 Task: Update the Trello board with today's tasks and appointments, including meetings and review sessions.
Action: Mouse moved to (758, 54)
Screenshot: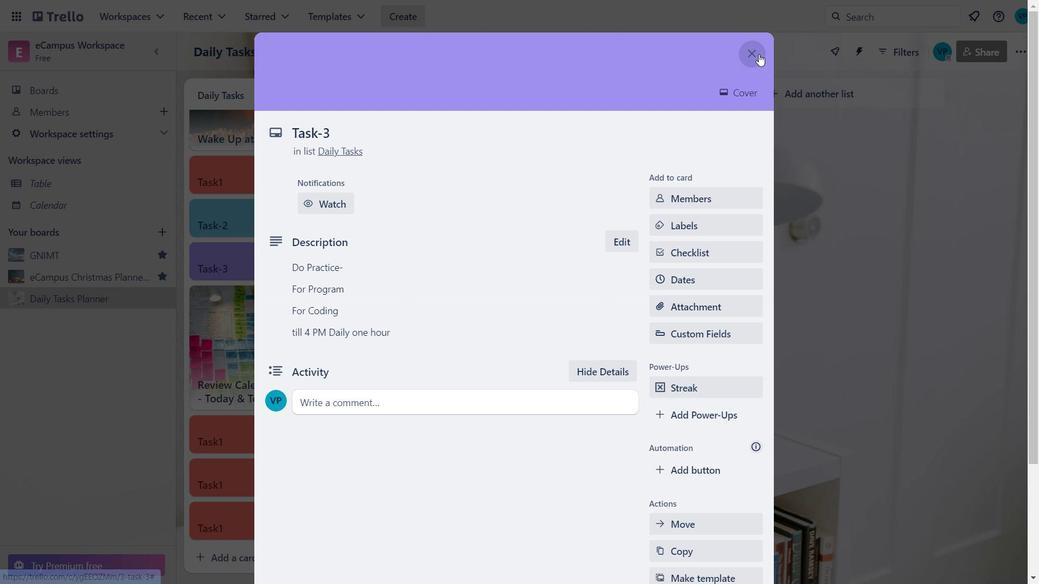 
Action: Mouse pressed left at (758, 54)
Screenshot: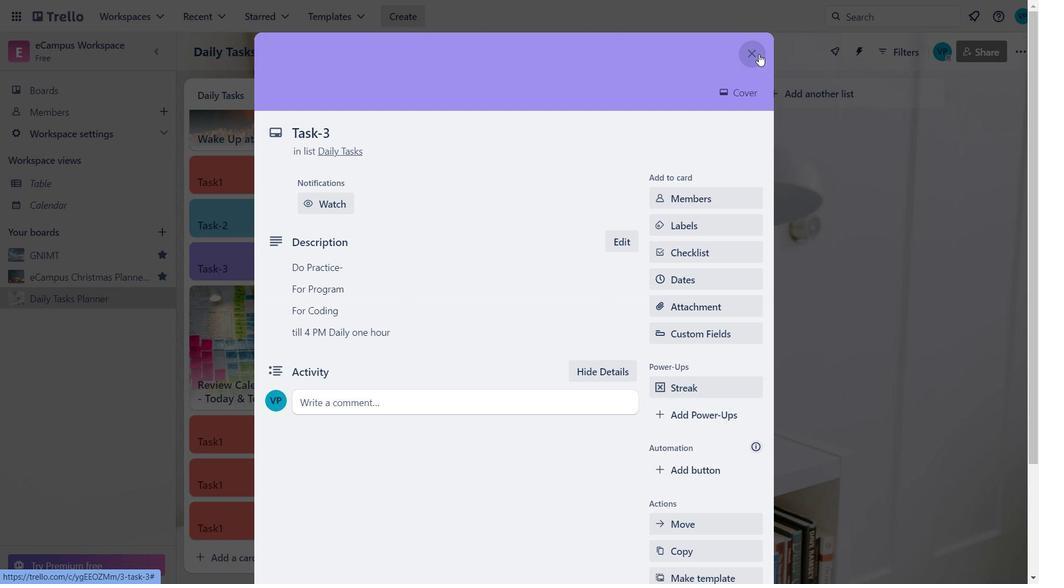 
Action: Mouse moved to (316, 349)
Screenshot: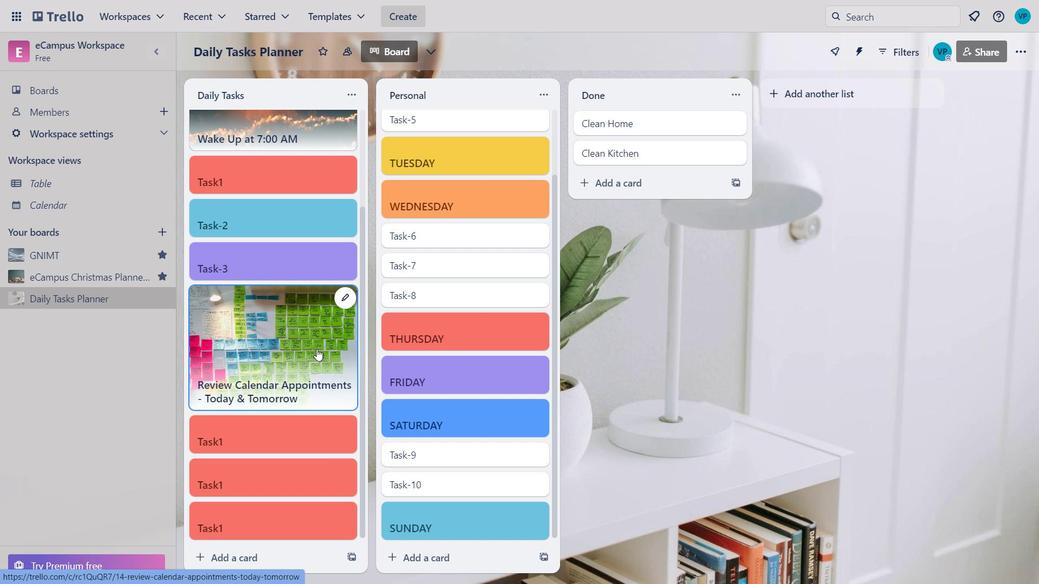 
Action: Mouse scrolled (316, 349) with delta (0, 0)
Screenshot: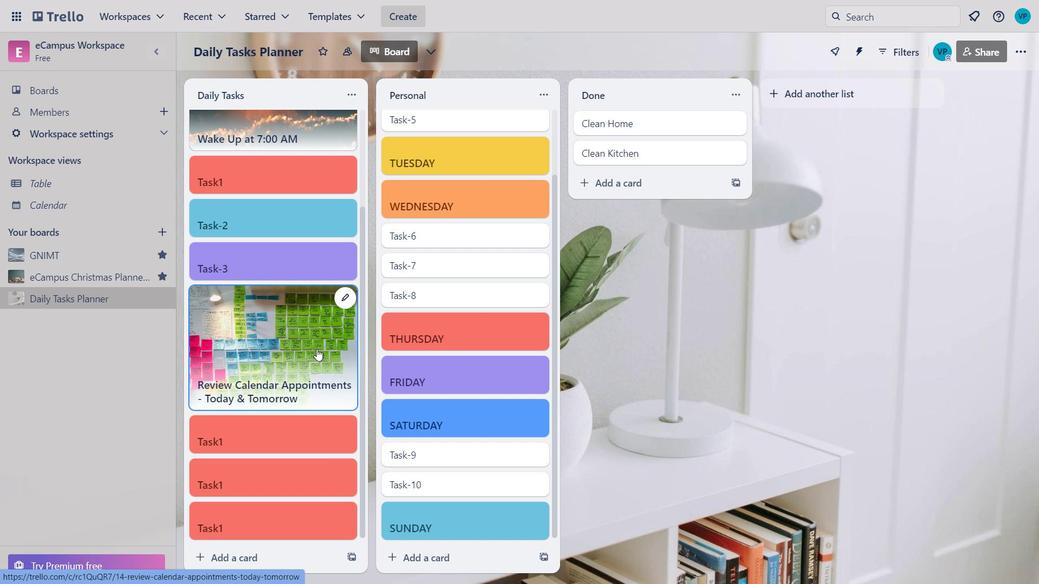 
Action: Mouse moved to (276, 334)
Screenshot: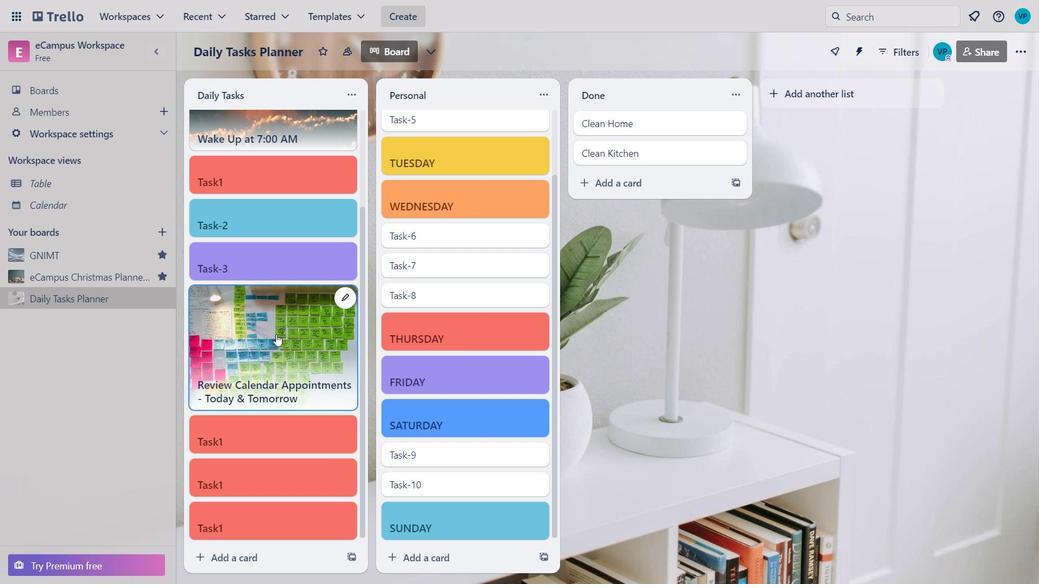 
Action: Mouse pressed left at (276, 334)
Screenshot: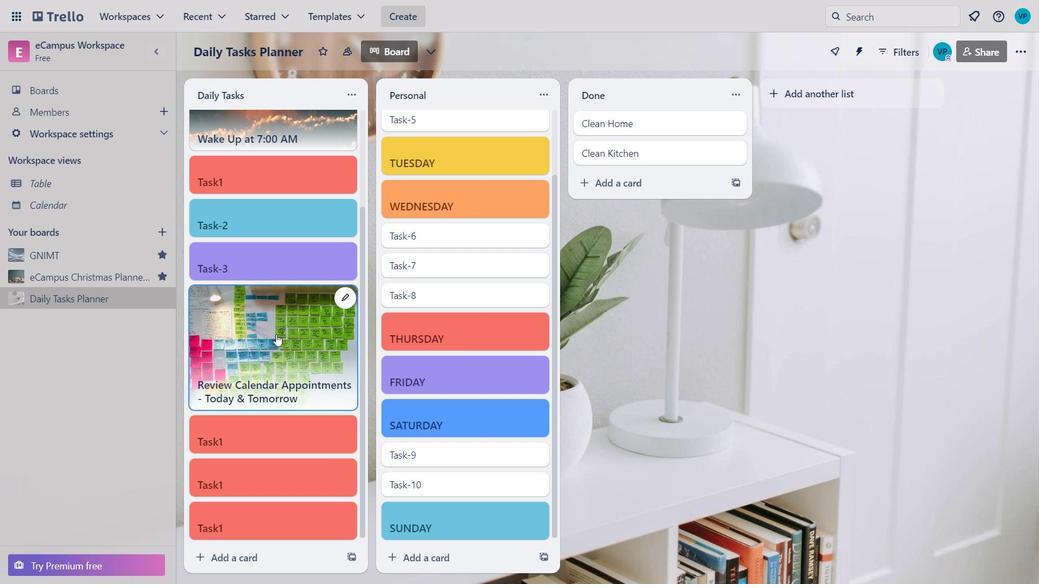 
Action: Mouse moved to (414, 303)
Screenshot: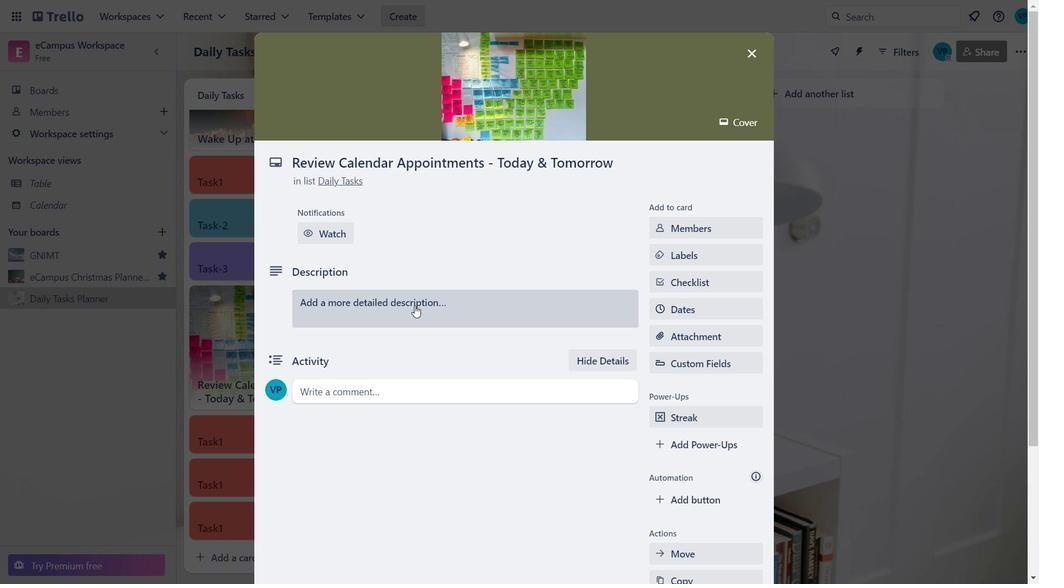 
Action: Mouse pressed left at (414, 303)
Screenshot: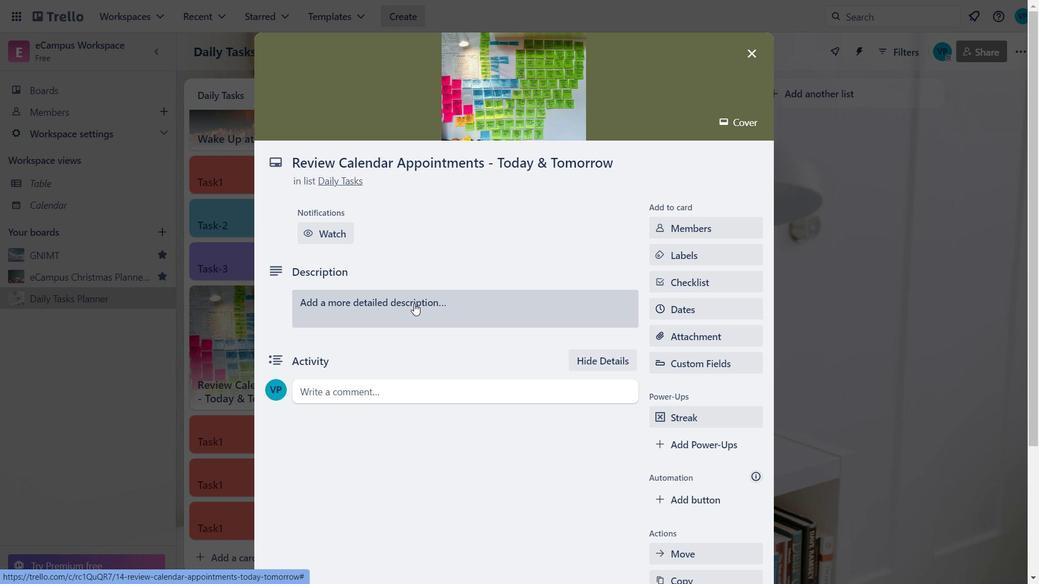
Action: Mouse moved to (346, 353)
Screenshot: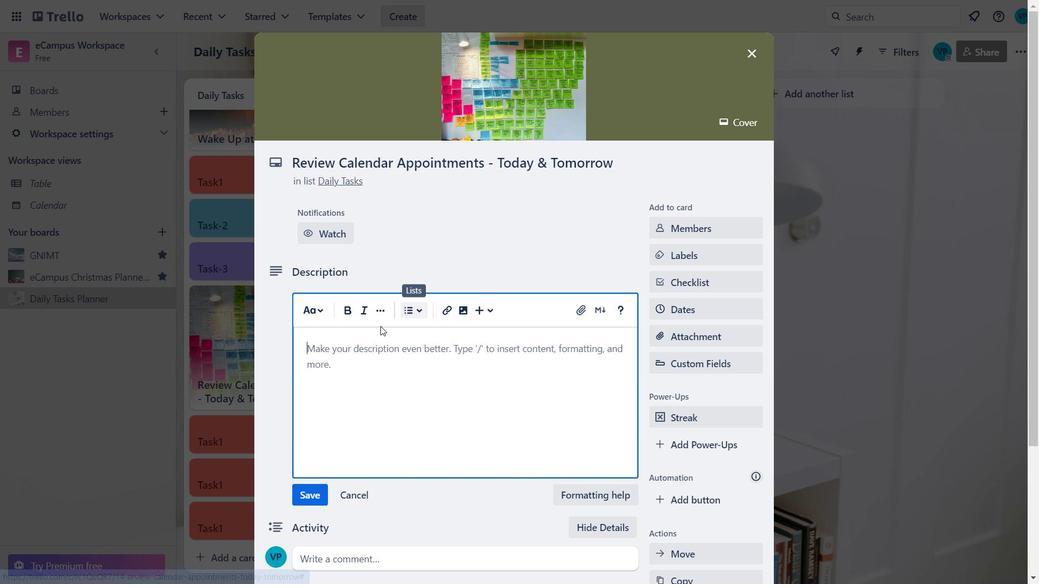 
Action: Mouse pressed left at (346, 353)
Screenshot: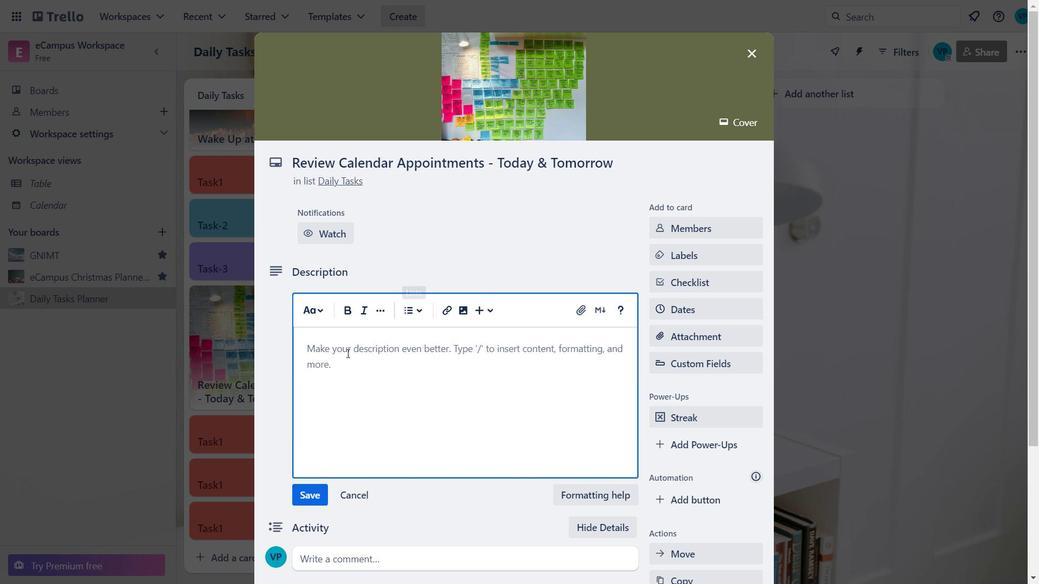 
Action: Mouse moved to (344, 353)
Screenshot: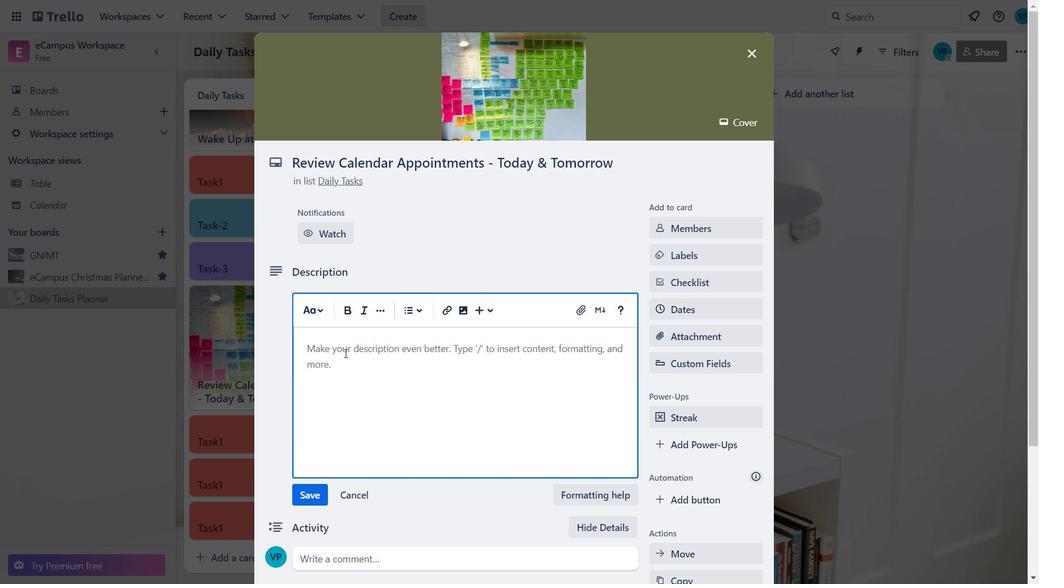 
Action: Key pressed <Key.caps_lock>R<Key.caps_lock>eview<Key.space>appointments<Key.space>of<Key.space>your<Key.space>daily<Key.space>basis
Screenshot: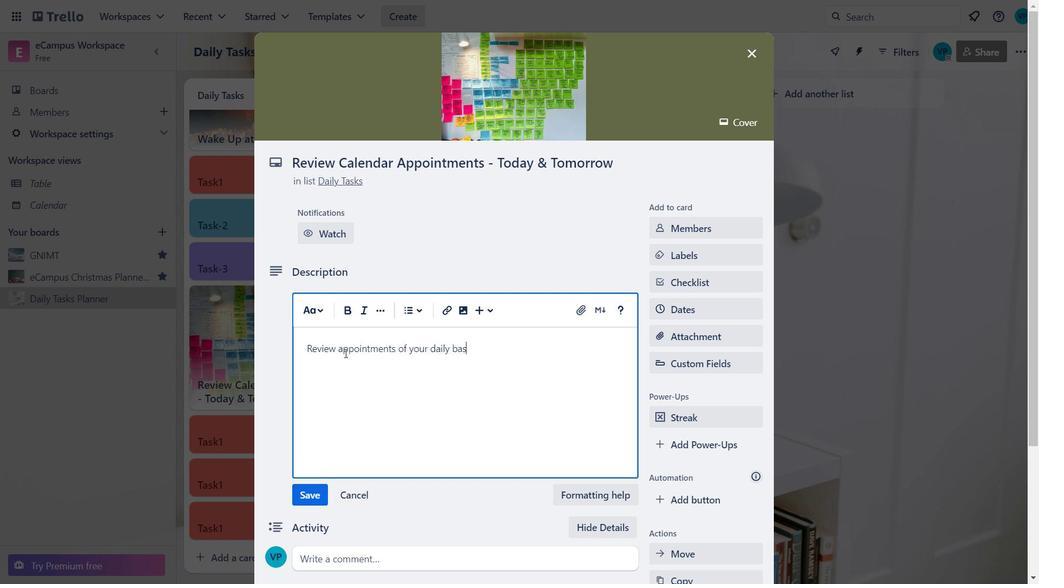 
Action: Mouse moved to (405, 392)
Screenshot: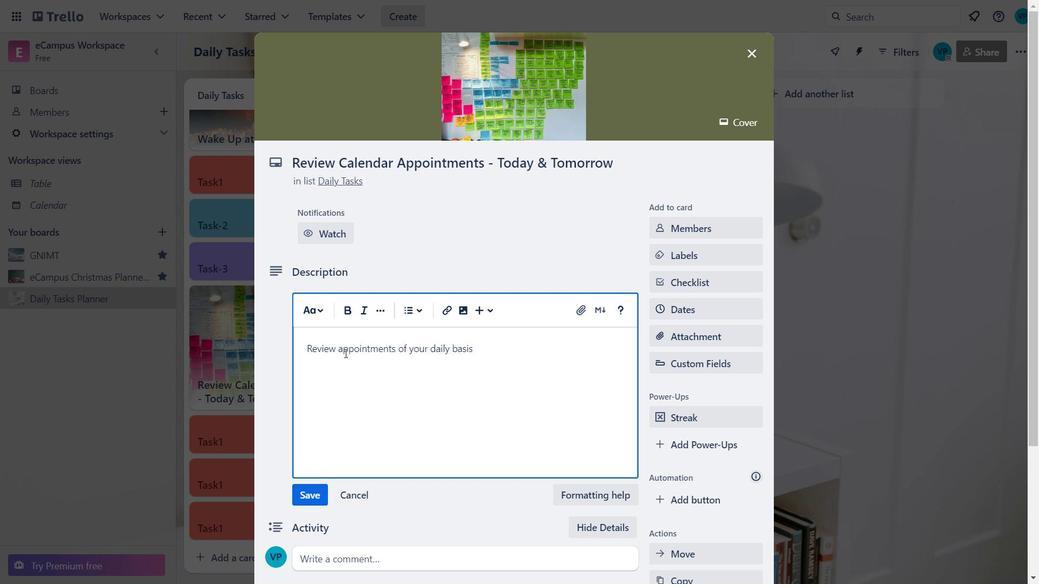 
Action: Key pressed -<Key.space><Key.enter><Key.caps_lock>M<Key.caps_lock>orning<Key.space>
Screenshot: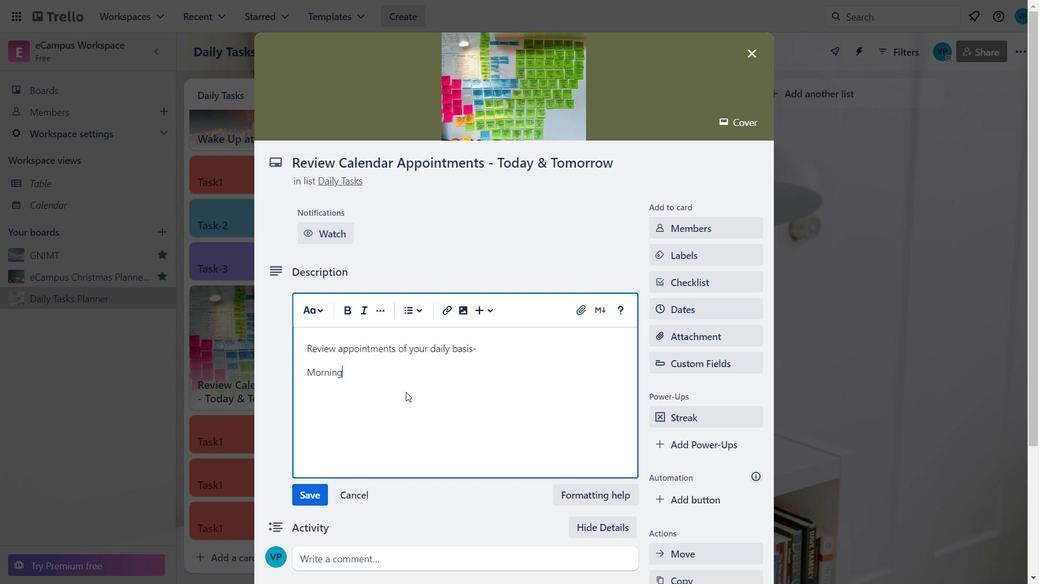 
Action: Mouse moved to (399, 392)
Screenshot: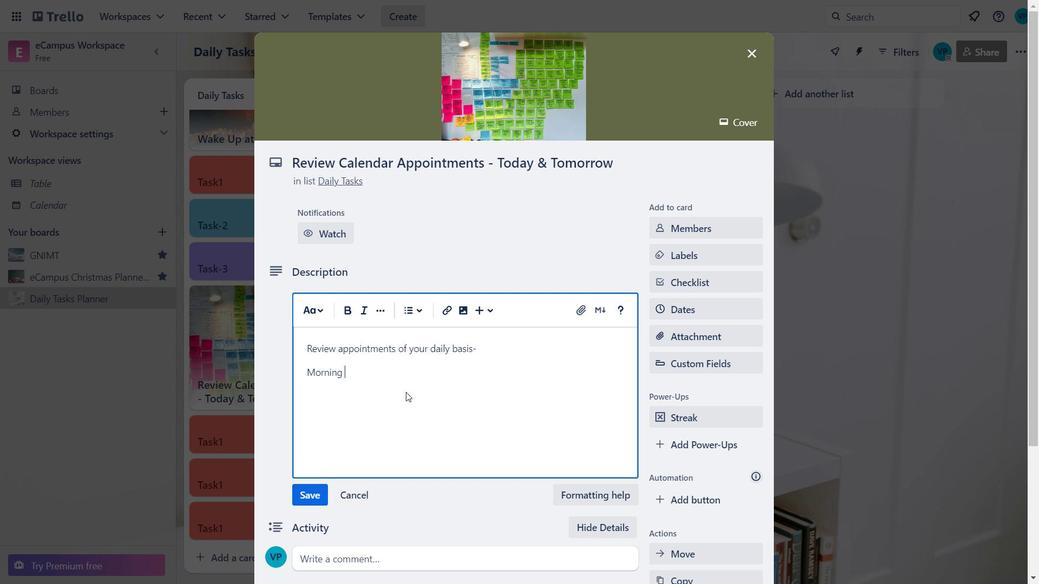 
Action: Key pressed <Key.shift><Key.shift><Key.shift><Key.shift><Key.shift><Key.shift><Key.shift><Key.shift><Key.shift><Key.shift><Key.shift><Key.shift><Key.shift><Key.shift><Key.shift><Key.shift><Key.shift><Key.shift><Key.shift><Key.shift><Key.shift><Key.shift><Key.shift><Key.shift><Key.shift><Key.shift><Key.shift><Key.shift><Key.shift><Key.shift><Key.shift><Key.shift><Key.shift><Key.shift><Key.shift><Key.shift><Key.shift><Key.shift><Key.shift><Key.shift><Key.shift><Key.shift><Key.shift><Key.shift><Key.shift><Key.shift><Key.shift><Key.shift><Key.shift><Key.shift><Key.shift><Key.shift><Key.shift><Key.shift><Key.shift><Key.shift><Key.shift><Key.shift><Key.shift><Key.shift><Key.shift><Key.shift><Key.shift><Key.shift>@<Key.space>9<Key.space><Key.caps_lock>AM<Key.space><Key.caps_lock>c<Key.backspace><Key.backspace><Key.backspace><Key.backspace><Key.backspace><Key.backspace>10<Key.space><Key.caps_lock>A<Key.caps_lock>m<Key.space><Key.backspace><Key.backspace><Key.caps_lock>M<Key.space><Key.caps_lock><Key.caps_lock>C<Key.caps_lock>heck<Key.space>
Screenshot: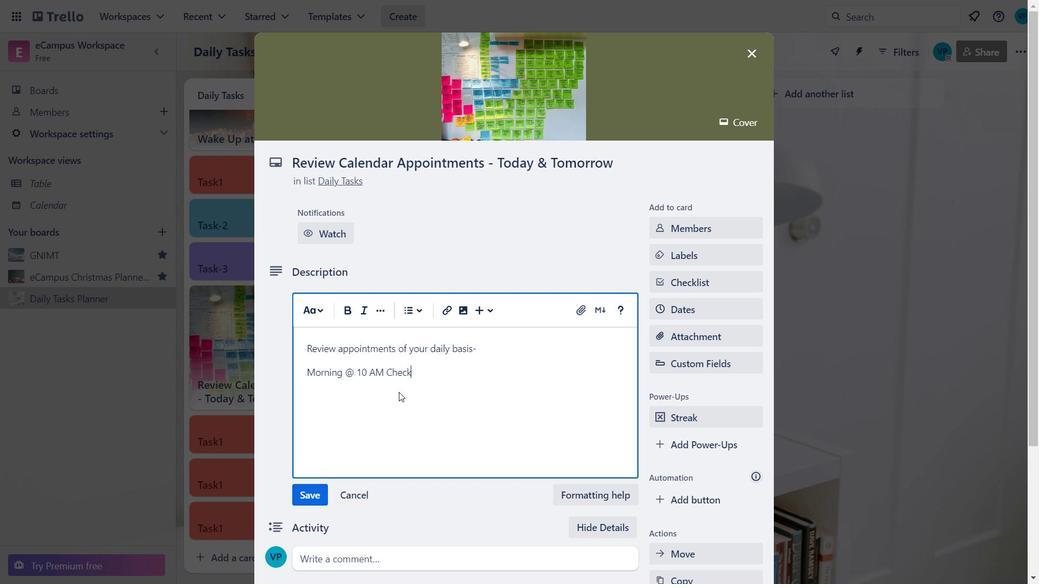 
Action: Mouse moved to (449, 371)
Screenshot: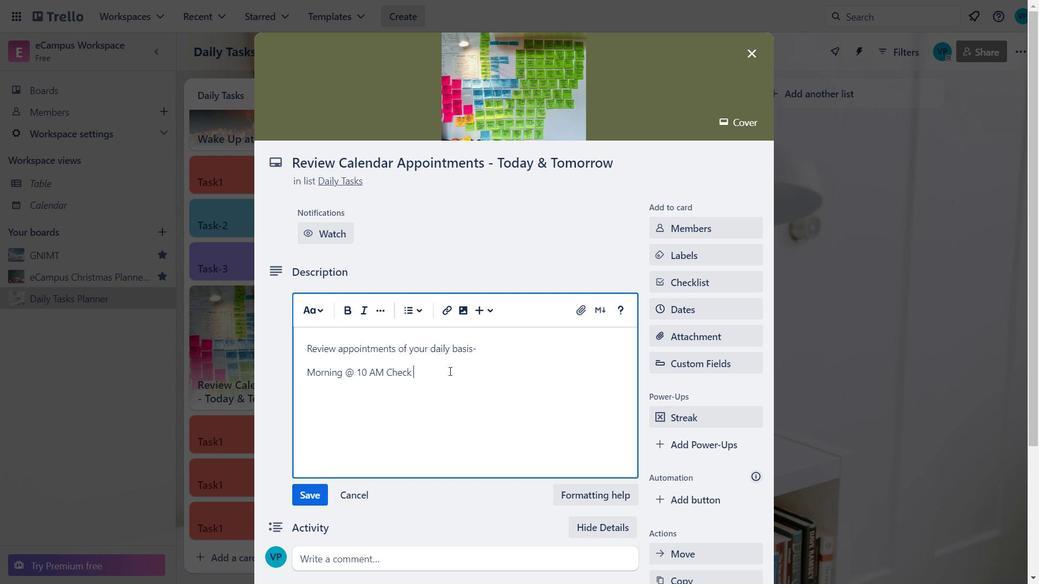 
Action: Mouse pressed left at (449, 371)
Screenshot: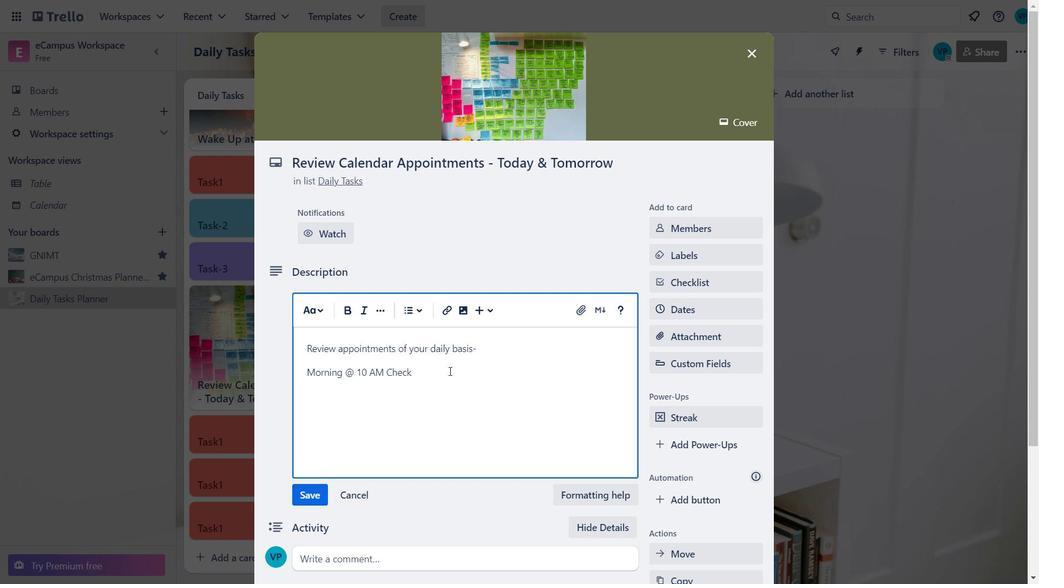 
Action: Key pressed j<Key.backspace>my<Key.space><Key.backspace><Key.backspace><Key.backspace><Key.caps_lock>T<Key.caps_lock>odays<Key.space>task<Key.enter><Key.caps_lock>I<Key.caps_lock>n<Key.space><Key.caps_lock>E<Key.caps_lock>venig<Key.space><Key.shift>@<Key.space>5<Key.caps_lock>PM
Screenshot: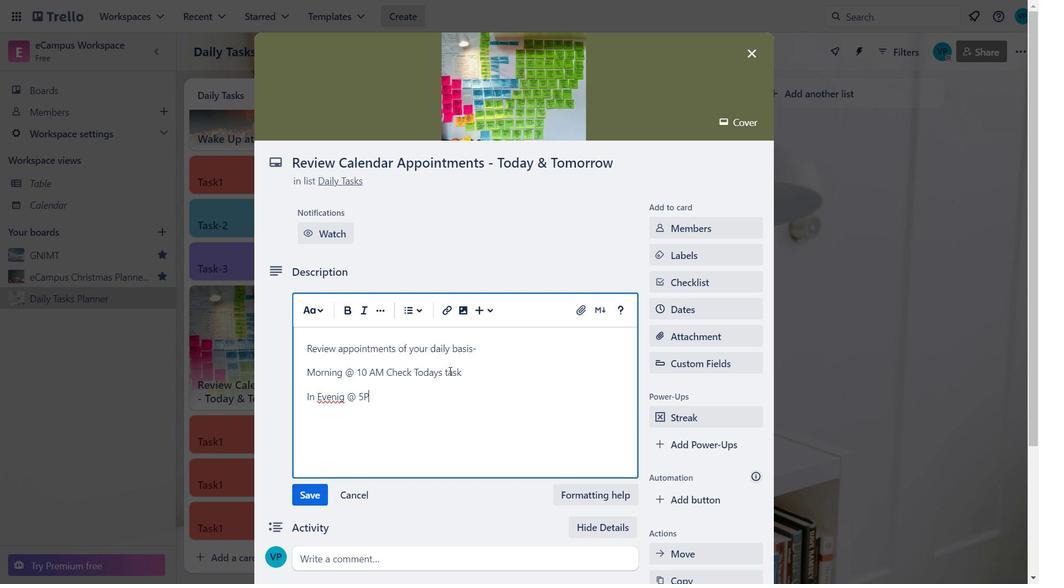 
Action: Mouse moved to (340, 394)
Screenshot: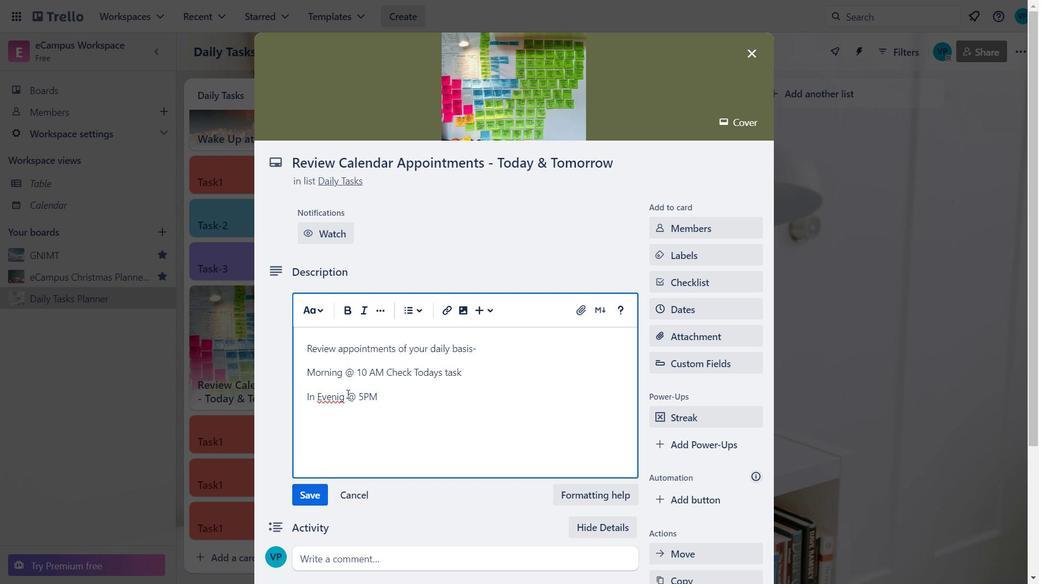 
Action: Mouse pressed left at (340, 394)
Screenshot: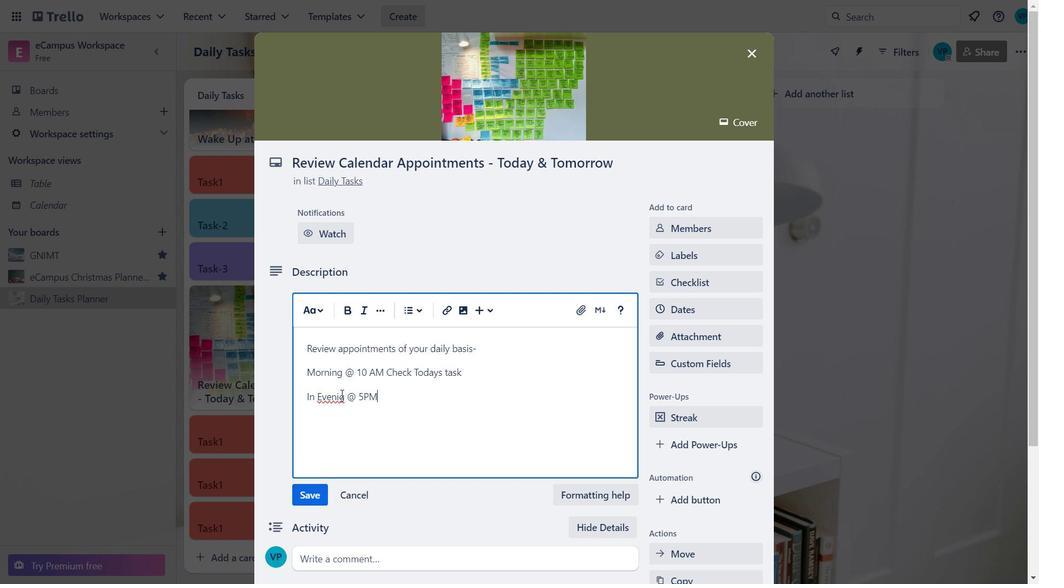 
Action: Key pressed N
Screenshot: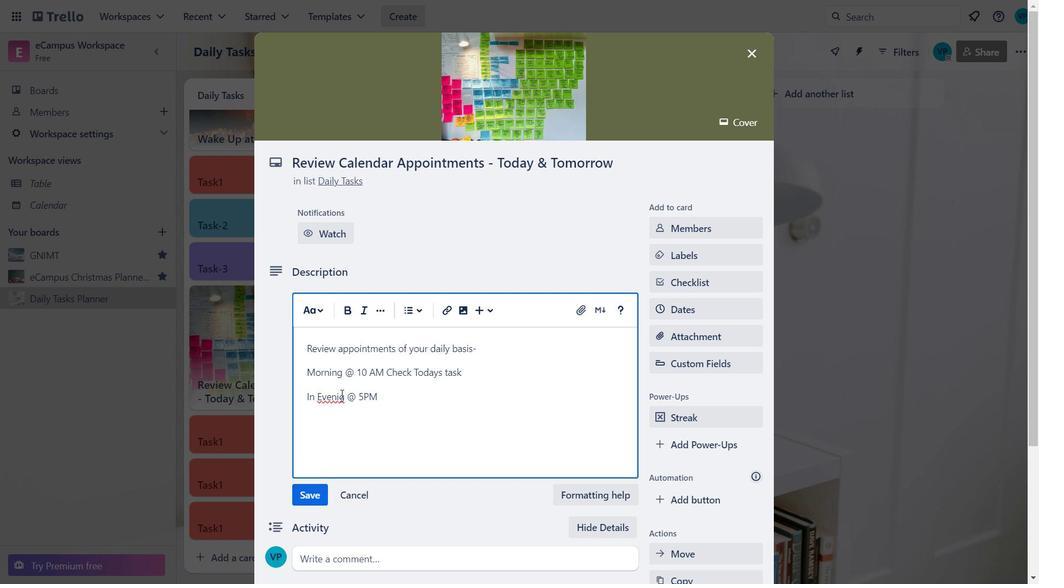 
Action: Mouse moved to (414, 395)
Screenshot: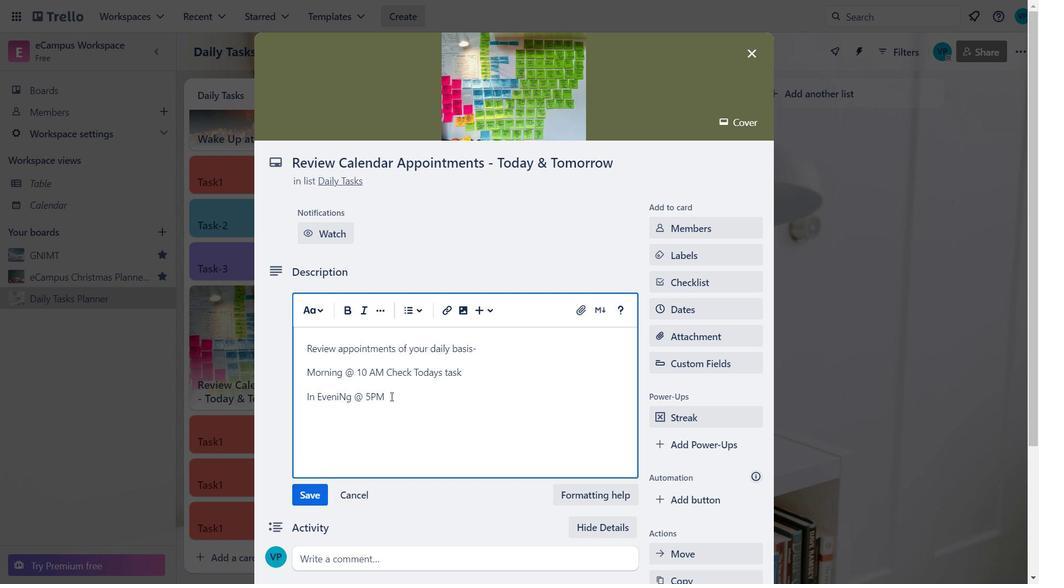 
Action: Mouse pressed left at (414, 395)
Screenshot: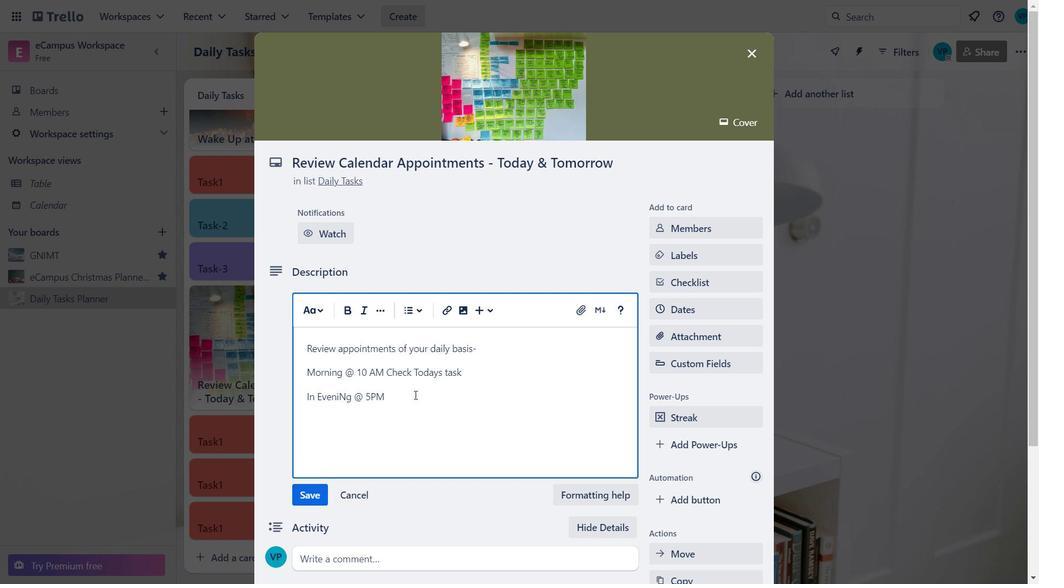 
Action: Key pressed <Key.left><Key.left><Key.left><Key.left><Key.left><Key.left><Key.left><Key.backspace><Key.caps_lock>n
Screenshot: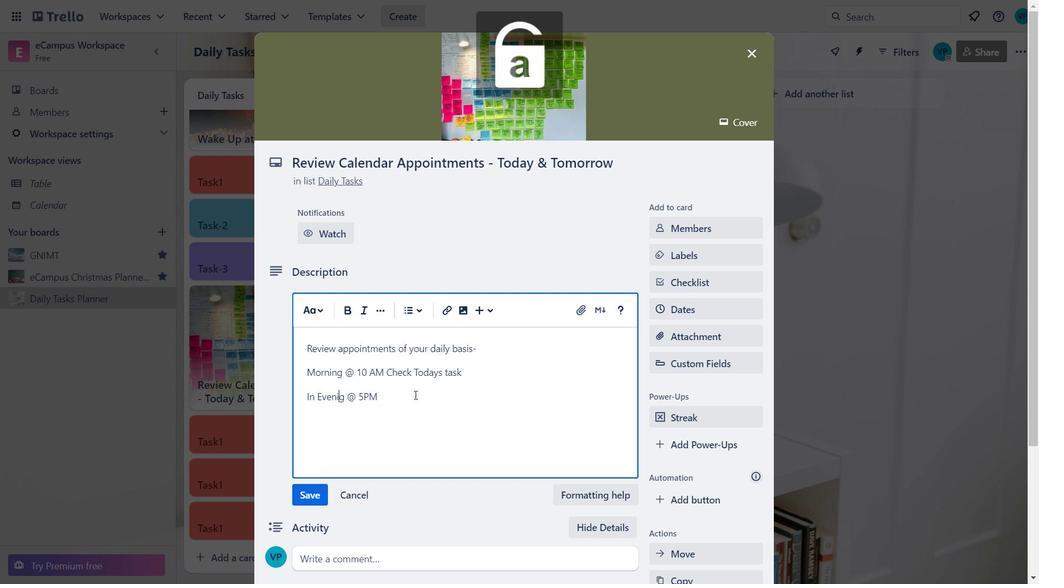 
Action: Mouse pressed left at (414, 395)
Screenshot: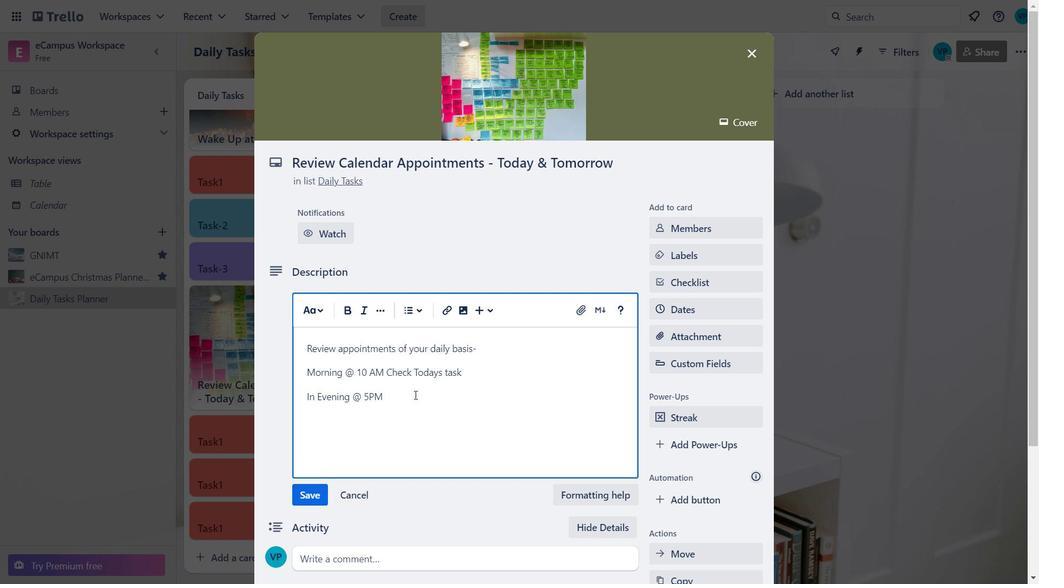 
Action: Key pressed <Key.space><Key.caps_lock>T<Key.caps_lock>ick<Key.space>complete<Key.space>task<Key.enter><Key.caps_lock>I<Key.caps_lock>n<Key.space><Key.caps_lock>E<Key.caps_lock>vening<Key.space><Key.shift>@<Key.space>6<Key.caps_lock>PM<Key.space><Key.caps_lock><Key.caps_lock>C<Key.caps_lock>omplete<Key.space>
Screenshot: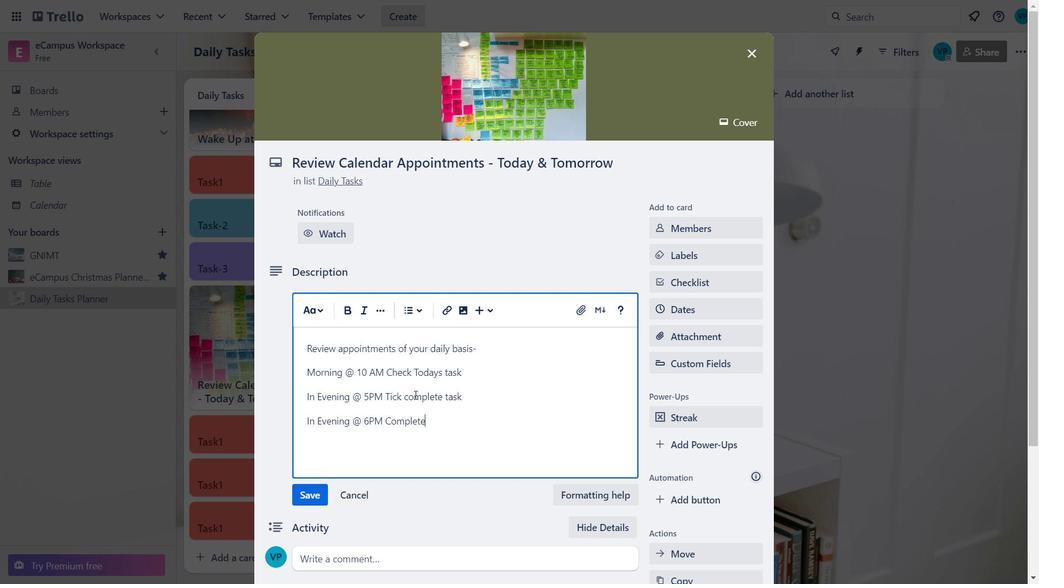
Action: Mouse moved to (421, 418)
Screenshot: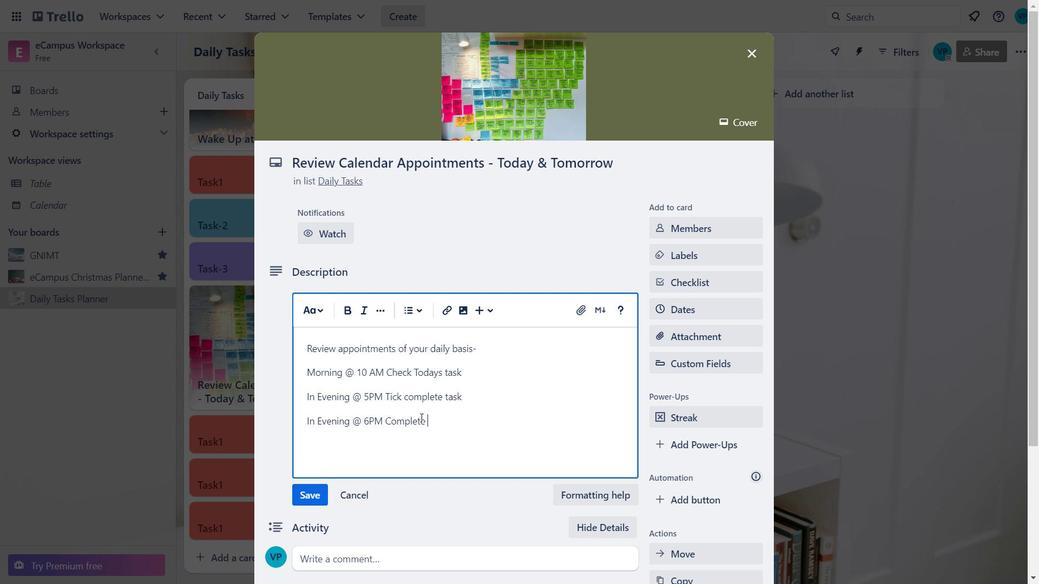 
Action: Key pressed <Key.backspace><Key.backspace><Key.backspace><Key.backspace><Key.backspace><Key.backspace><Key.backspace><Key.backspace><Key.backspace><Key.caps_lock>A<Key.caps_lock>dd<Key.space>tomorrows
Screenshot: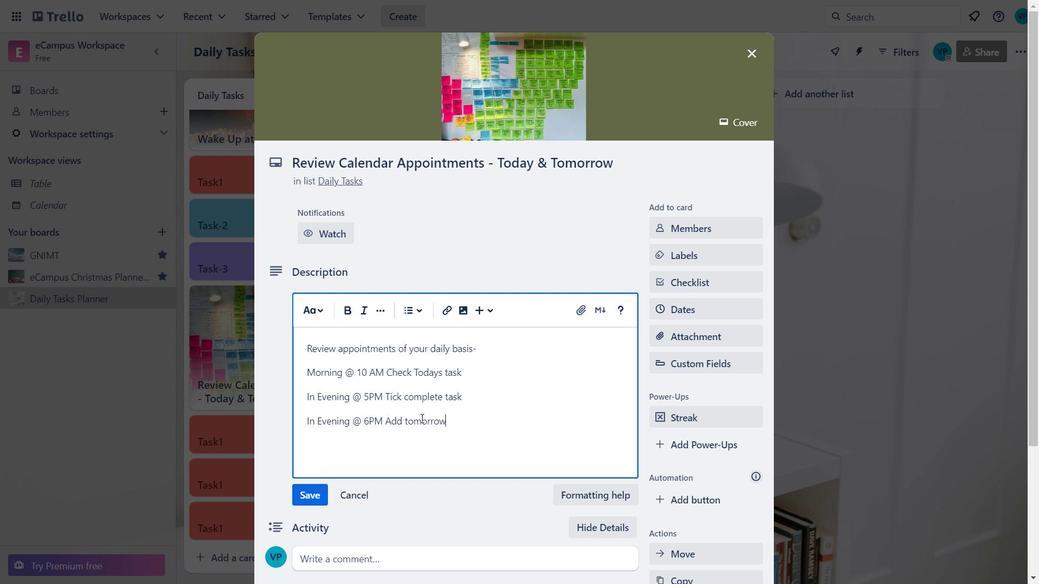 
Action: Mouse moved to (407, 419)
Screenshot: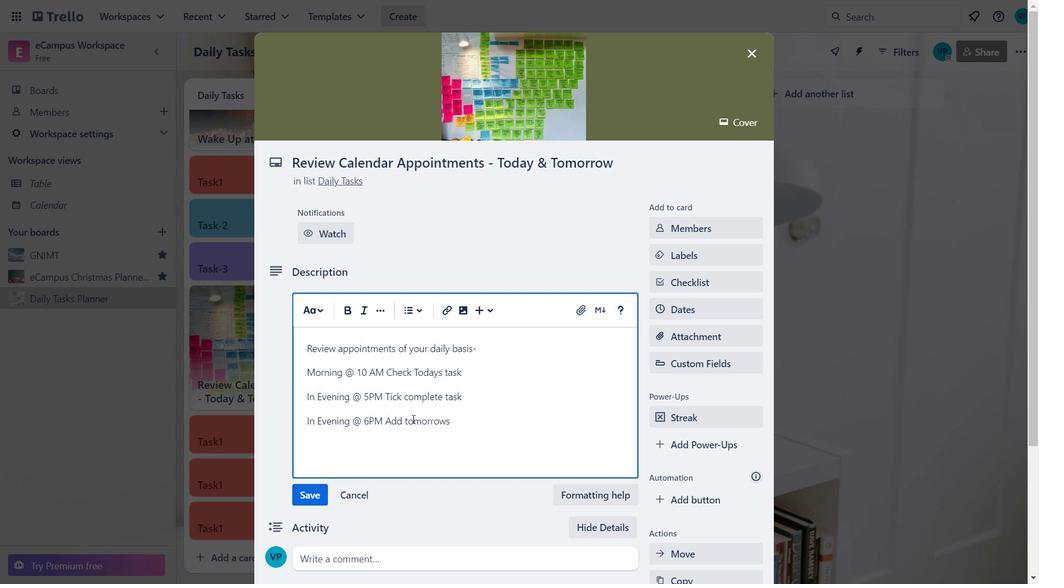 
Action: Mouse pressed left at (407, 419)
Screenshot: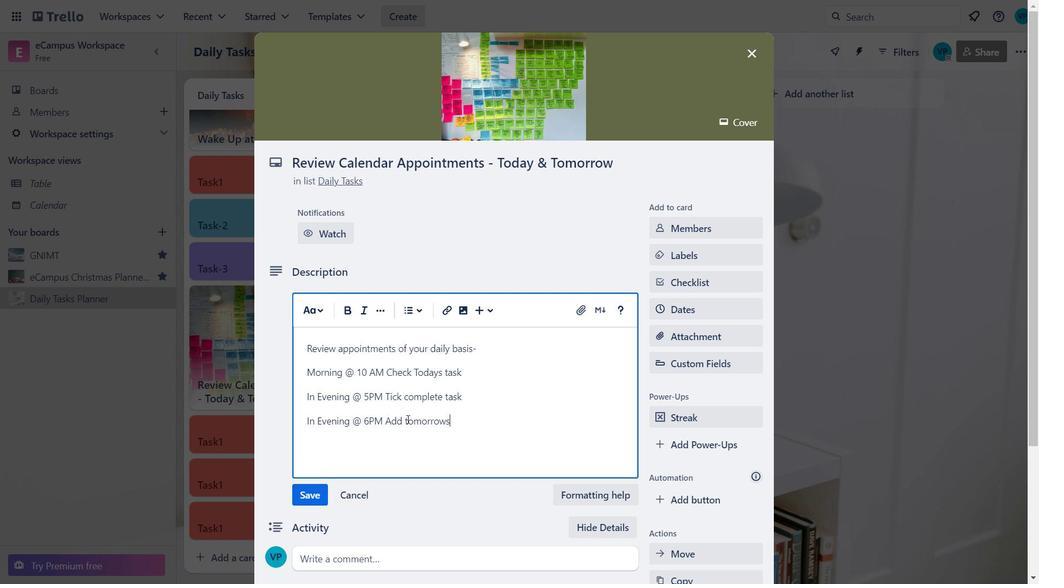 
Action: Key pressed <Key.backspace><Key.caps_lock>T
Screenshot: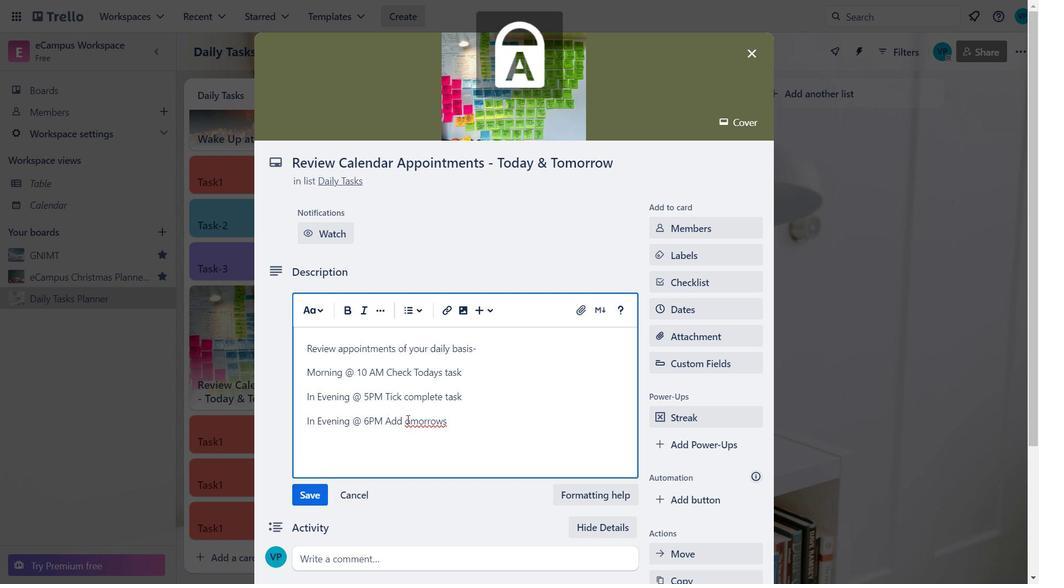 
Action: Mouse moved to (463, 422)
Screenshot: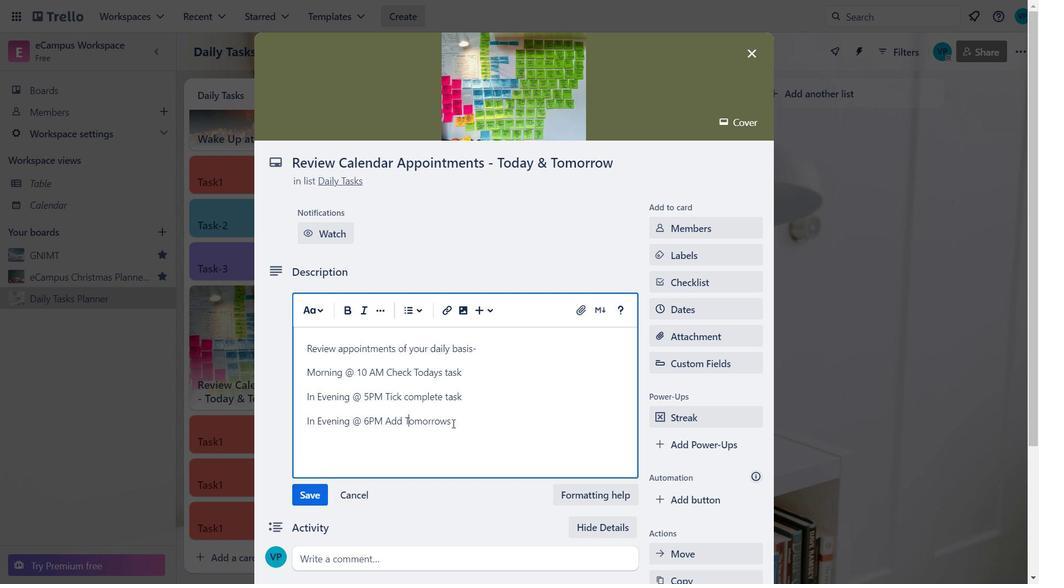 
Action: Mouse pressed left at (463, 422)
Screenshot: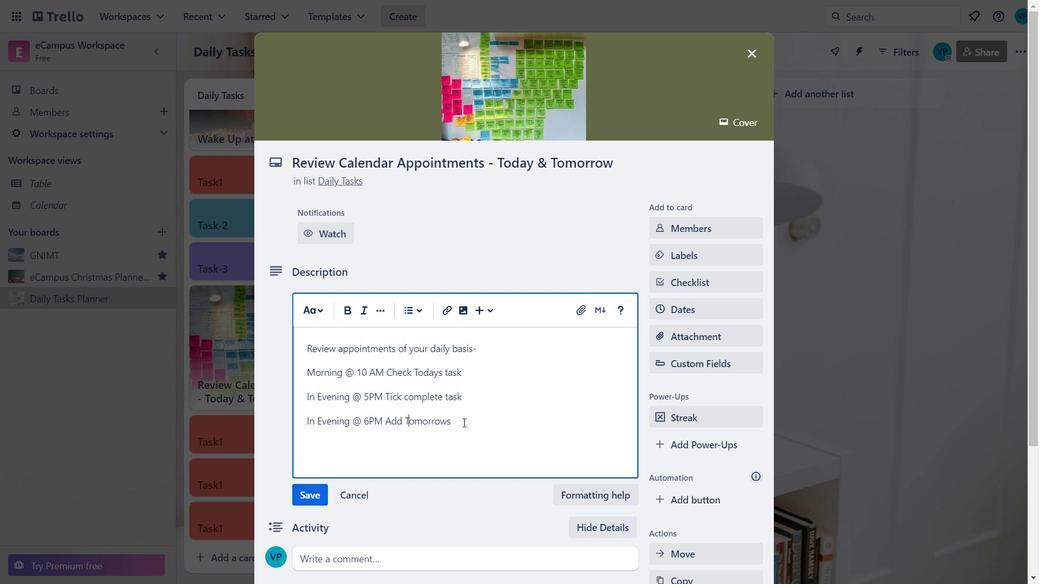 
Action: Key pressed <Key.space><Key.caps_lock><Key.caps_lock>T<Key.caps_lock>ask<Key.space><Key.shift><Key.shift><Key.shift><Key.shift><Key.shift><Key.shift><Key.shift><Key.shift><Key.shift><Key.shift><Key.shift><Key.shift><Key.shift><Key.shift><Key.shift><Key.shift><Key.shift><Key.shift><Key.shift><Key.shift><Key.shift><Key.shift><Key.shift><Key.shift><Key.shift><Key.shift><Key.shift><Key.shift><Key.shift><Key.shift>&<Key.space>
Screenshot: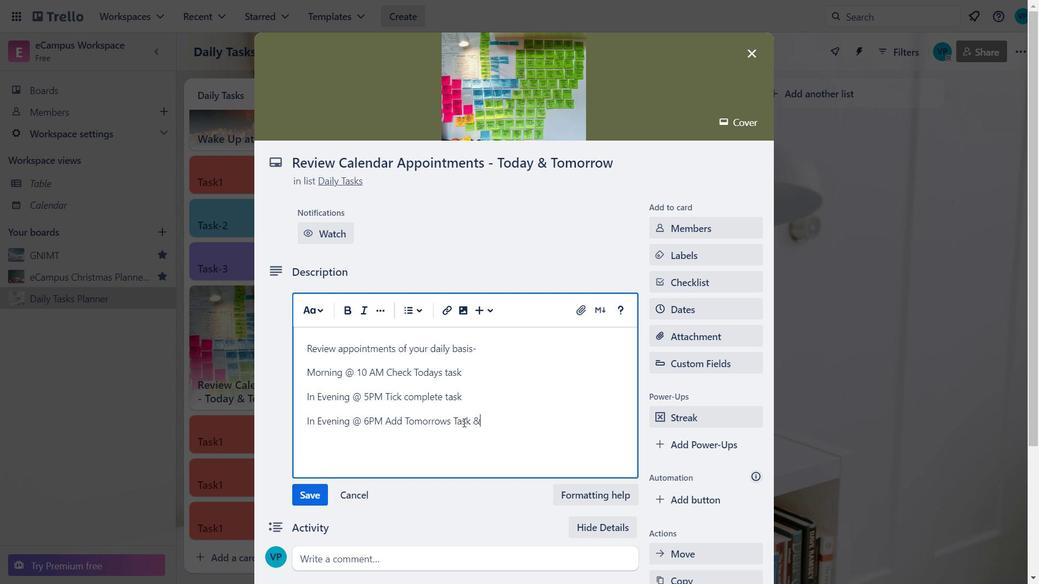 
Action: Mouse moved to (484, 427)
Screenshot: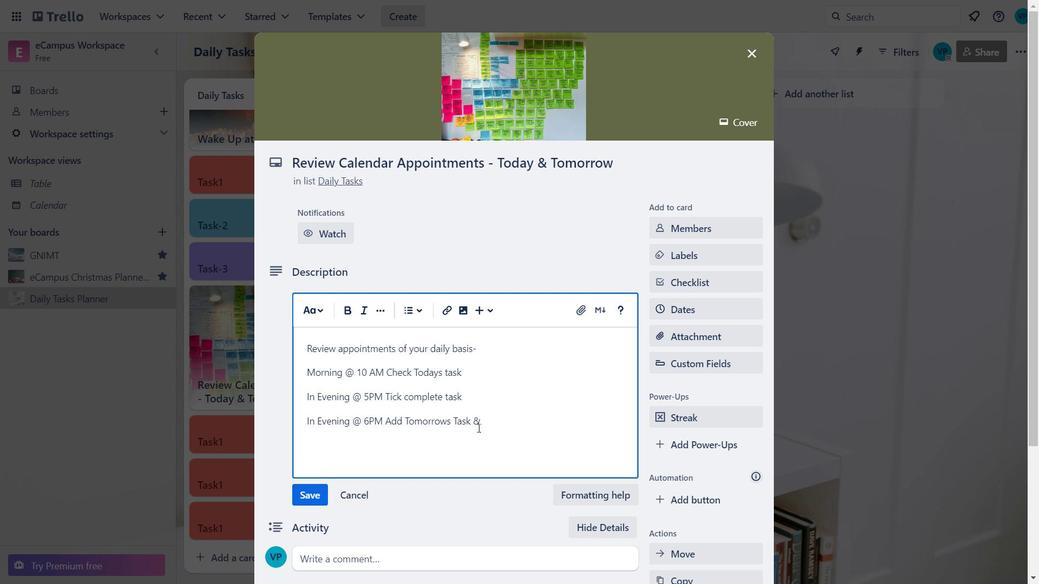 
Action: Key pressed <Key.caps_lock>A<Key.caps_lock>ppointments
Screenshot: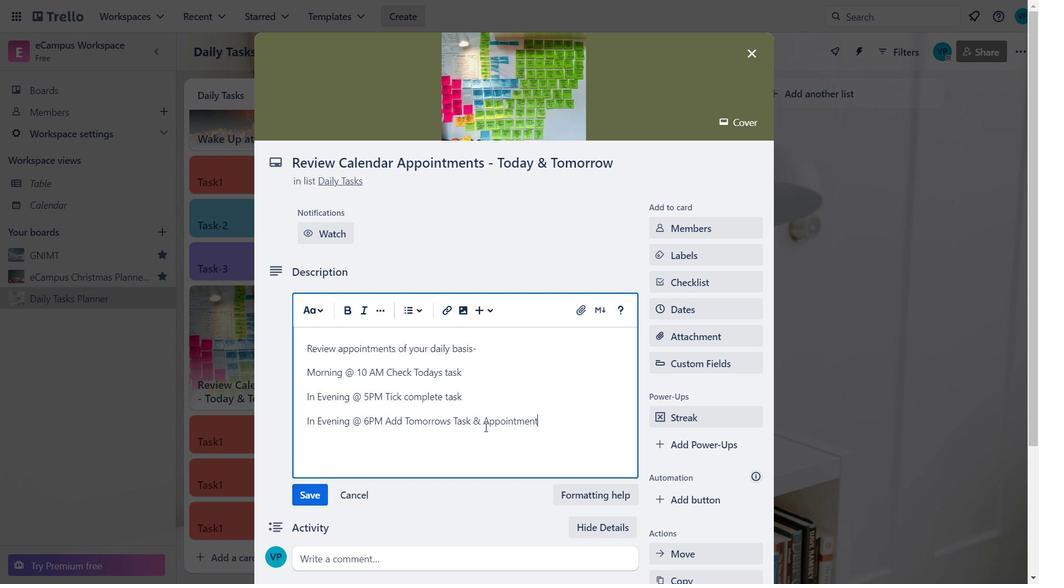 
Action: Mouse moved to (629, 419)
Screenshot: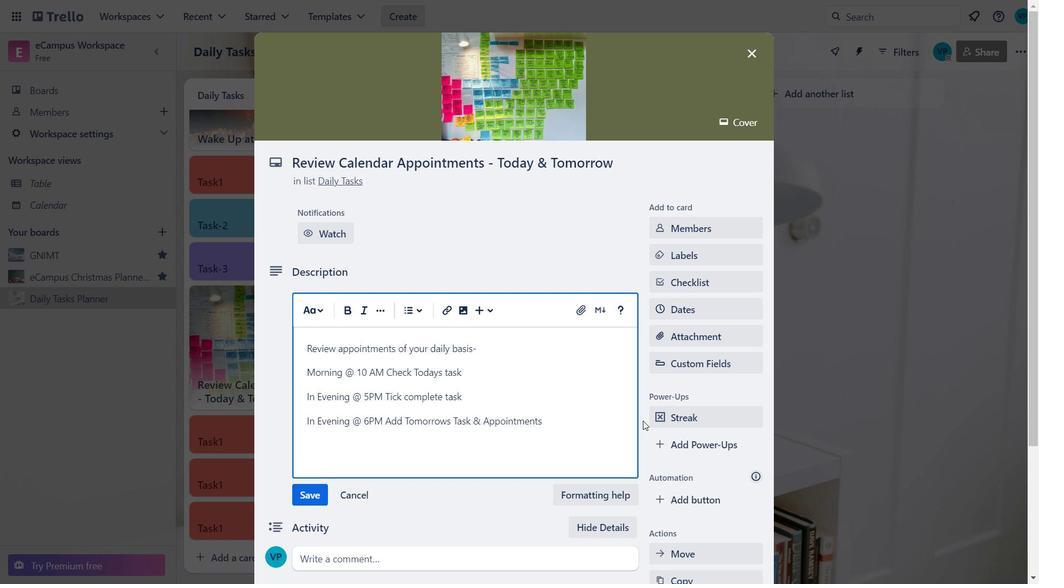 
Action: Key pressed <Key.space>
Screenshot: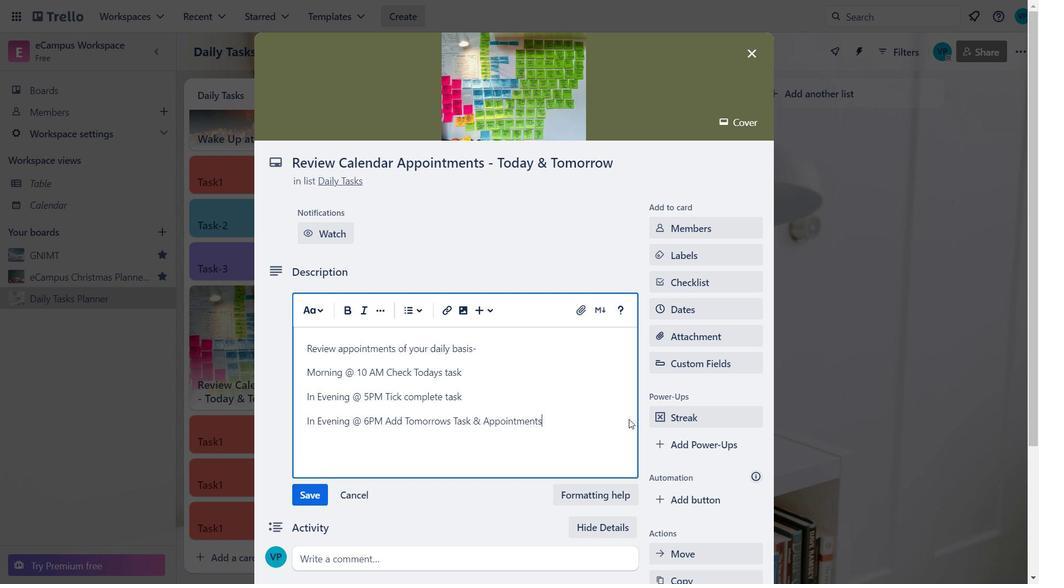 
Action: Mouse moved to (625, 419)
Screenshot: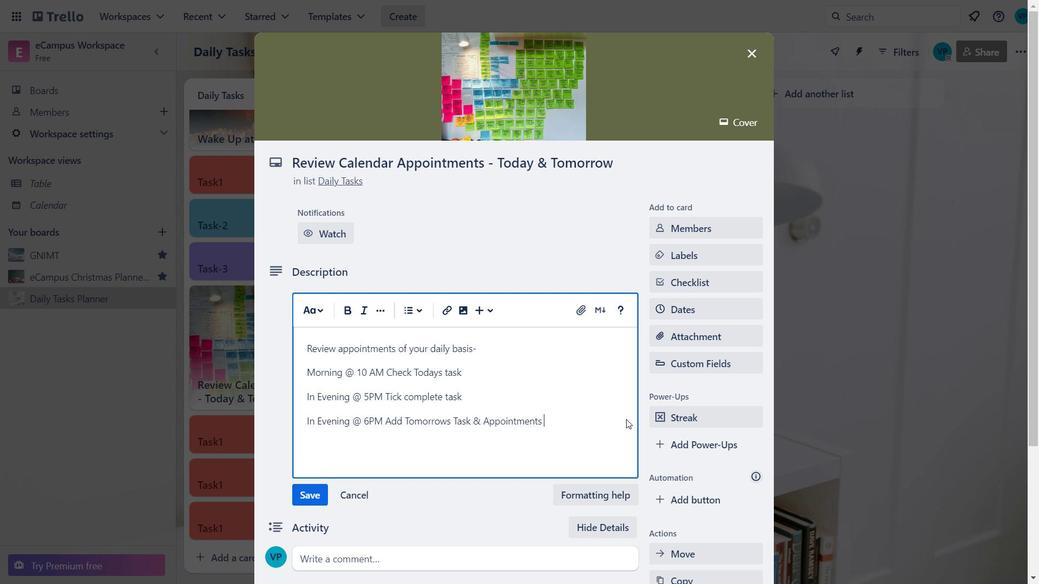 
Action: Key pressed in<Key.space>calendar
Screenshot: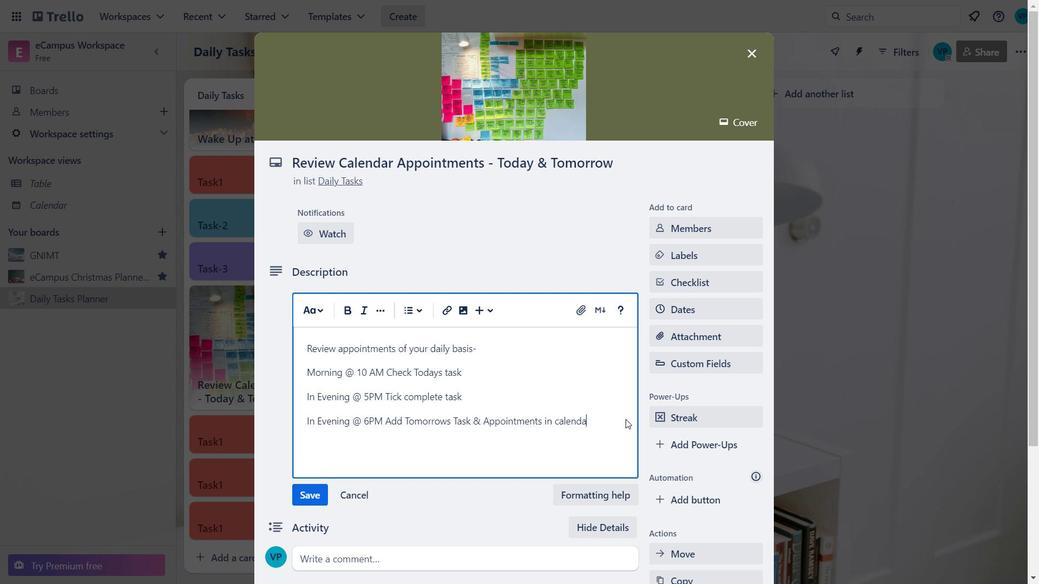 
Action: Mouse moved to (310, 493)
Screenshot: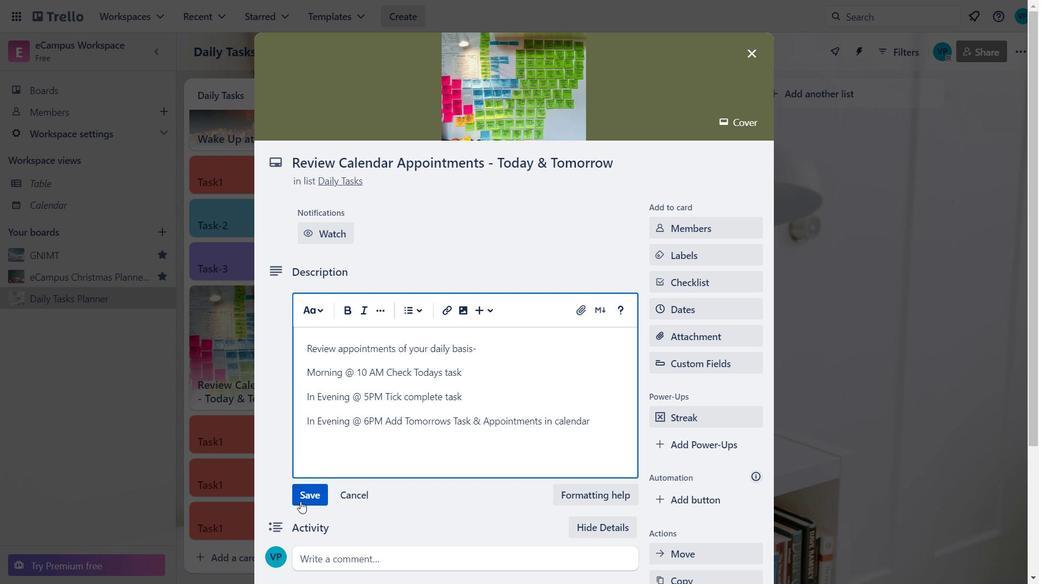 
Action: Mouse pressed left at (310, 493)
Screenshot: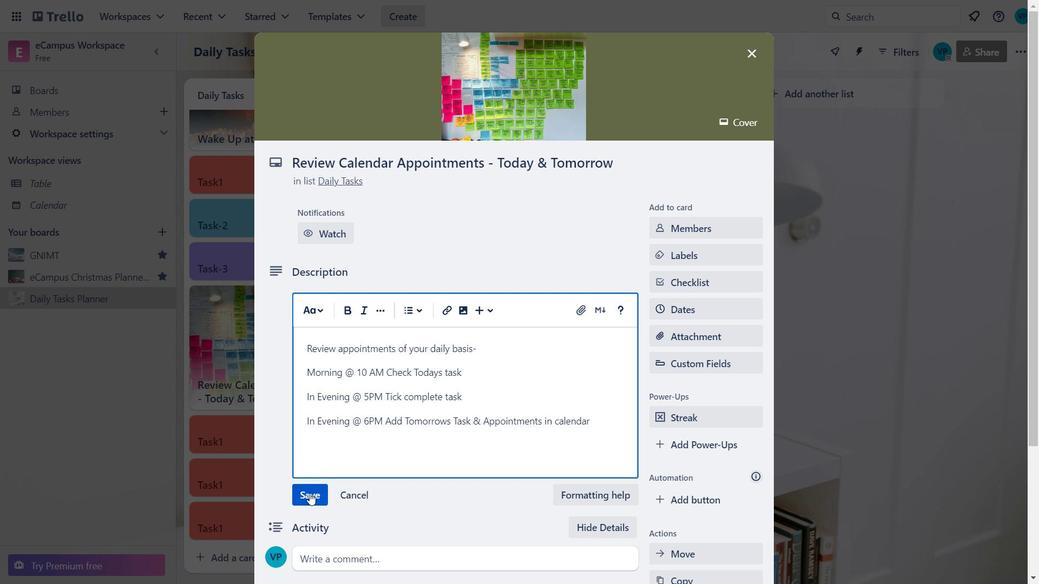 
Action: Mouse moved to (702, 301)
Screenshot: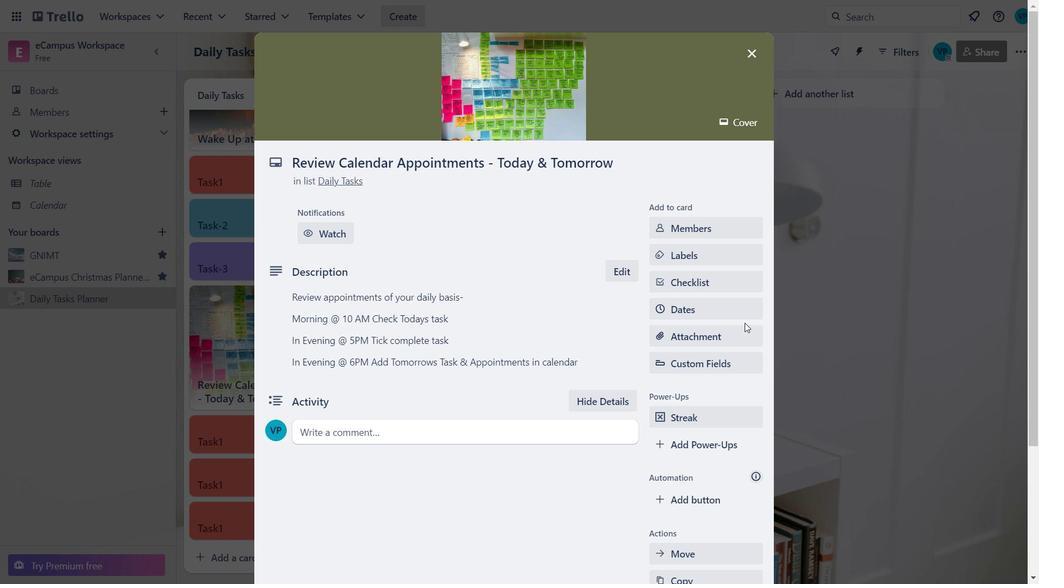 
Action: Mouse scrolled (702, 300) with delta (0, 0)
Screenshot: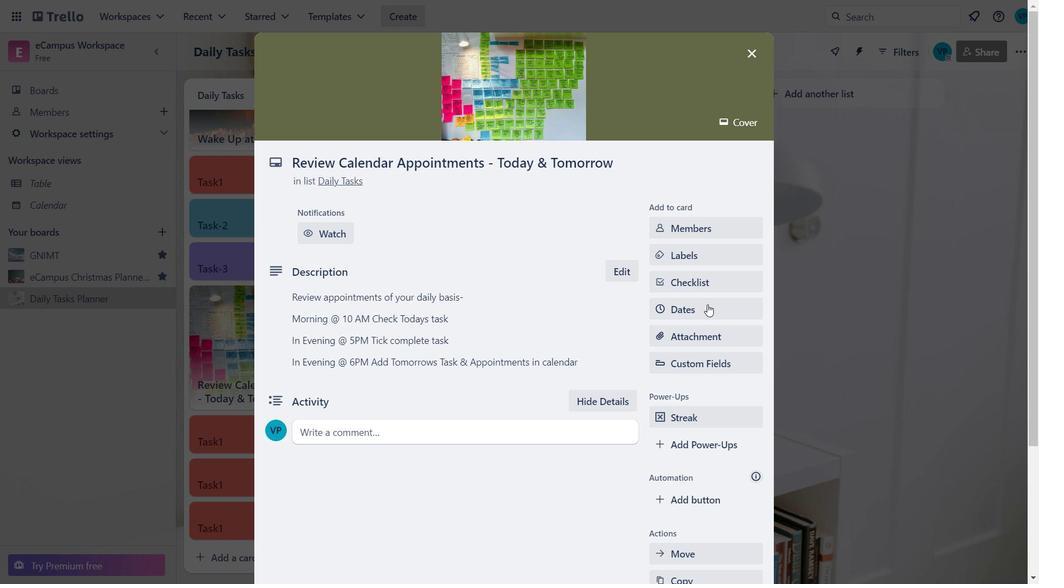 
Action: Mouse moved to (702, 294)
Screenshot: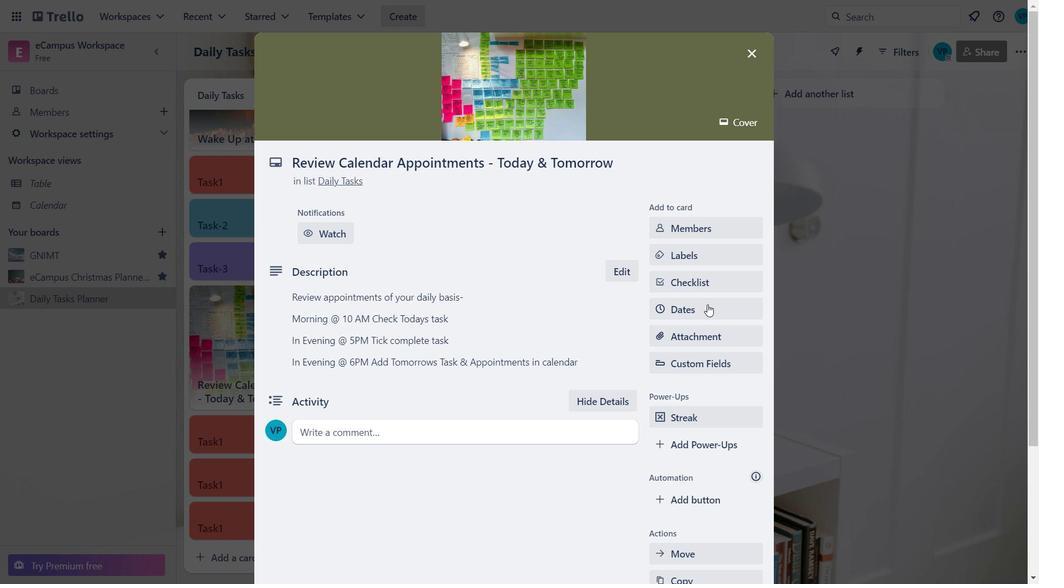 
Action: Mouse scrolled (702, 293) with delta (0, 0)
Screenshot: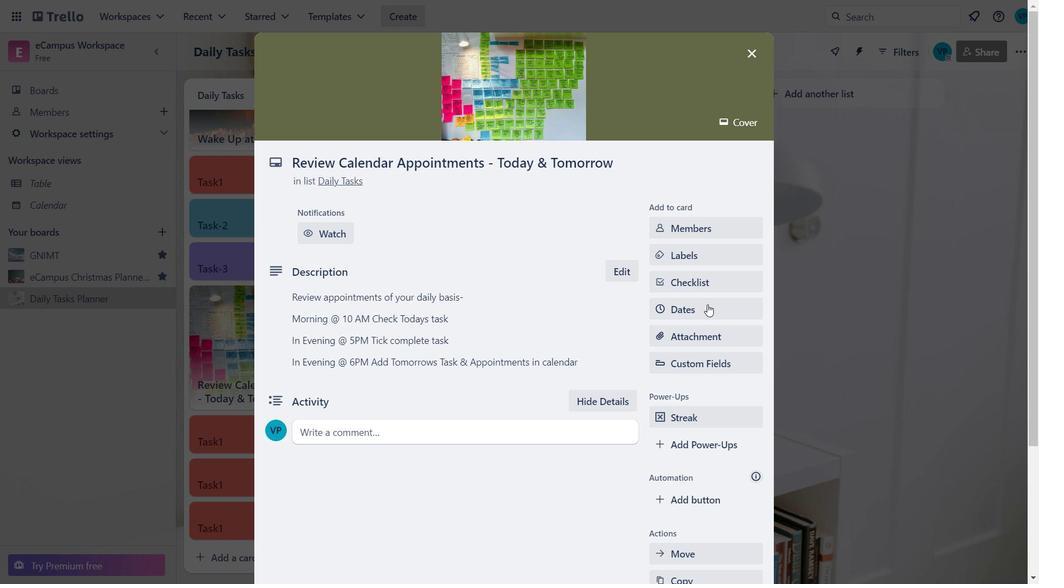 
Action: Mouse moved to (750, 154)
Screenshot: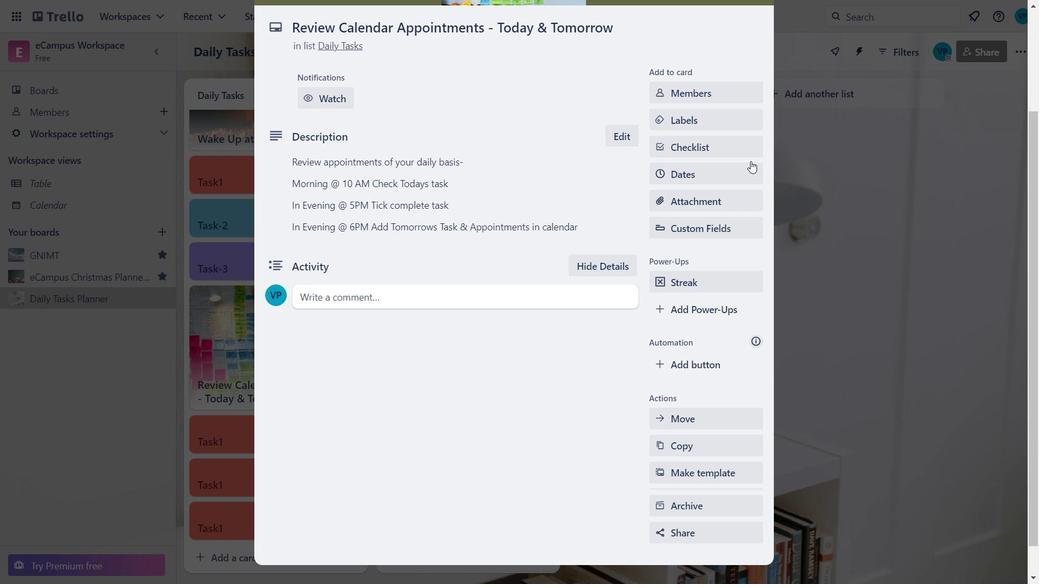 
Action: Mouse scrolled (750, 154) with delta (0, 0)
Screenshot: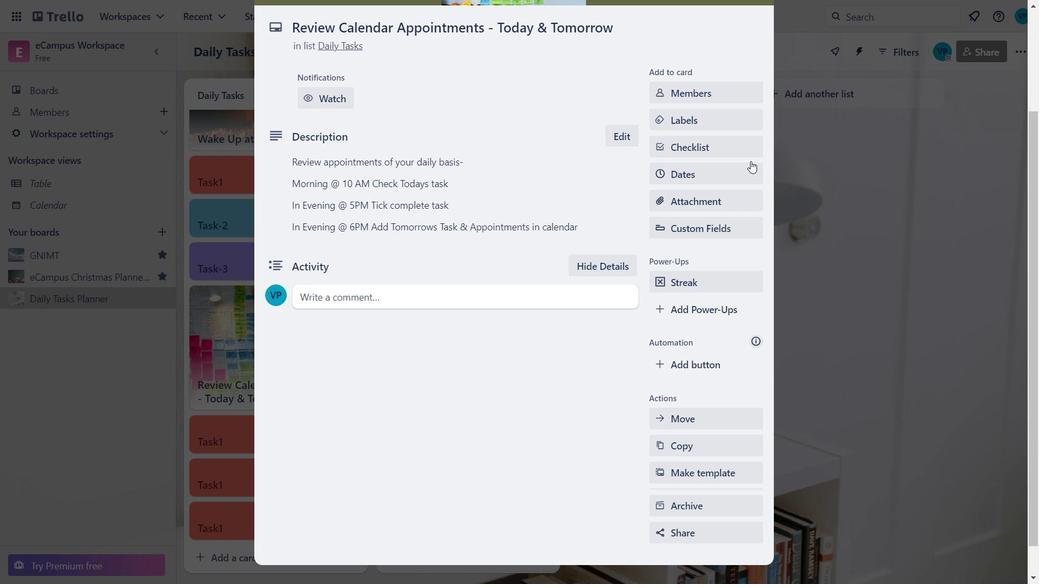 
Action: Mouse moved to (750, 151)
Screenshot: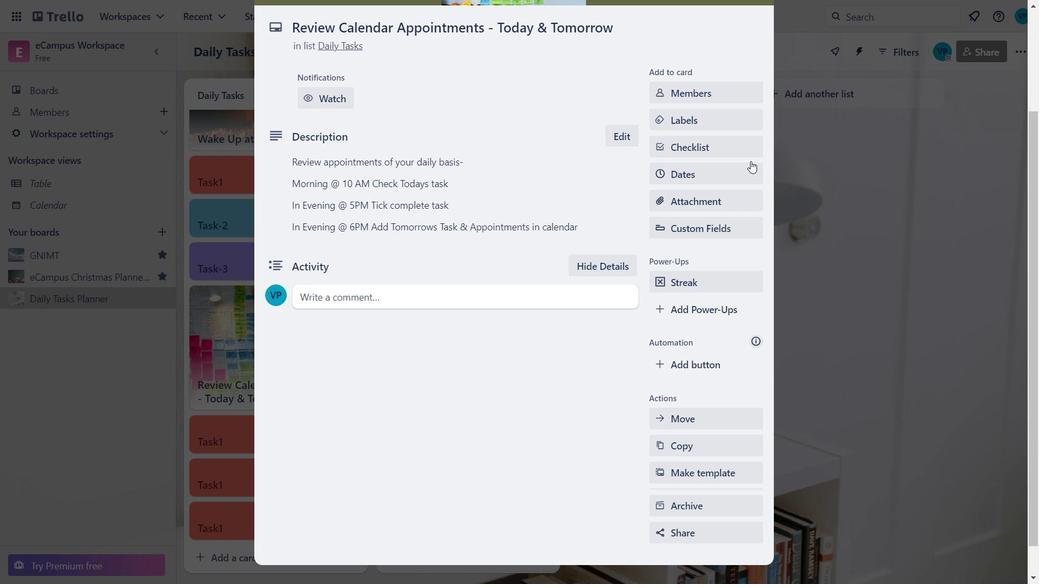 
Action: Mouse scrolled (750, 152) with delta (0, 0)
Screenshot: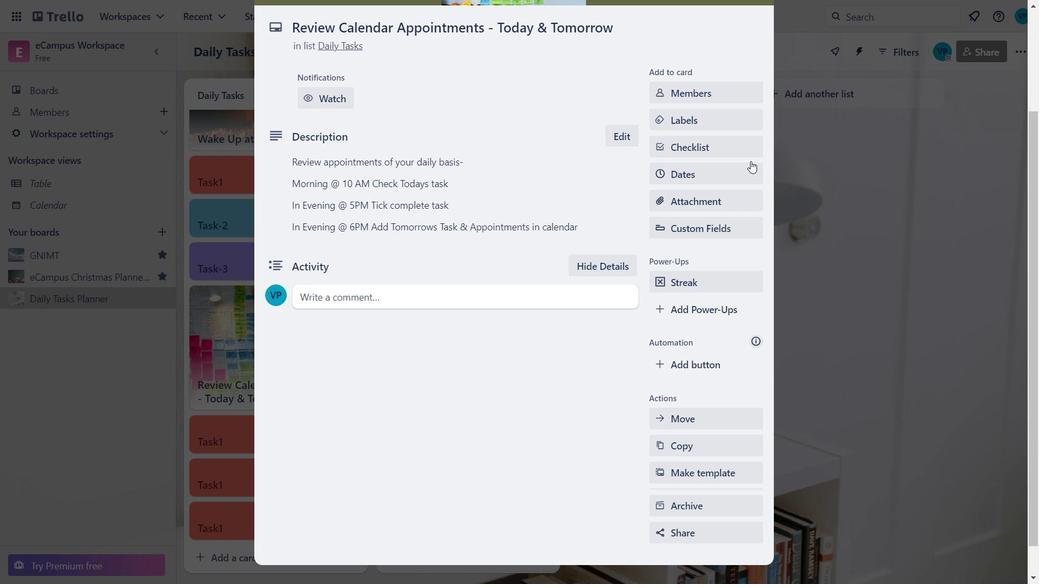 
Action: Mouse moved to (769, 132)
Screenshot: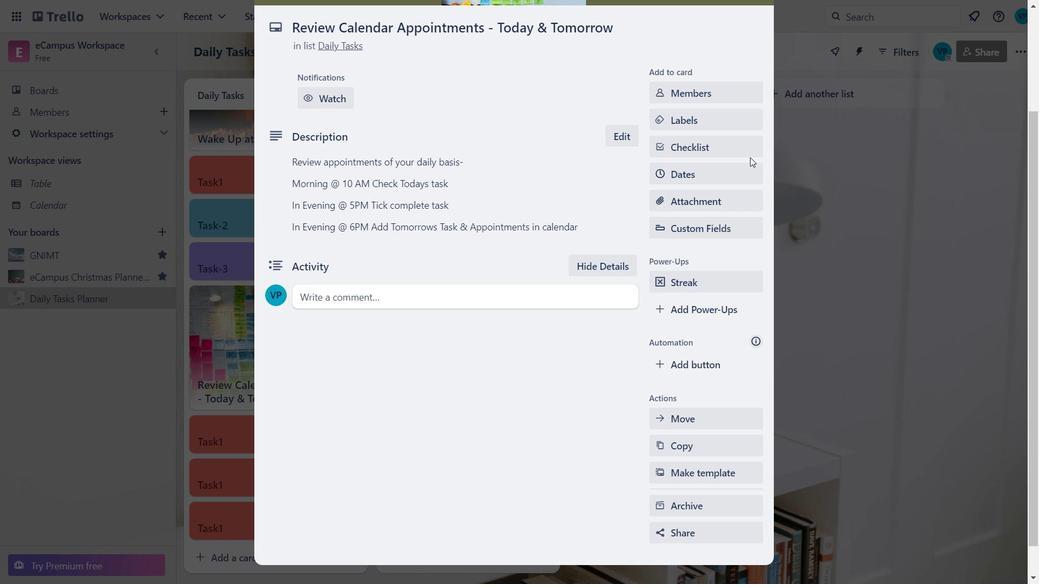 
Action: Mouse scrolled (769, 133) with delta (0, 0)
Screenshot: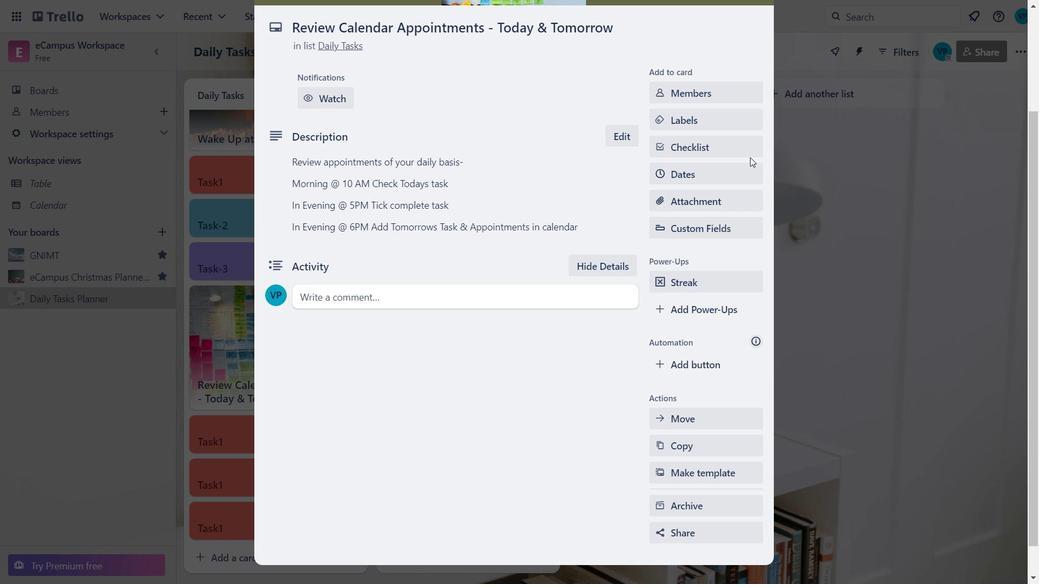 
Action: Mouse moved to (862, 115)
Screenshot: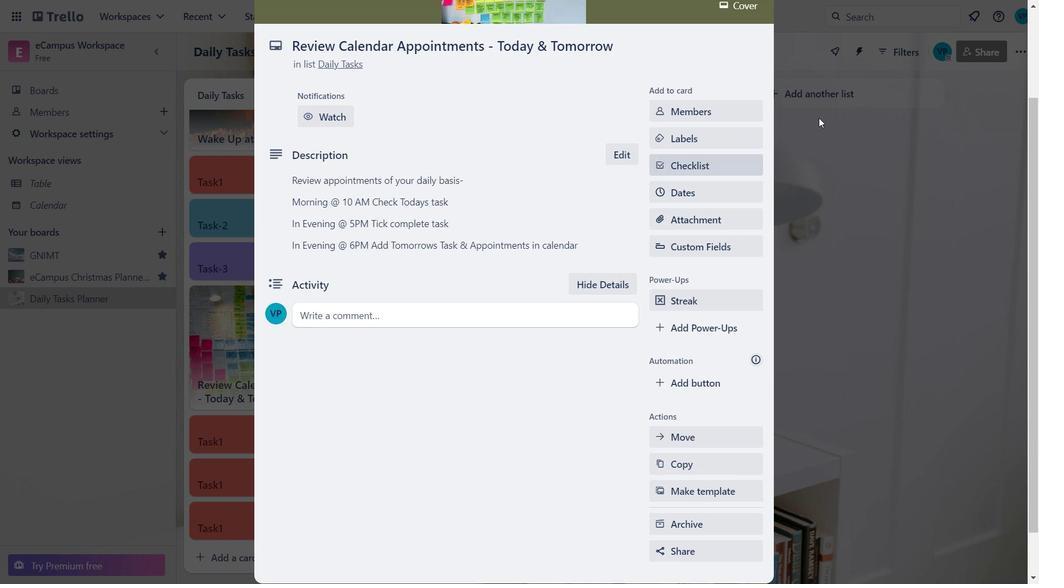 
Action: Mouse pressed left at (862, 115)
Screenshot: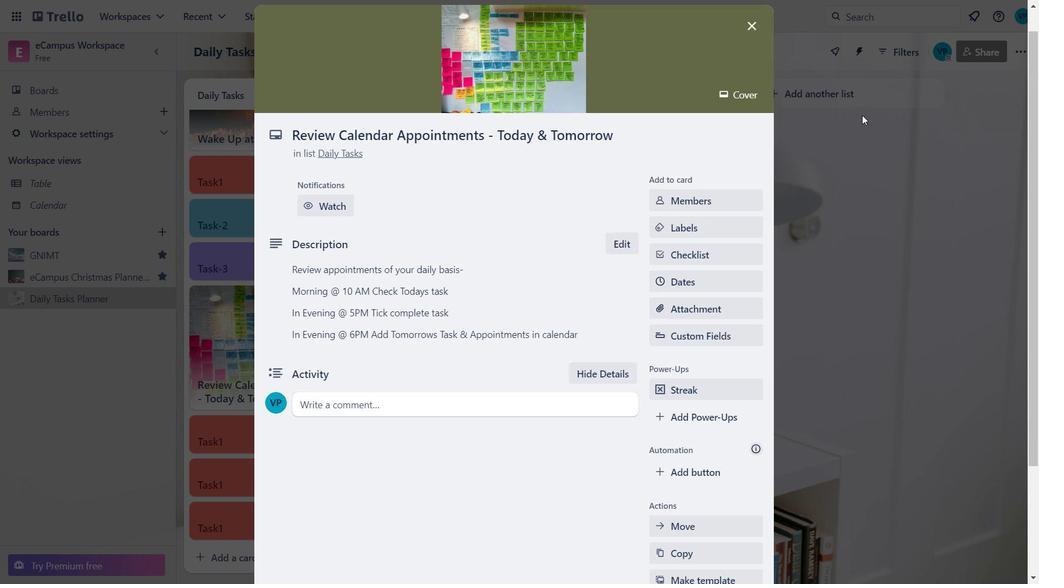
Action: Mouse moved to (267, 369)
Screenshot: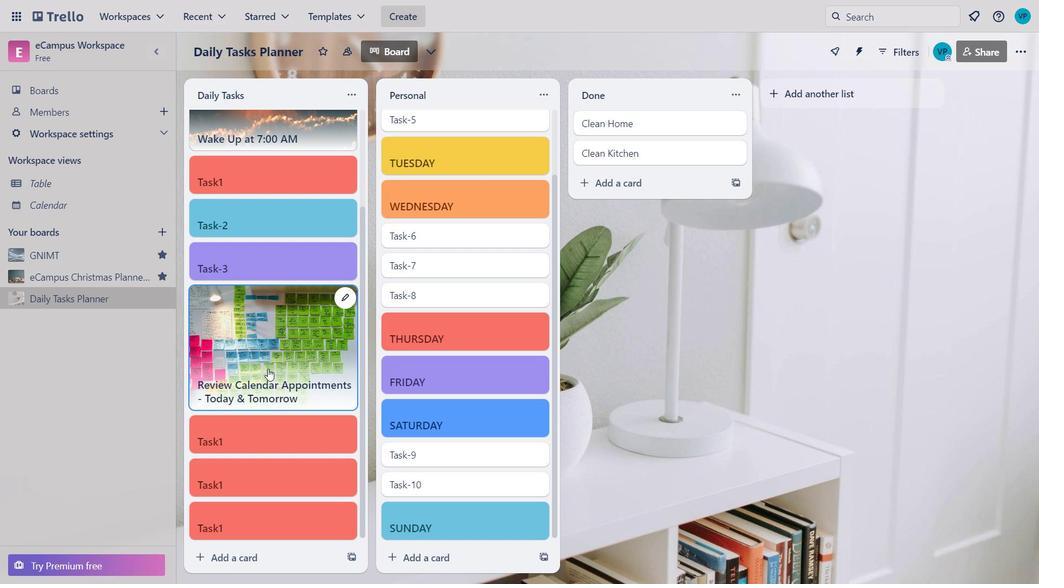 
Action: Mouse scrolled (267, 369) with delta (0, 0)
Screenshot: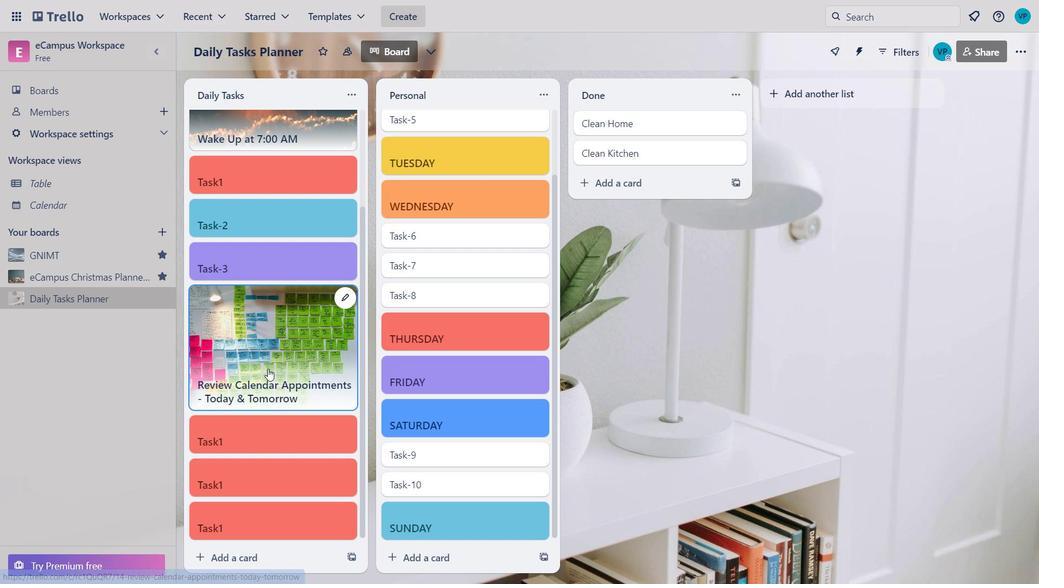 
Action: Mouse moved to (267, 370)
Screenshot: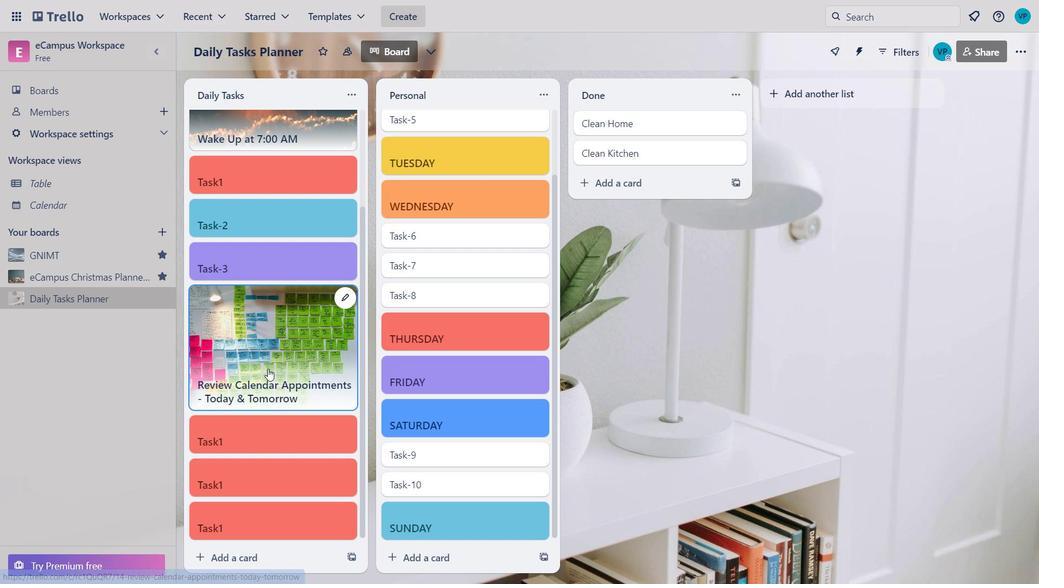 
Action: Mouse scrolled (267, 369) with delta (0, 0)
Screenshot: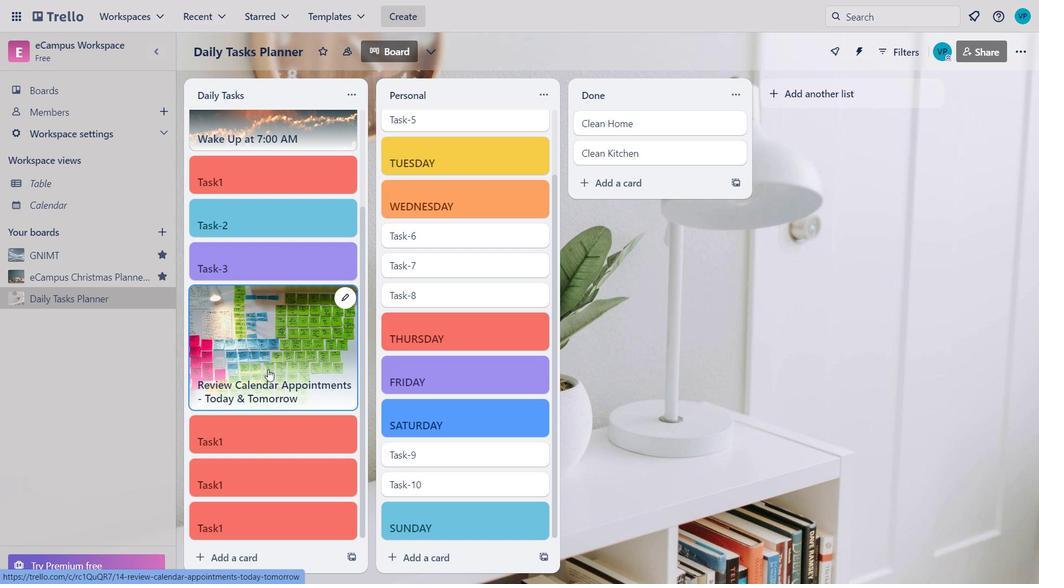 
Action: Mouse moved to (267, 371)
Screenshot: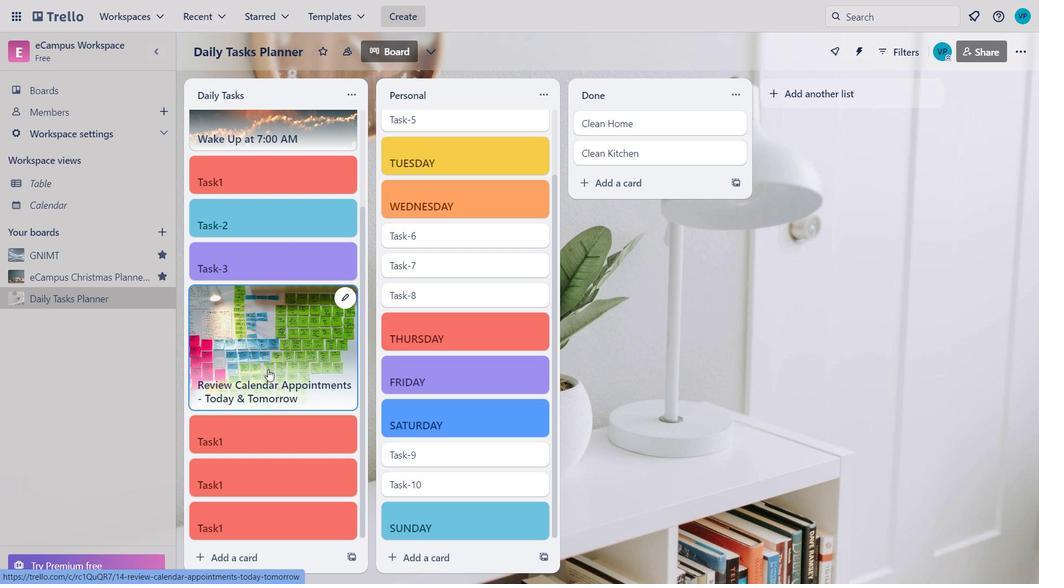 
Action: Mouse scrolled (267, 370) with delta (0, 0)
Screenshot: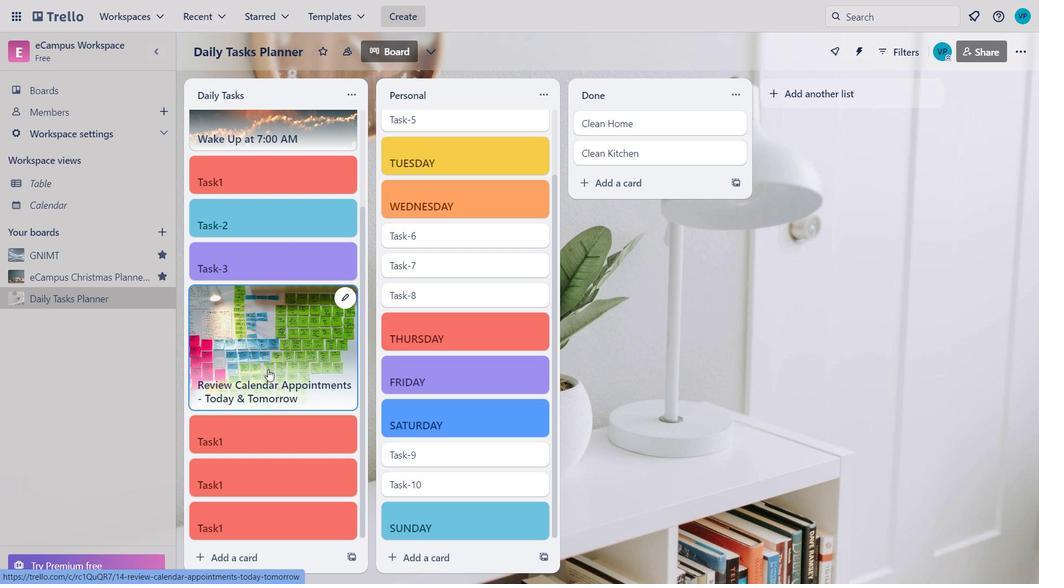 
Action: Mouse moved to (327, 365)
Screenshot: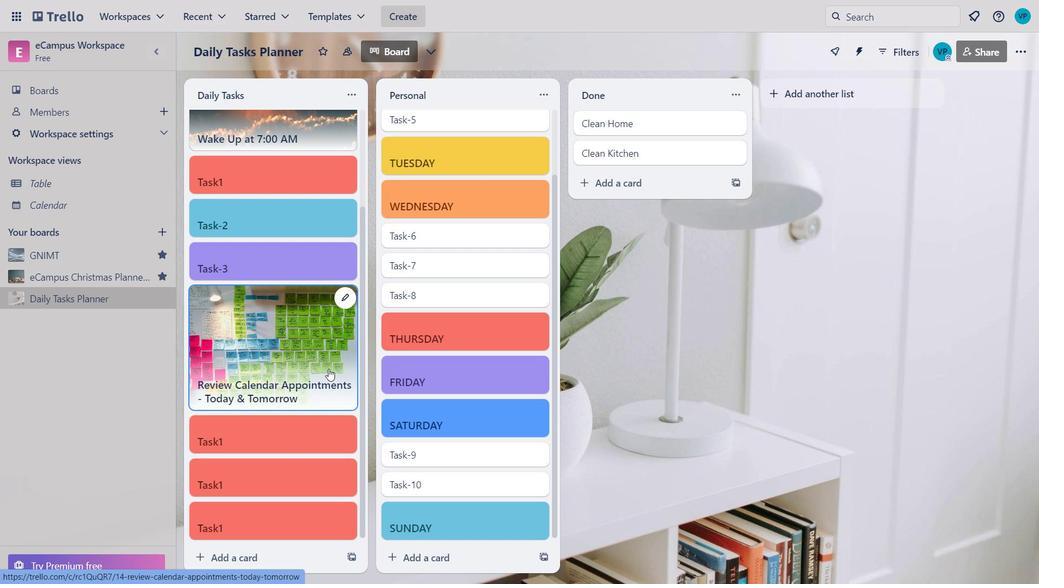 
Action: Mouse pressed left at (327, 365)
Screenshot: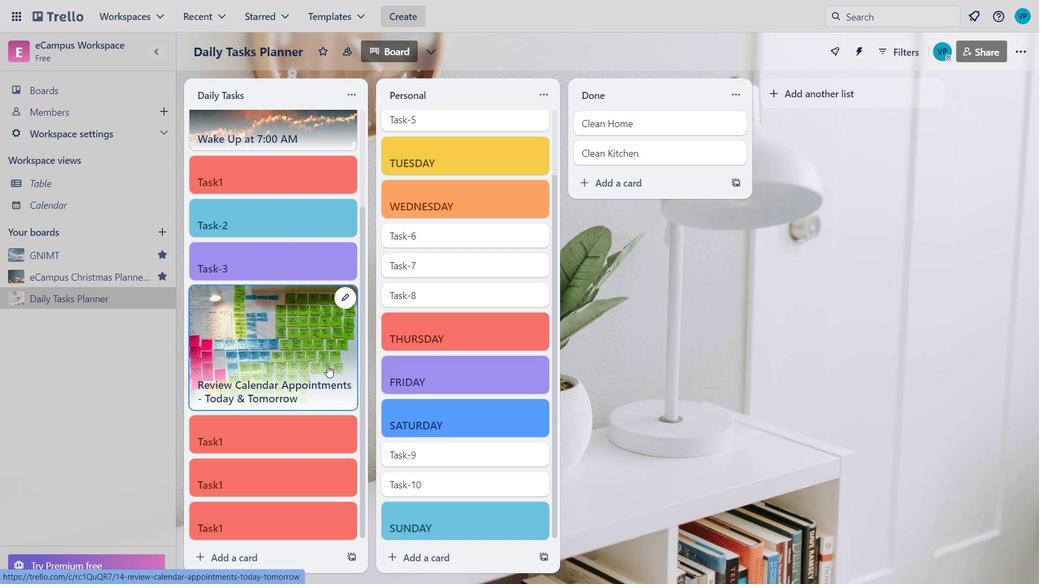 
Action: Mouse moved to (898, 323)
Screenshot: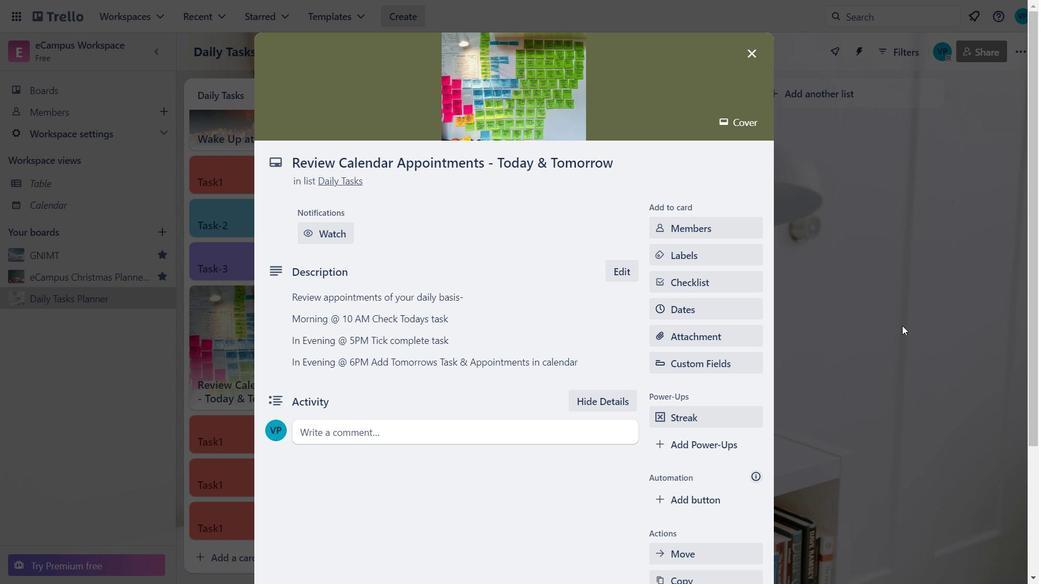 
Action: Mouse pressed left at (898, 323)
Screenshot: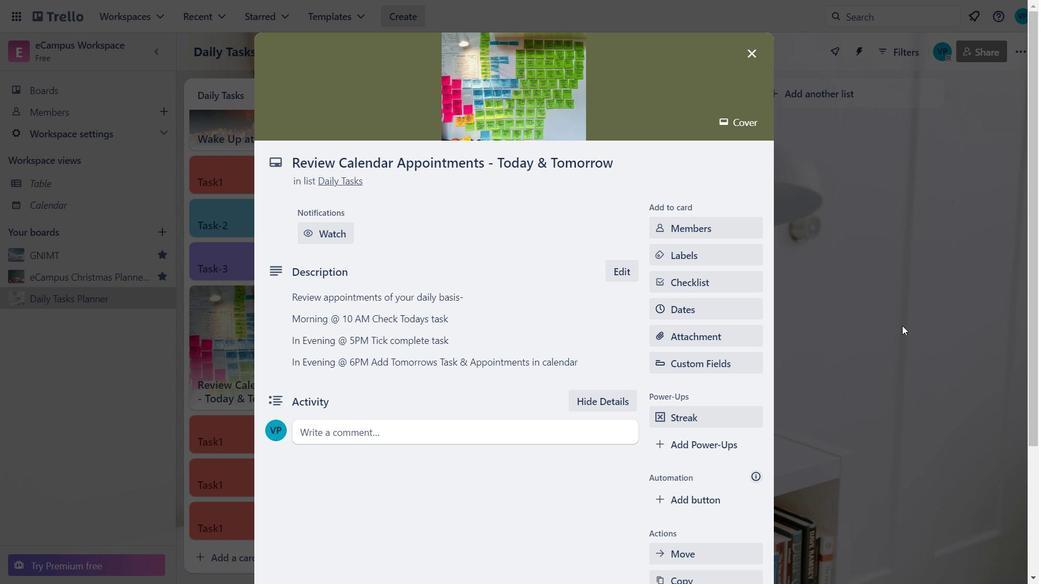
Action: Mouse moved to (268, 435)
Screenshot: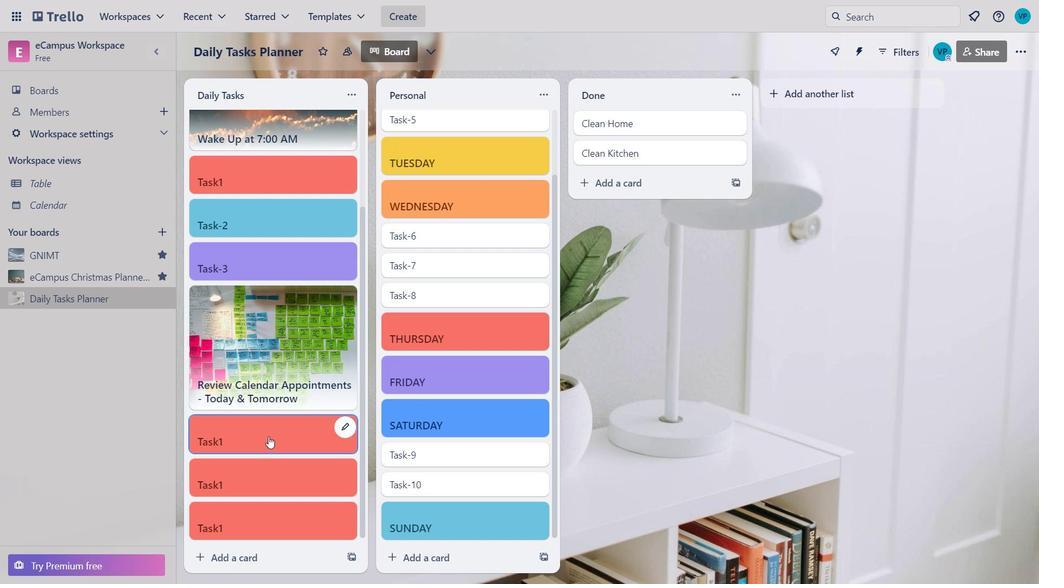 
Action: Mouse pressed left at (268, 435)
Screenshot: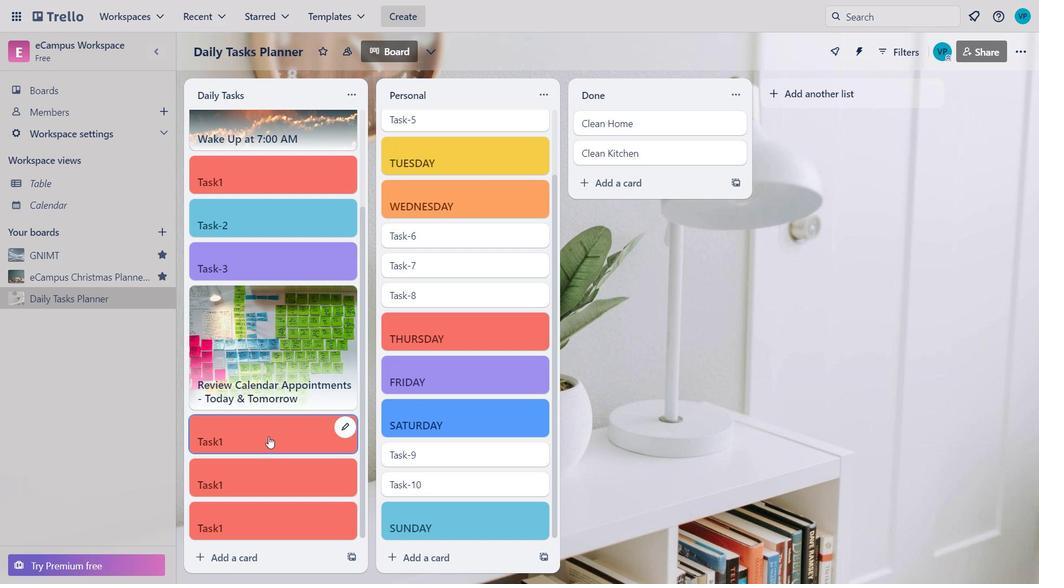 
Action: Mouse moved to (425, 270)
Screenshot: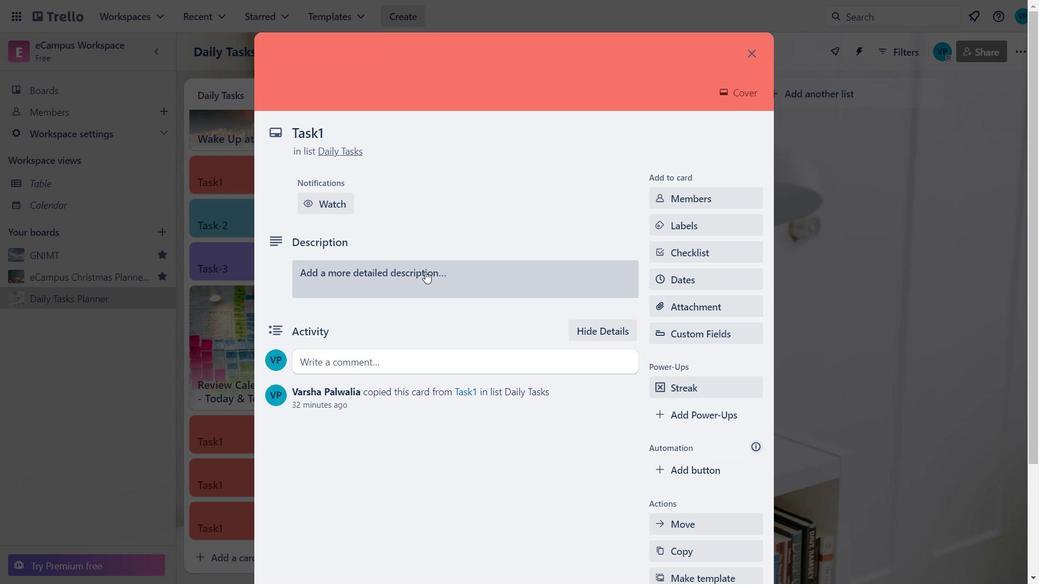 
Action: Mouse pressed left at (425, 270)
Screenshot: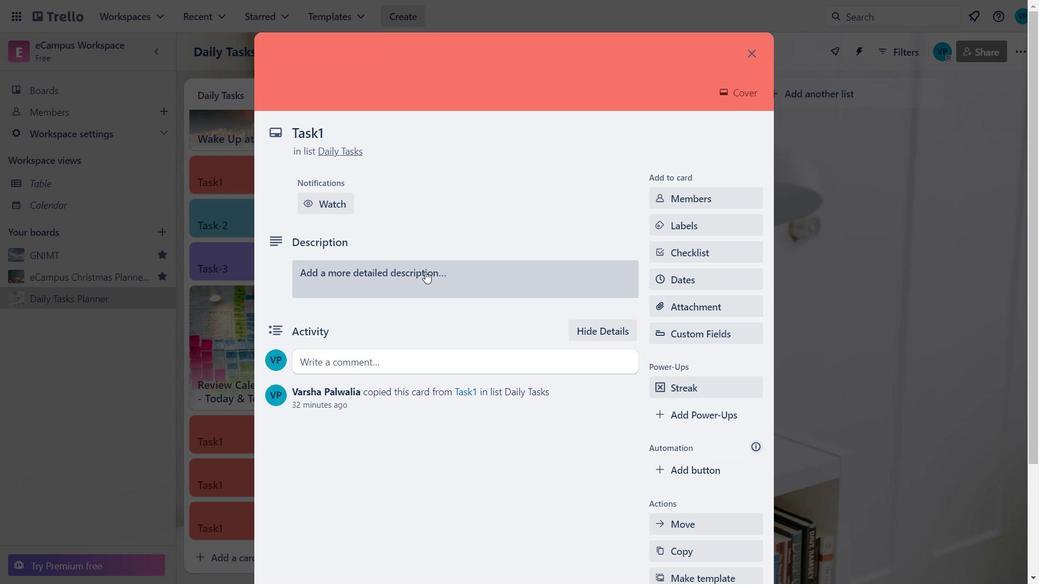 
Action: Mouse moved to (426, 272)
Screenshot: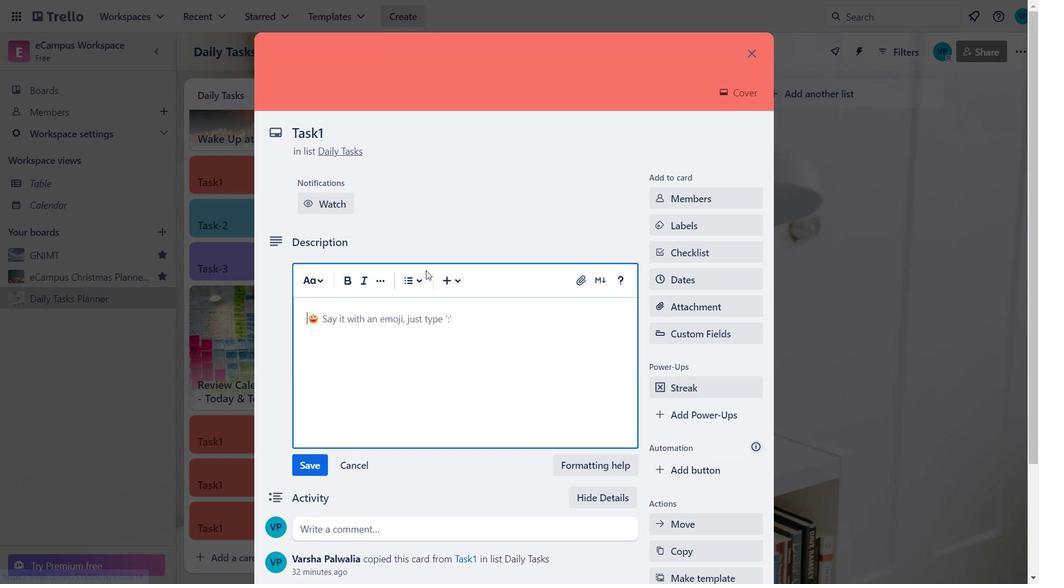 
Action: Key pressed <Key.caps_lock><Key.shift>@<Key.space>11<Key.space><Key.caps_lock>am<Key.space><Key.backspace><Key.backspace><Key.backspace><Key.caps_lock>AM<Key.space><Key.caps_lock>-<Key.space><Key.caps_lock>M<Key.caps_lock>eeting<Key.space>with<Key.space><Key.caps_lock>M<Key.caps_lock>anagers<Key.space>about<Key.space><Key.caps_lock>P<Key.caps_lock>roject<Key.space>progress
Screenshot: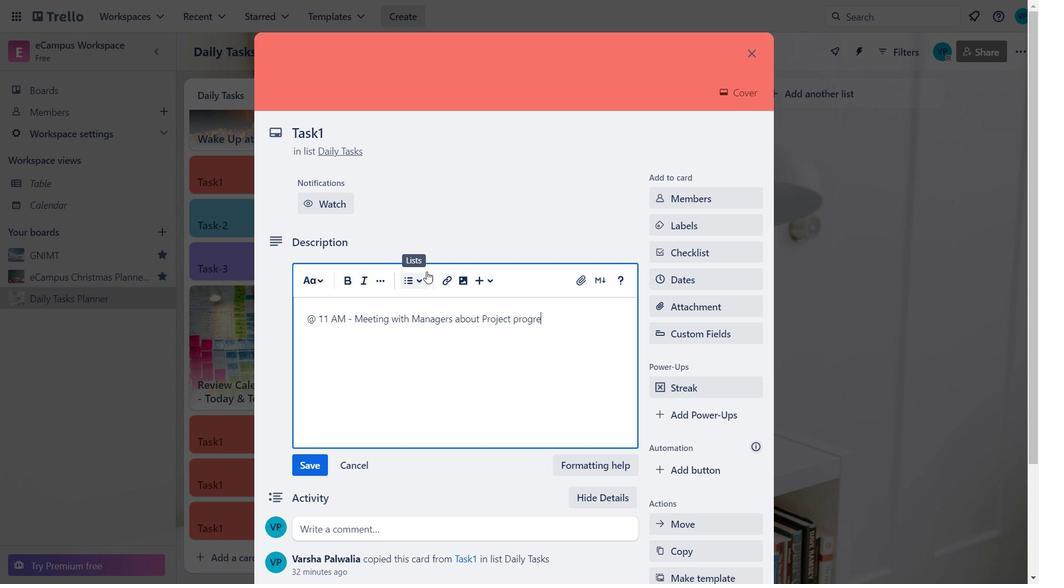 
Action: Mouse moved to (559, 324)
Screenshot: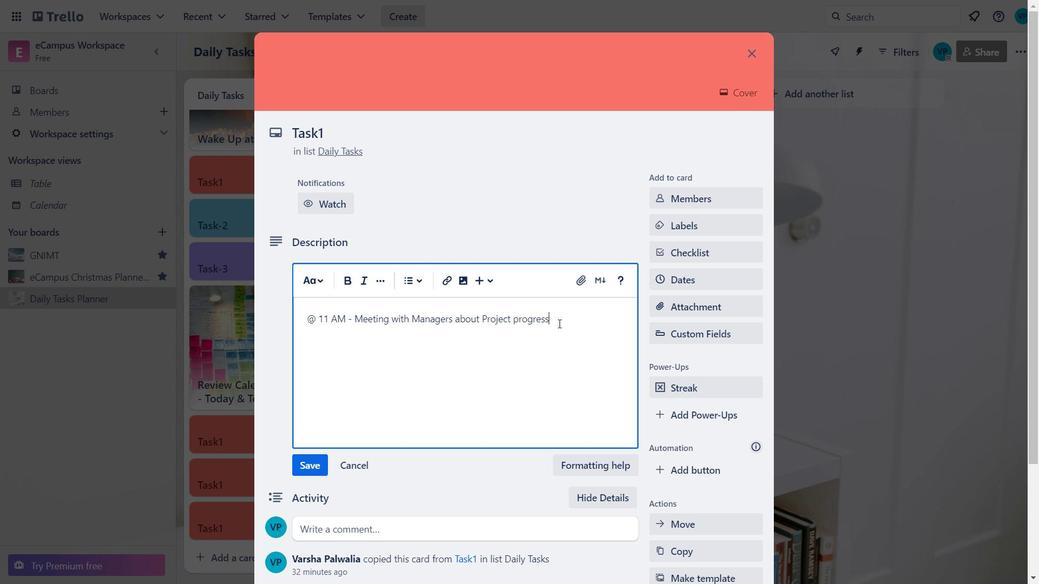 
Action: Key pressed <Key.enter><Key.caps_lock><Key.caps_lock><Key.caps_lock>I<Key.caps_lock>n<Key.space>1<Key.space>hour<Key.space>discuss<Key.space>about<Key.space><Key.caps_lock>G<Key.caps_lock>roth<Key.space><Key.backspace><Key.backspace><Key.backspace>wth<Key.space>,<Key.space><Key.caps_lock>S<Key.caps_lock>tability<Key.space>,<Key.space><Key.caps_lock>L<Key.caps_lock>oss
Screenshot: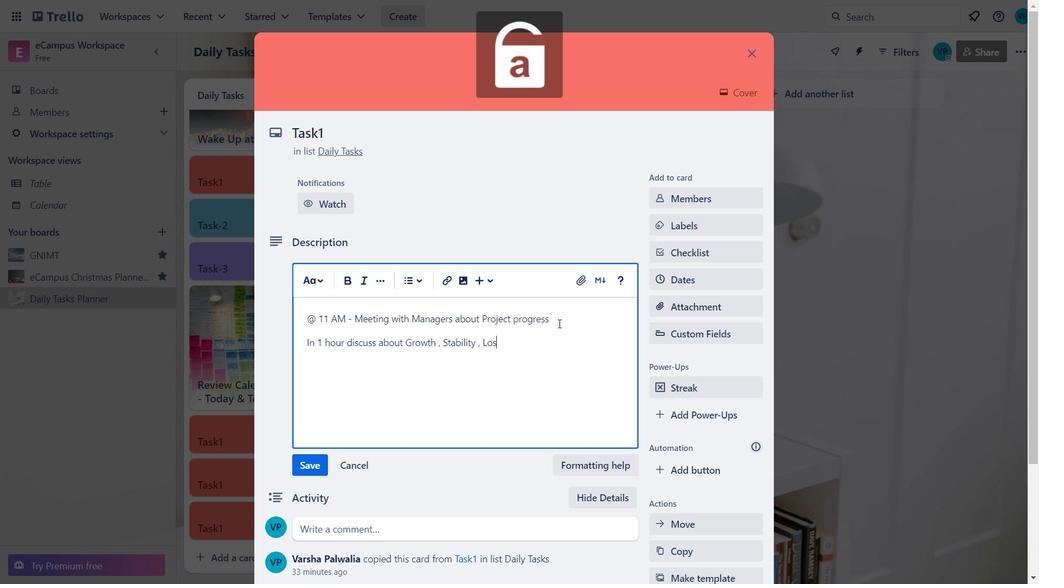 
Action: Mouse moved to (307, 461)
Screenshot: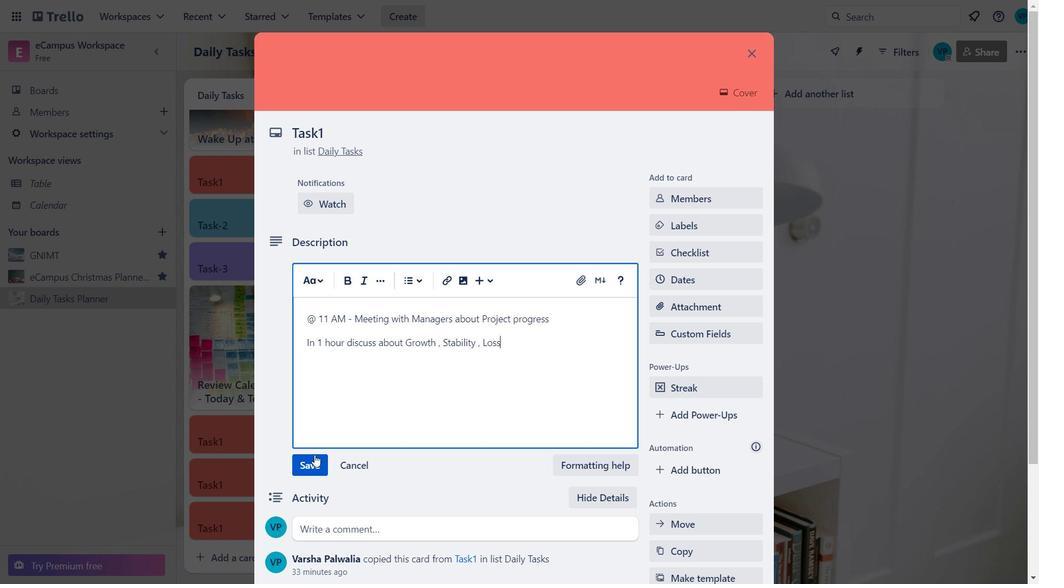
Action: Mouse pressed left at (307, 461)
Screenshot: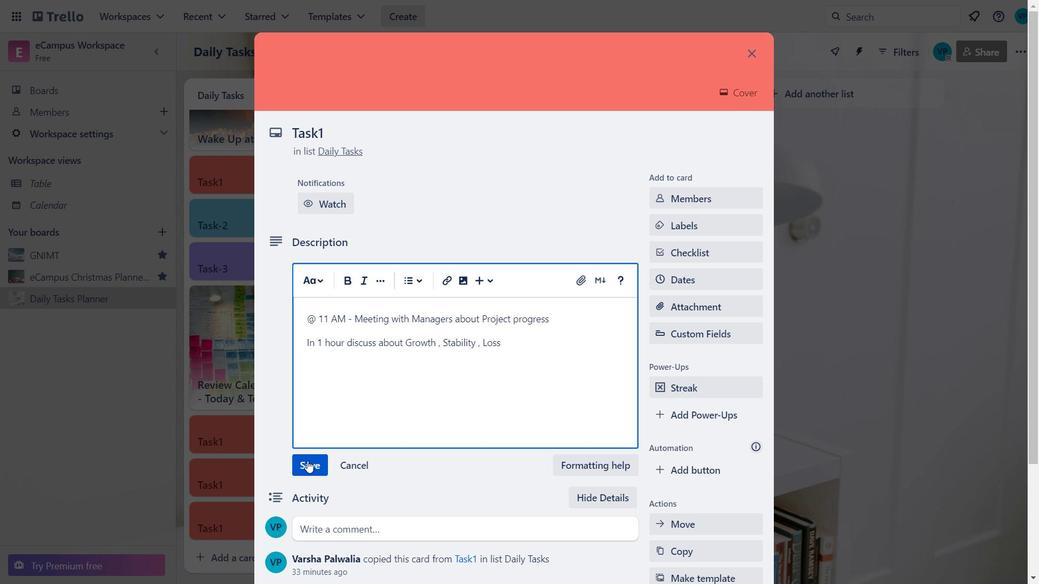 
Action: Mouse moved to (727, 42)
Screenshot: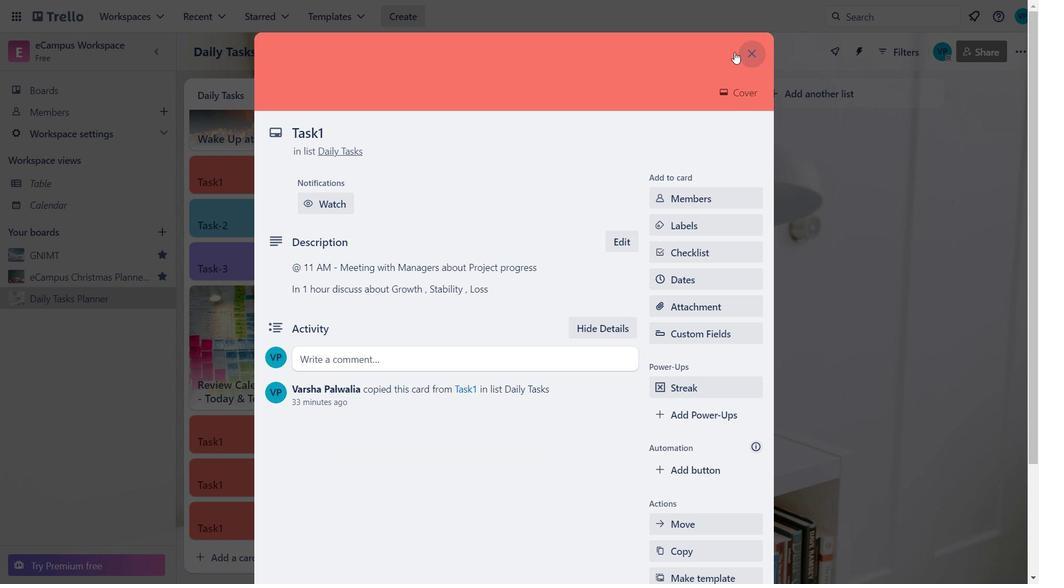 
Action: Mouse pressed left at (727, 42)
Screenshot: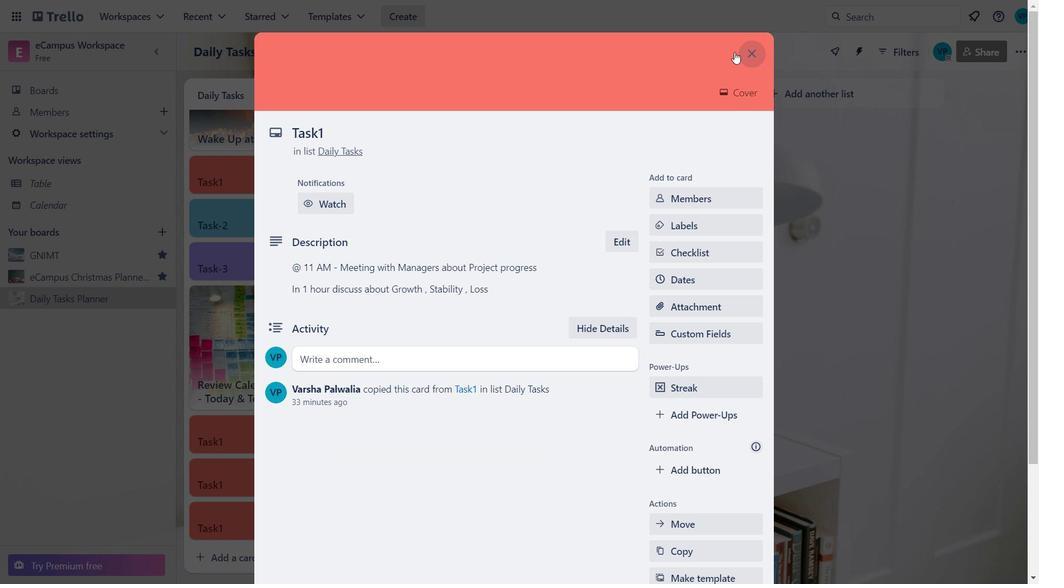 
Action: Mouse moved to (754, 49)
Screenshot: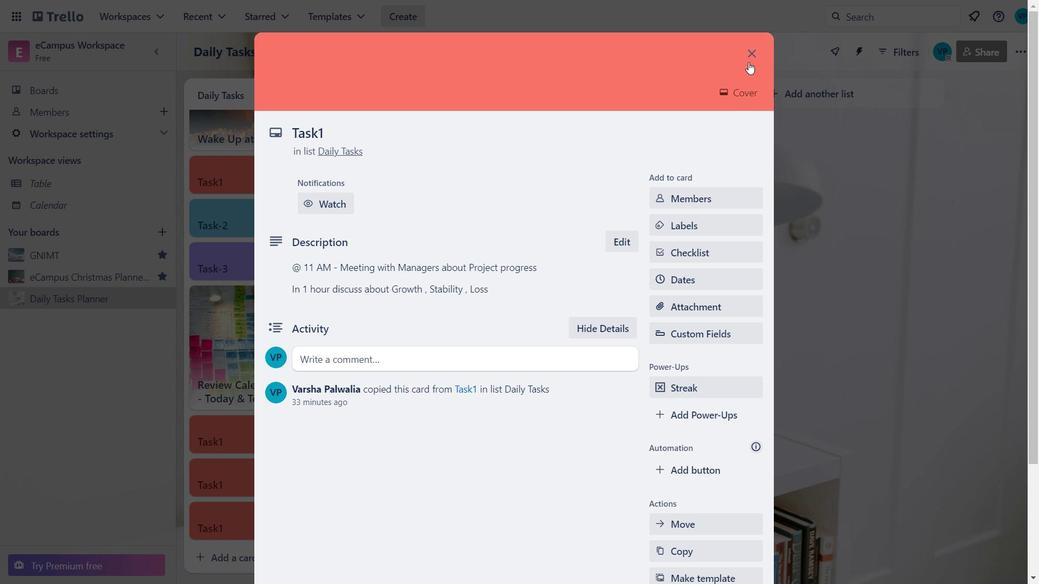 
Action: Mouse pressed left at (754, 49)
Screenshot: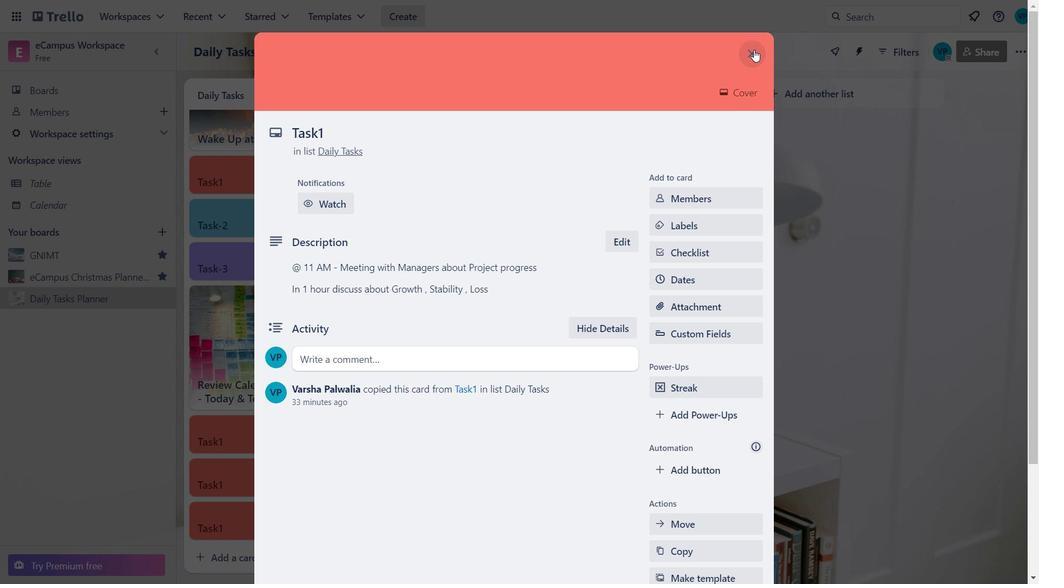 
Action: Mouse moved to (259, 465)
Screenshot: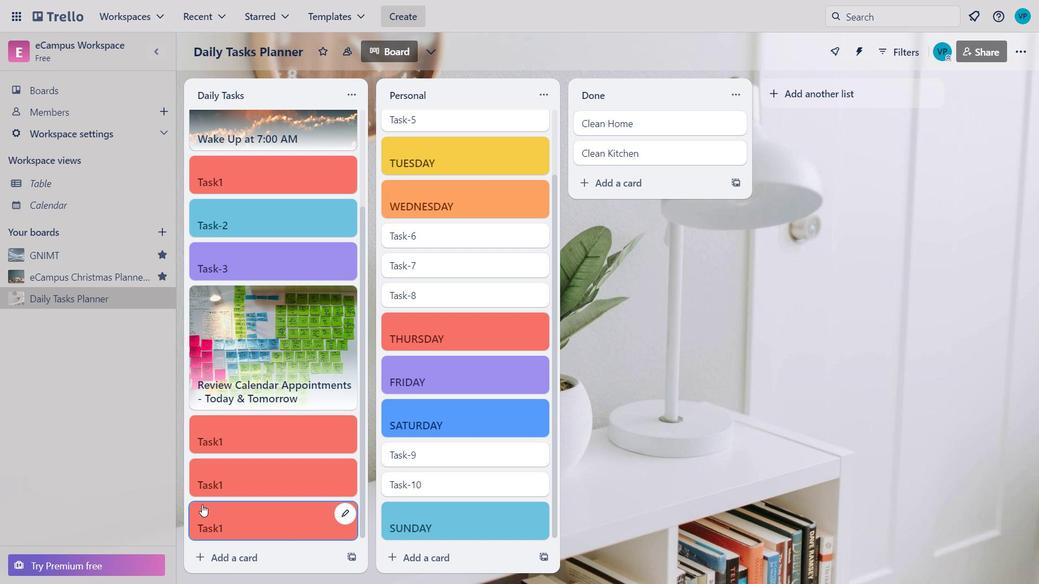 
Action: Mouse scrolled (259, 464) with delta (0, 0)
Screenshot: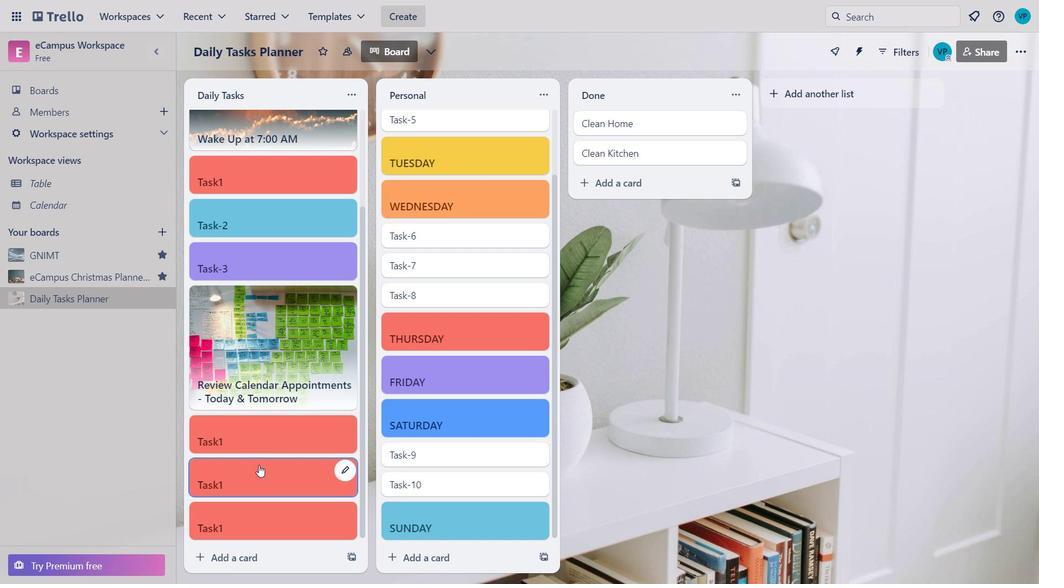 
Action: Mouse scrolled (259, 464) with delta (0, 0)
Screenshot: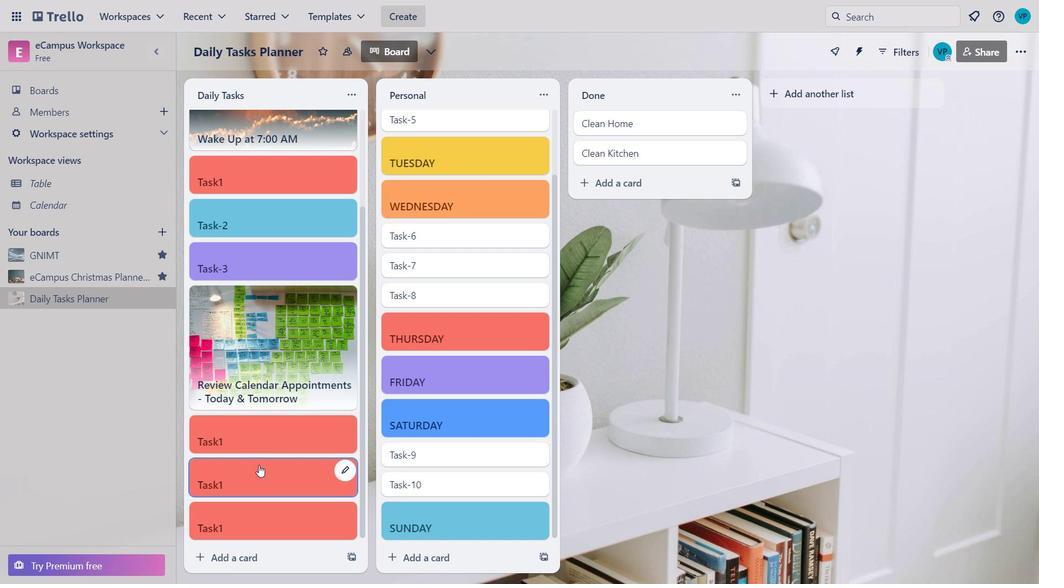 
Action: Mouse moved to (242, 474)
Screenshot: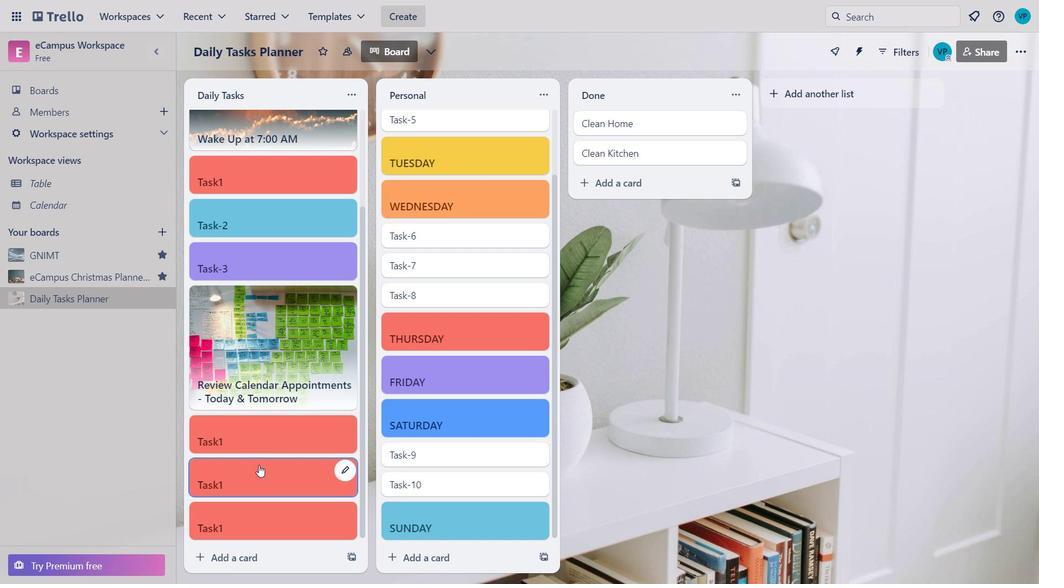 
Action: Mouse scrolled (242, 473) with delta (0, 0)
Screenshot: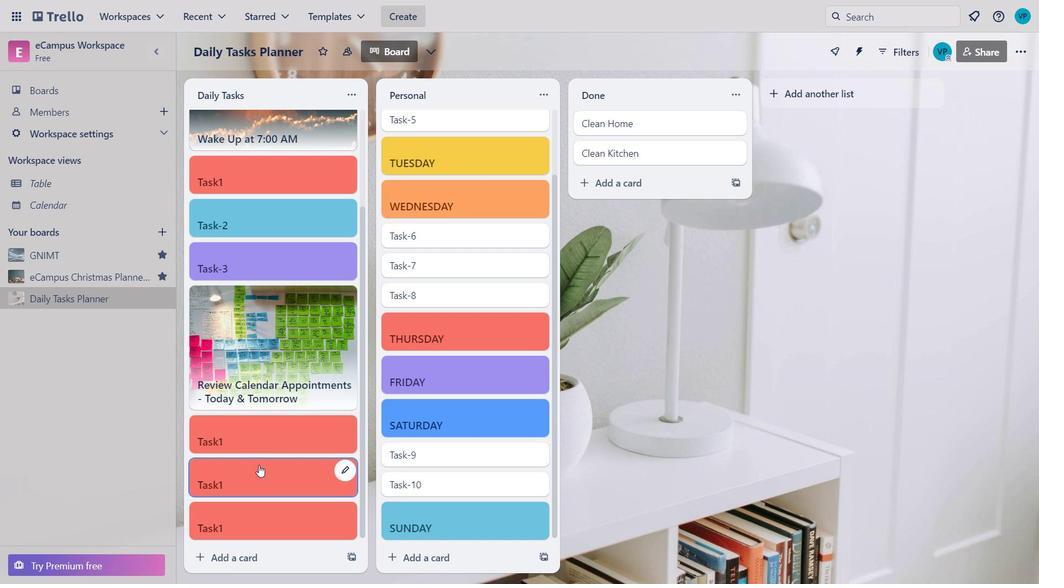 
Action: Mouse moved to (246, 484)
Screenshot: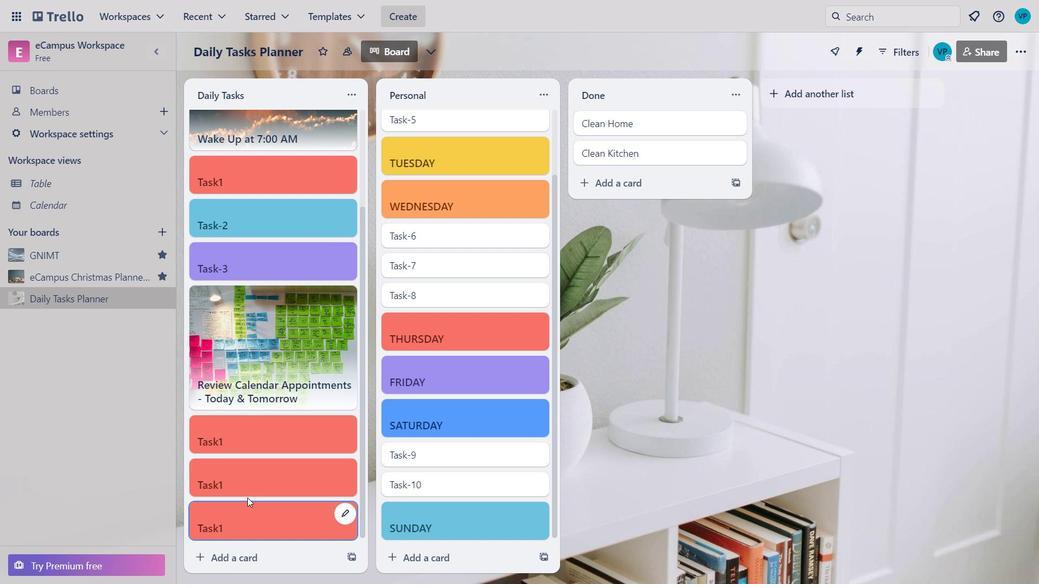 
Action: Mouse pressed left at (246, 484)
Screenshot: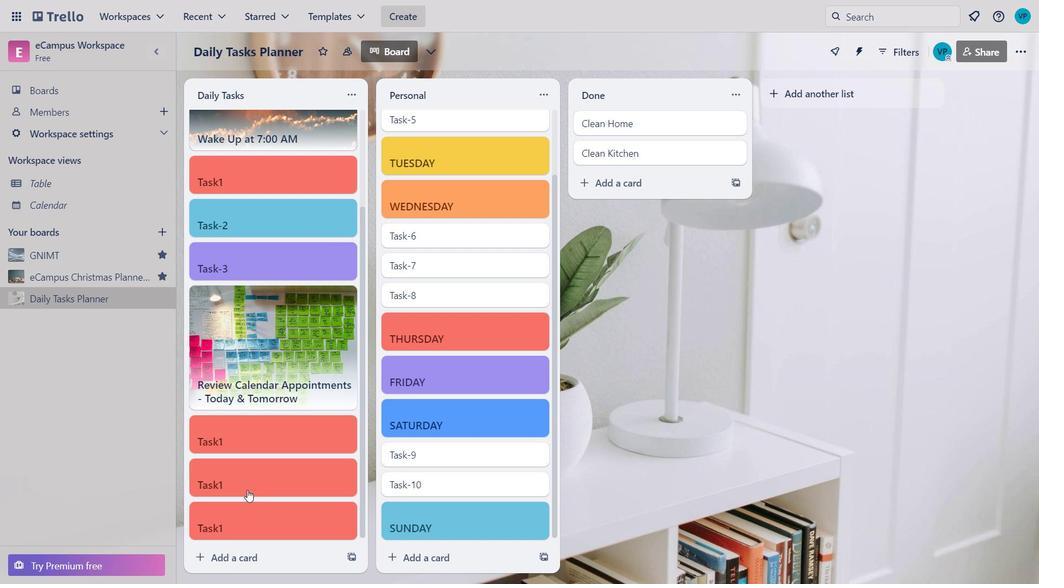 
Action: Mouse moved to (357, 264)
Screenshot: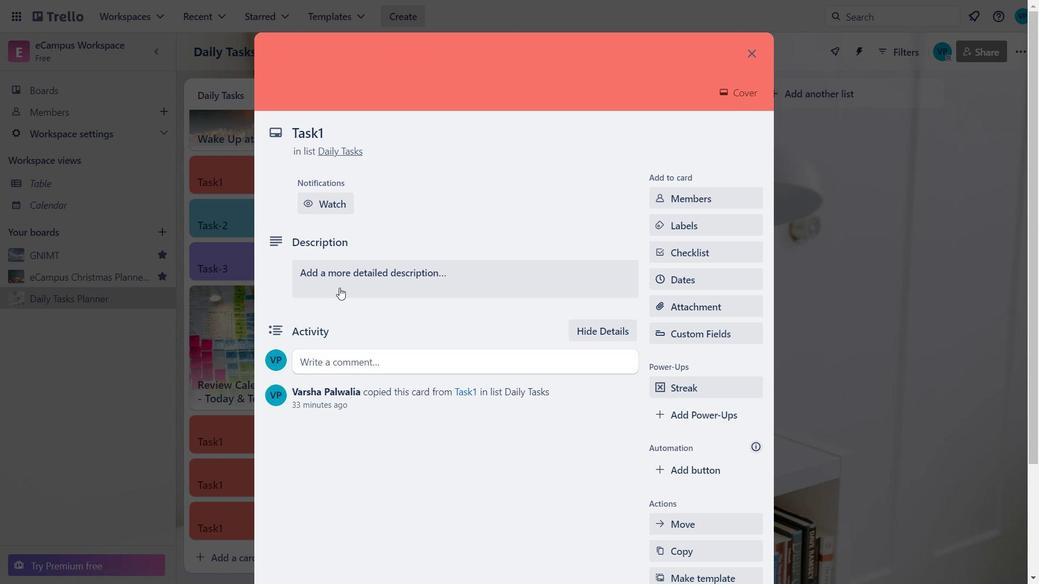 
Action: Mouse pressed left at (357, 264)
Screenshot: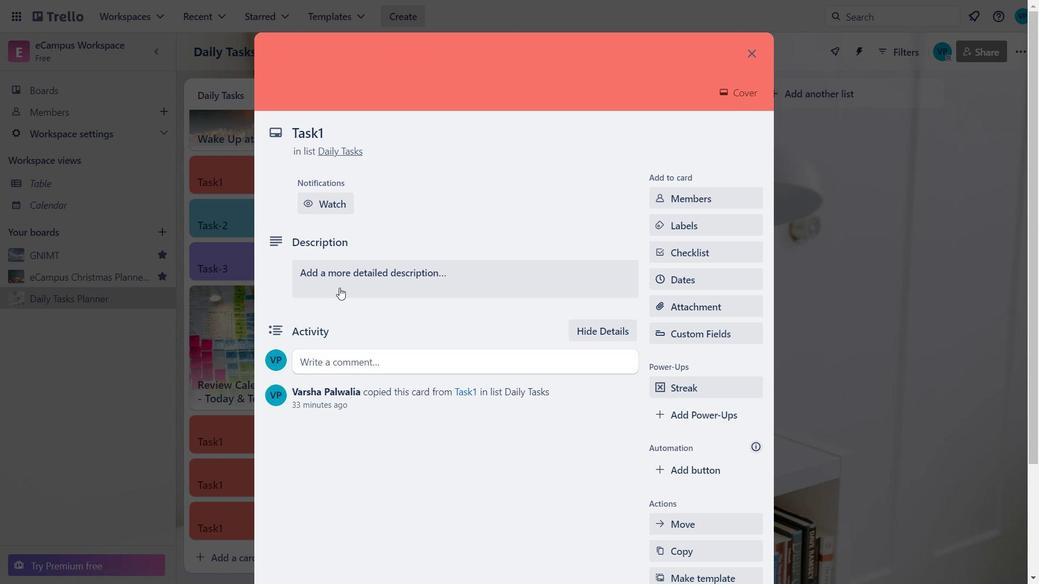 
Action: Mouse moved to (357, 270)
Screenshot: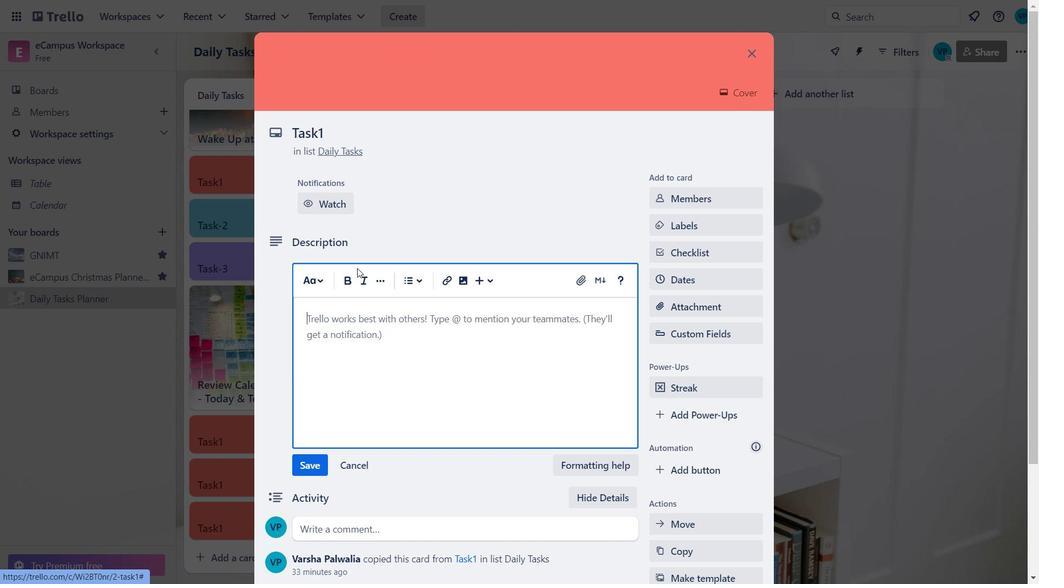 
Action: Key pressed <Key.shift><Key.shift>@<Key.space>2<Key.space><Key.caps_lock>PM<Key.space>-<Key.space><Key.caps_lock><Key.caps_lock>M<Key.caps_lock>eetings<Key.space>with<Key.space>all<Key.space><Key.caps_lock>T<Key.caps_lock>eam<Key.space>l<Key.caps_lock><Key.caps_lock><Key.caps_lock>L<Key.backspace><Key.backspace><Key.backspace><Key.space><Key.caps_lock><Key.caps_lock>L<Key.caps_lock>eaders<Key.space>-<Key.shift>()<Key.left><Key.caps_lock>D<Key.caps_lock>iscuss<Key.space>about<Key.space>the<Key.space>employes<Key.space>progress
Screenshot: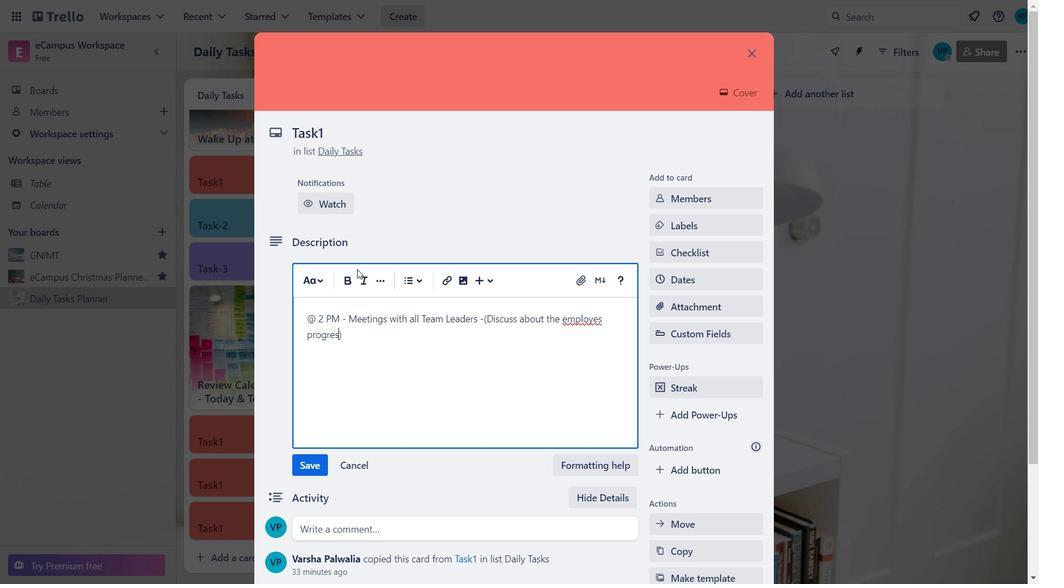 
Action: Mouse moved to (596, 315)
Screenshot: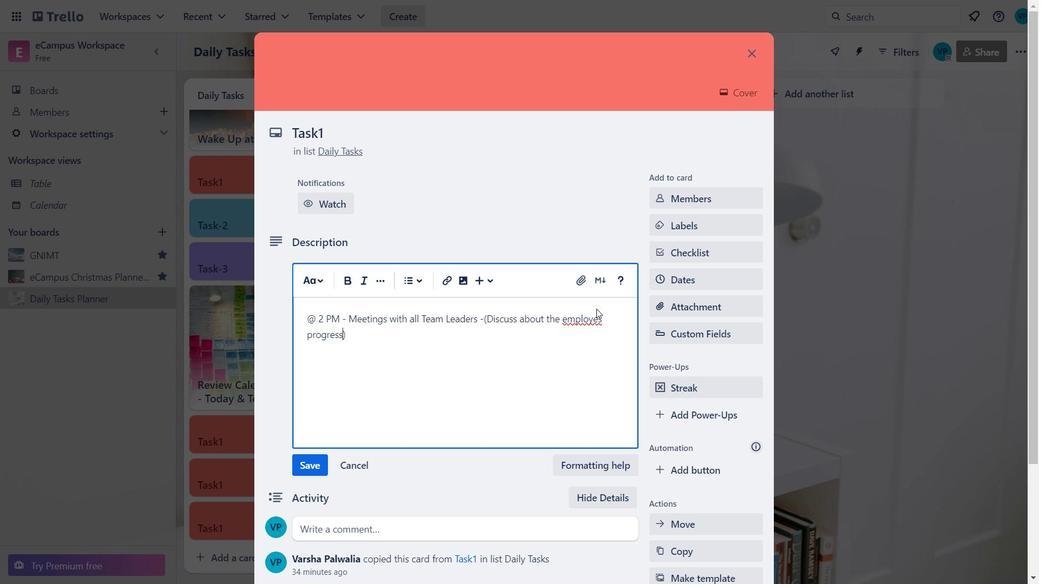
Action: Mouse pressed left at (596, 315)
Screenshot: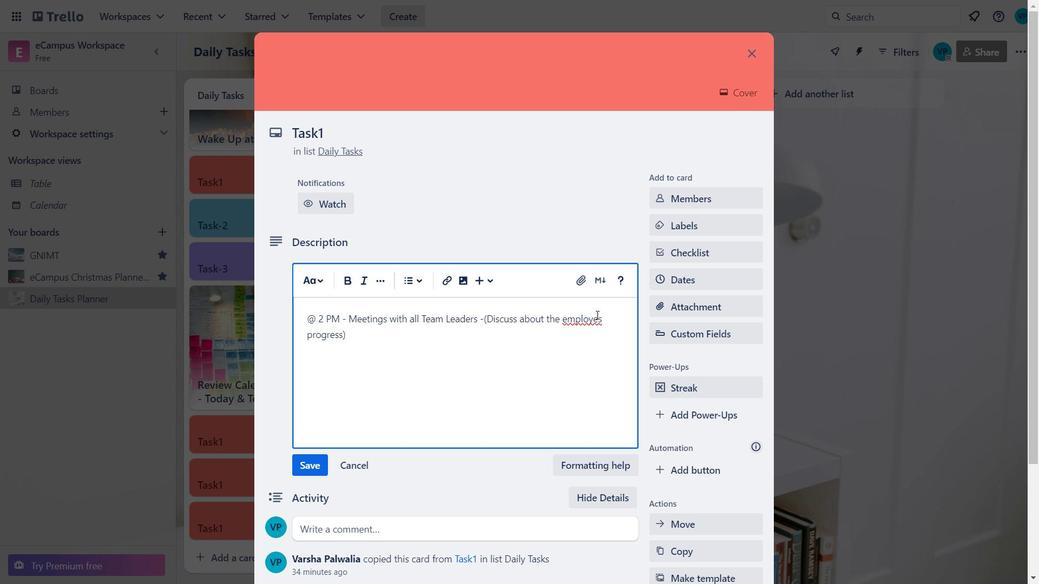 
Action: Key pressed e
Screenshot: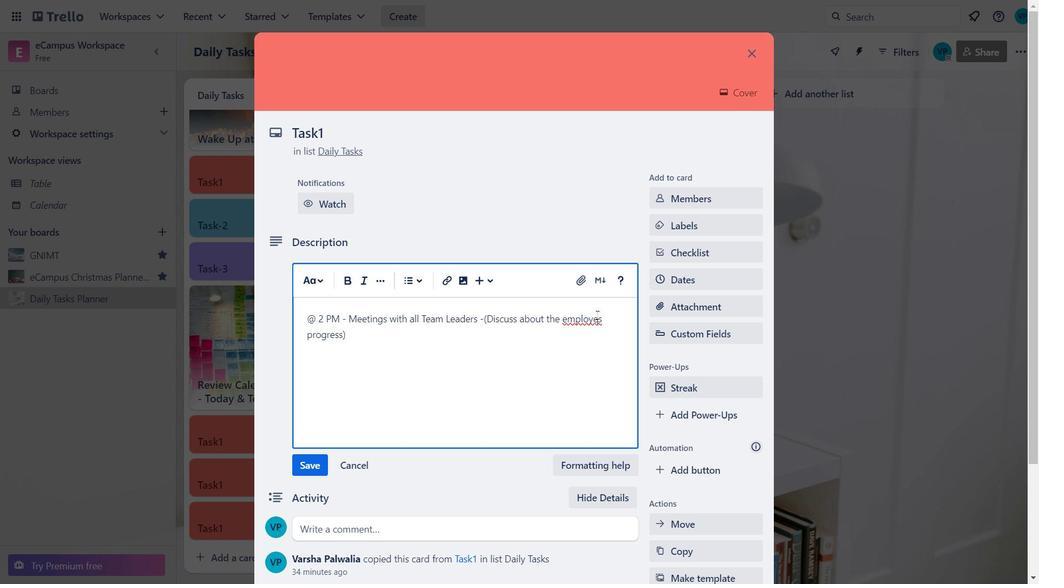 
Action: Mouse moved to (412, 334)
Screenshot: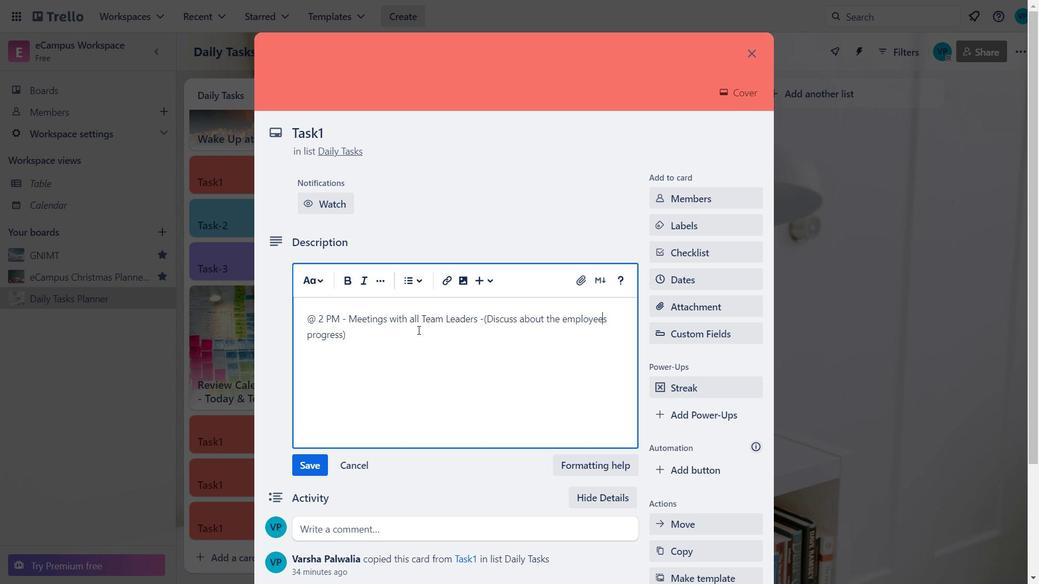
Action: Mouse pressed left at (412, 334)
Screenshot: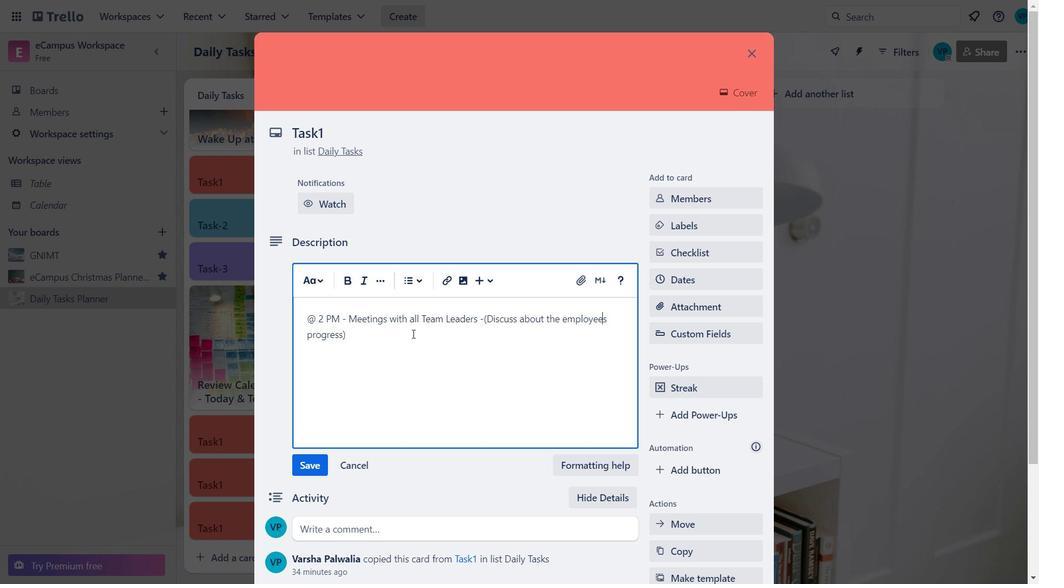 
Action: Key pressed <Key.enter><Key.shift><Key.shift><Key.shift><Key.shift><Key.shift><Key.shift><Key.shift><Key.shift><Key.shift>@<Key.backspace><Key.caps_lock>T<Key.caps_lock>heir<Key.space><Key.caps_lock>G<Key.caps_lock>rowth<Key.space><Key.enter><Key.caps_lock>TH<Key.caps_lock><Key.backspace>heir<Key.space><Key.caps_lock>D<Key.caps_lock>aily<Key.space><Key.caps_lock>T<Key.caps_lock>asks<Key.space><Key.enter><Key.caps_lock>A<Key.backspace>EN<Key.backspace><Key.caps_lock>nd<Key.space><Key.caps_lock>W<Key.caps_lock>eekly<Key.space><Key.caps_lock>P<Key.caps_lock>r<Key.backspace>erformance
Screenshot: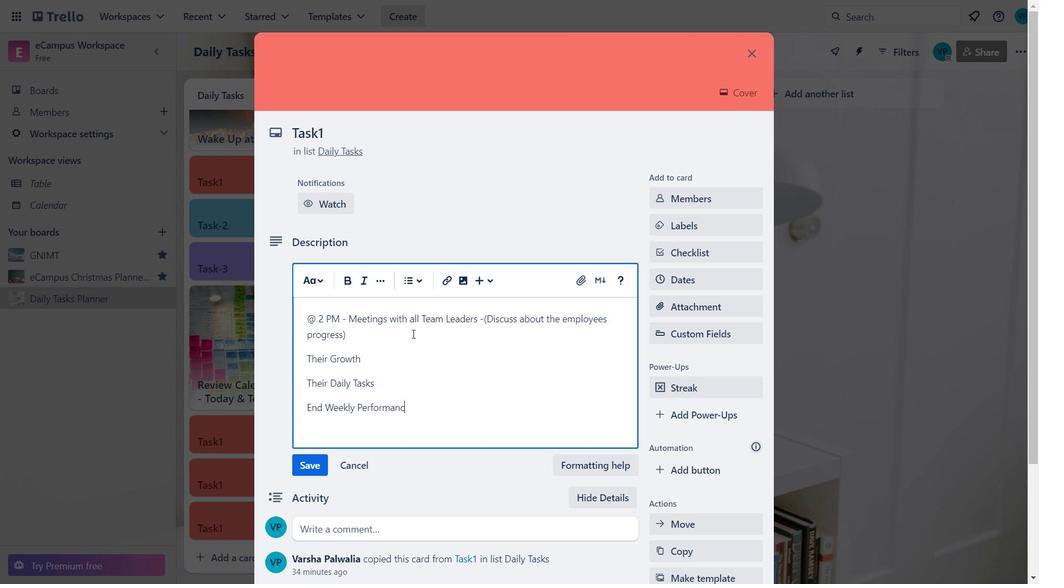 
Action: Mouse moved to (307, 469)
Screenshot: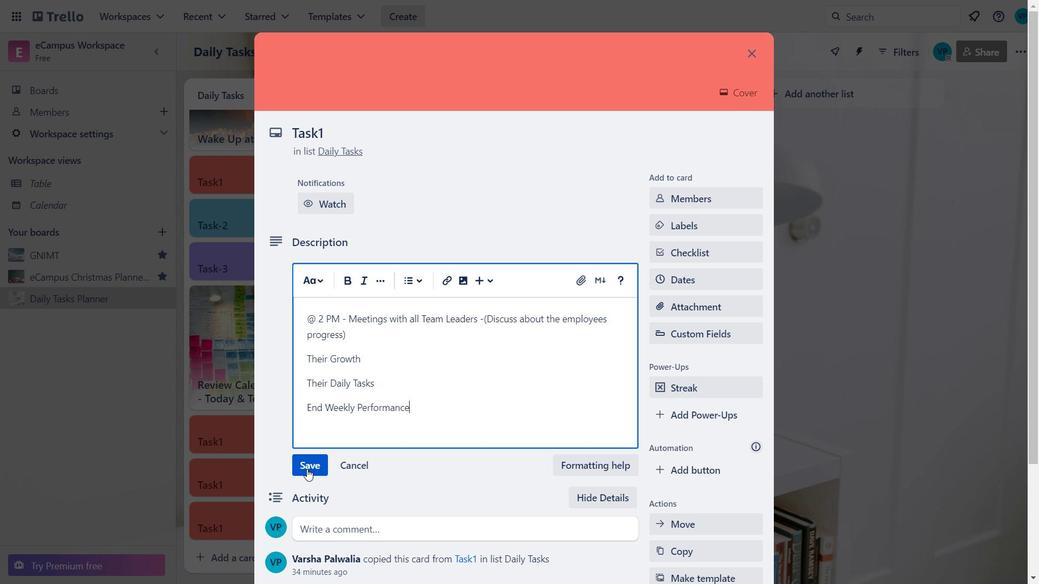 
Action: Mouse pressed left at (307, 469)
Screenshot: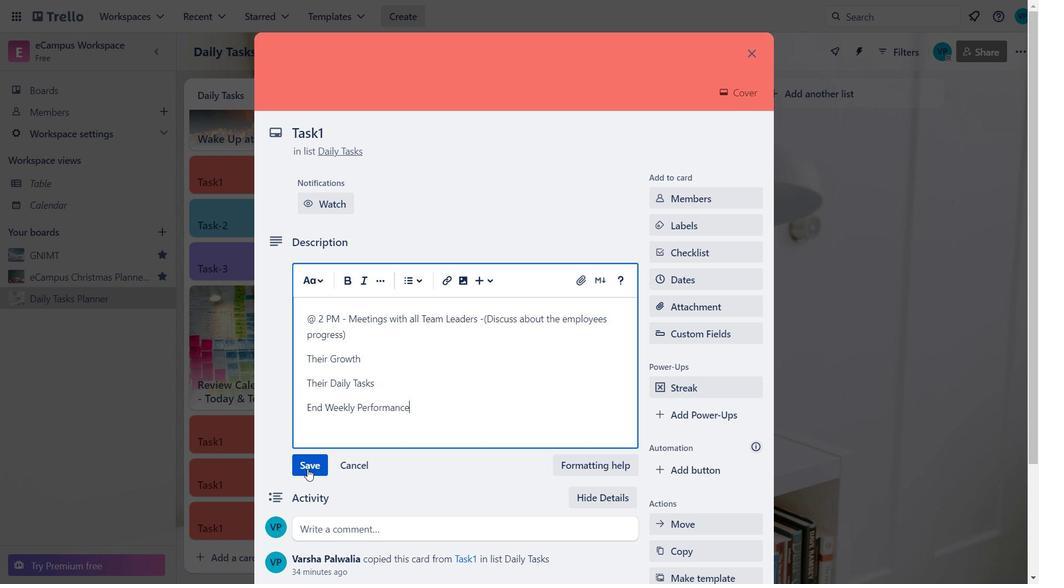 
Action: Mouse moved to (675, 290)
Screenshot: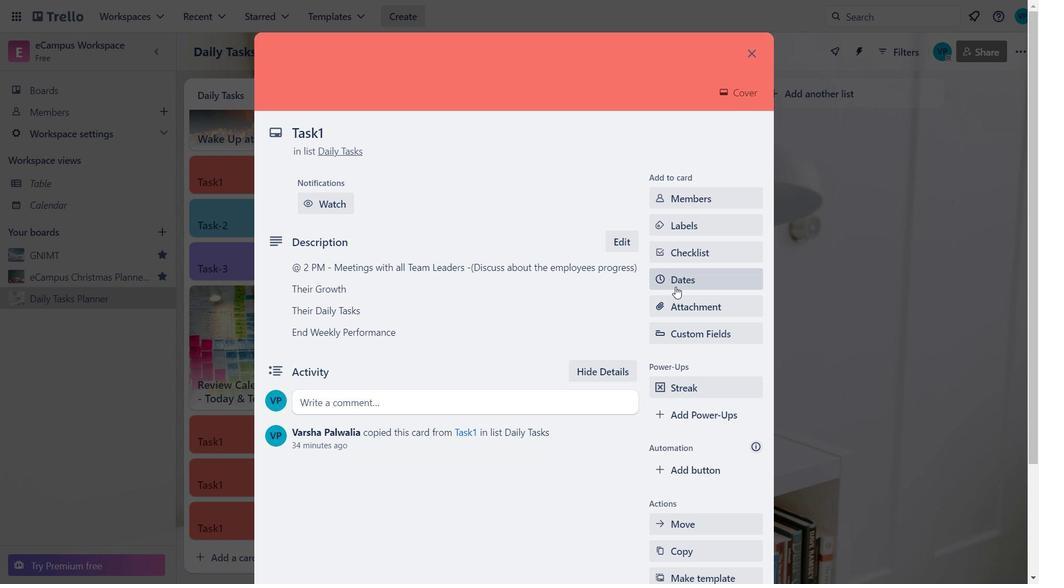 
Action: Mouse scrolled (675, 289) with delta (0, 0)
Screenshot: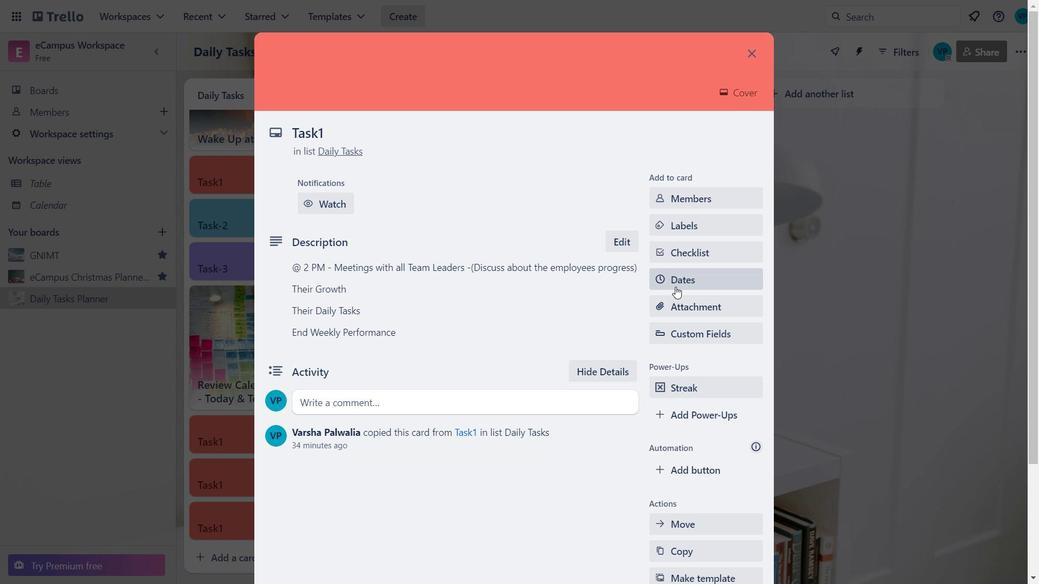
Action: Mouse scrolled (675, 289) with delta (0, 0)
Screenshot: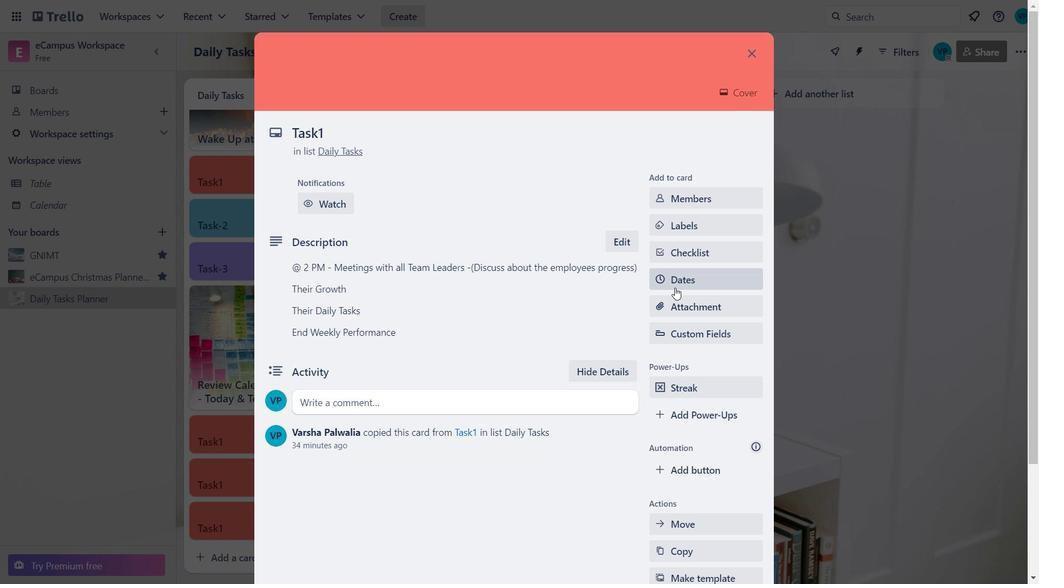 
Action: Mouse moved to (712, 120)
Screenshot: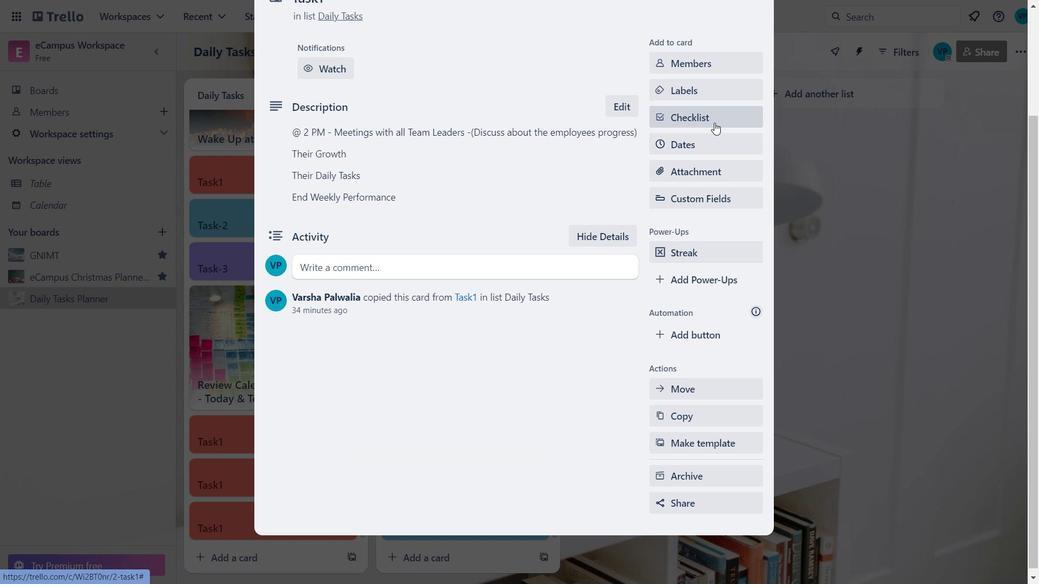 
Action: Mouse pressed left at (712, 120)
Screenshot: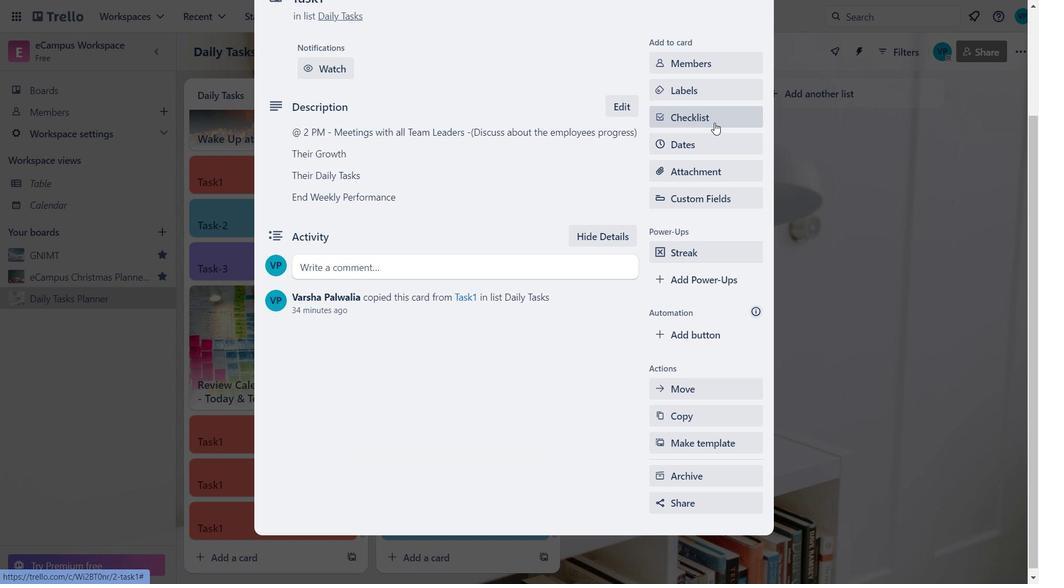 
Action: Mouse moved to (687, 266)
Screenshot: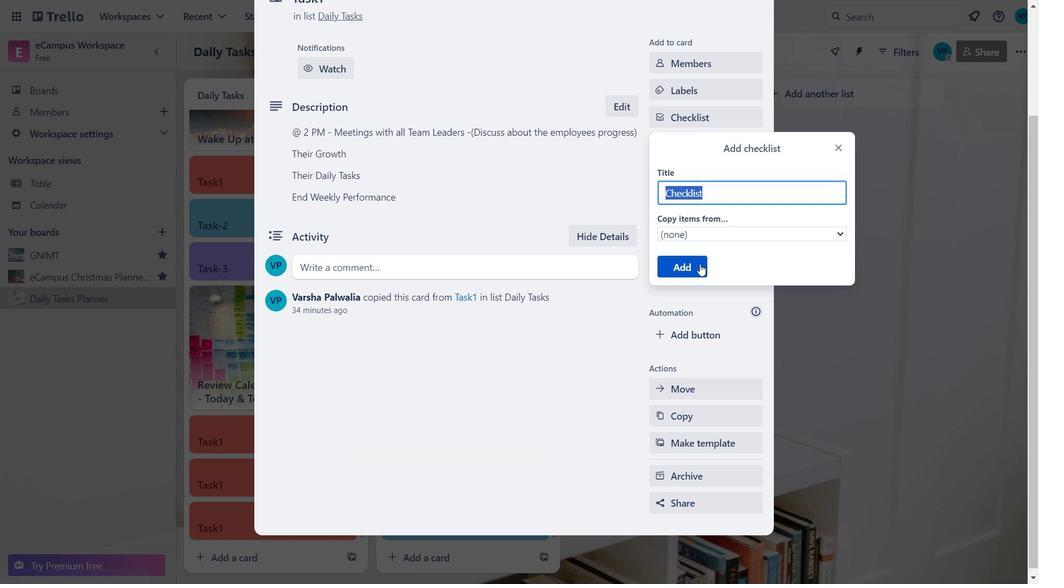 
Action: Mouse pressed left at (687, 266)
Screenshot: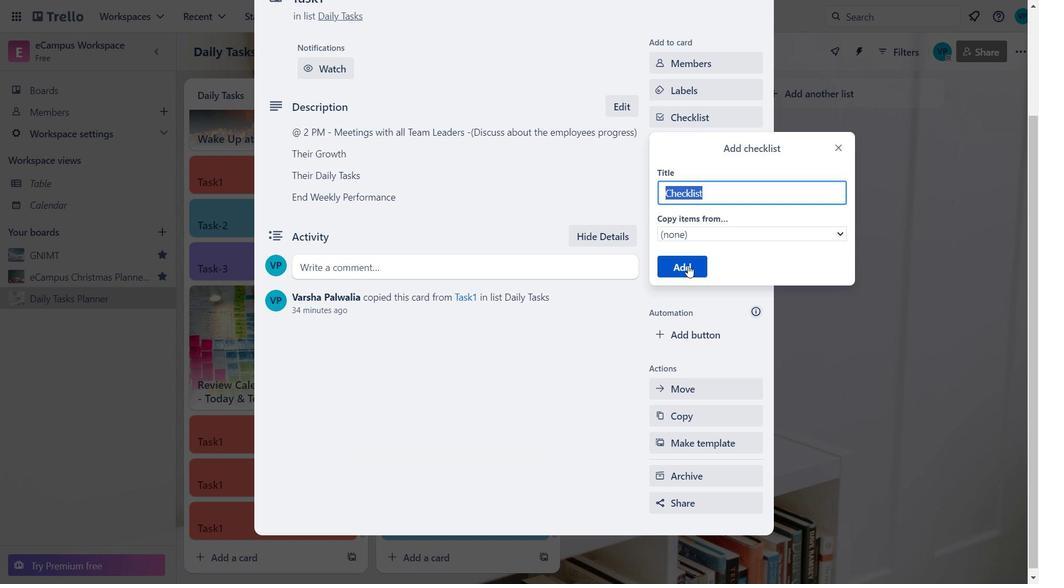 
Action: Mouse moved to (329, 238)
Screenshot: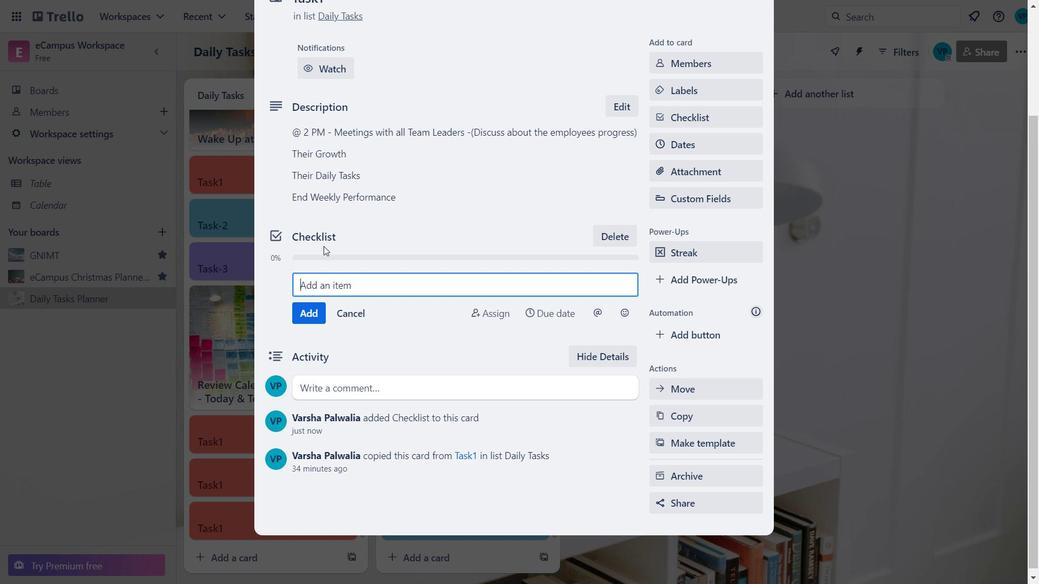 
Action: Mouse pressed left at (329, 238)
Screenshot: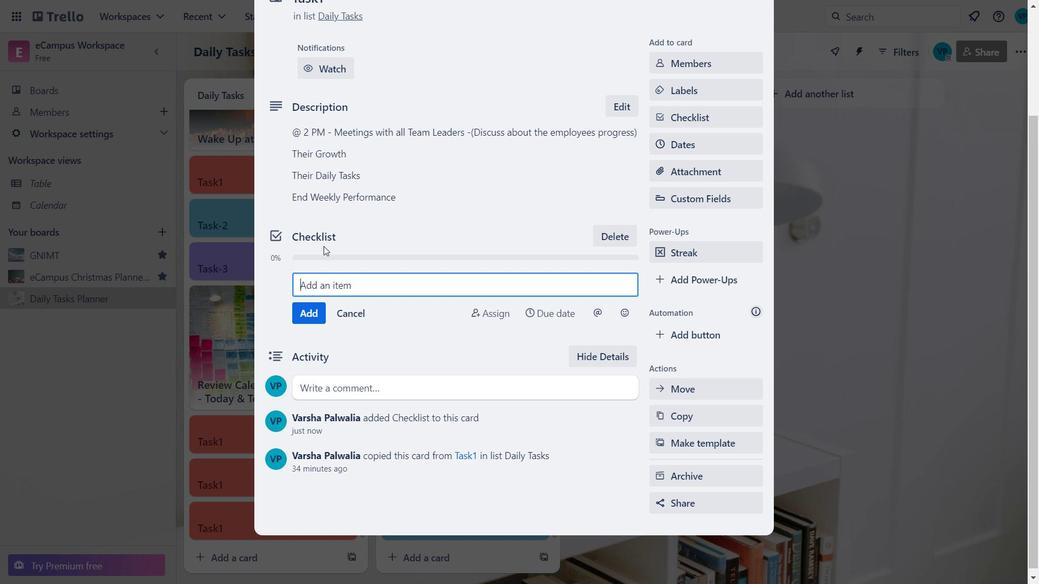 
Action: Mouse pressed left at (329, 238)
Screenshot: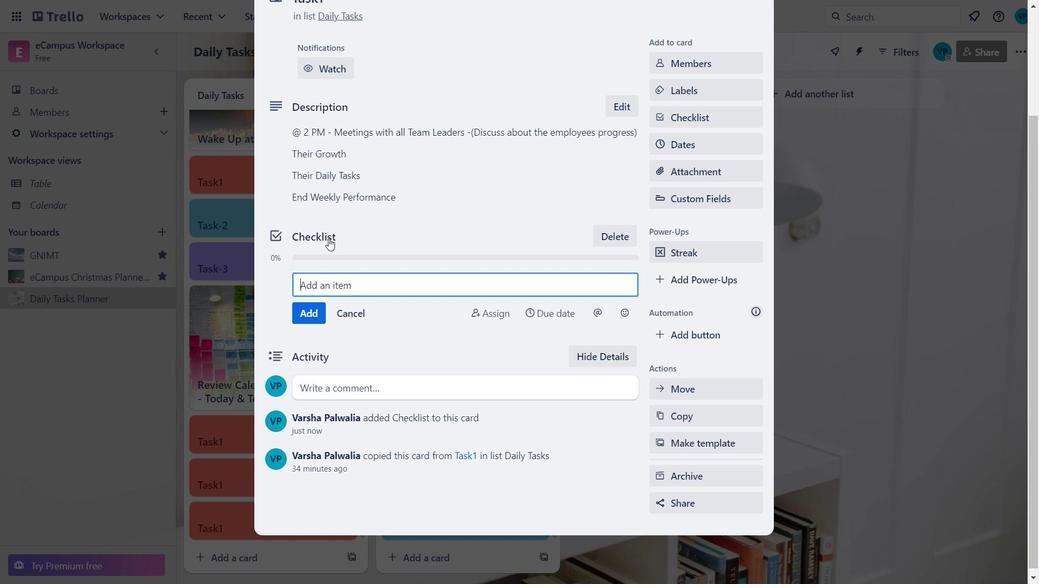 
Action: Mouse moved to (421, 255)
Screenshot: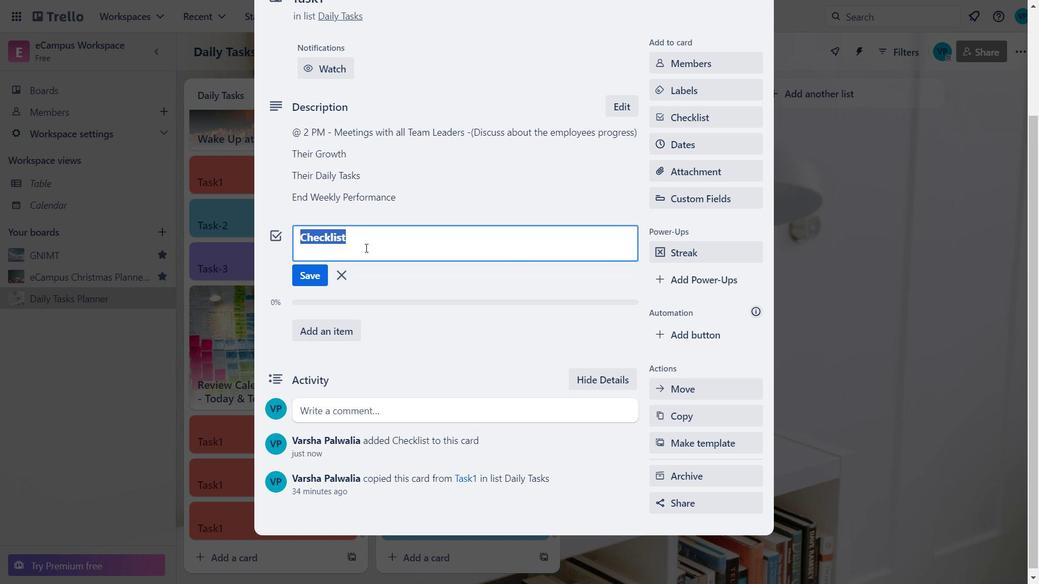 
Action: Key pressed <Key.backspace><Key.caps_lock>E<Key.caps_lock>mployees
Screenshot: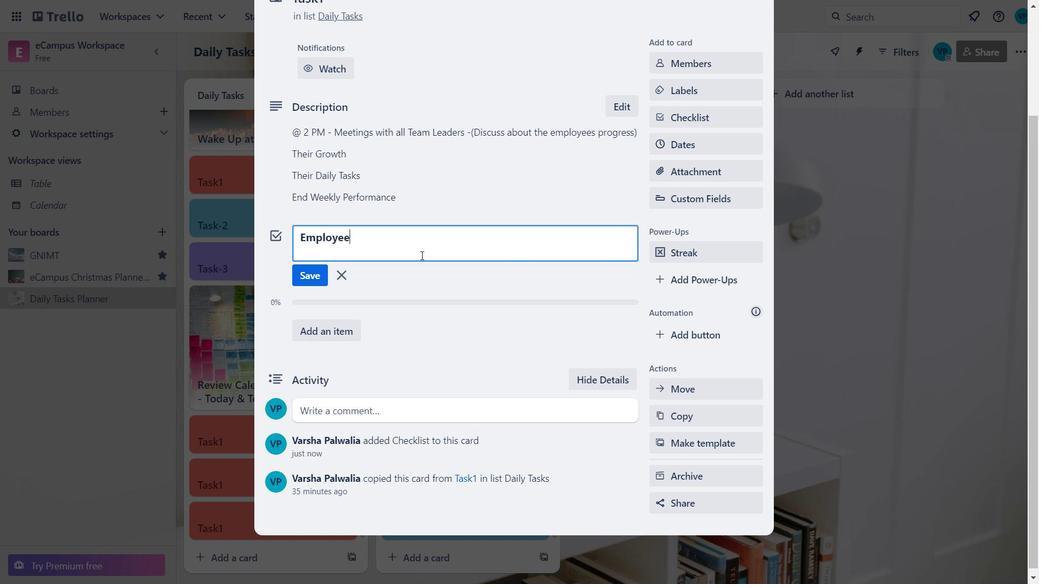
Action: Mouse moved to (319, 267)
Screenshot: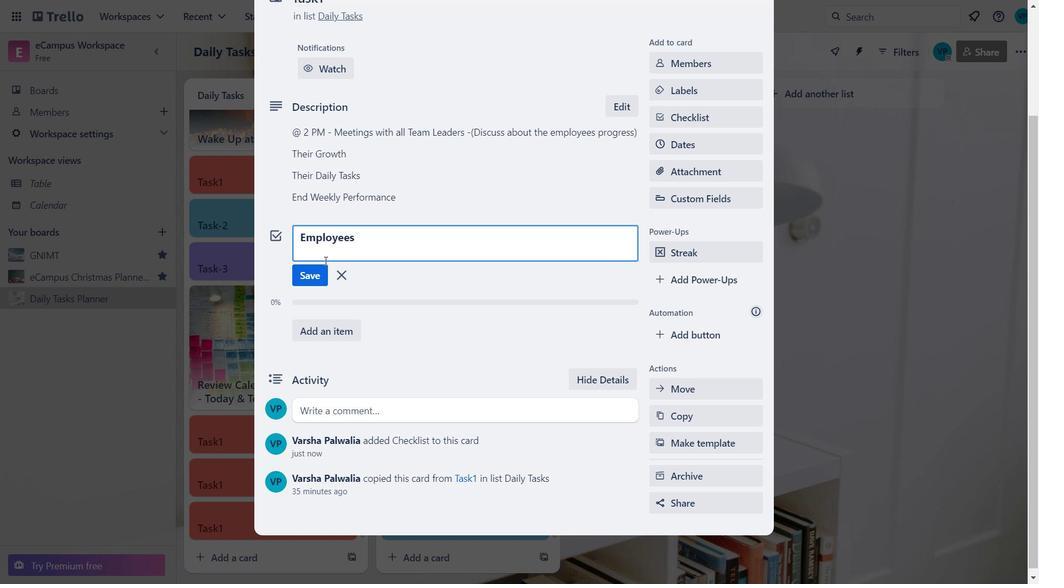 
Action: Mouse pressed left at (319, 267)
Screenshot: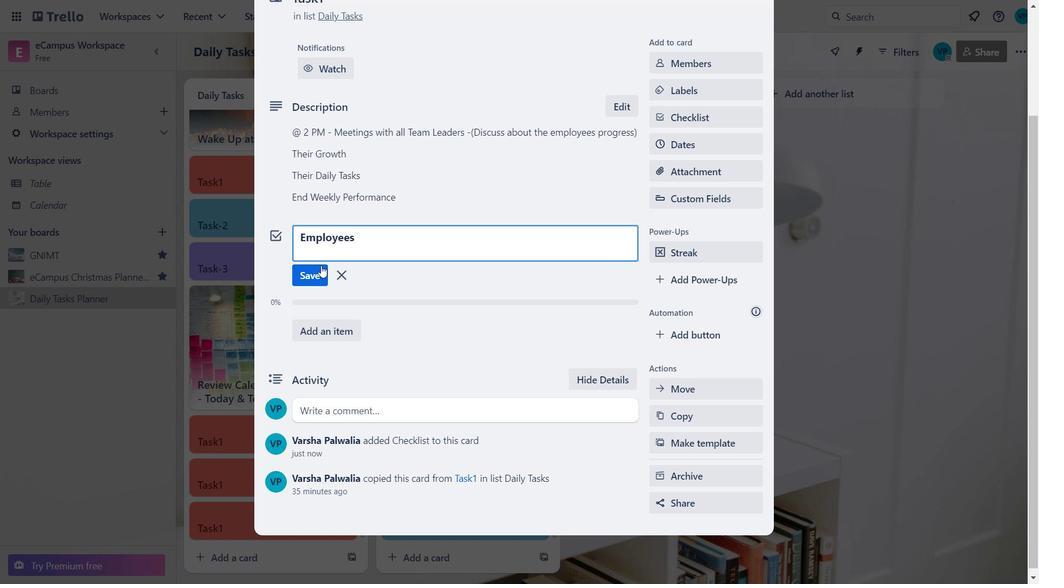 
Action: Mouse moved to (323, 290)
Screenshot: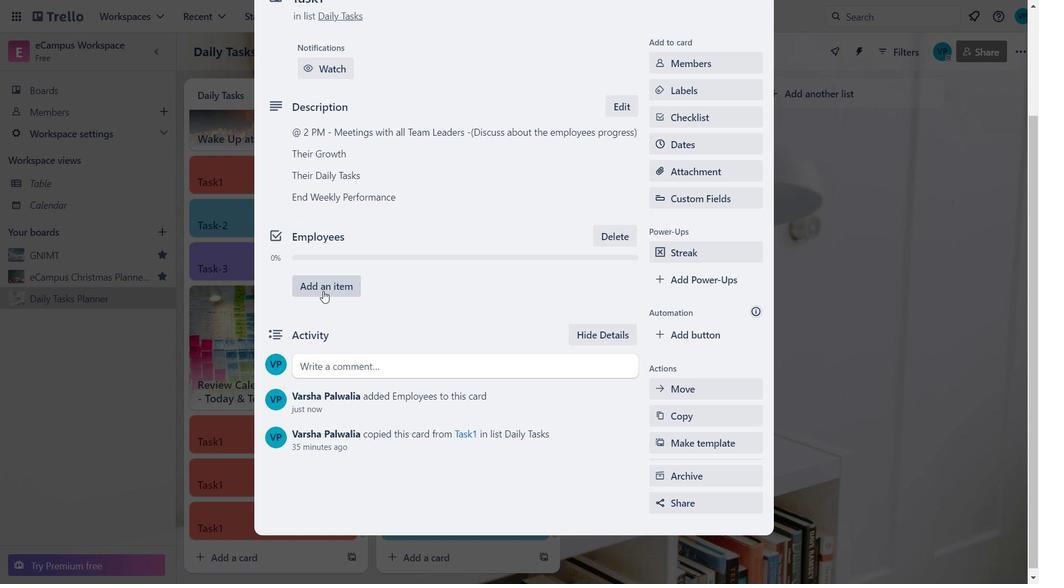 
Action: Mouse pressed left at (323, 290)
Screenshot: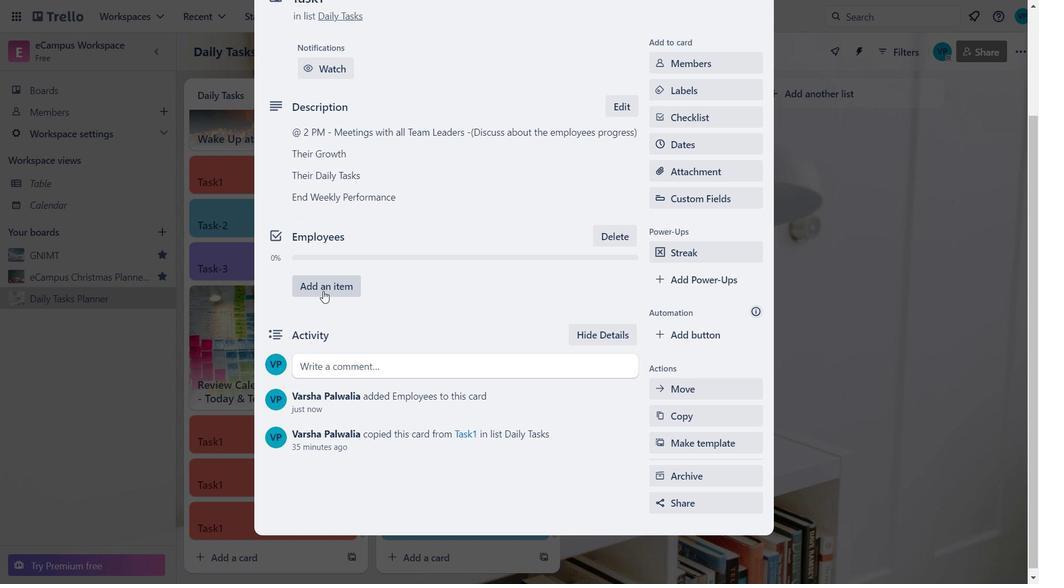 
Action: Mouse moved to (331, 281)
Screenshot: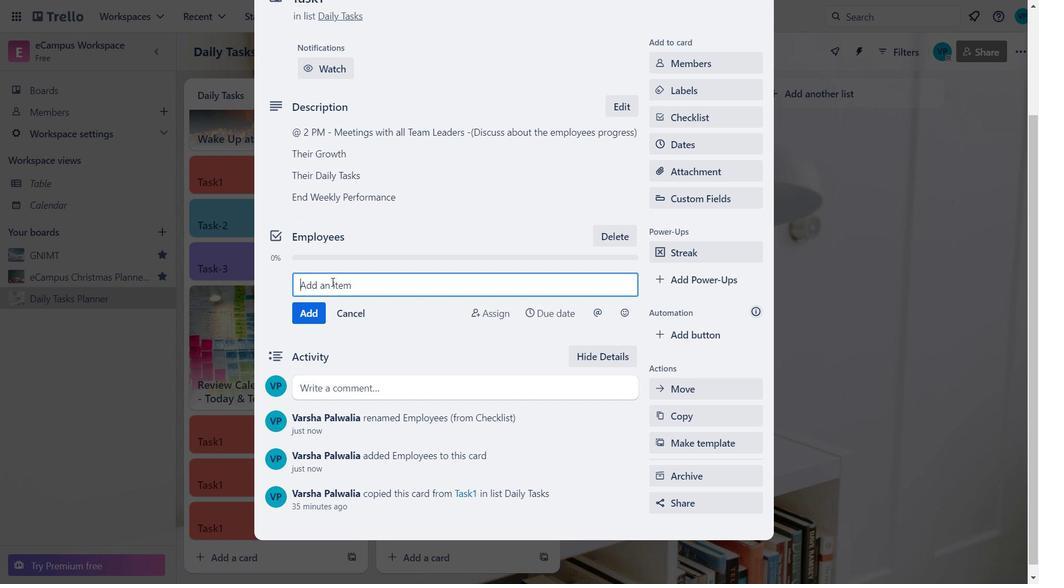 
Action: Key pressed <Key.caps_lock>P<Key.caps_lock>erfor<Key.space>ma<Key.backspace><Key.backspace><Key.backspace>mance
Screenshot: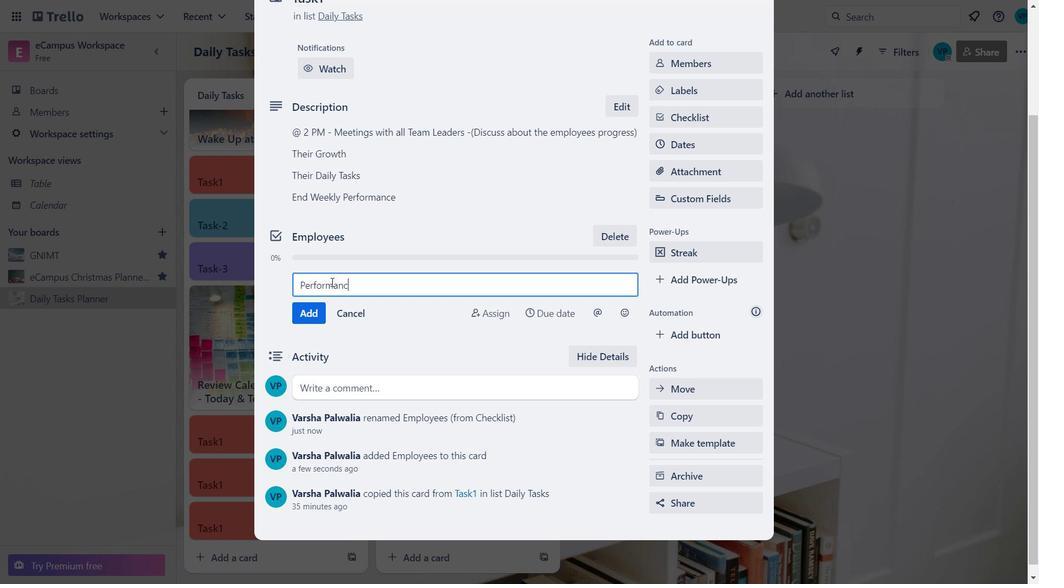 
Action: Mouse moved to (318, 313)
Screenshot: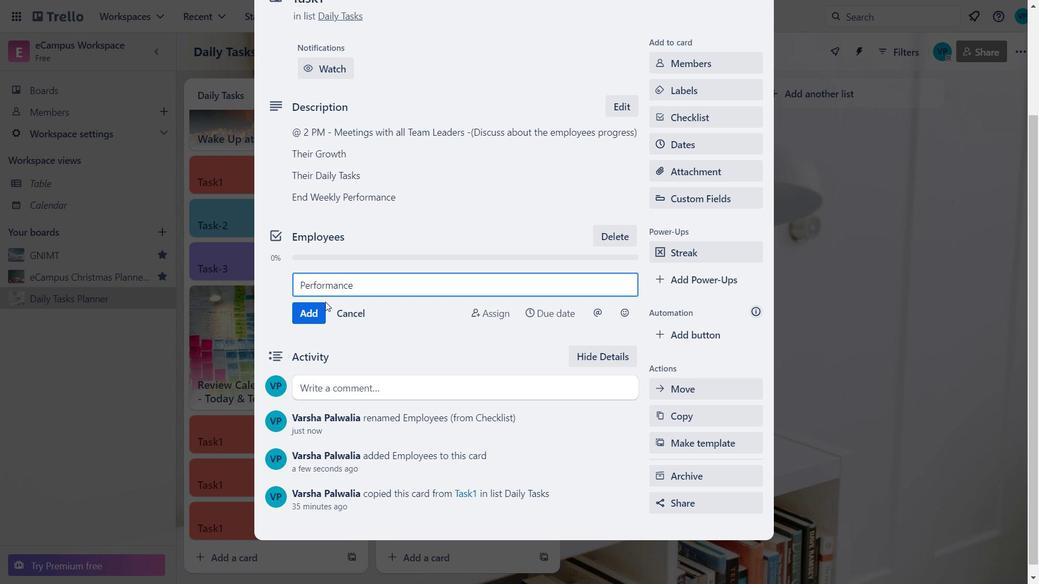 
Action: Mouse pressed left at (318, 313)
Screenshot: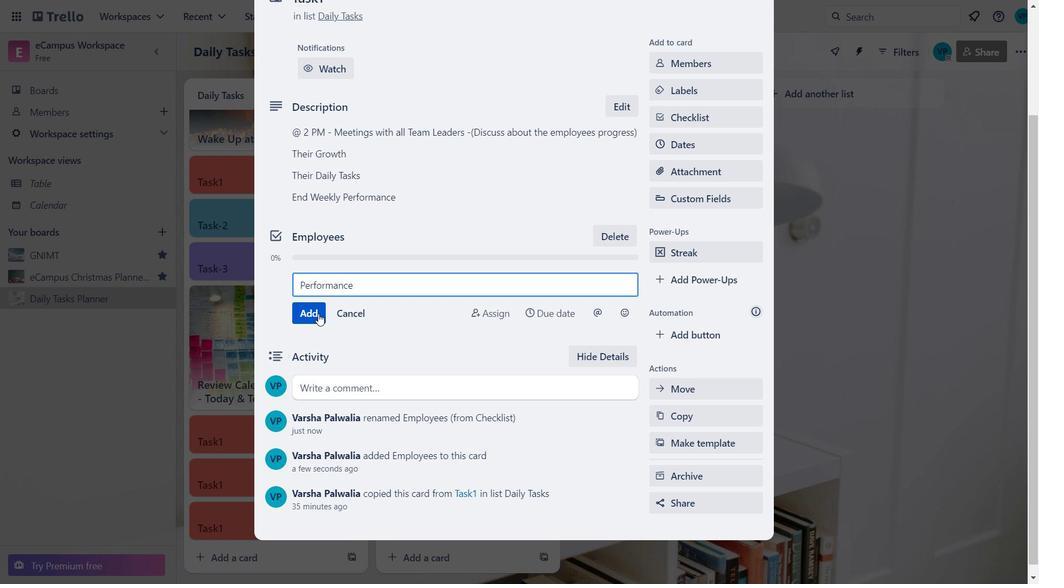 
Action: Mouse moved to (323, 317)
Screenshot: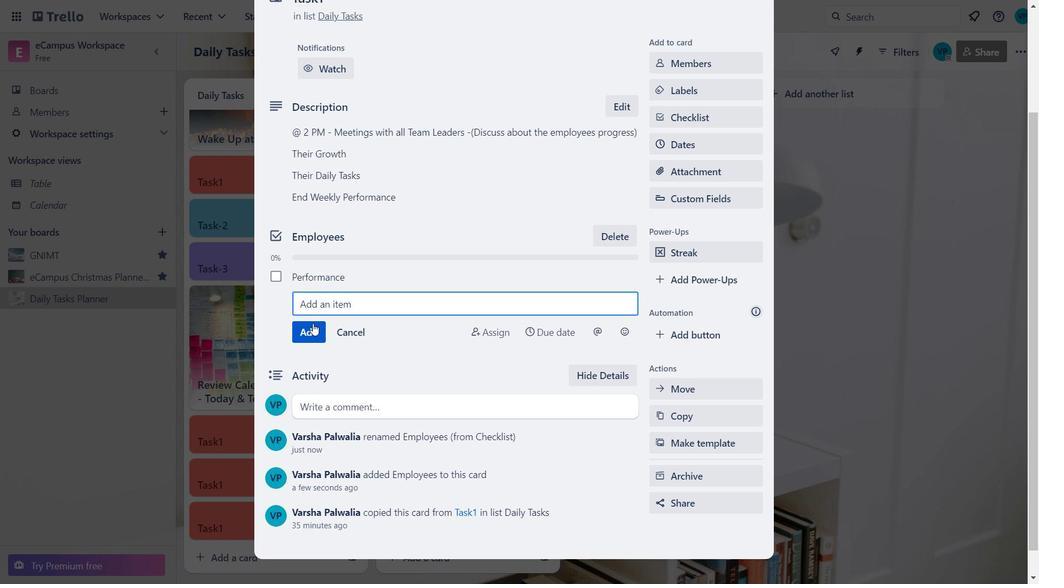 
Action: Key pressed <Key.caps_lock>G<Key.caps_lock>rowth
Screenshot: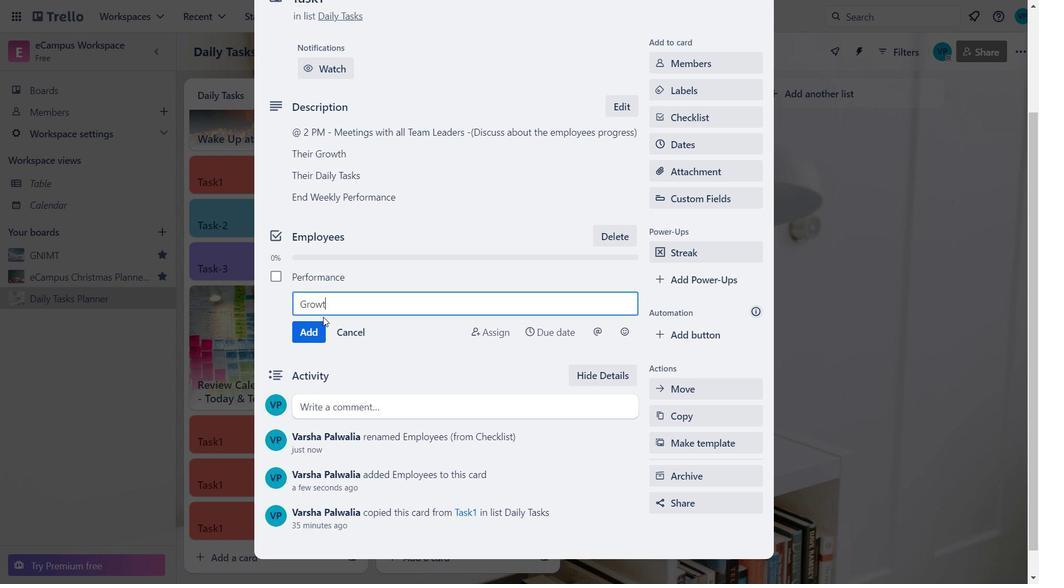 
Action: Mouse moved to (310, 332)
Screenshot: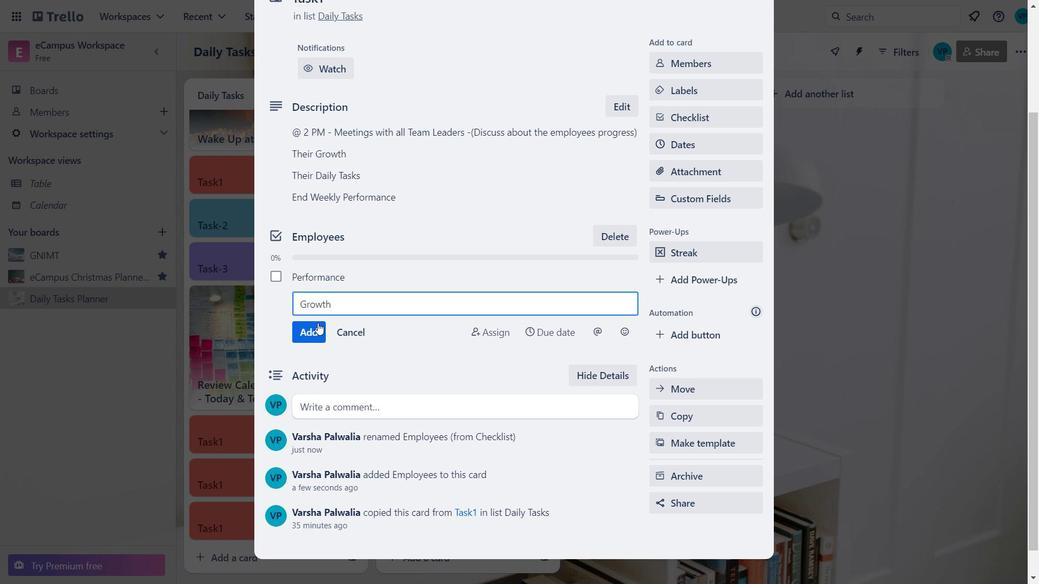 
Action: Mouse pressed left at (310, 332)
Screenshot: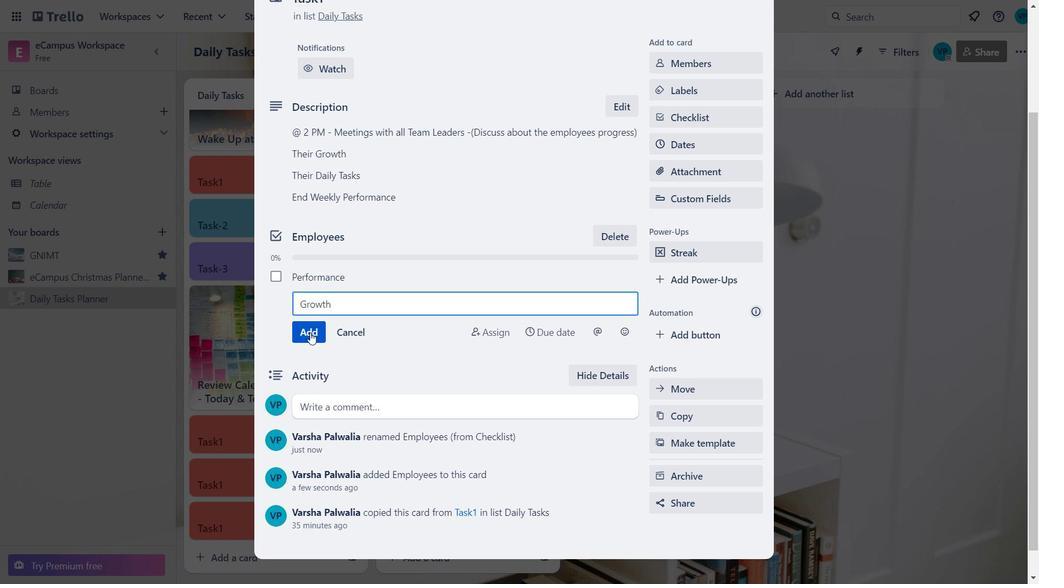 
Action: Mouse pressed left at (310, 332)
Screenshot: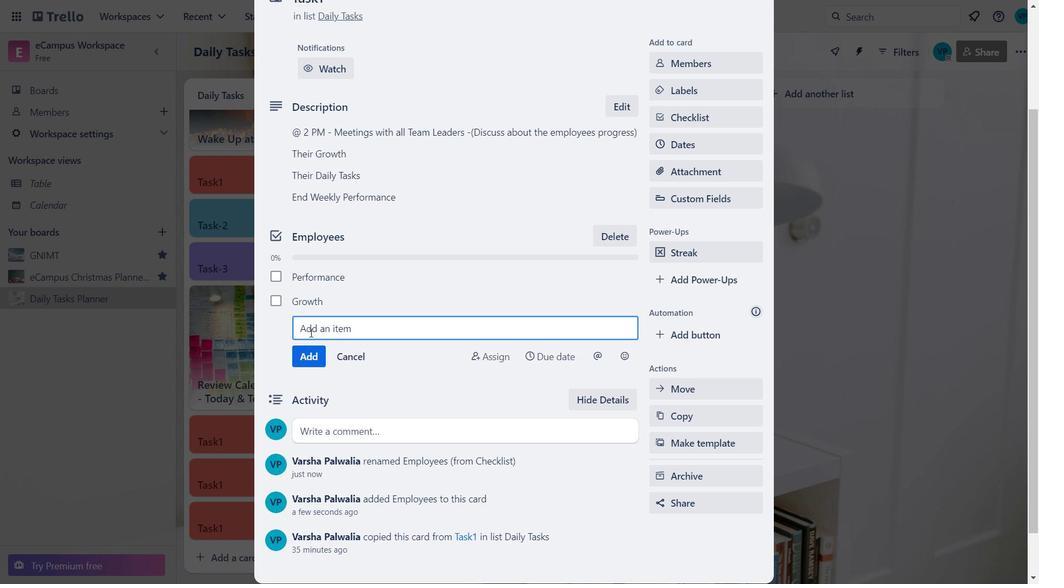 
Action: Key pressed <Key.caps_lock>T<Key.caps_lock>asks
Screenshot: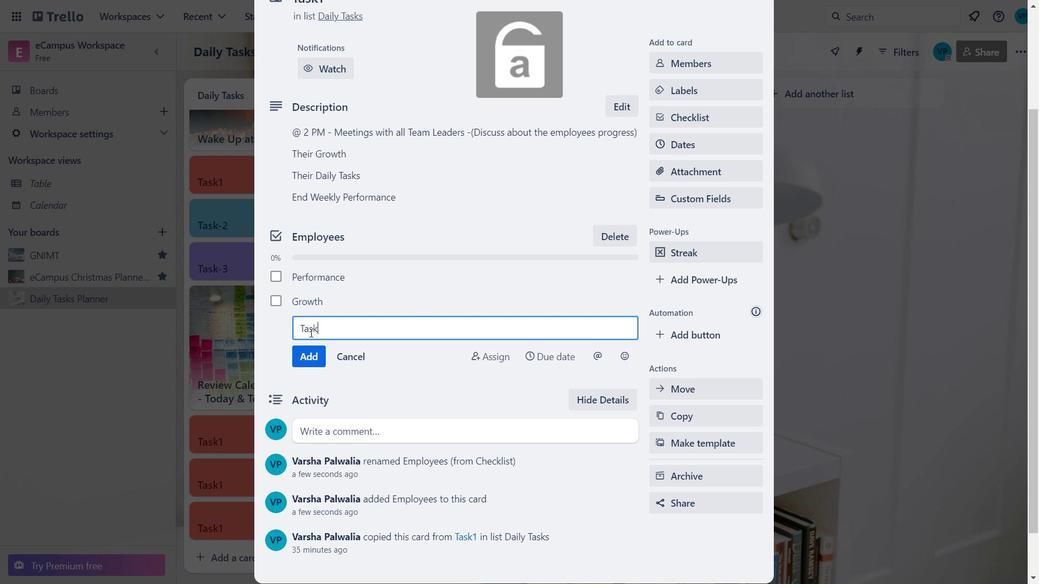 
Action: Mouse moved to (311, 356)
Screenshot: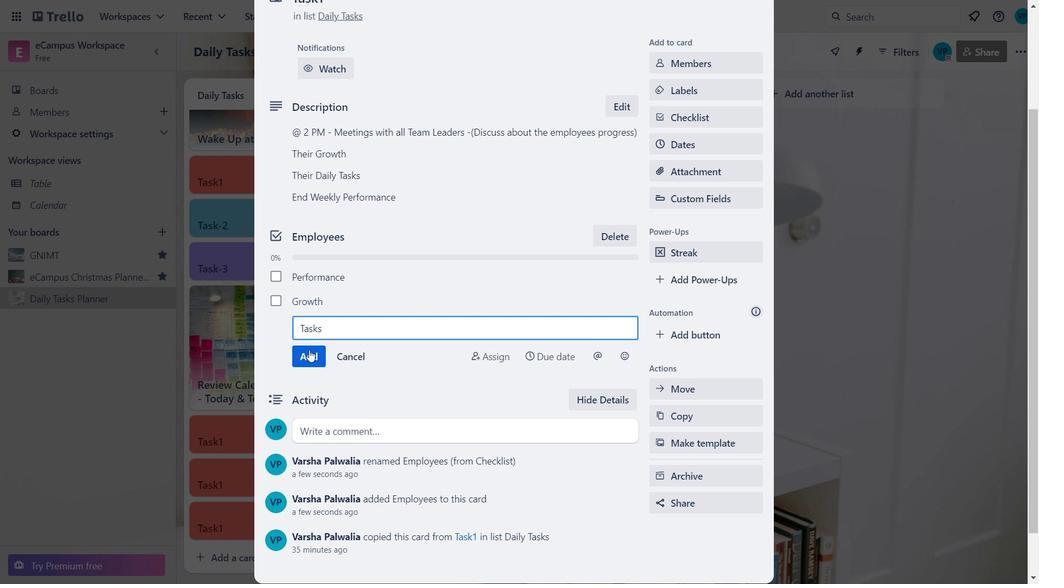 
Action: Mouse pressed left at (311, 356)
Screenshot: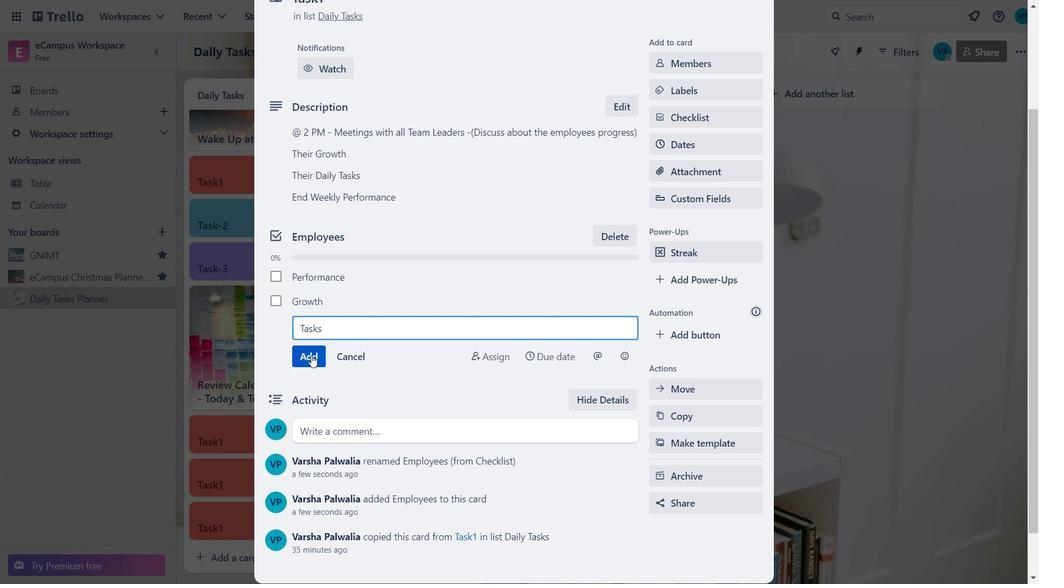 
Action: Mouse moved to (523, 454)
Screenshot: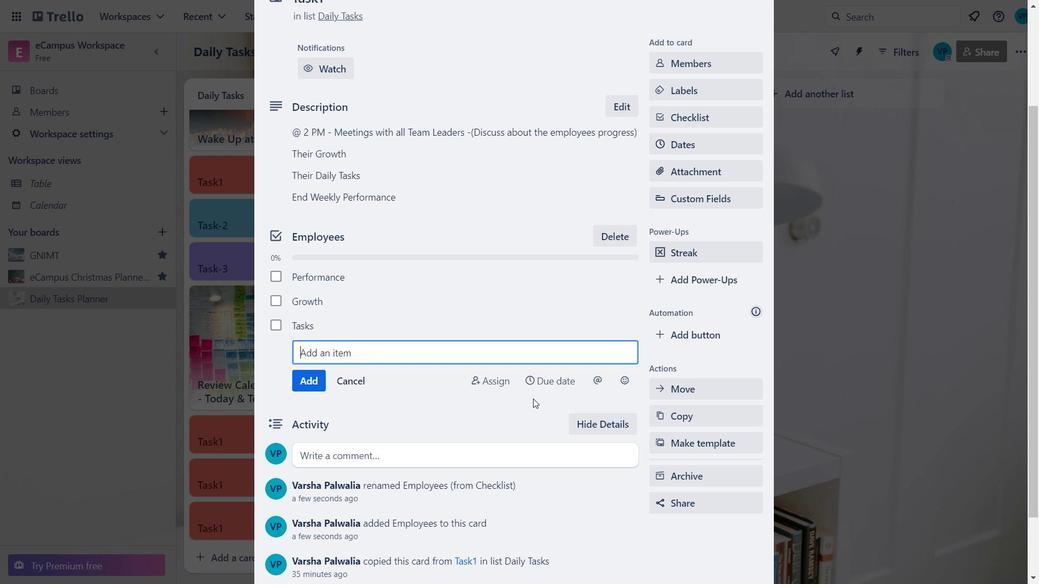 
Action: Mouse scrolled (523, 454) with delta (0, 0)
Screenshot: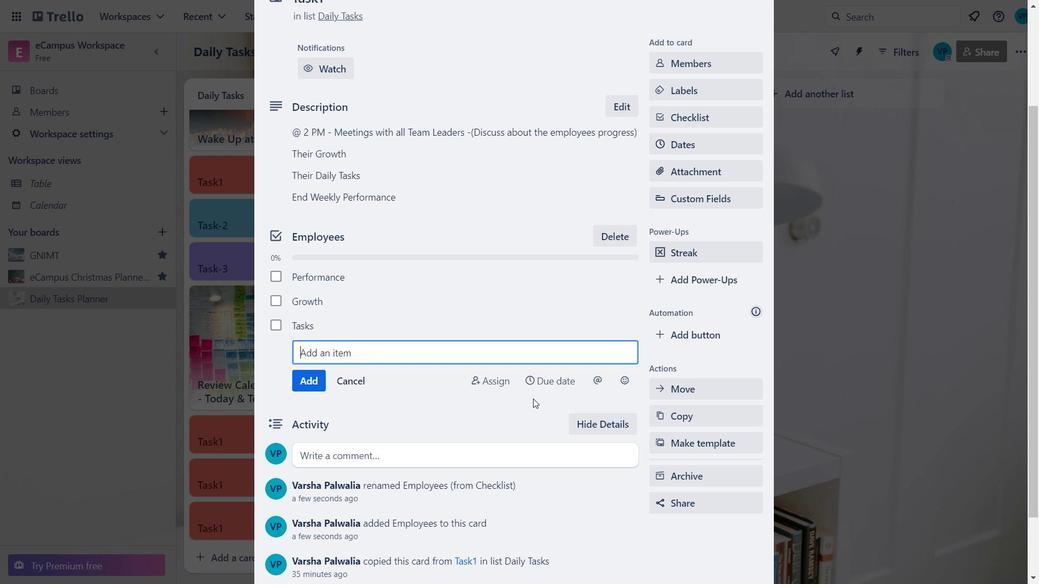 
Action: Mouse moved to (522, 458)
Screenshot: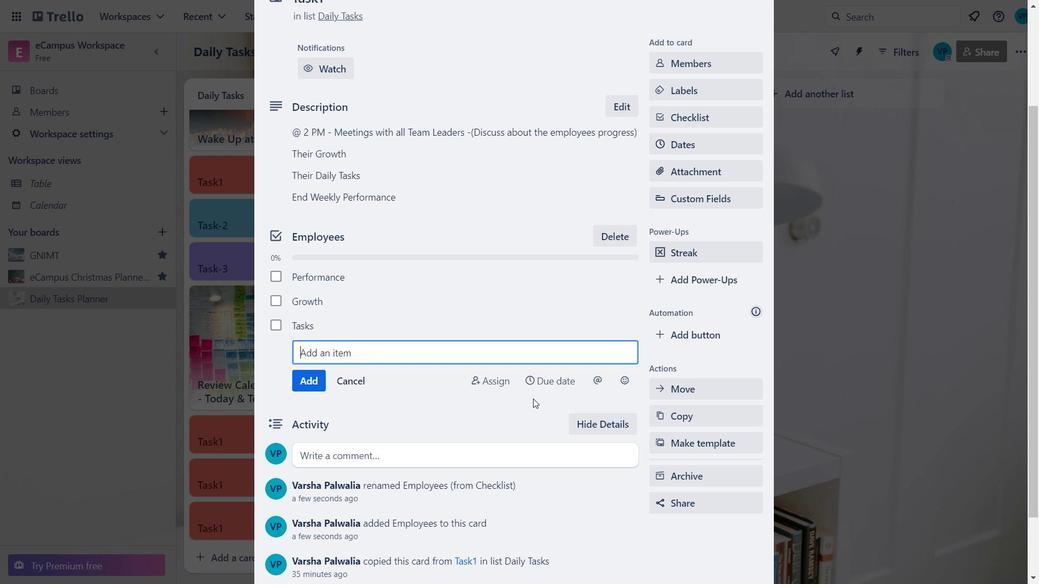 
Action: Mouse scrolled (522, 458) with delta (0, 0)
Screenshot: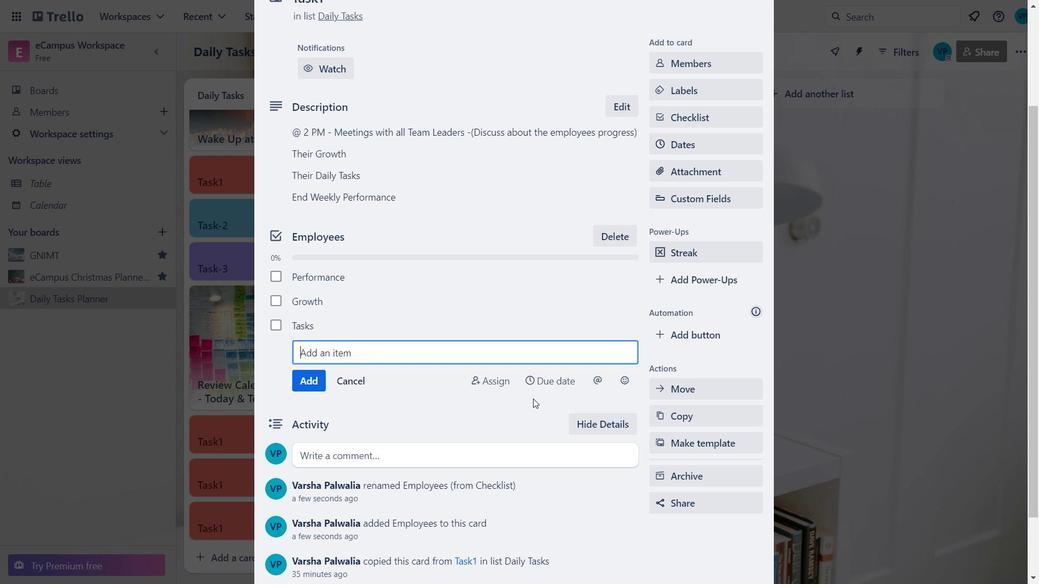 
Action: Mouse moved to (522, 460)
Screenshot: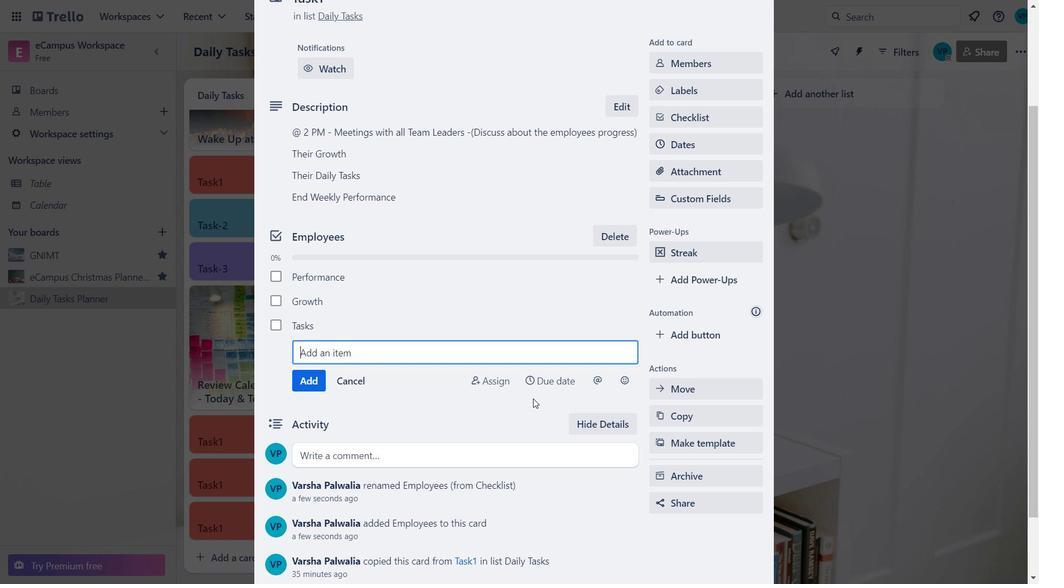 
Action: Mouse scrolled (522, 459) with delta (0, 0)
Screenshot: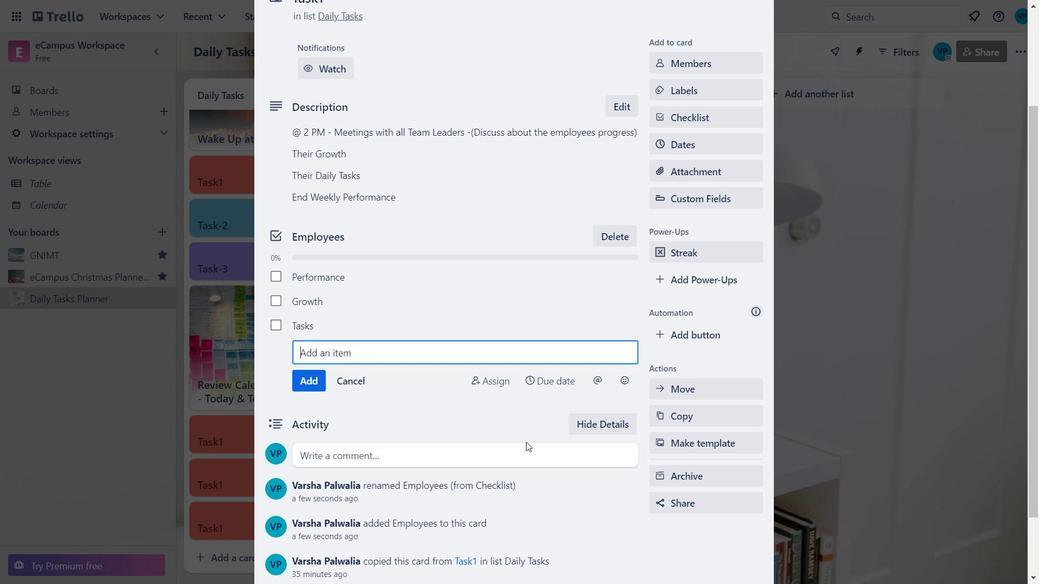 
Action: Mouse scrolled (522, 459) with delta (0, 0)
Screenshot: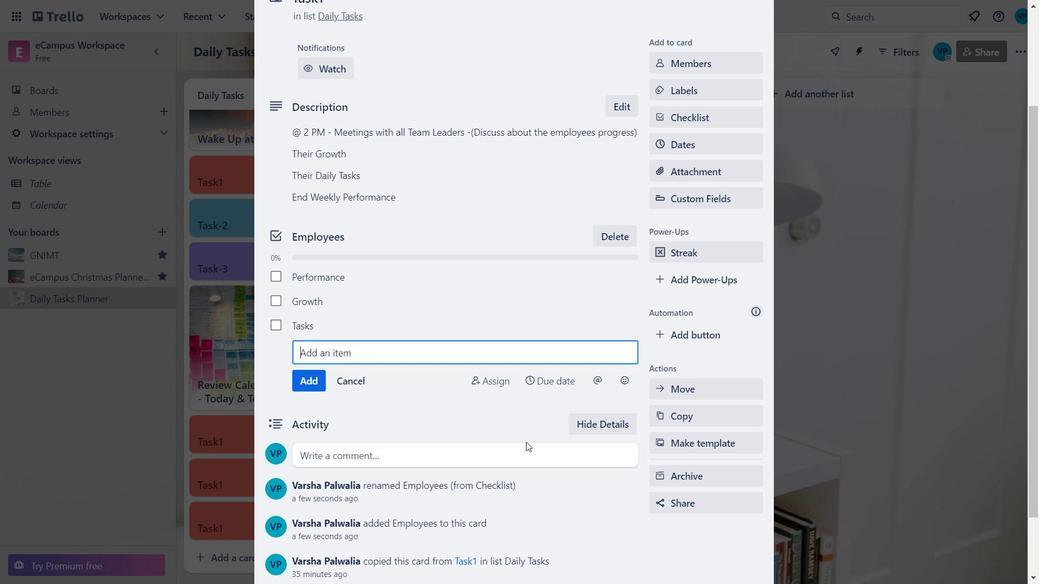 
Action: Mouse moved to (515, 458)
Screenshot: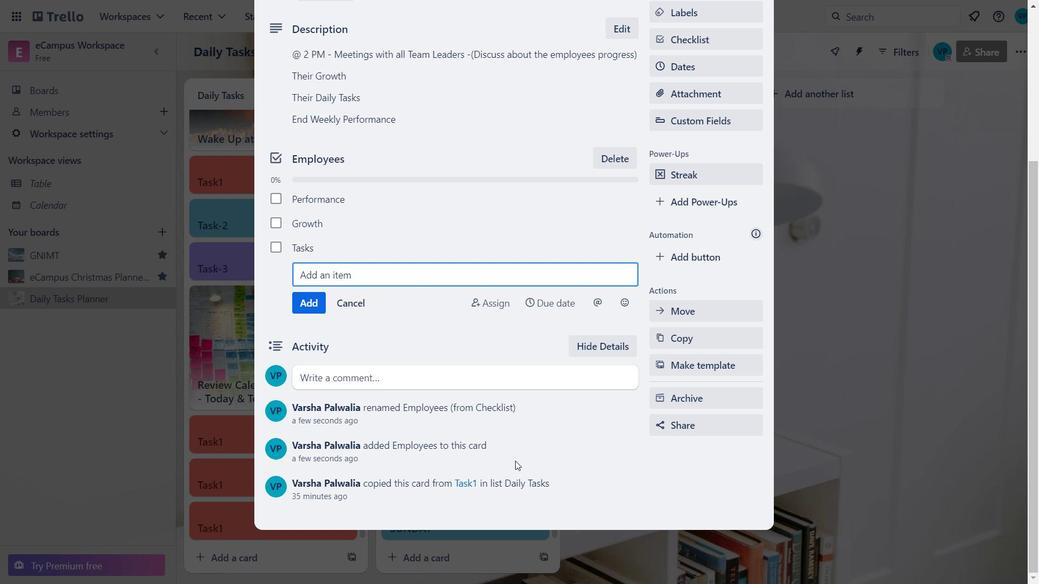 
Action: Mouse scrolled (515, 458) with delta (0, 0)
Screenshot: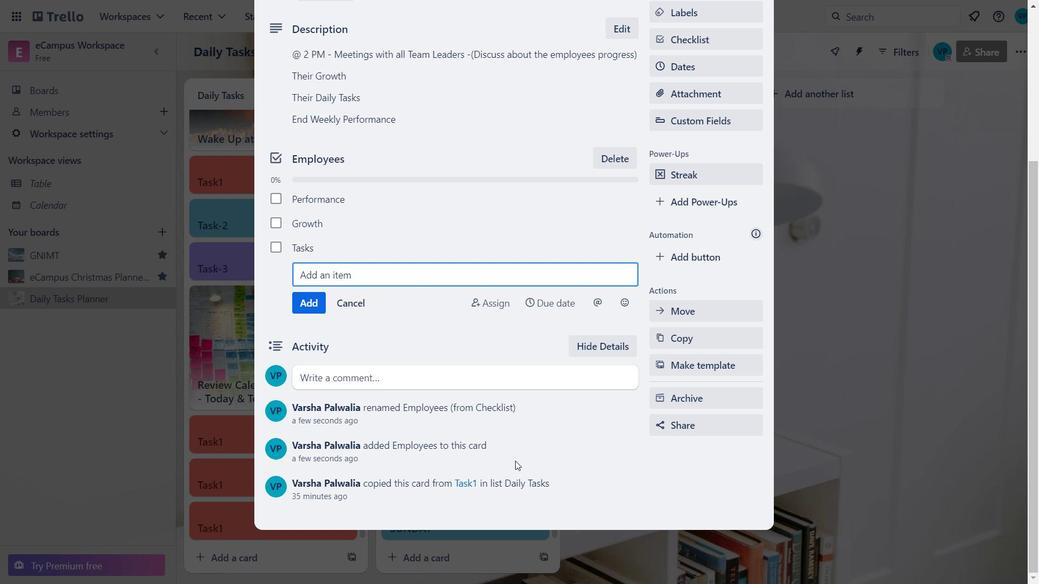 
Action: Mouse moved to (515, 457)
Screenshot: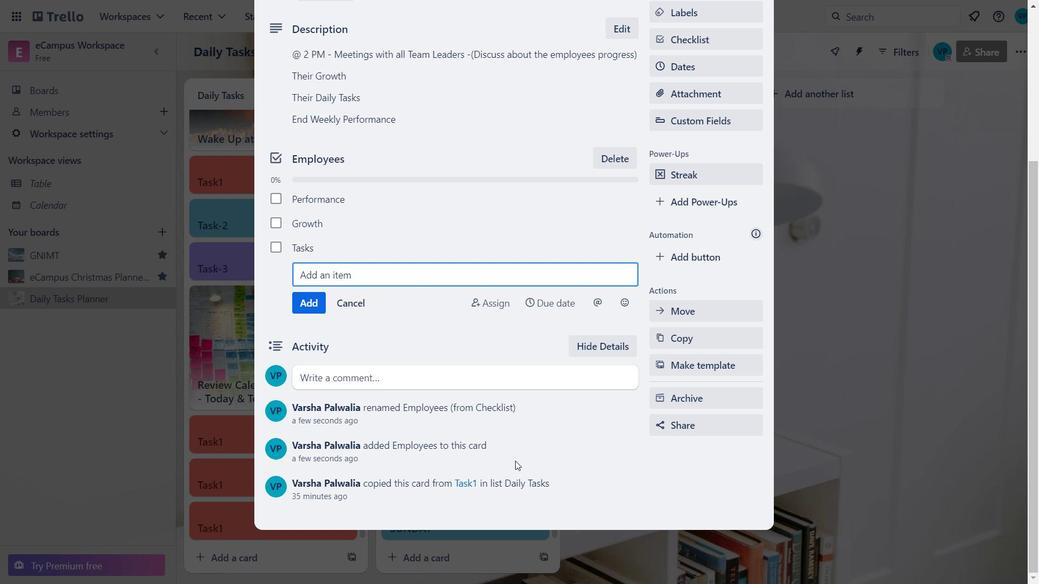 
Action: Mouse scrolled (515, 457) with delta (0, 0)
Screenshot: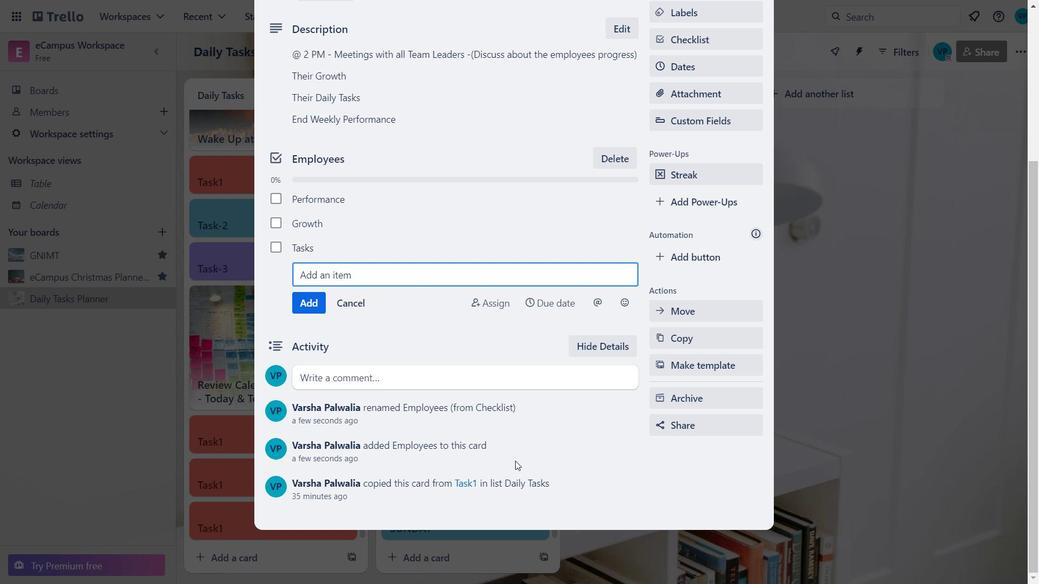 
Action: Mouse moved to (515, 449)
Screenshot: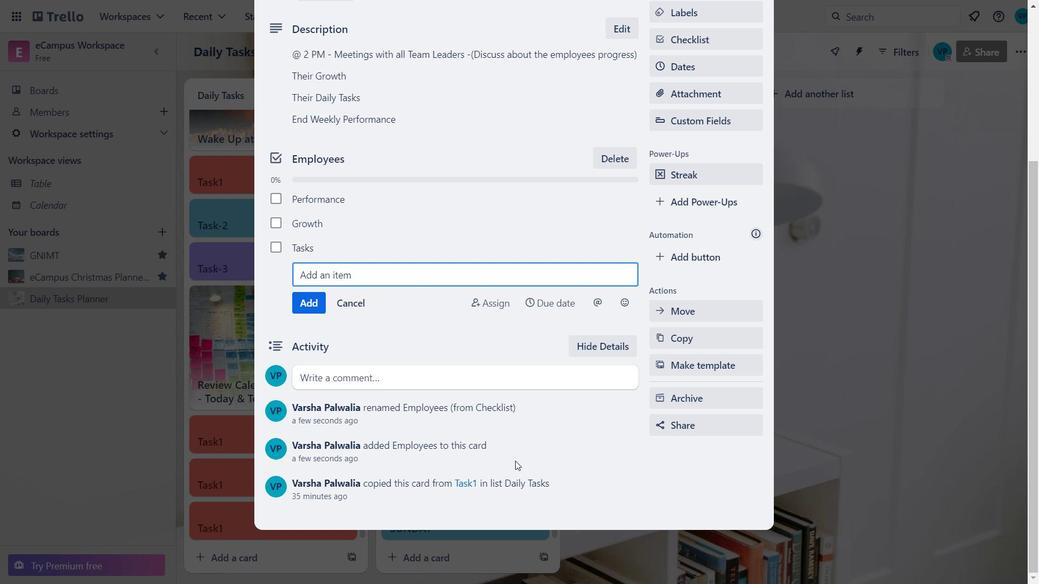 
Action: Mouse scrolled (515, 450) with delta (0, 0)
Screenshot: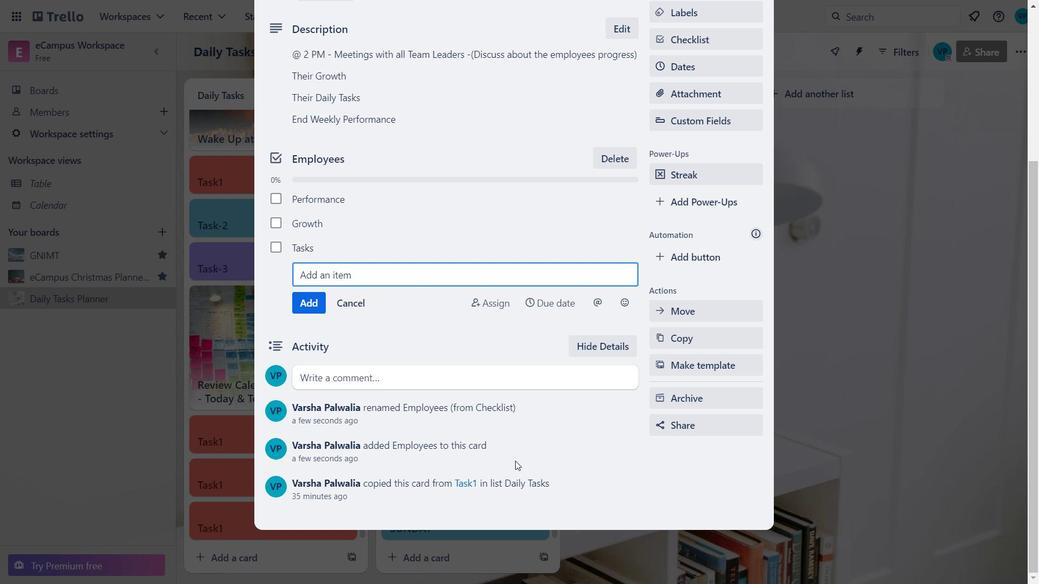 
Action: Mouse moved to (515, 434)
Screenshot: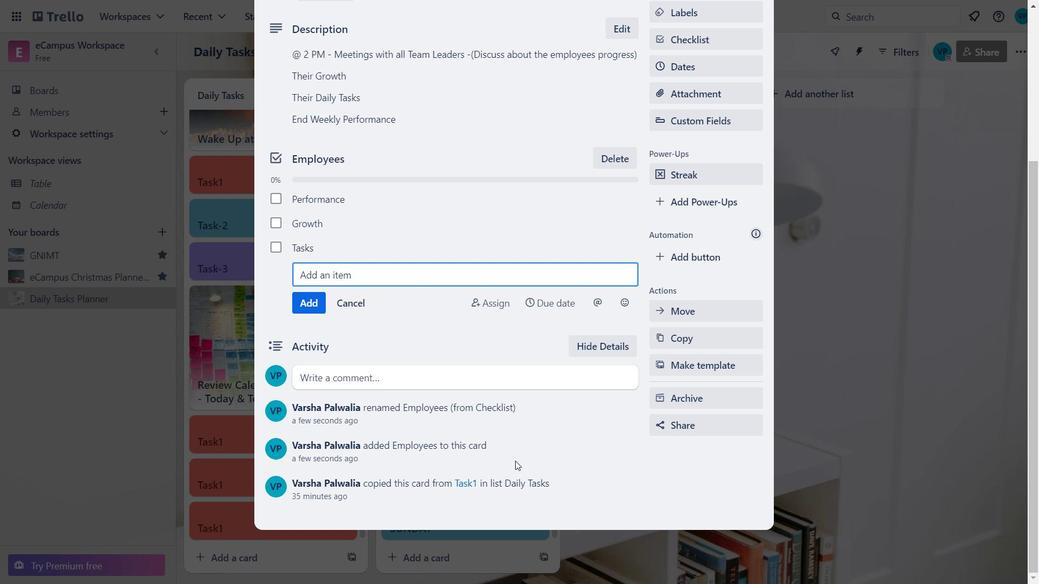 
Action: Mouse scrolled (515, 435) with delta (0, 0)
Screenshot: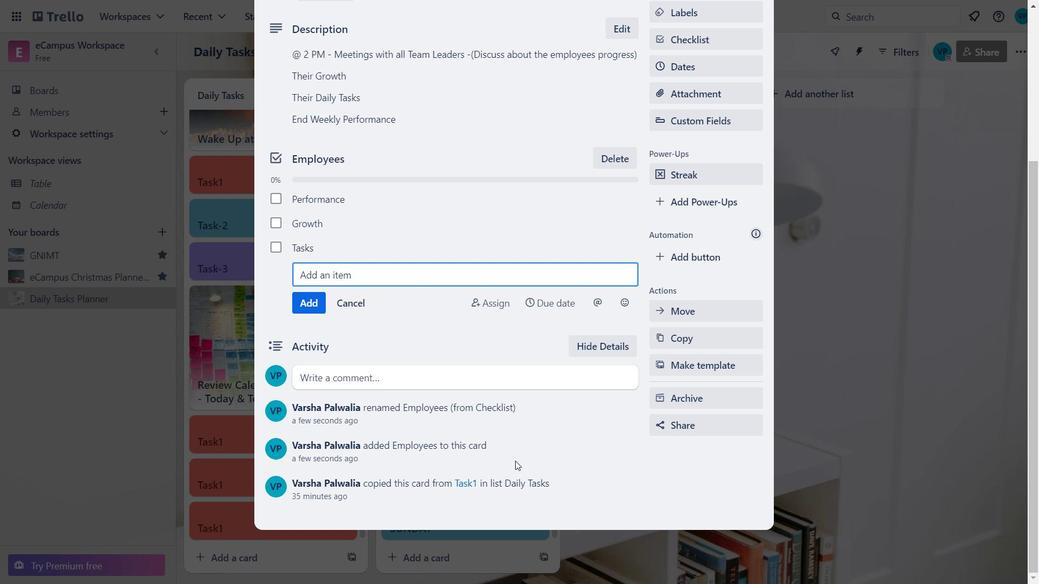 
Action: Mouse moved to (754, 56)
Screenshot: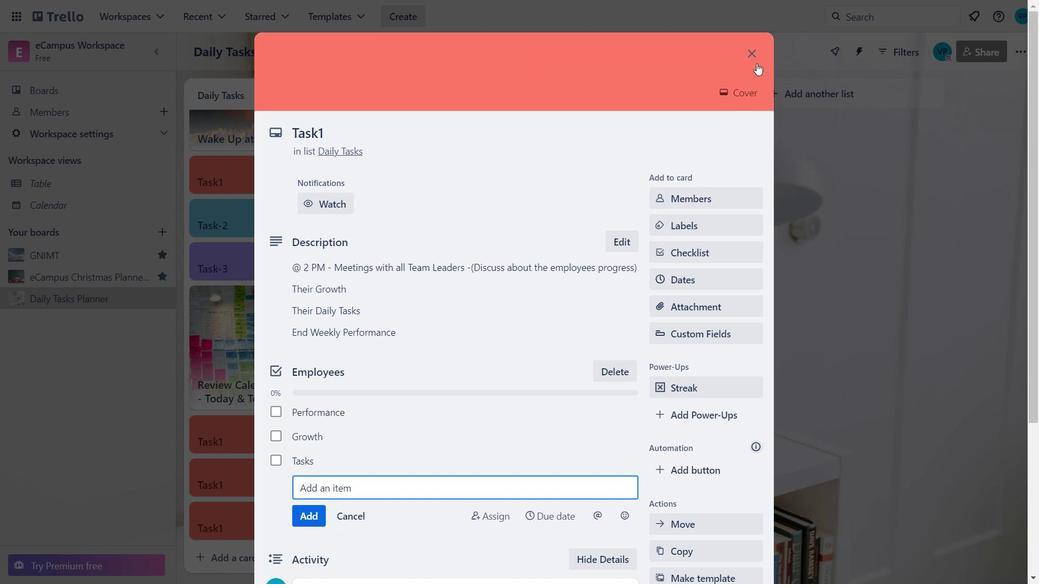 
Action: Mouse pressed left at (754, 56)
Screenshot: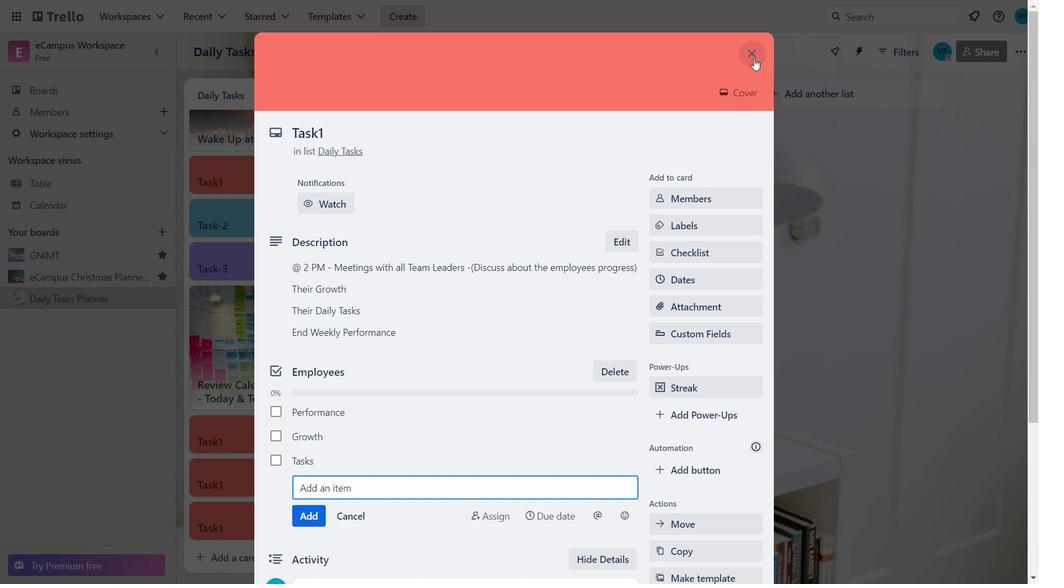 
Action: Mouse moved to (349, 390)
Screenshot: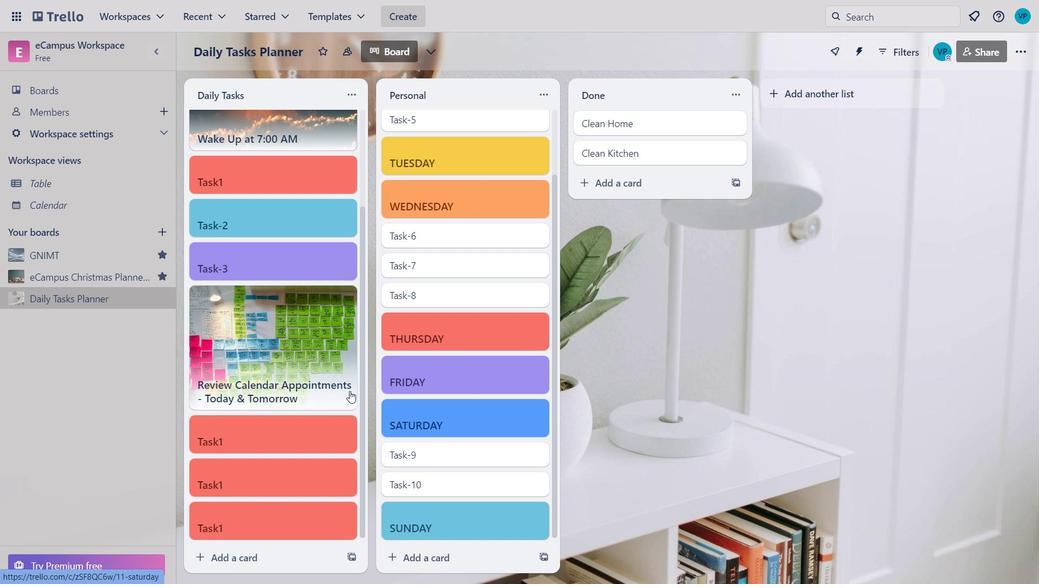 
Action: Mouse scrolled (349, 390) with delta (0, 0)
Screenshot: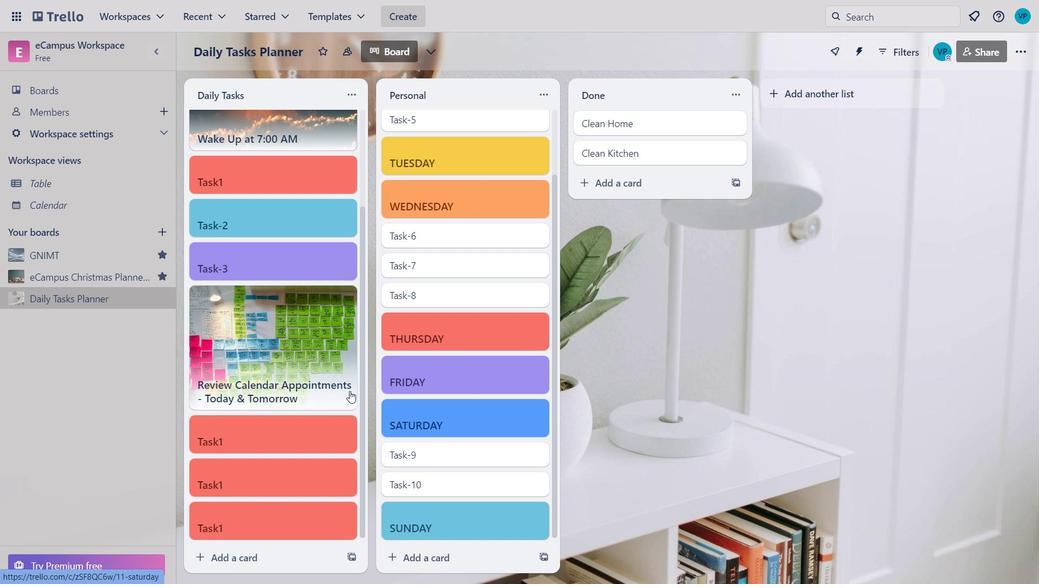 
Action: Mouse moved to (346, 398)
Screenshot: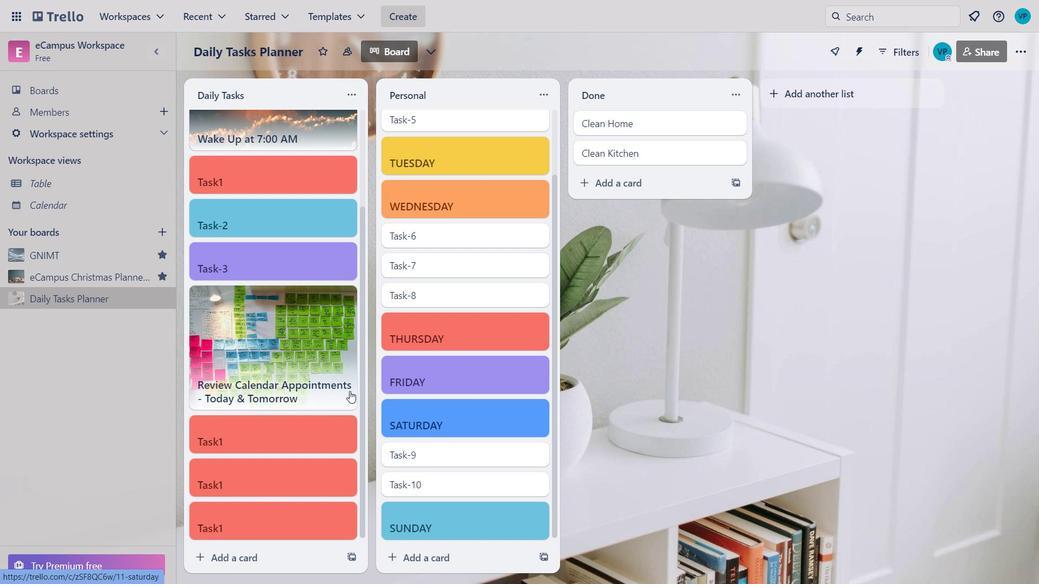 
Action: Mouse scrolled (346, 397) with delta (0, 0)
Screenshot: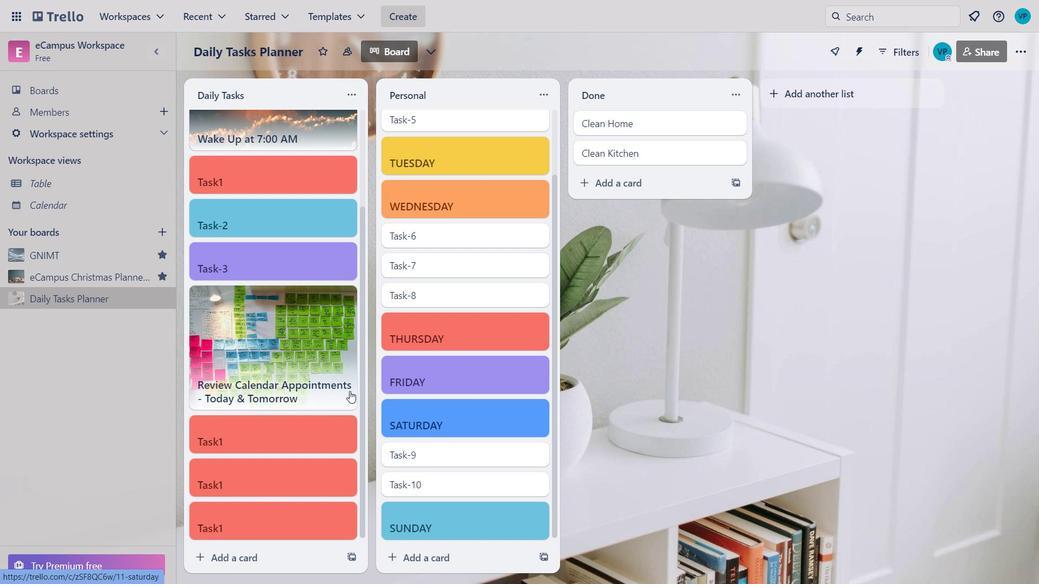 
Action: Mouse moved to (254, 434)
Screenshot: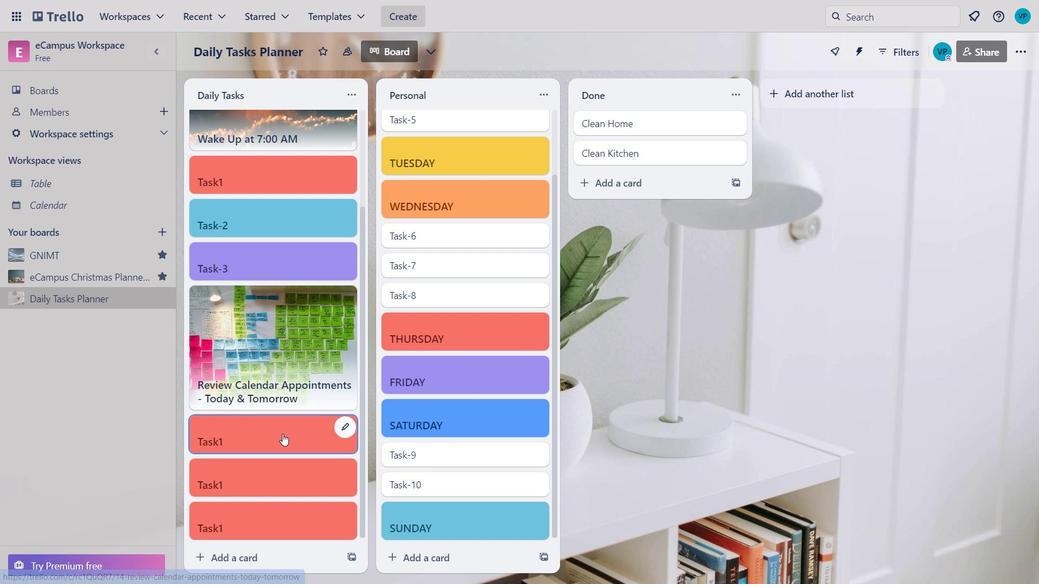 
Action: Mouse pressed left at (254, 434)
Screenshot: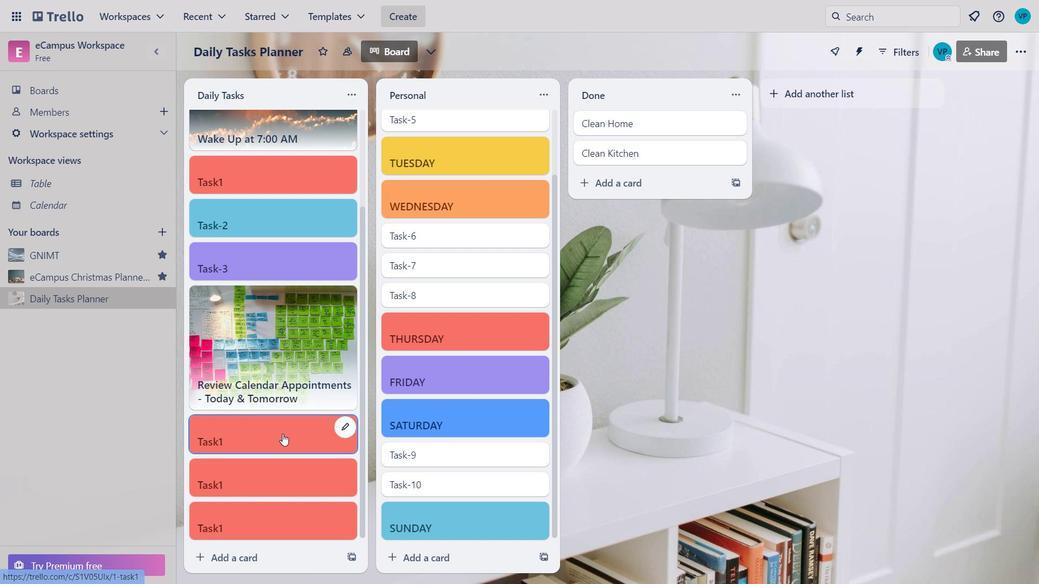 
Action: Mouse moved to (864, 229)
Screenshot: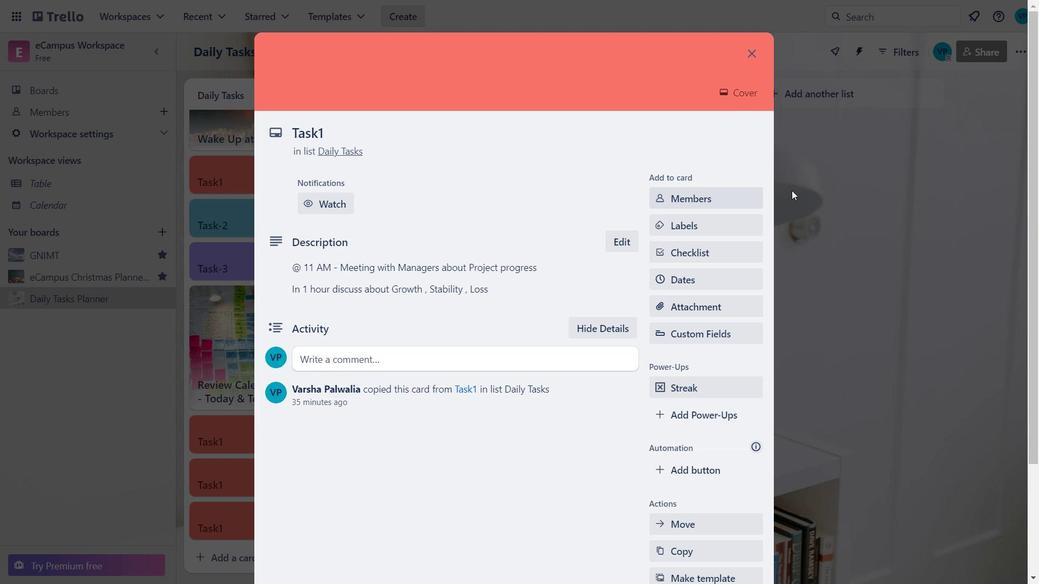 
Action: Mouse pressed left at (864, 229)
Screenshot: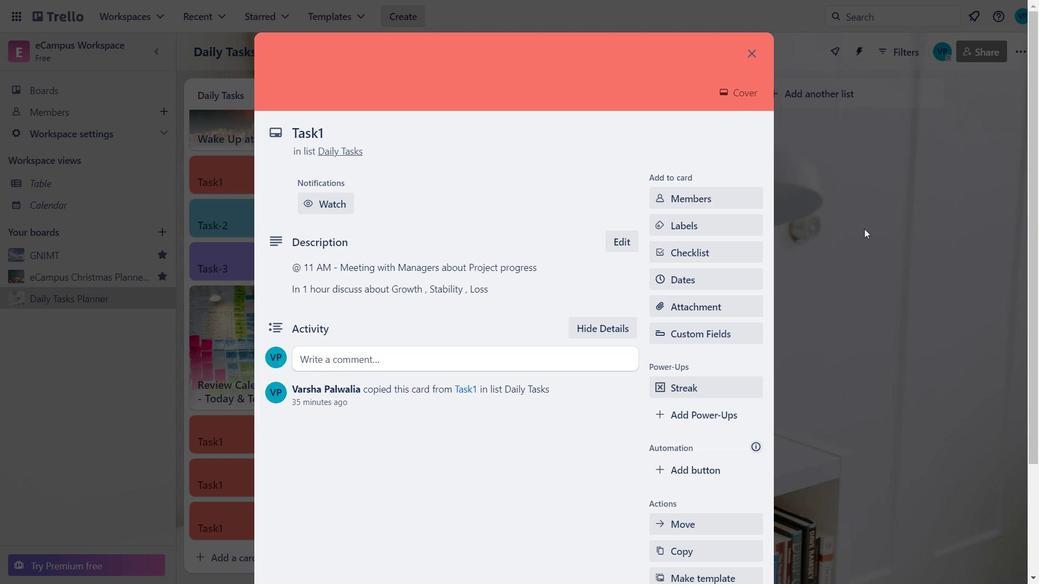 
Action: Mouse moved to (252, 517)
Screenshot: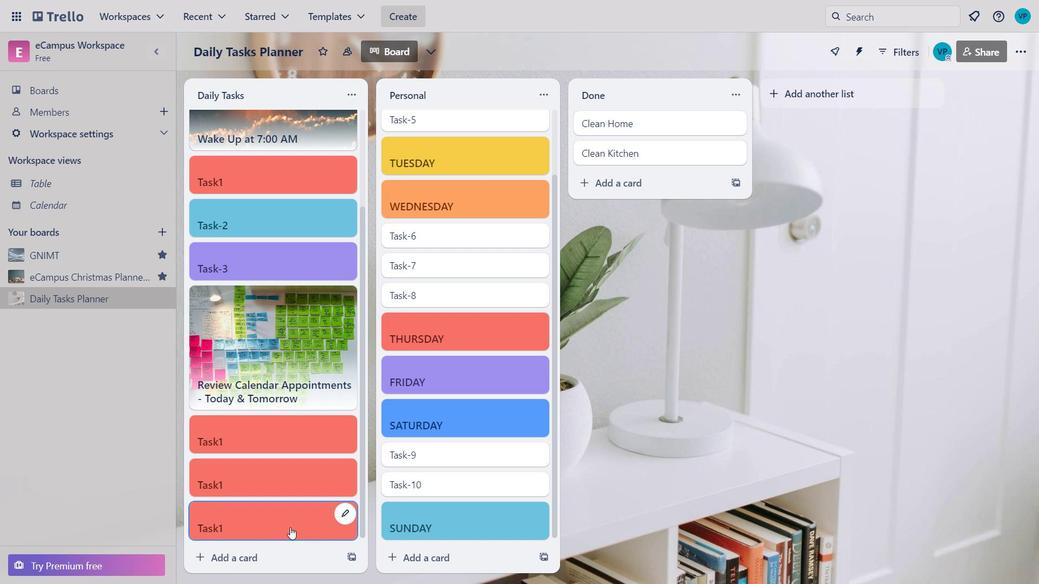 
Action: Mouse pressed left at (252, 517)
Screenshot: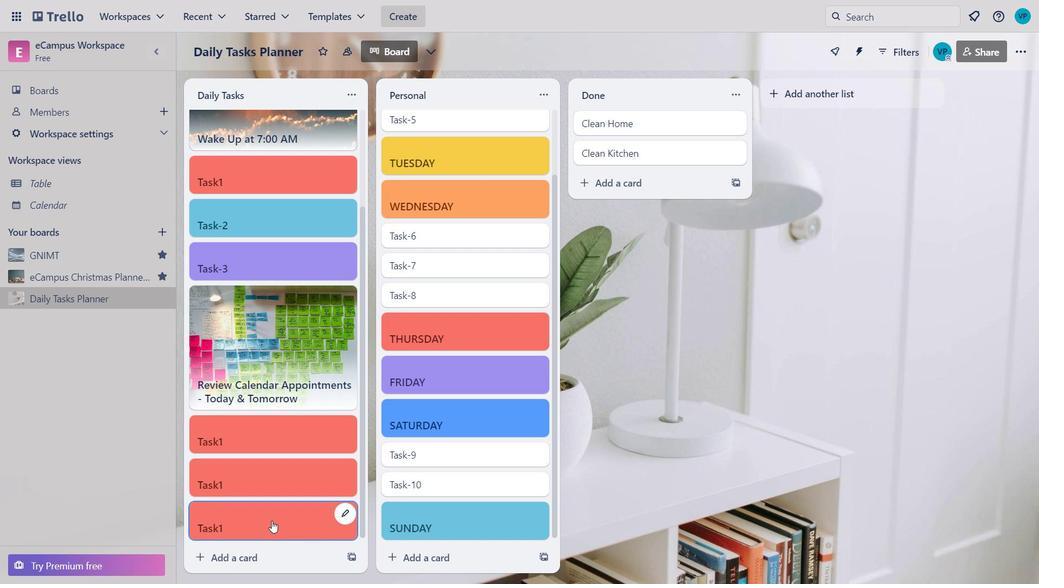 
Action: Mouse moved to (355, 266)
Screenshot: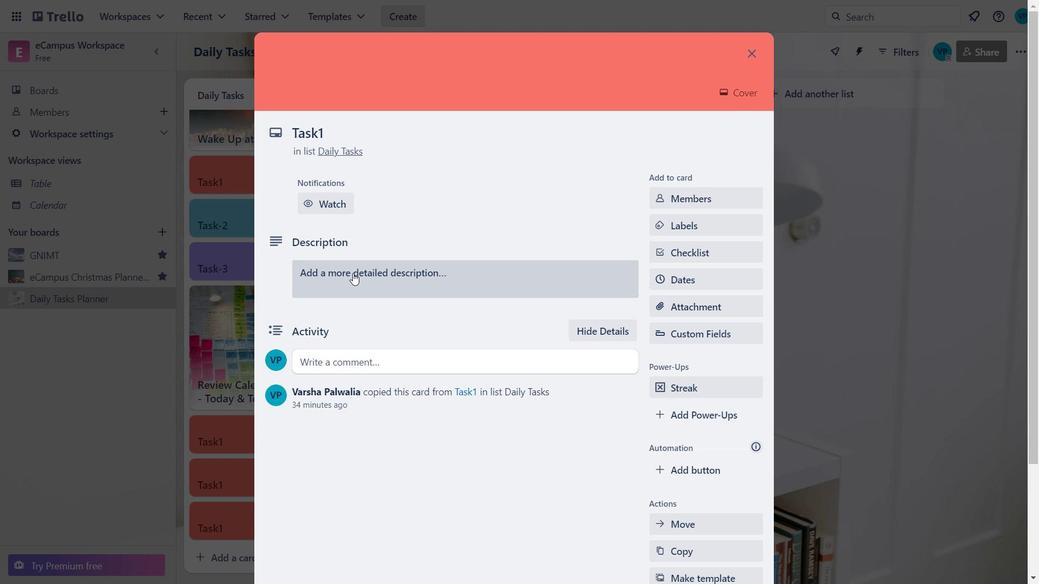 
Action: Mouse pressed left at (355, 266)
Screenshot: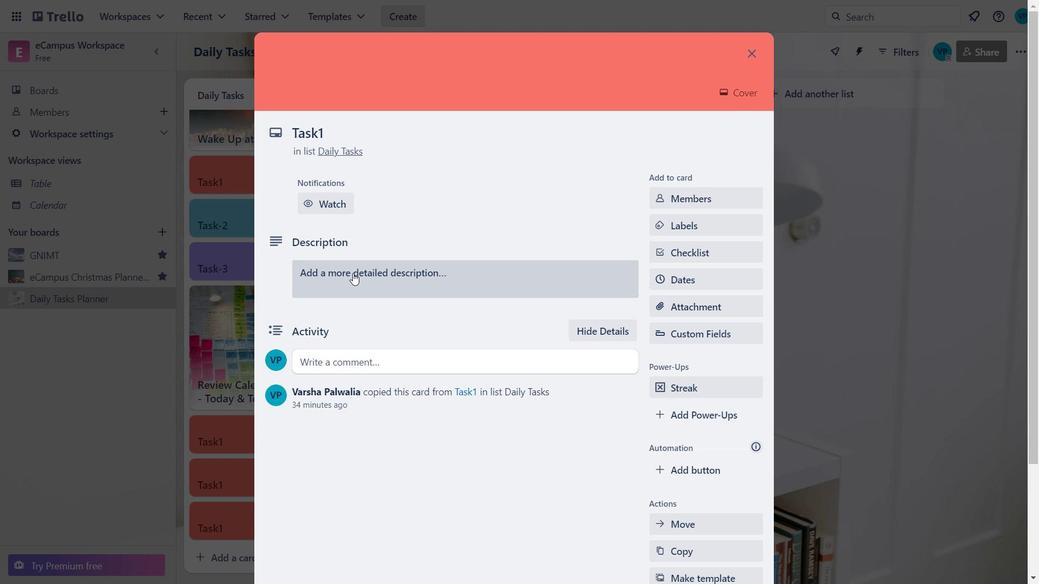 
Action: Mouse moved to (335, 332)
Screenshot: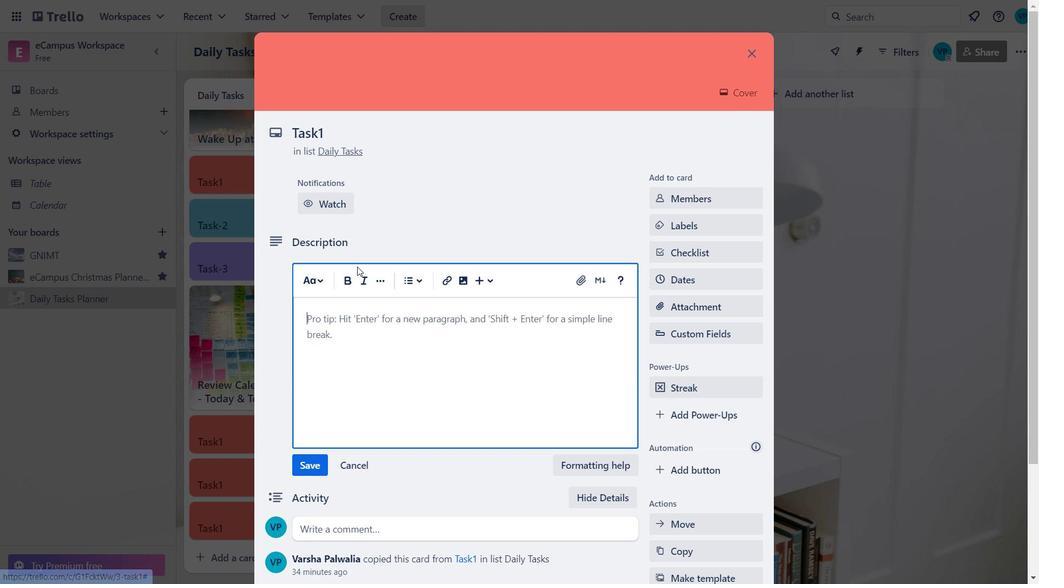 
Action: Key pressed <Key.caps_lock><Key.shift><Key.shift><Key.shift><Key.shift><Key.shift><Key.shift><Key.shift><Key.shift><Key.shift><Key.shift><Key.shift><Key.shift><Key.shift><Key.shift><Key.shift><Key.shift><Key.shift><Key.shift>@<Key.space><Key.backspace>4<Key.space><Key.caps_lock>pm<Key.space>-<Key.space><Key.caps_lock>M<Key.caps_lock>eeting<Key.space>with<Key.space>individual<Key.space>one<Key.space>department<Key.space>
Screenshot: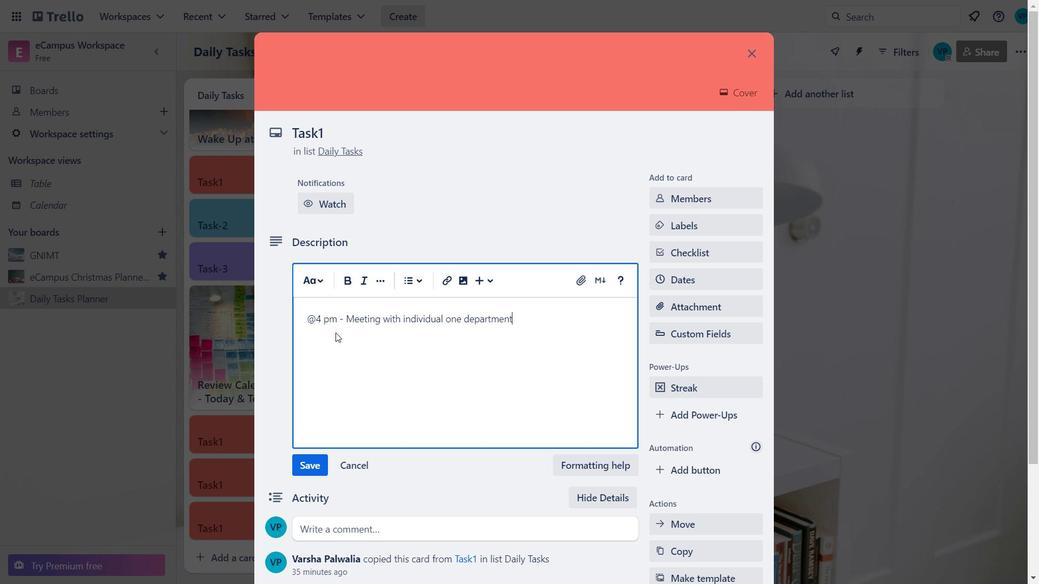 
Action: Mouse moved to (437, 363)
Screenshot: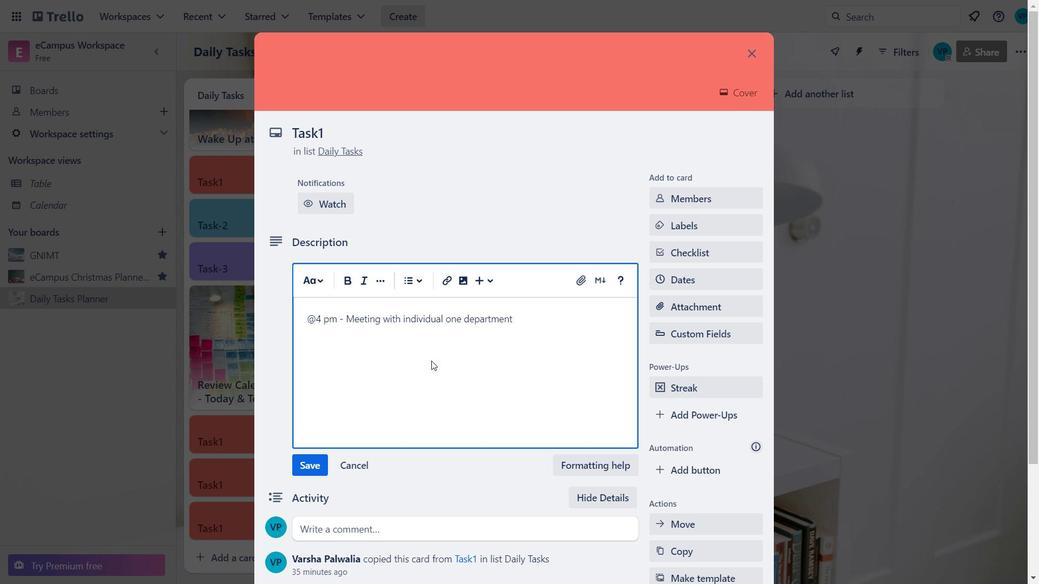 
Action: Key pressed <Key.enter>
Screenshot: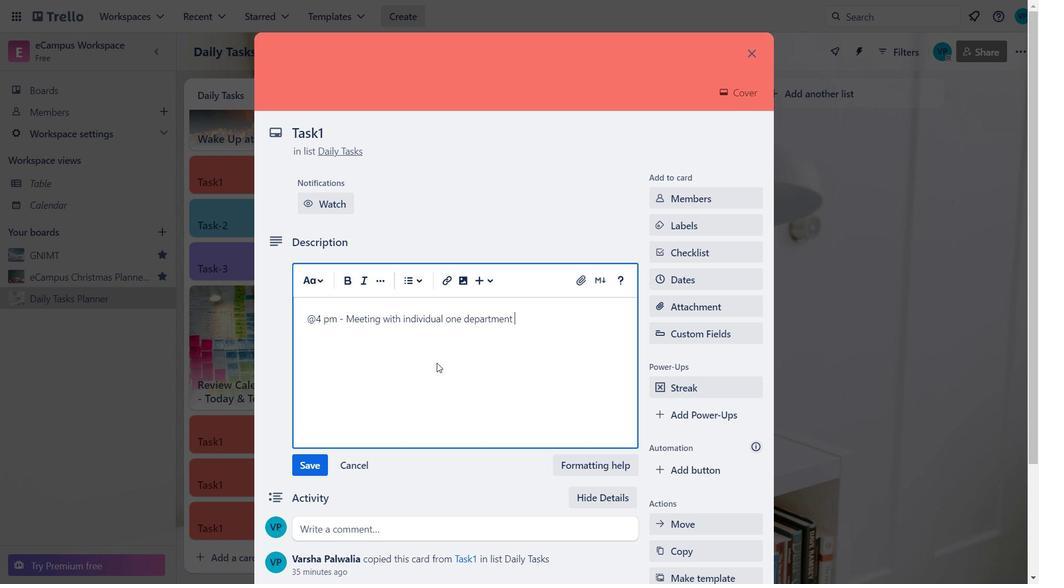 
Action: Mouse moved to (422, 281)
Screenshot: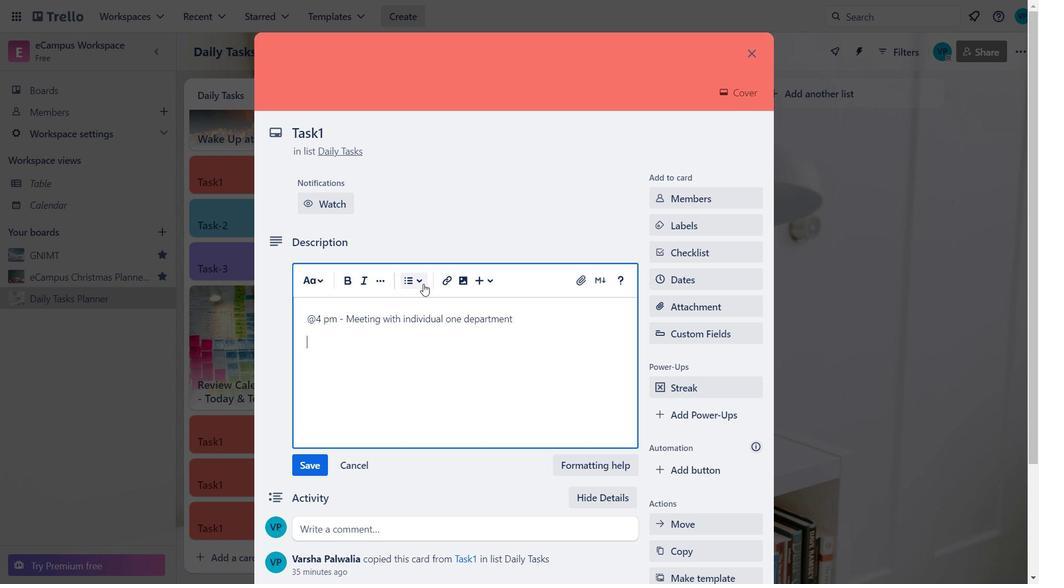 
Action: Mouse pressed left at (422, 281)
Screenshot: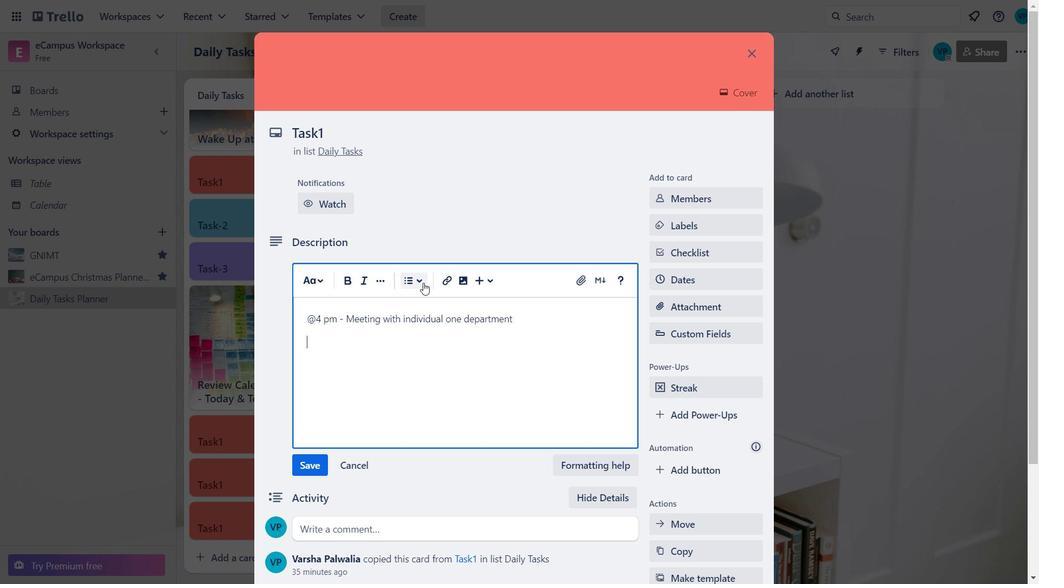 
Action: Mouse moved to (428, 311)
Screenshot: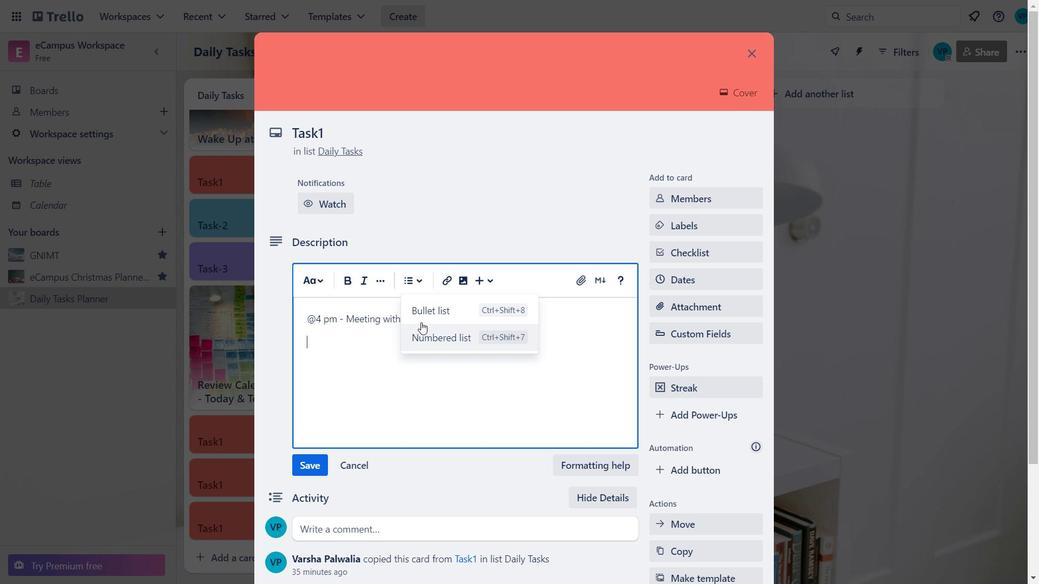 
Action: Mouse pressed left at (428, 311)
Screenshot: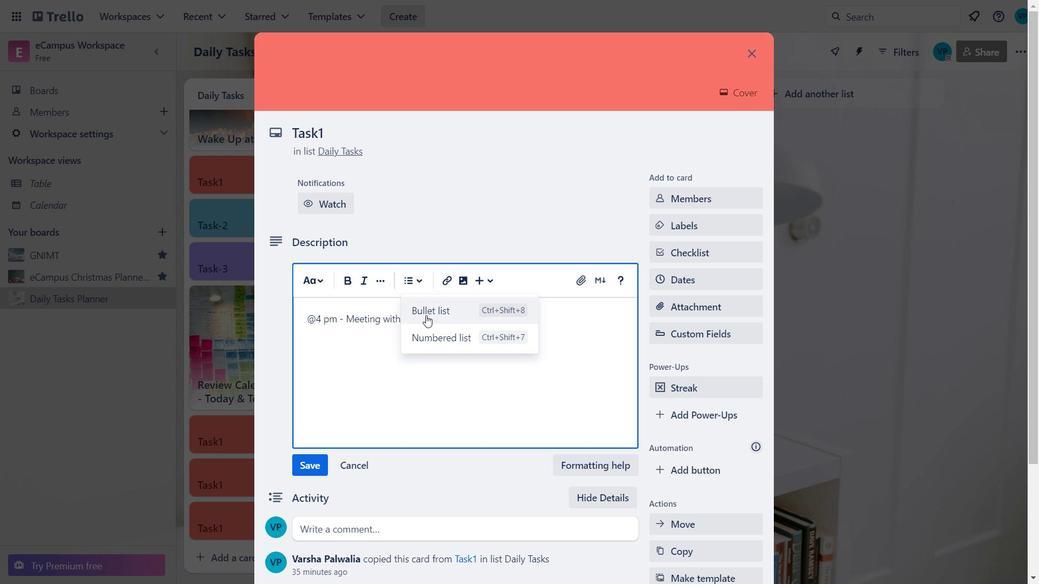 
Action: Mouse moved to (390, 343)
Screenshot: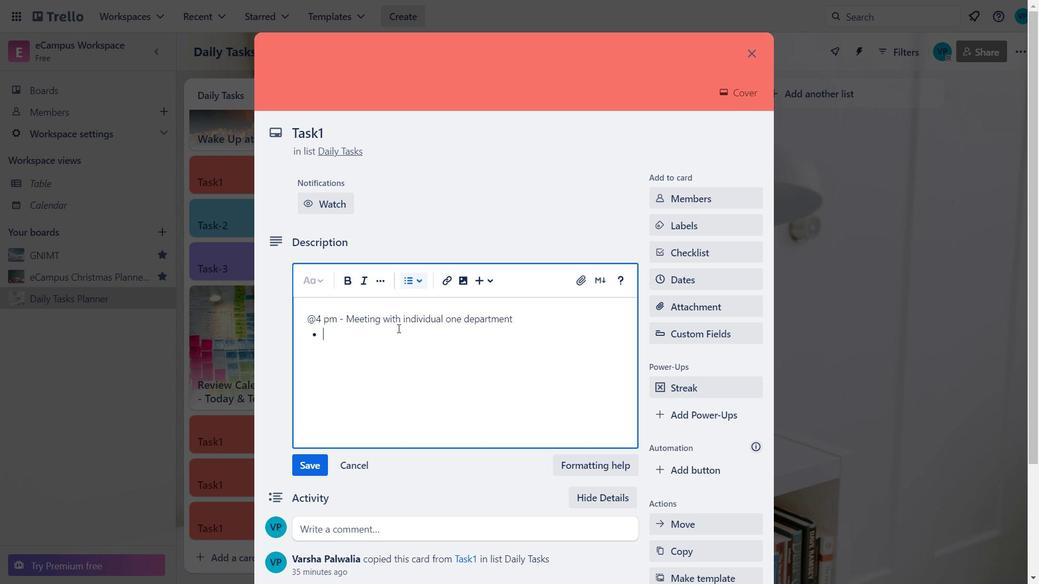 
Action: Key pressed <Key.caps_lock>D<Key.caps_lock>iscuss<Key.space>everything<Key.space>related<Key.space>to<Key.space>worl<Key.enter>
Screenshot: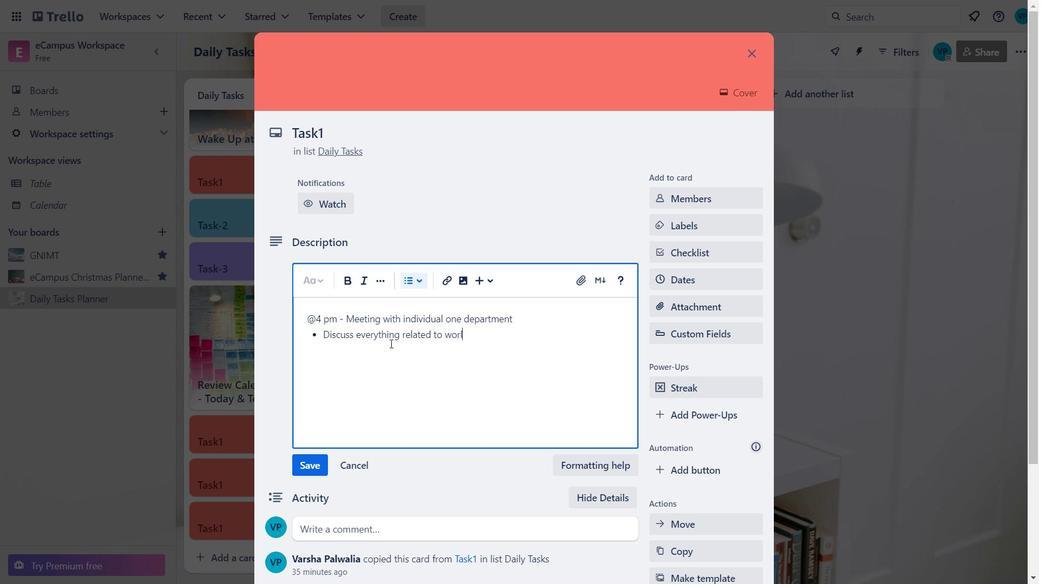 
Action: Mouse moved to (466, 338)
Screenshot: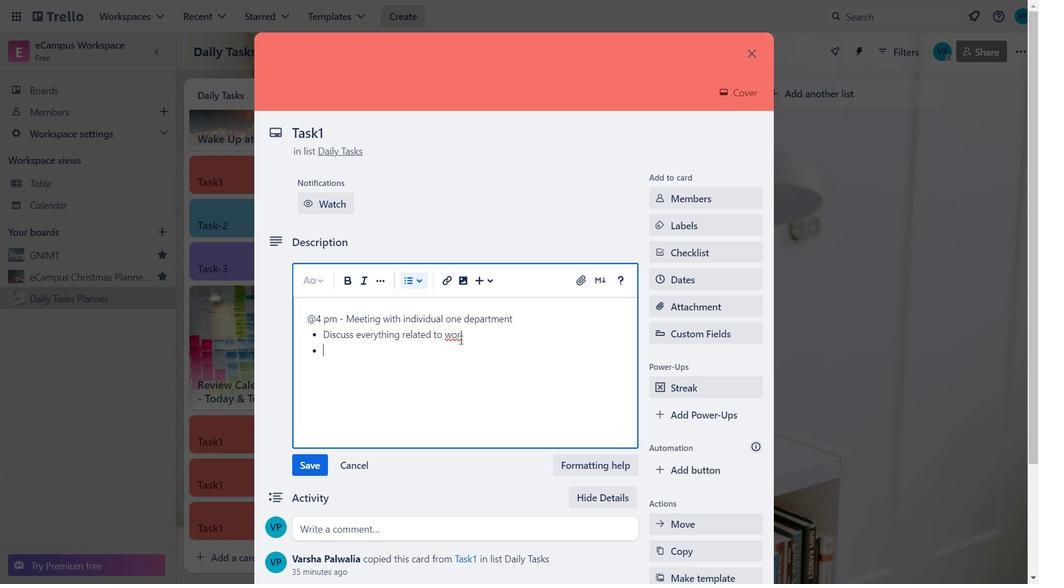 
Action: Mouse pressed left at (466, 338)
Screenshot: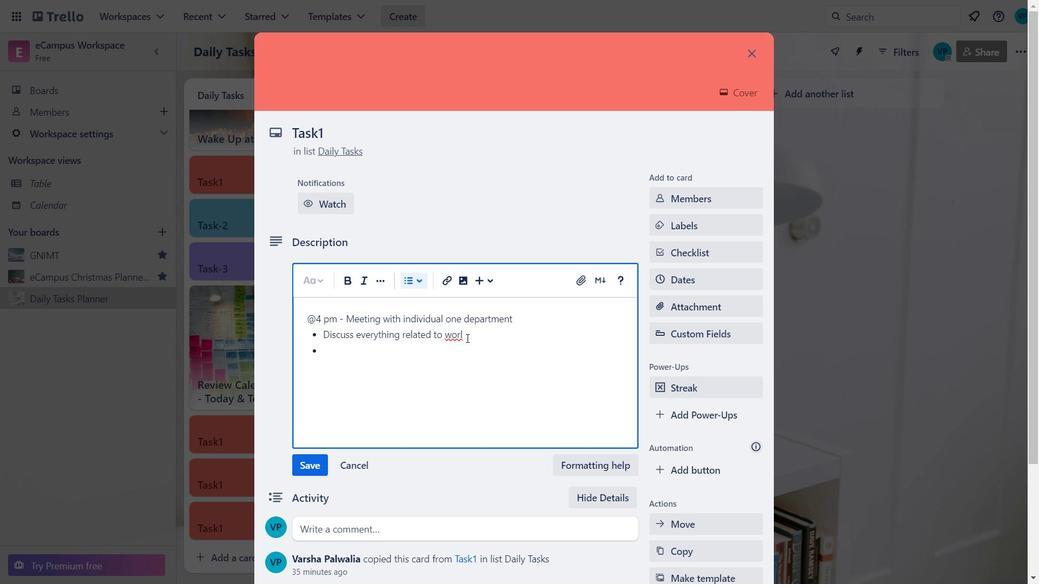 
Action: Key pressed k<Key.enter>
Screenshot: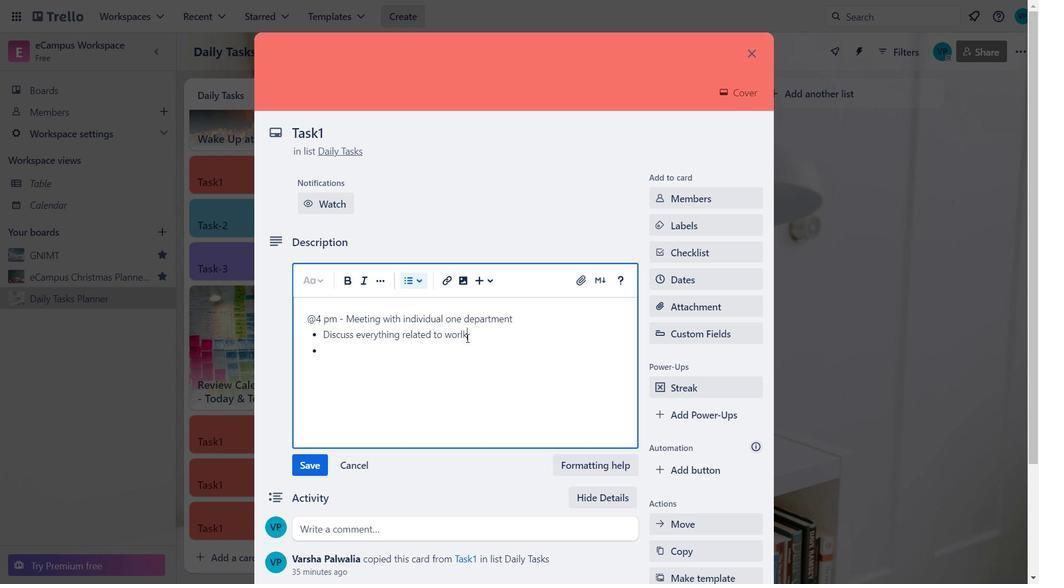 
Action: Mouse moved to (523, 329)
Screenshot: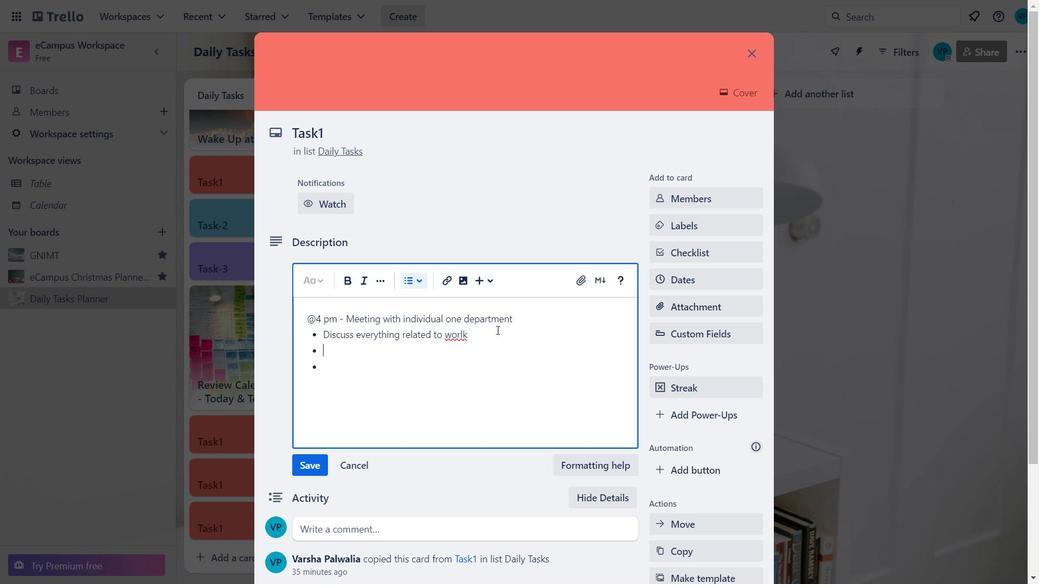 
Action: Mouse pressed left at (523, 329)
Screenshot: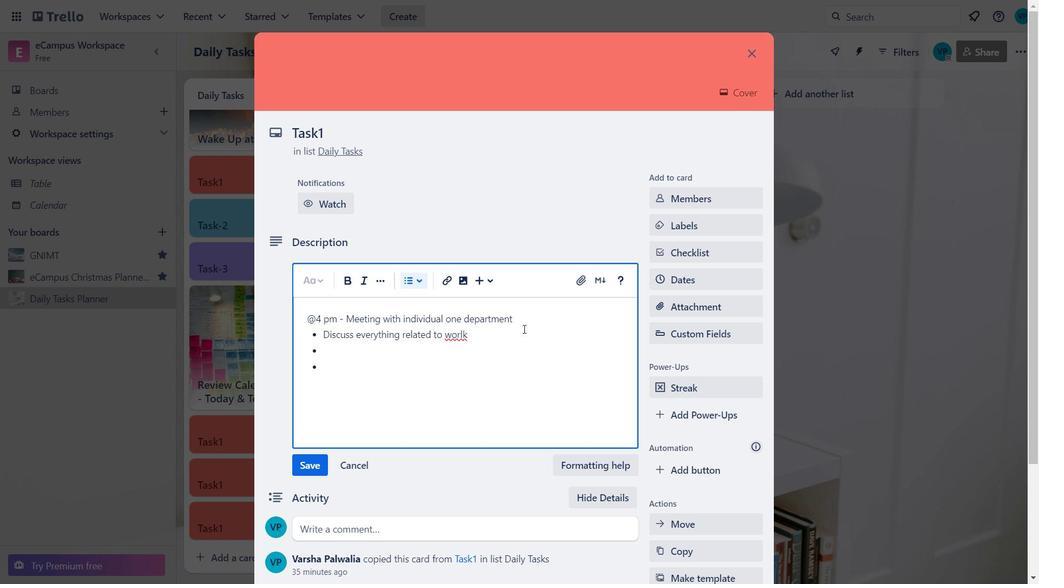 
Action: Key pressed <Key.backspace><Key.backspace>k<Key.space>,<Key.space><Key.caps_lock>P<Key.caps_lock>rojects
Screenshot: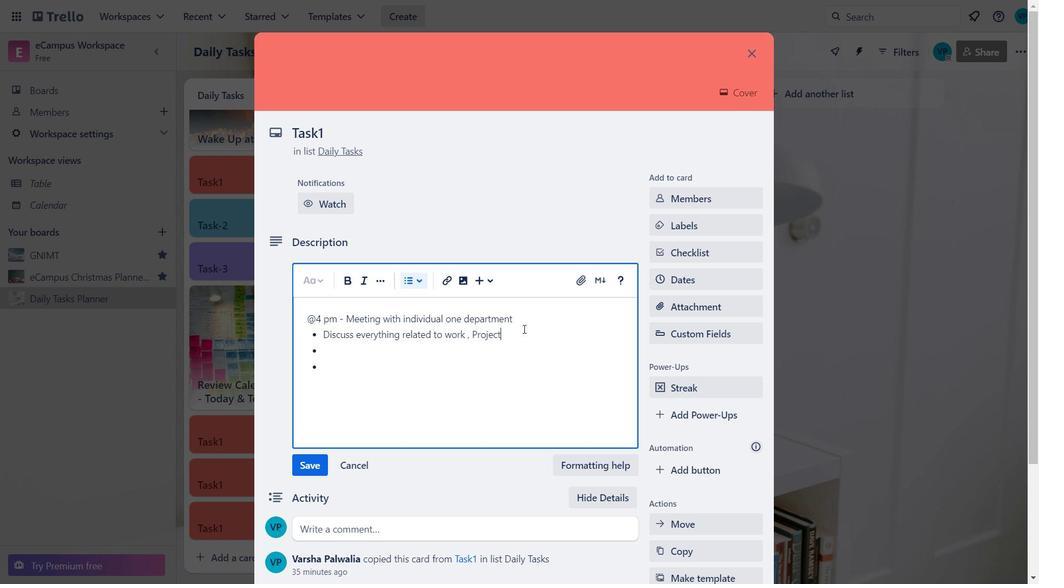 
Action: Mouse moved to (379, 348)
Screenshot: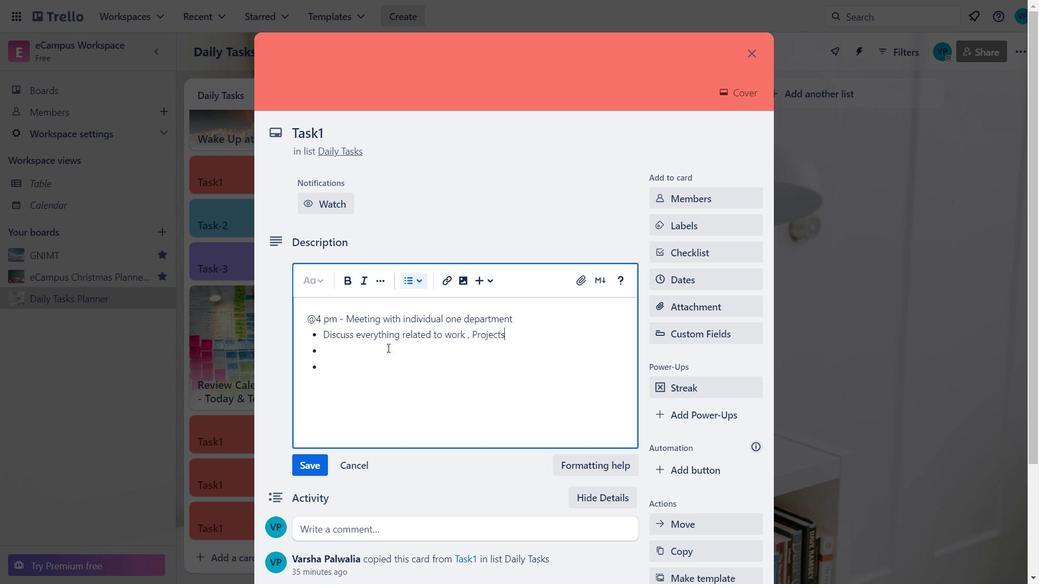 
Action: Mouse pressed left at (379, 348)
Screenshot: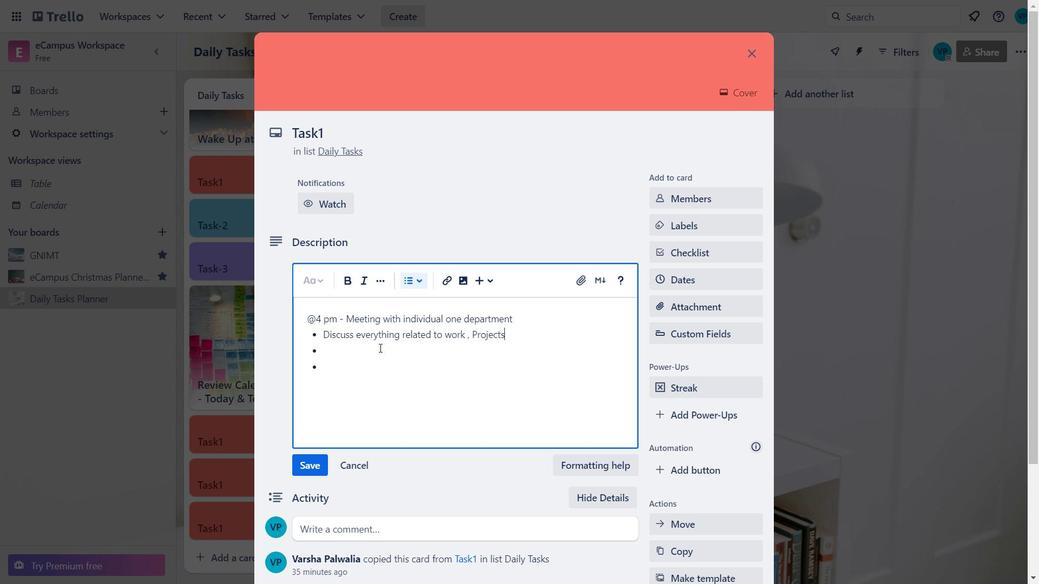 
Action: Key pressed <Key.caps_lock>N<Key.caps_lock>ew<Key.space><Key.caps_lock>I<Key.caps_lock>deas
Screenshot: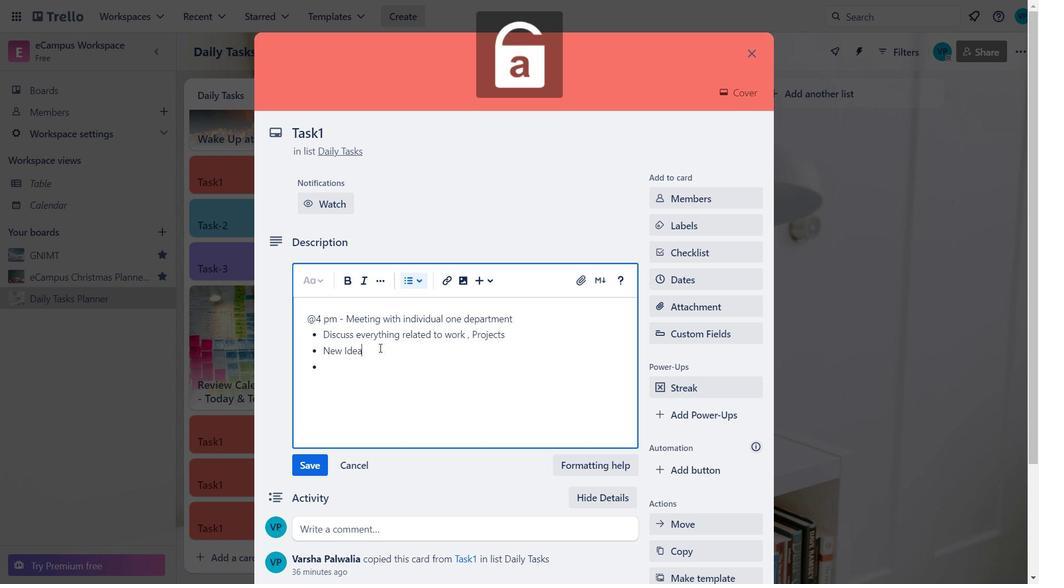 
Action: Mouse moved to (325, 367)
Screenshot: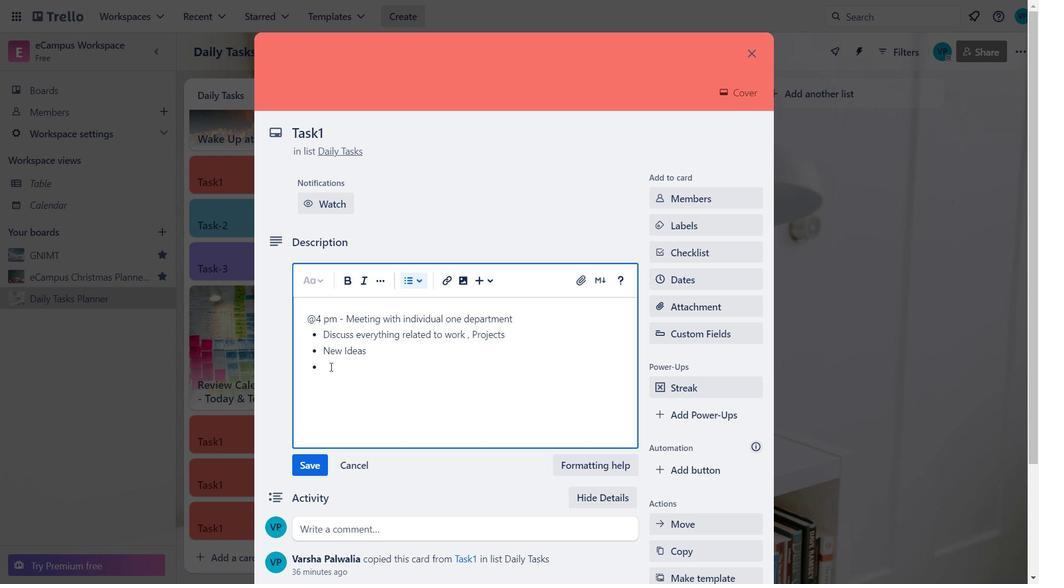 
Action: Mouse pressed left at (325, 367)
Screenshot: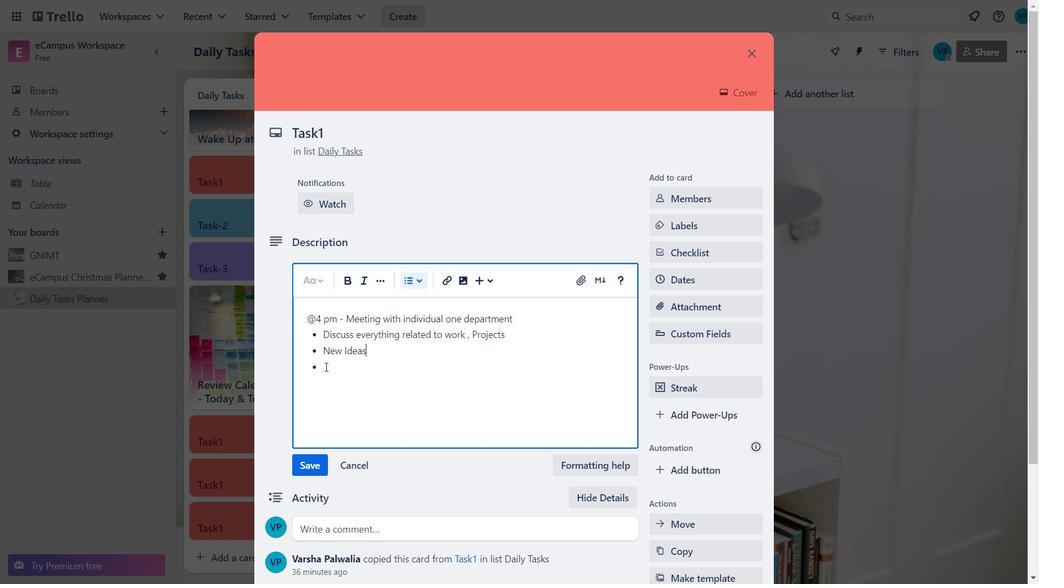 
Action: Key pressed <Key.caps_lock>S<Key.caps_lock>uggestions
Screenshot: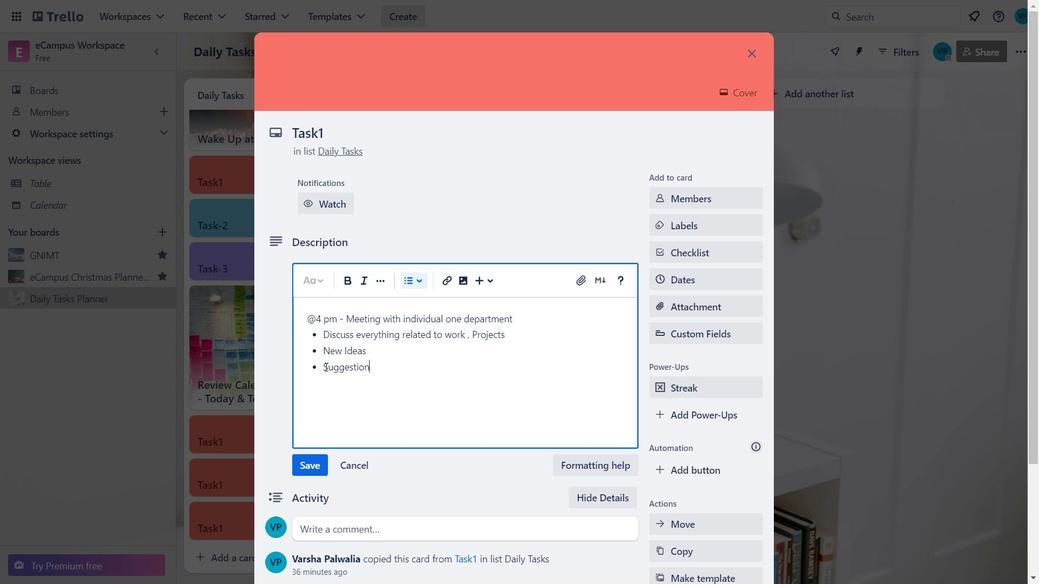 
Action: Mouse moved to (374, 366)
Screenshot: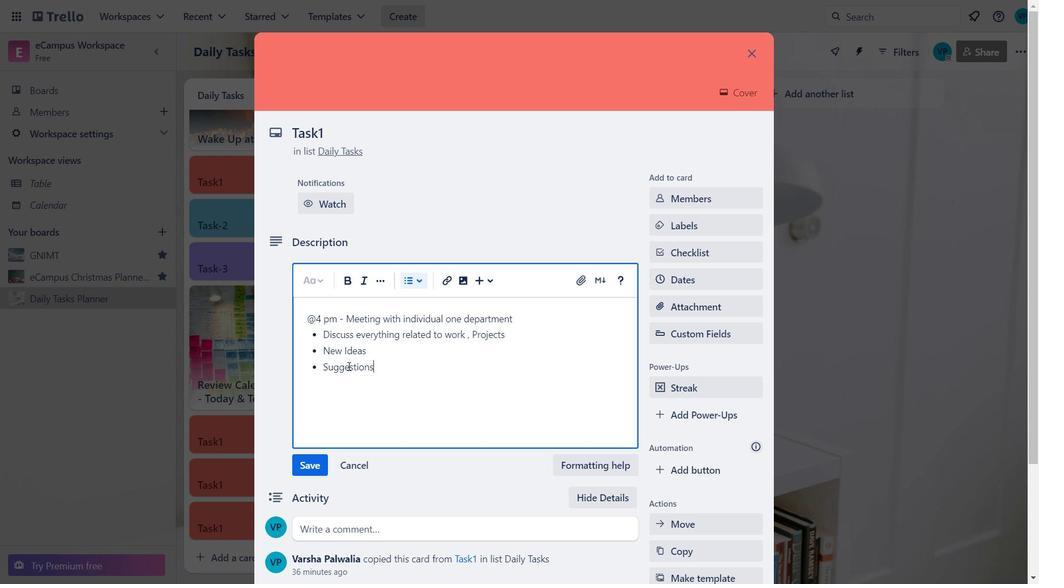 
Action: Key pressed <Key.enter><Key.caps_lock>N<Key.caps_lock>ew<Key.space><Key.caps_lock>I<Key.caps_lock>mprovements
Screenshot: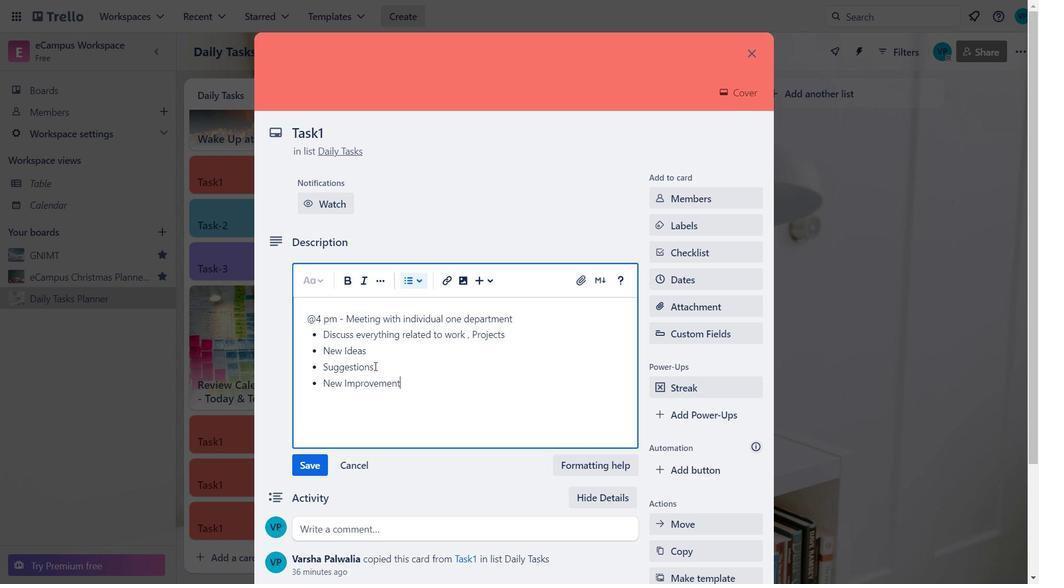 
Action: Mouse moved to (311, 463)
Screenshot: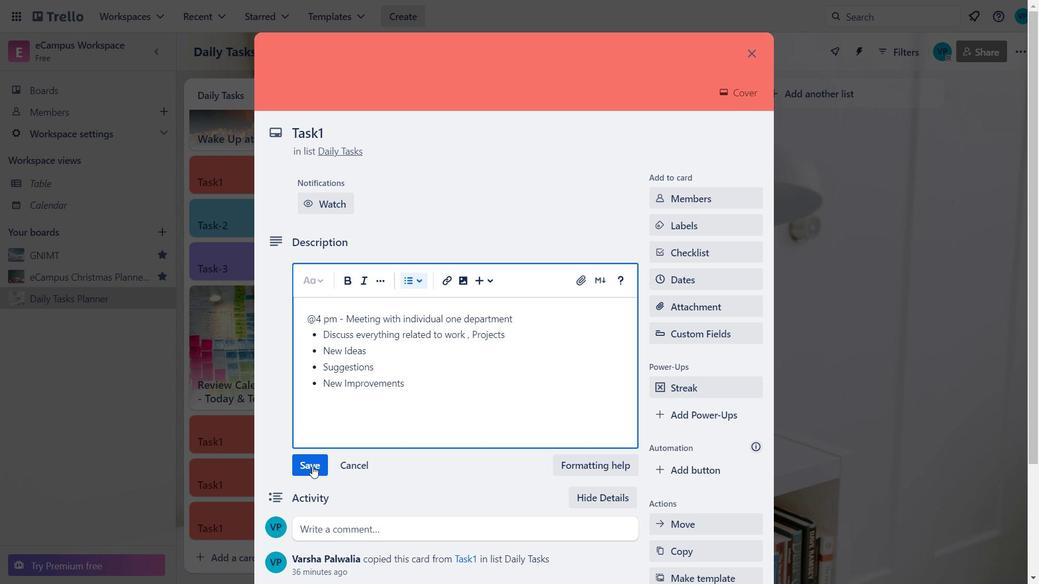 
Action: Mouse pressed left at (311, 463)
Screenshot: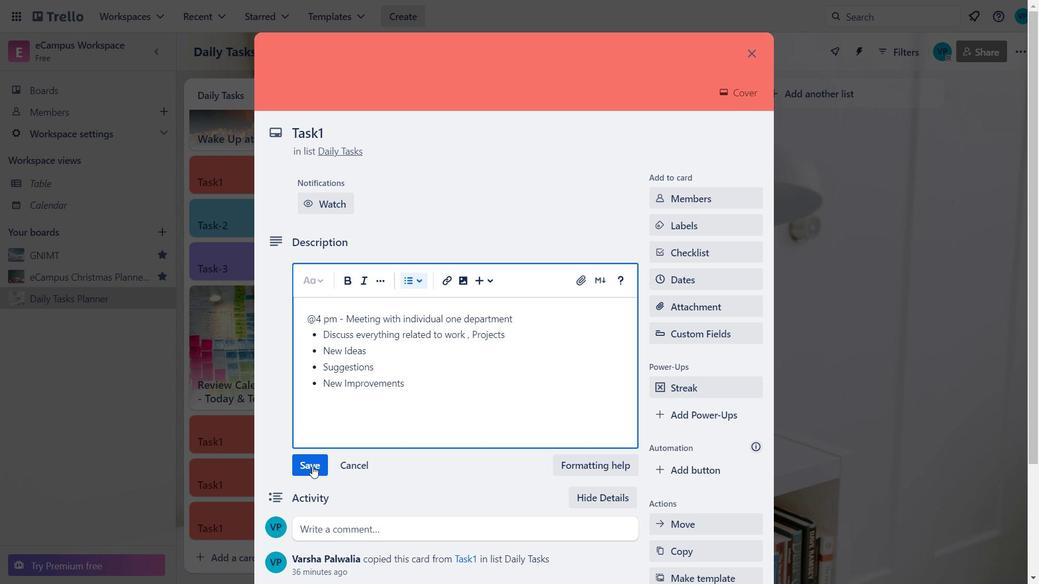 
Action: Mouse moved to (573, 250)
Screenshot: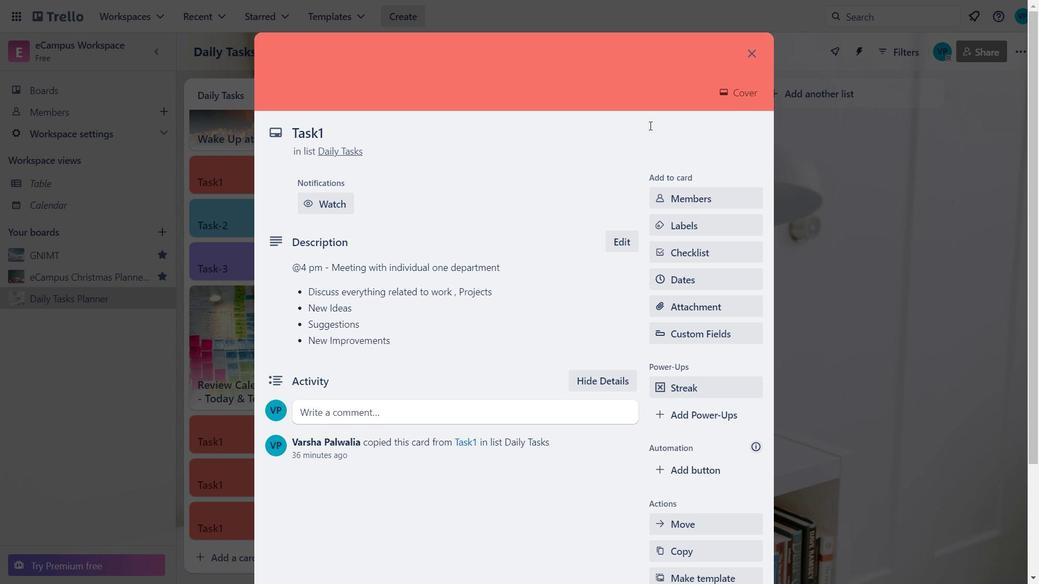 
Action: Mouse scrolled (573, 250) with delta (0, 0)
Screenshot: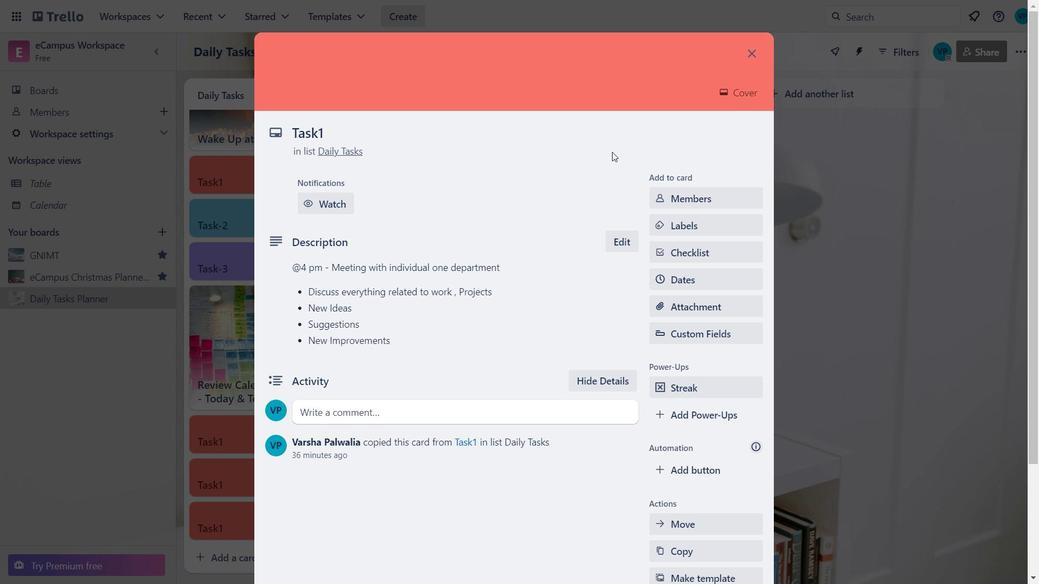 
Action: Mouse moved to (572, 267)
Screenshot: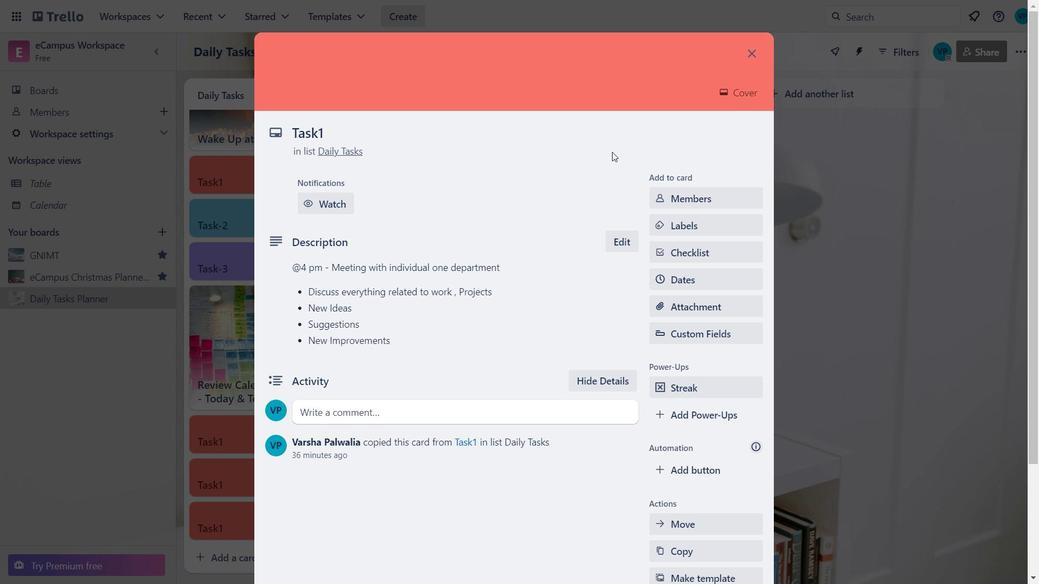 
Action: Mouse scrolled (572, 266) with delta (0, 0)
Screenshot: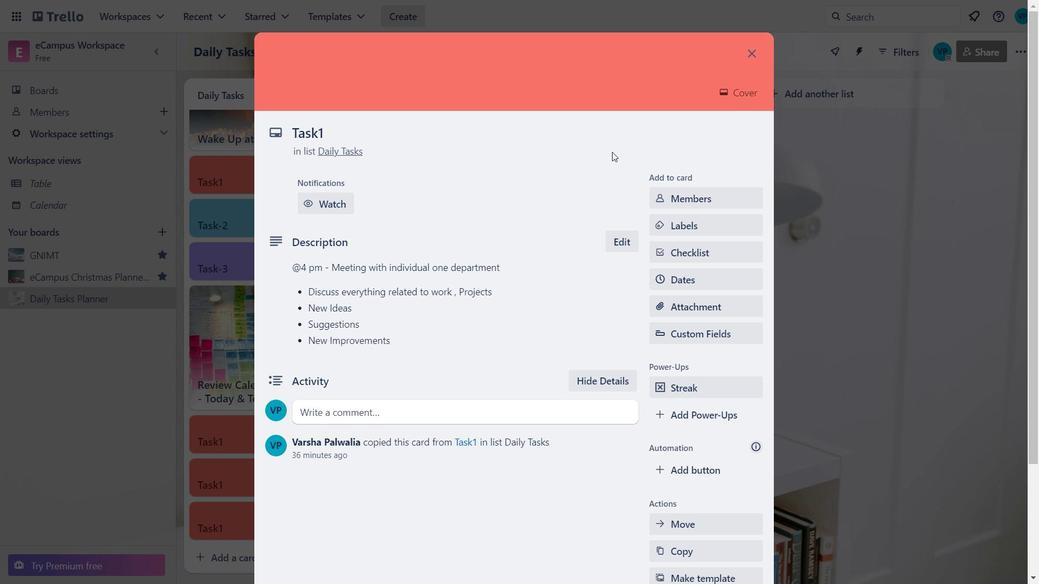 
Action: Mouse moved to (572, 268)
Screenshot: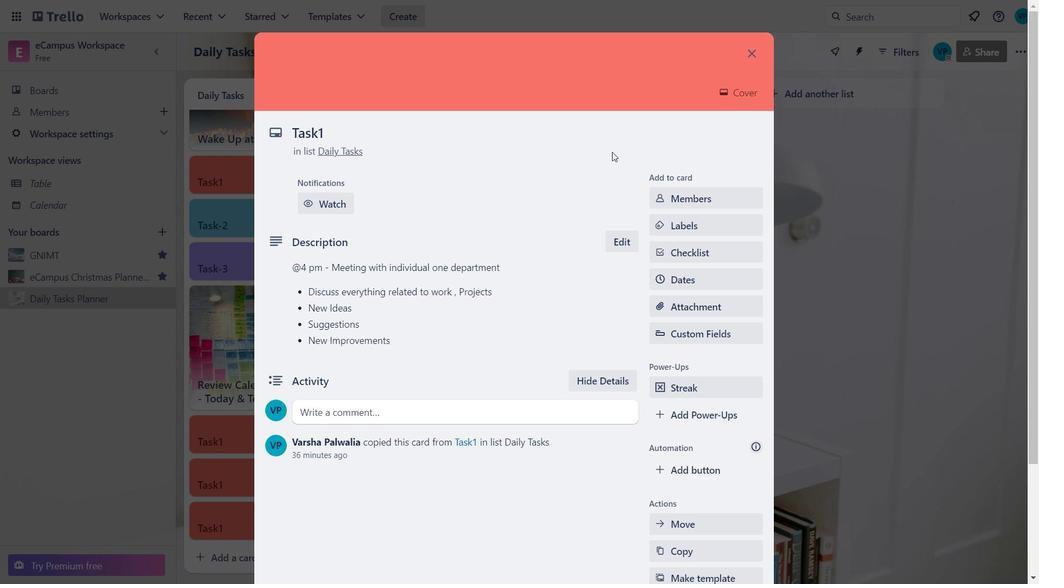 
Action: Mouse scrolled (572, 268) with delta (0, 0)
Screenshot: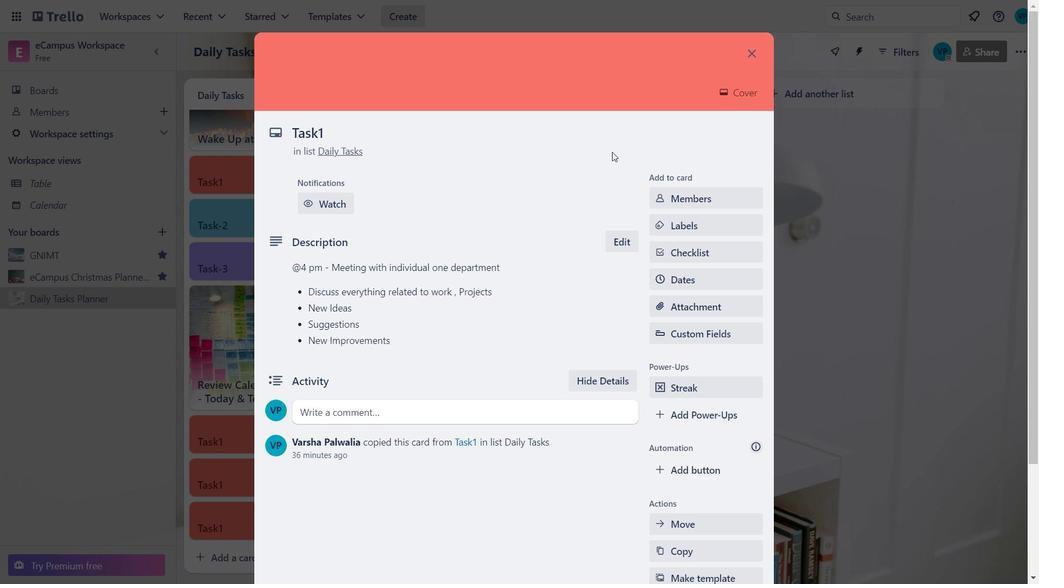 
Action: Mouse moved to (745, 10)
Screenshot: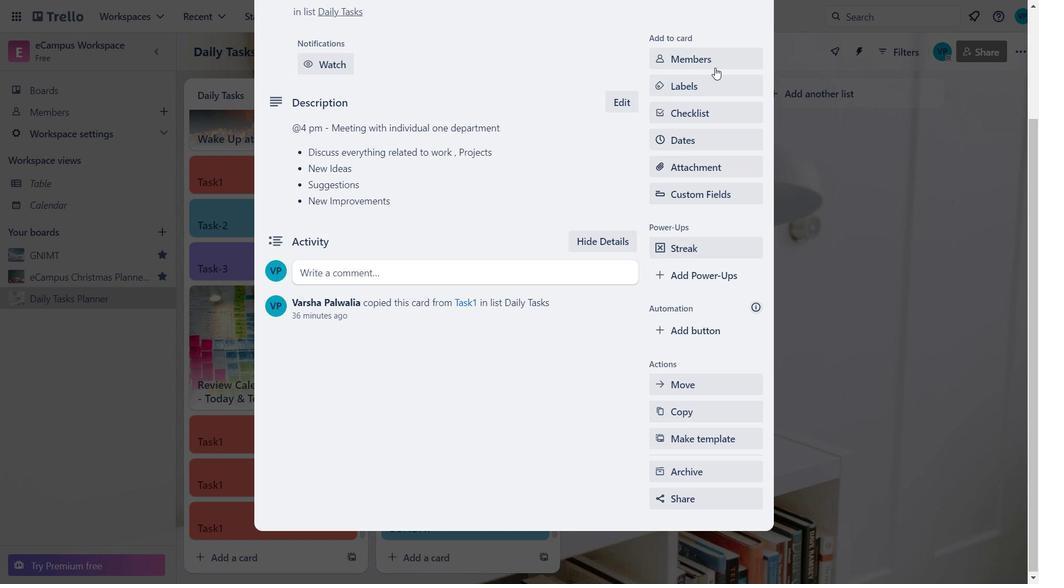 
Action: Mouse scrolled (745, 10) with delta (0, 0)
Screenshot: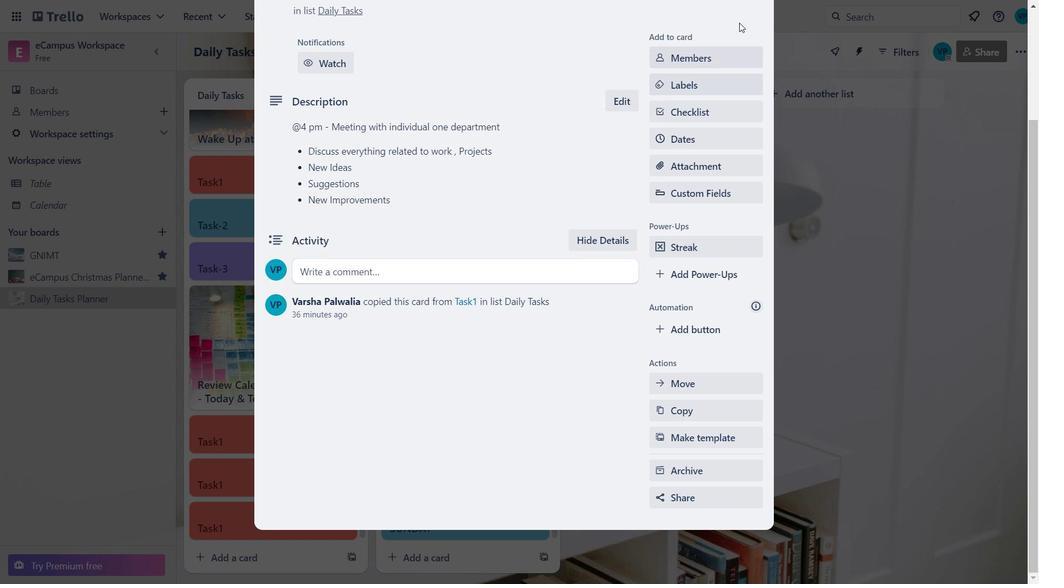 
Action: Mouse scrolled (745, 10) with delta (0, 0)
Screenshot: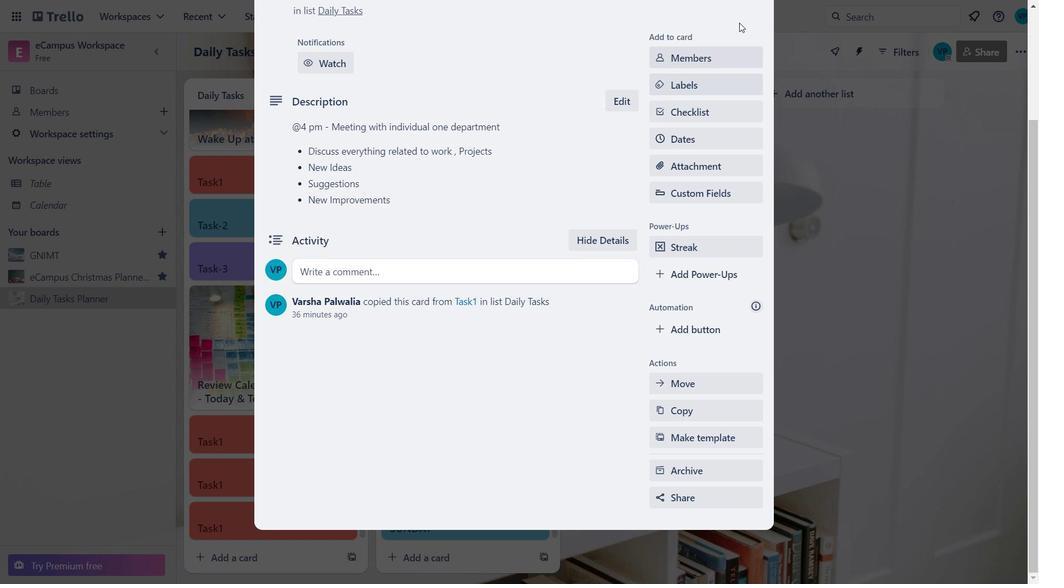 
Action: Mouse scrolled (745, 10) with delta (0, 0)
Screenshot: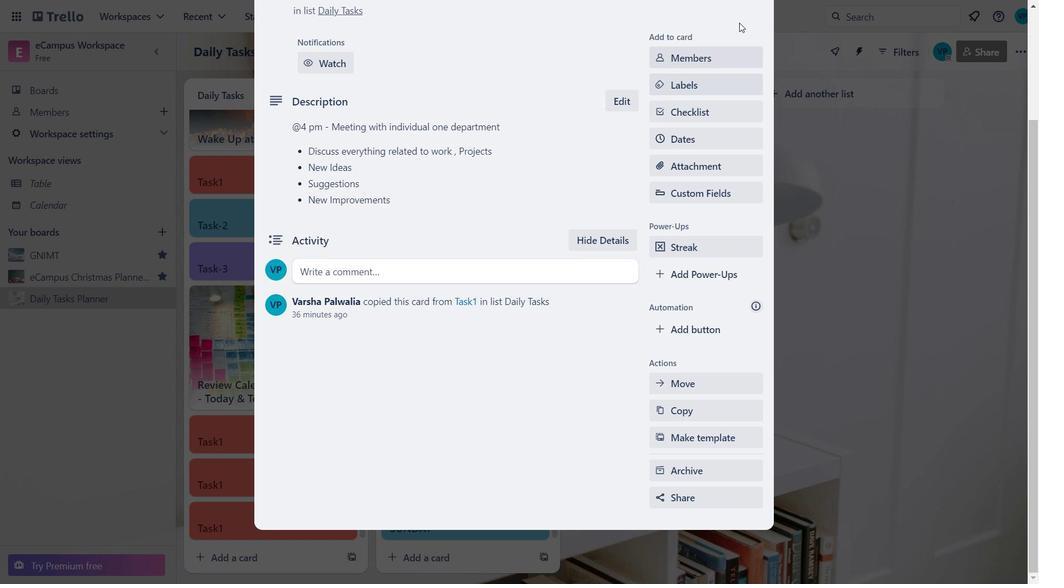 
Action: Mouse moved to (753, 53)
Screenshot: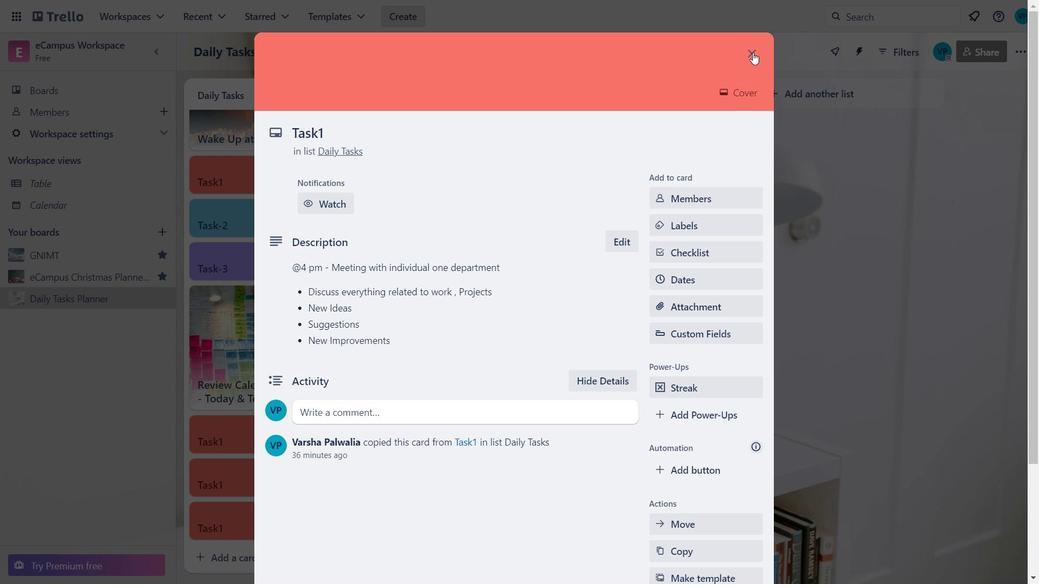 
Action: Mouse pressed left at (753, 53)
Screenshot: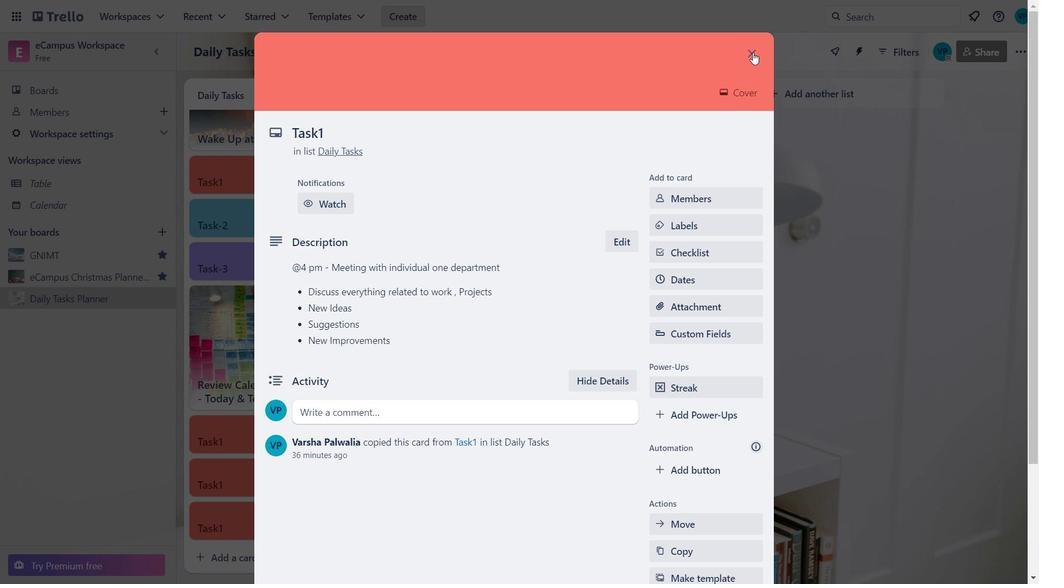 
Action: Mouse moved to (265, 406)
Screenshot: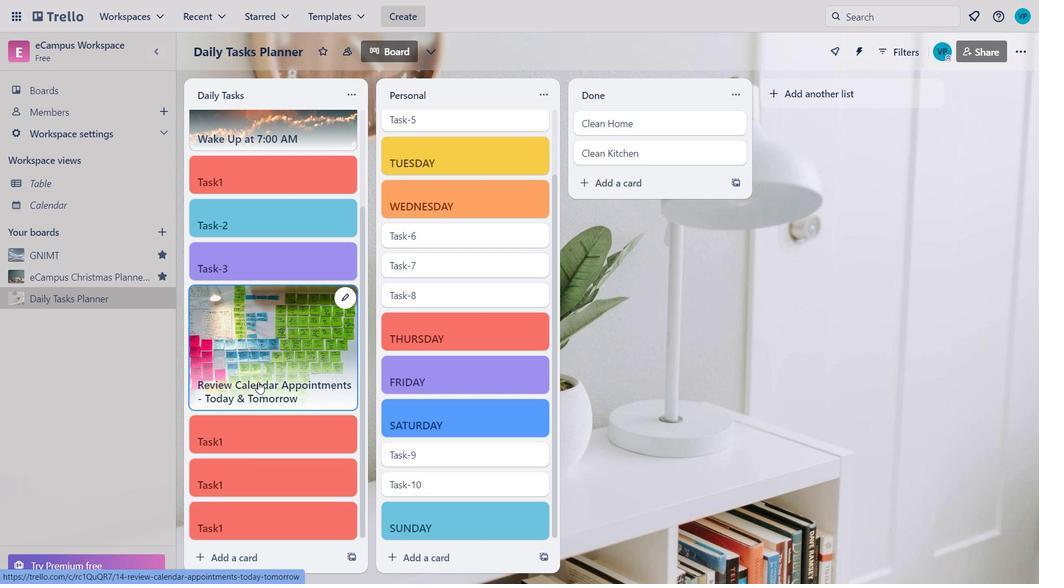 
Action: Mouse scrolled (265, 406) with delta (0, 0)
Screenshot: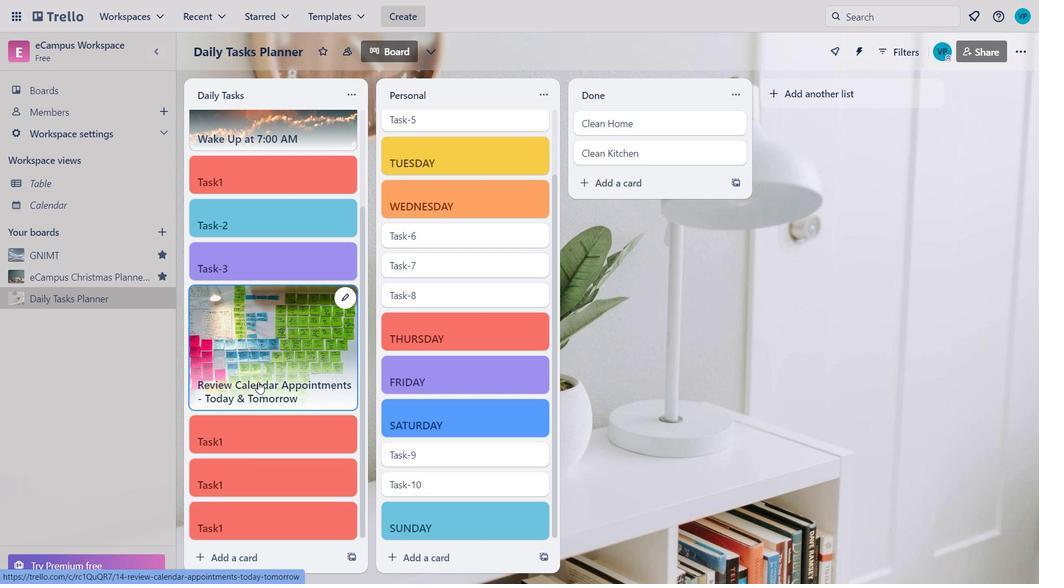 
Action: Mouse moved to (266, 408)
Screenshot: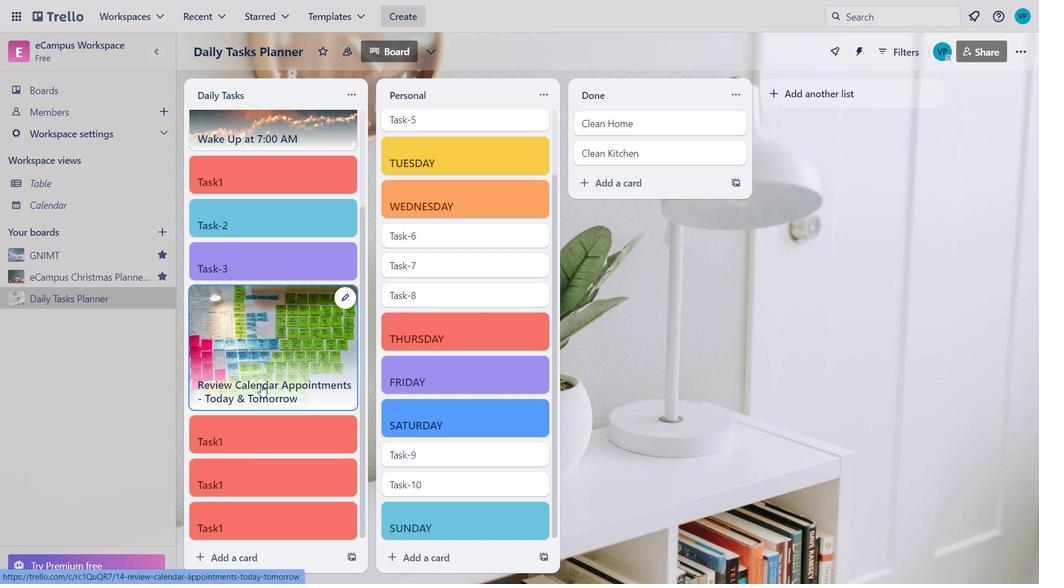 
Action: Mouse scrolled (266, 408) with delta (0, 0)
Screenshot: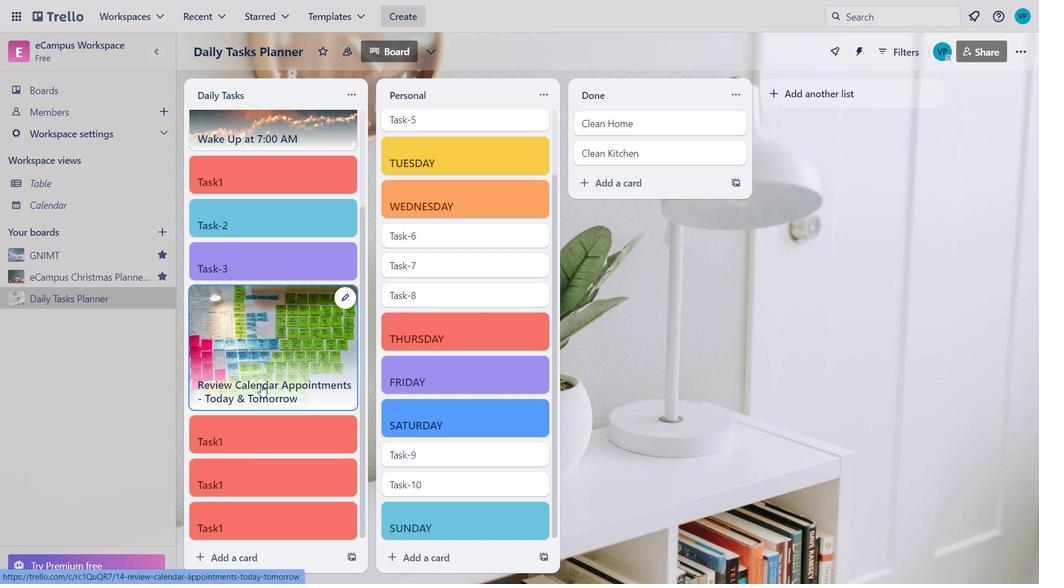 
Action: Mouse moved to (265, 442)
Screenshot: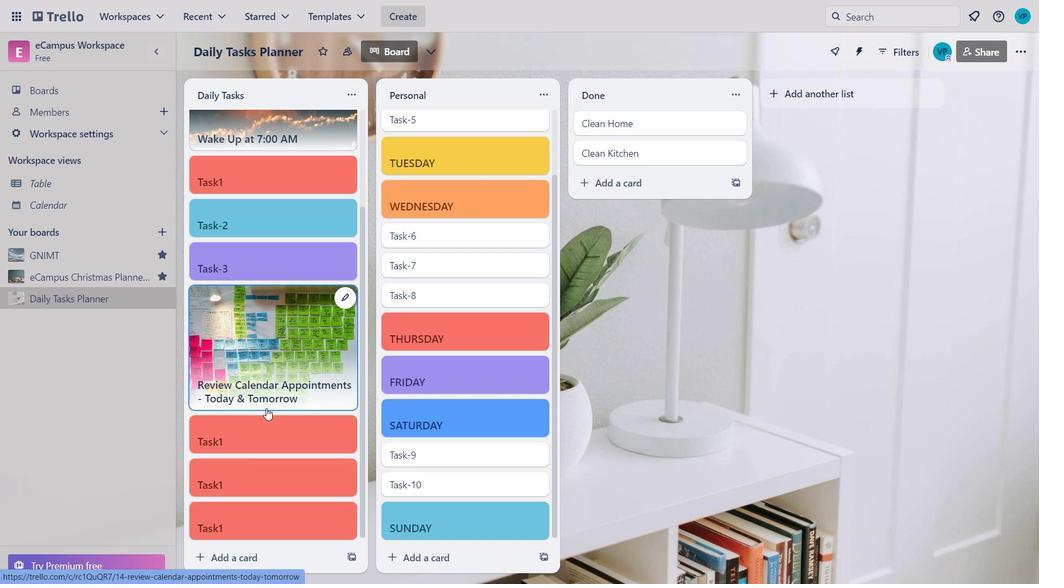 
Action: Mouse scrolled (265, 442) with delta (0, 0)
Screenshot: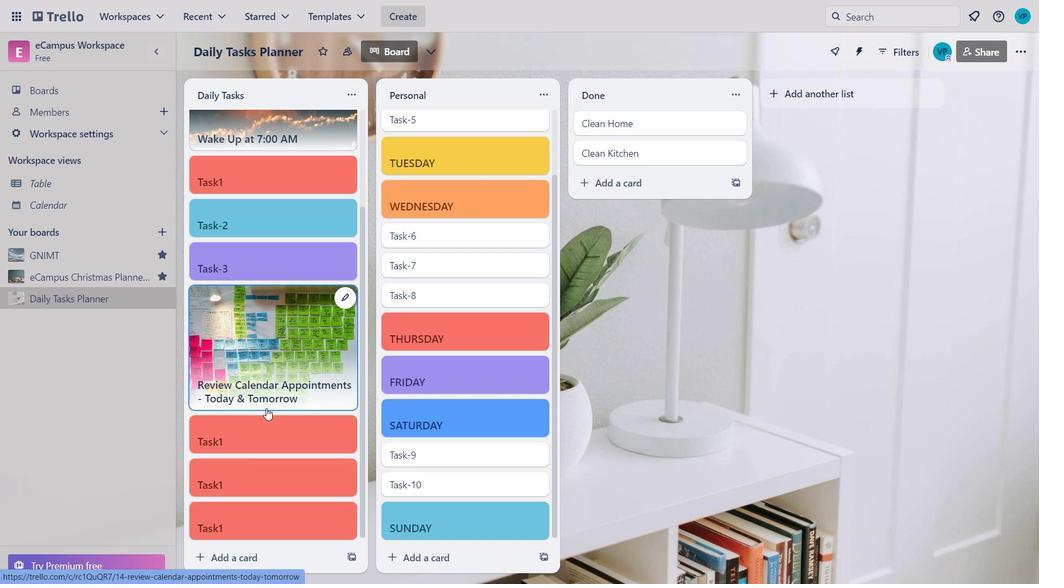 
Action: Mouse moved to (235, 504)
Screenshot: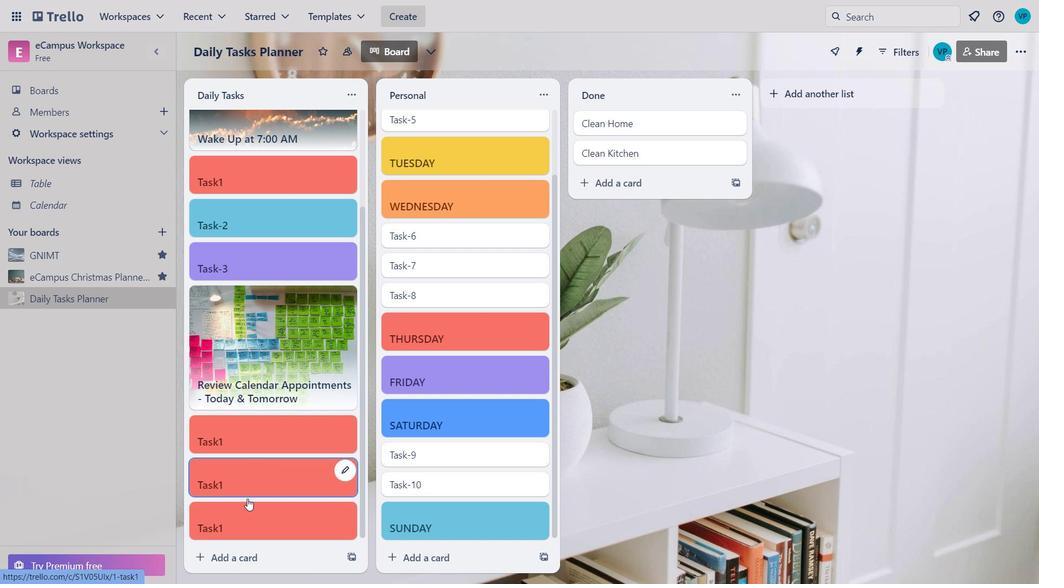 
Action: Mouse scrolled (235, 504) with delta (0, 0)
Screenshot: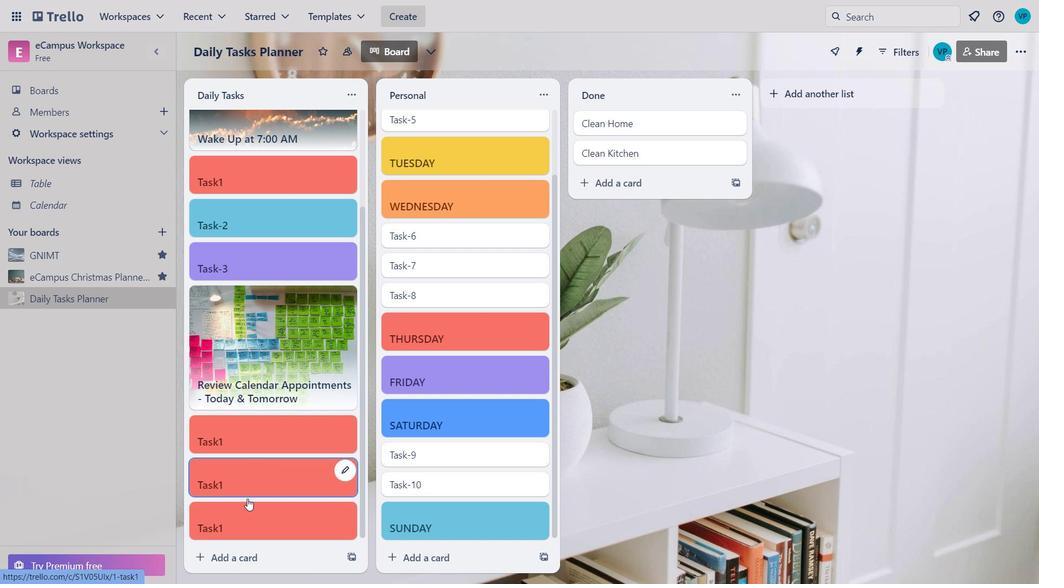 
Action: Mouse moved to (231, 511)
Screenshot: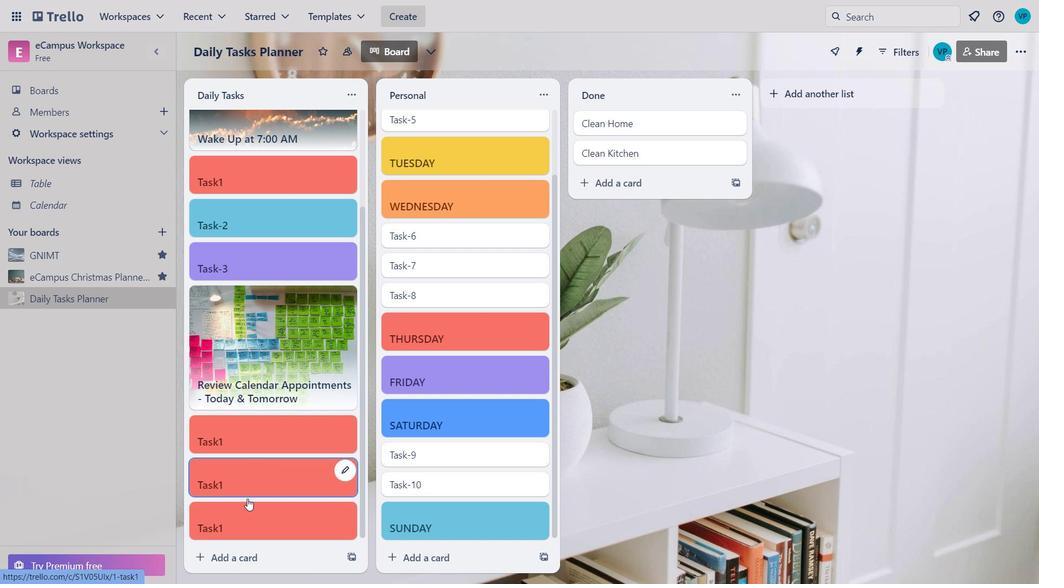
Action: Mouse scrolled (231, 511) with delta (0, 0)
Screenshot: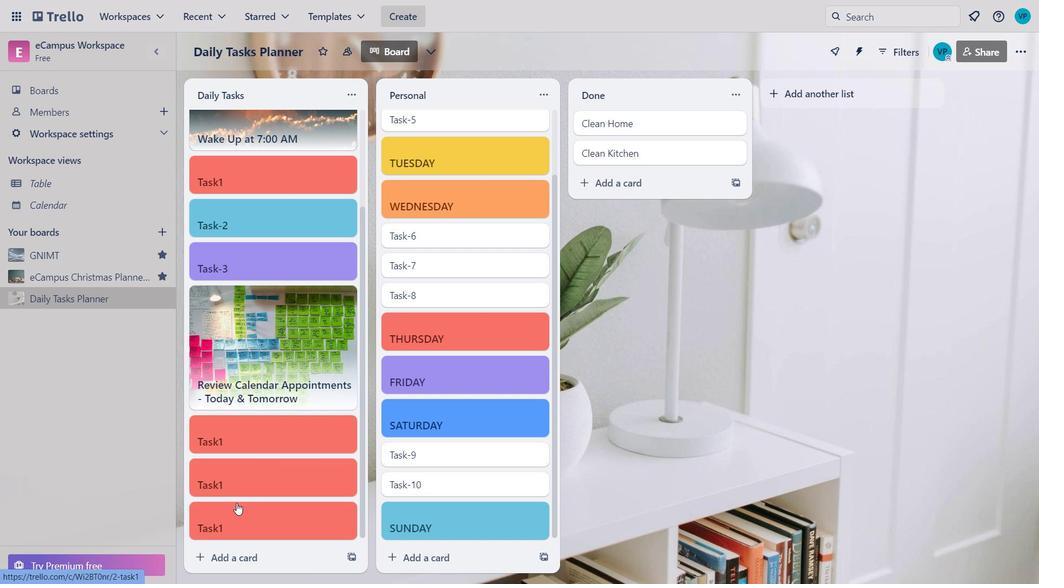 
Action: Mouse scrolled (231, 511) with delta (0, 0)
Screenshot: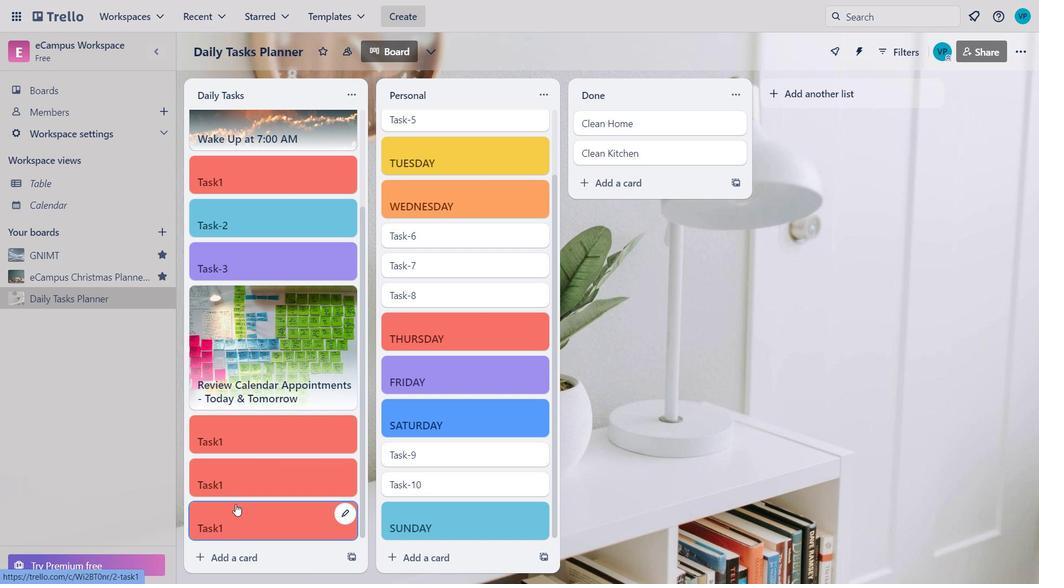 
Action: Mouse moved to (226, 425)
Screenshot: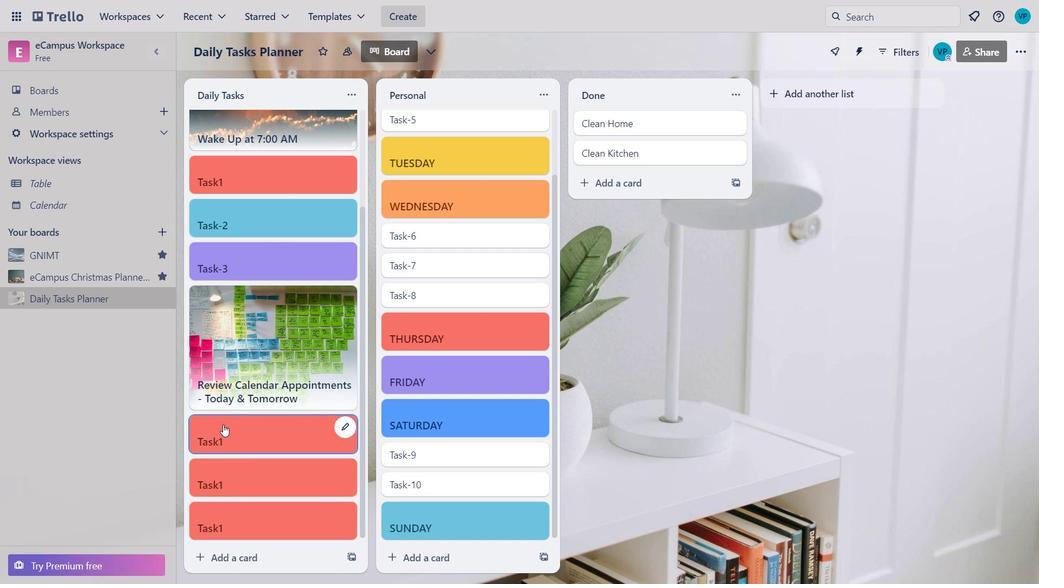 
Action: Mouse pressed left at (226, 425)
Screenshot: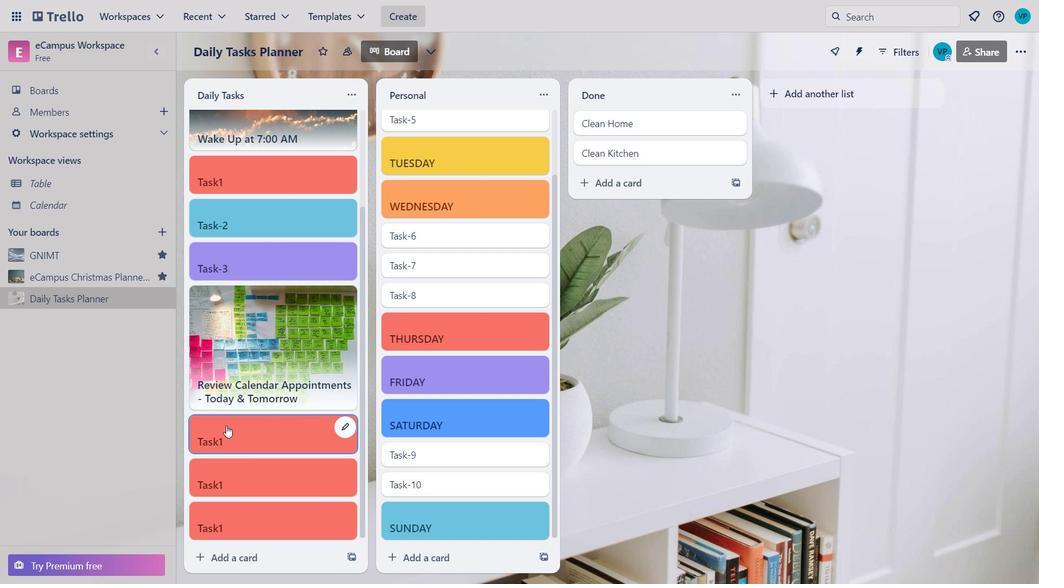 
Action: Mouse moved to (899, 314)
Screenshot: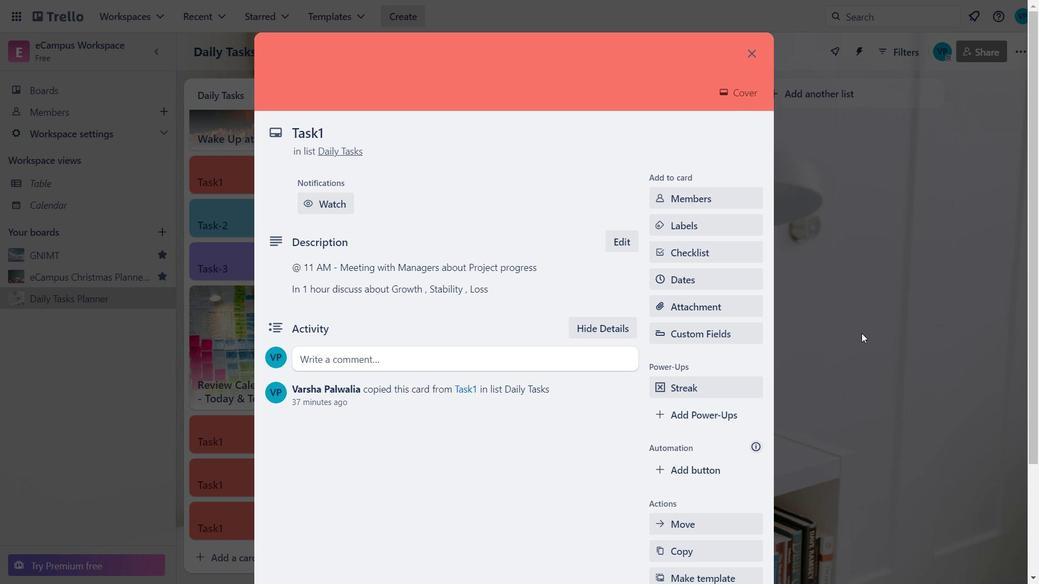 
Action: Mouse pressed left at (899, 314)
Screenshot: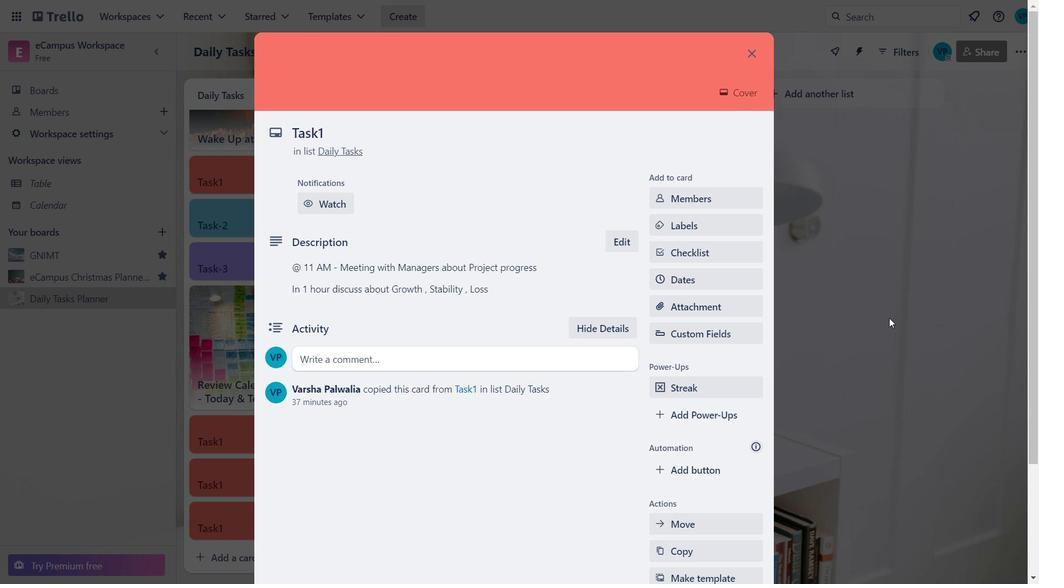 
Action: Mouse moved to (485, 147)
Screenshot: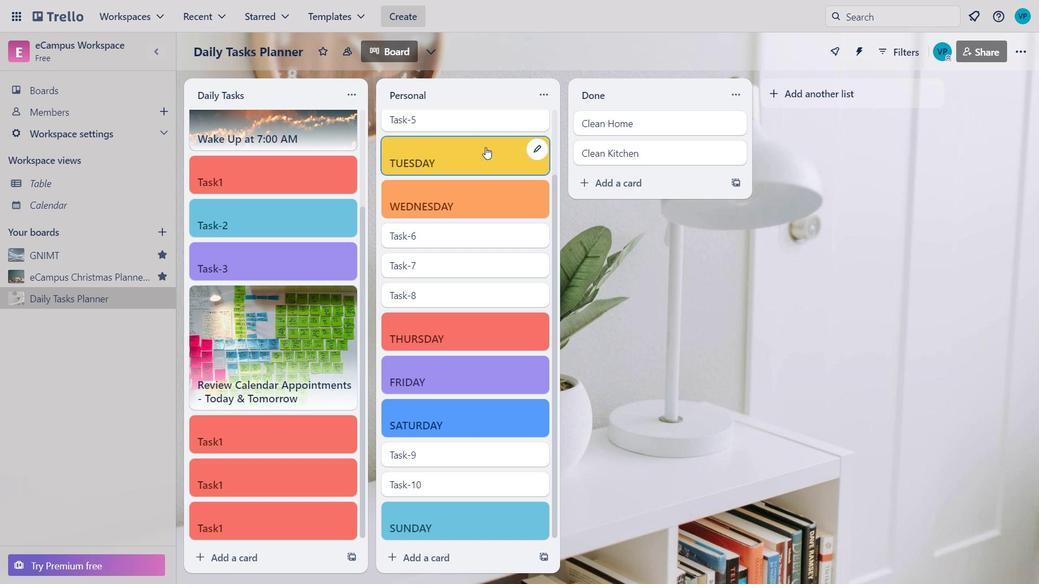 
Action: Mouse scrolled (485, 147) with delta (0, 0)
Screenshot: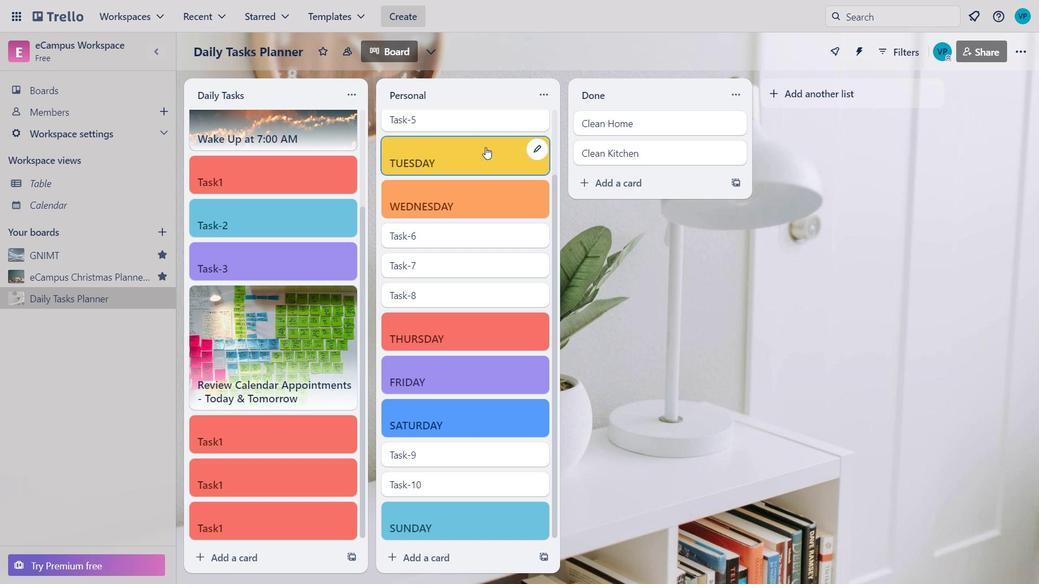 
Action: Mouse scrolled (485, 147) with delta (0, 0)
Screenshot: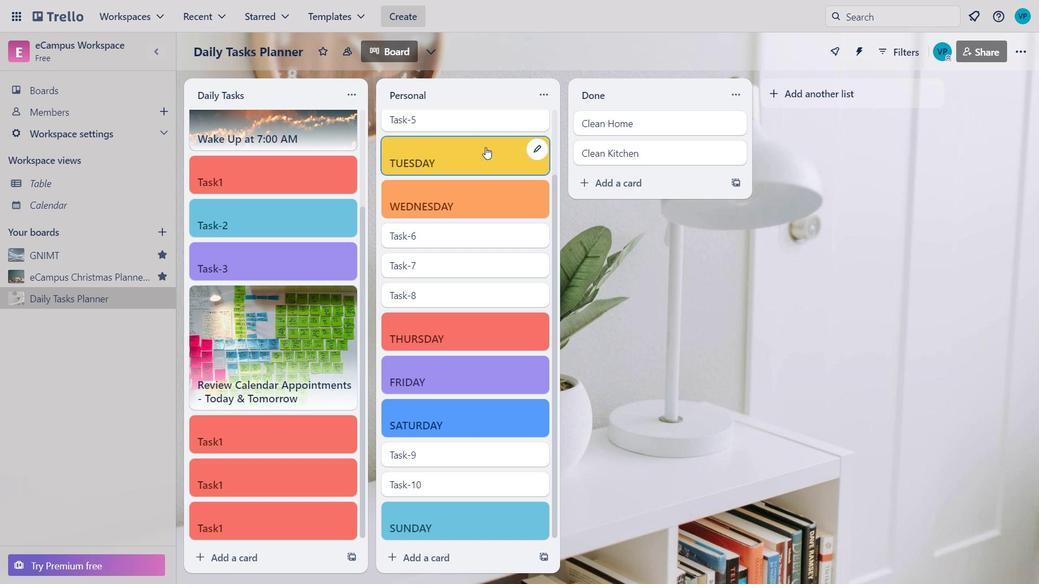 
Action: Mouse moved to (484, 148)
Screenshot: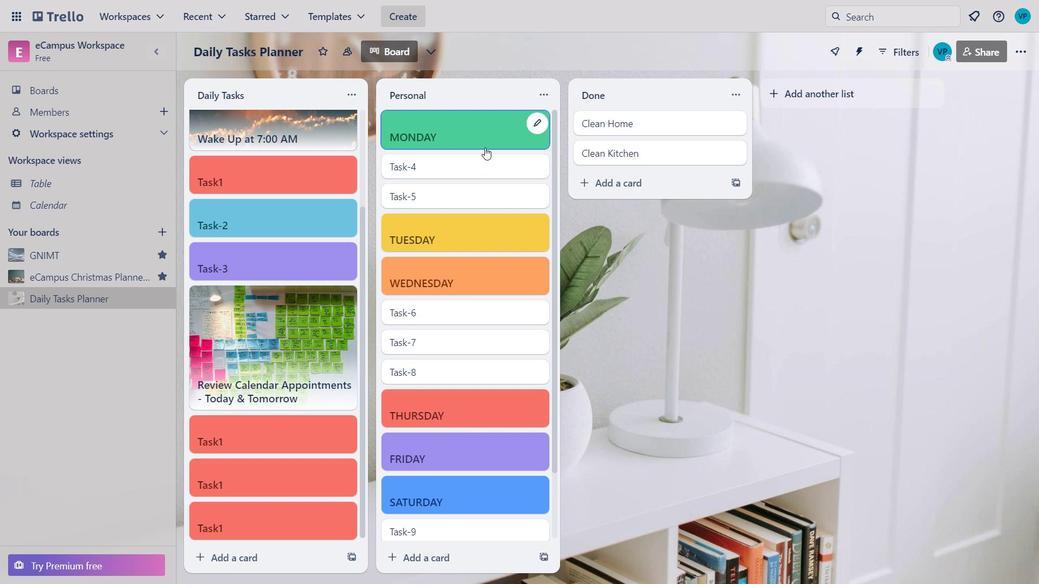 
Action: Mouse scrolled (484, 148) with delta (0, 0)
Screenshot: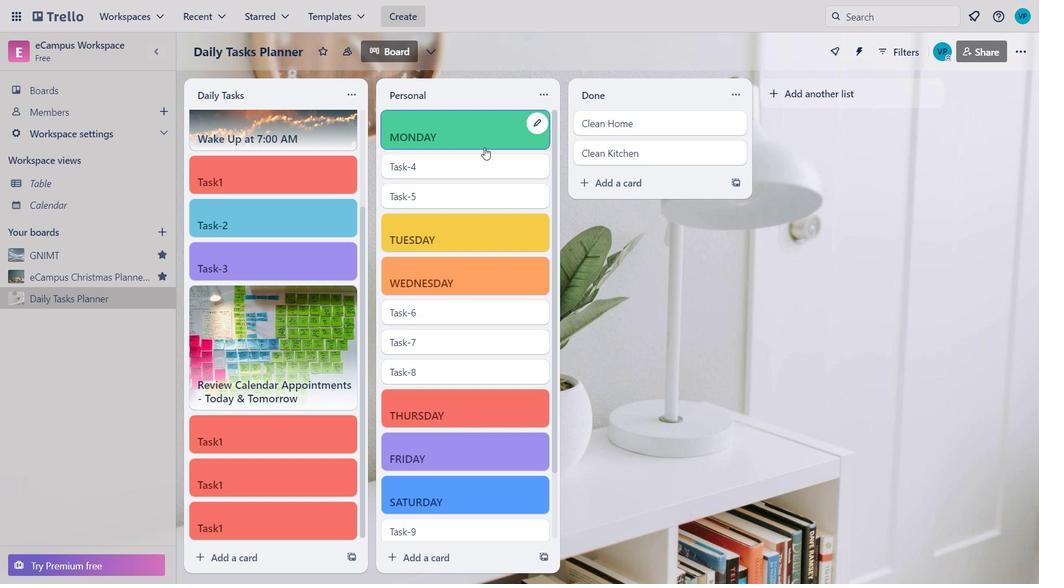 
Action: Mouse scrolled (484, 148) with delta (0, 0)
Screenshot: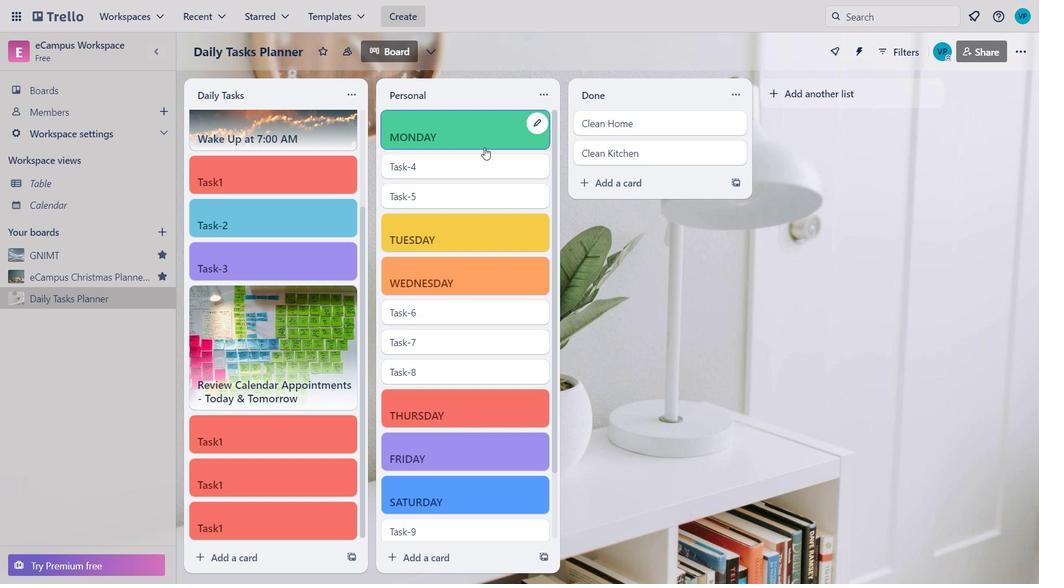 
Action: Mouse moved to (475, 151)
Screenshot: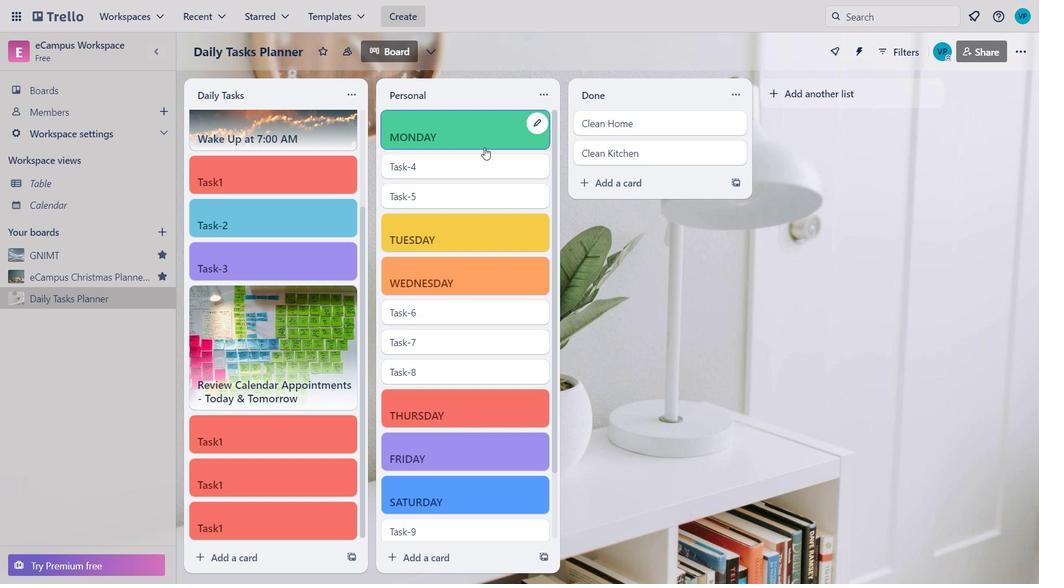 
Action: Mouse scrolled (475, 152) with delta (0, 0)
Screenshot: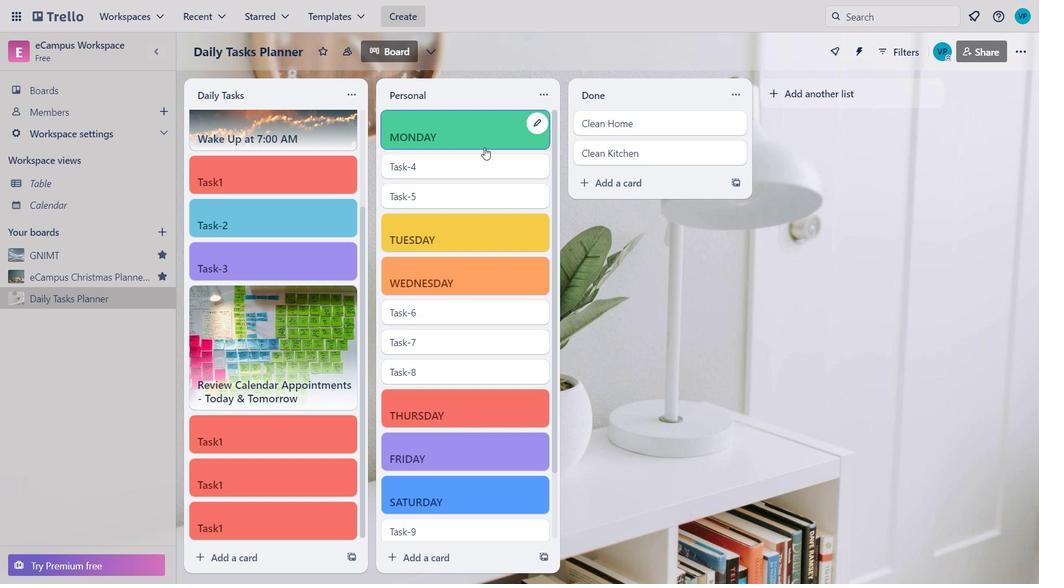 
Action: Mouse moved to (281, 168)
Screenshot: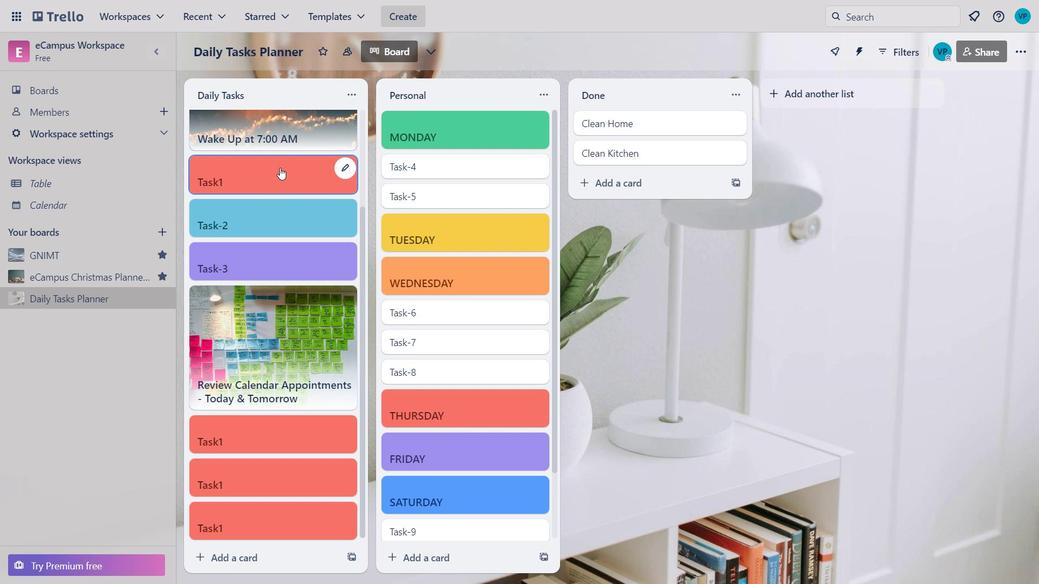 
Action: Mouse scrolled (281, 168) with delta (0, 0)
Screenshot: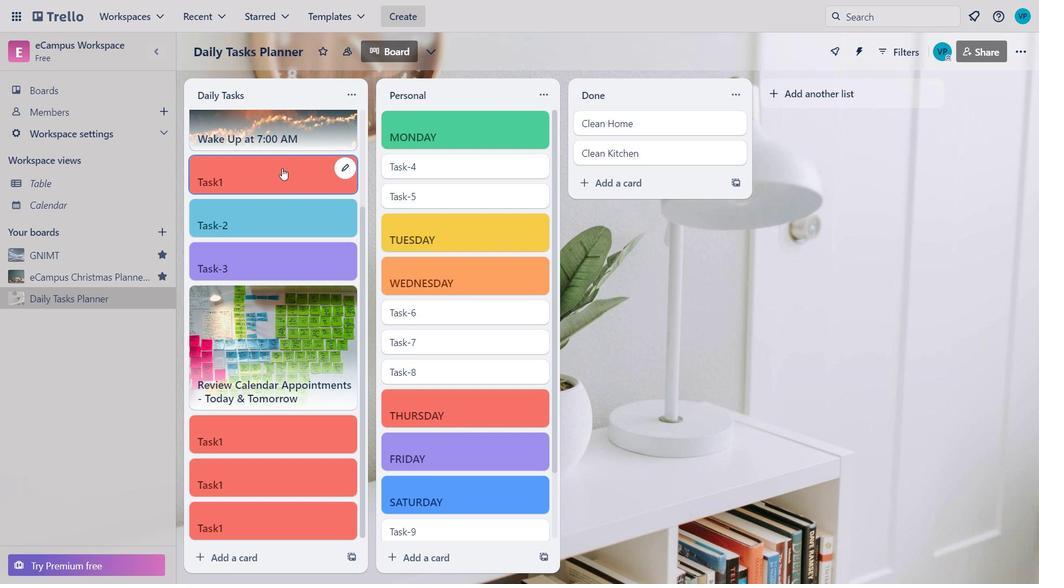
Action: Mouse moved to (424, 140)
Screenshot: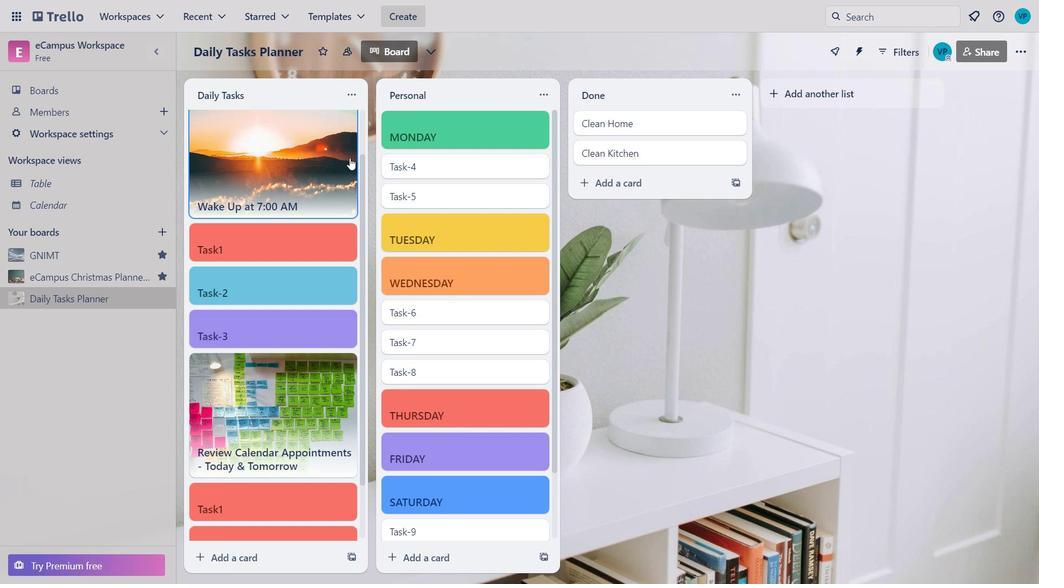 
Action: Mouse scrolled (424, 141) with delta (0, 0)
Screenshot: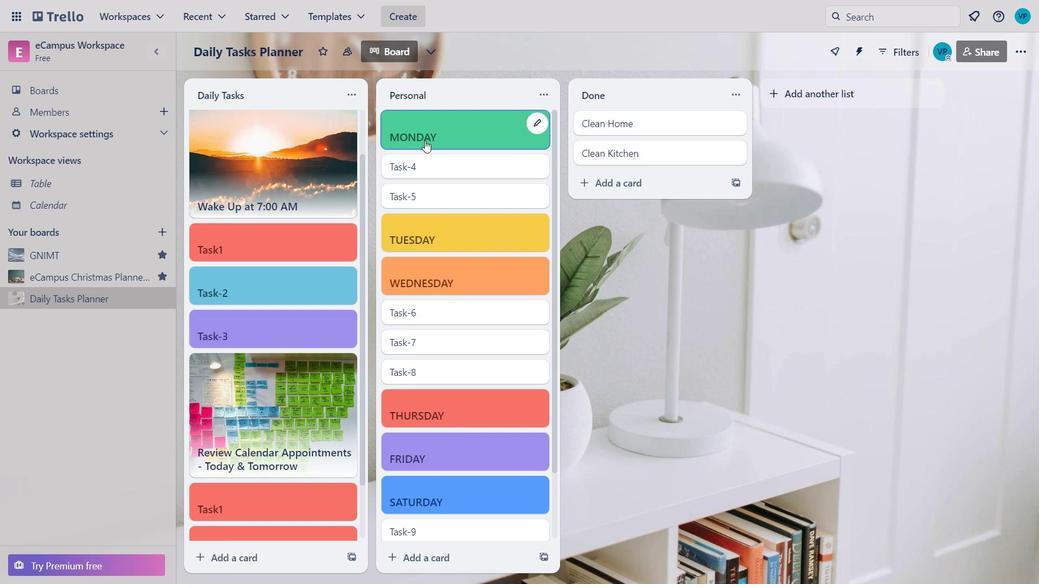 
Action: Mouse scrolled (424, 141) with delta (0, 0)
Screenshot: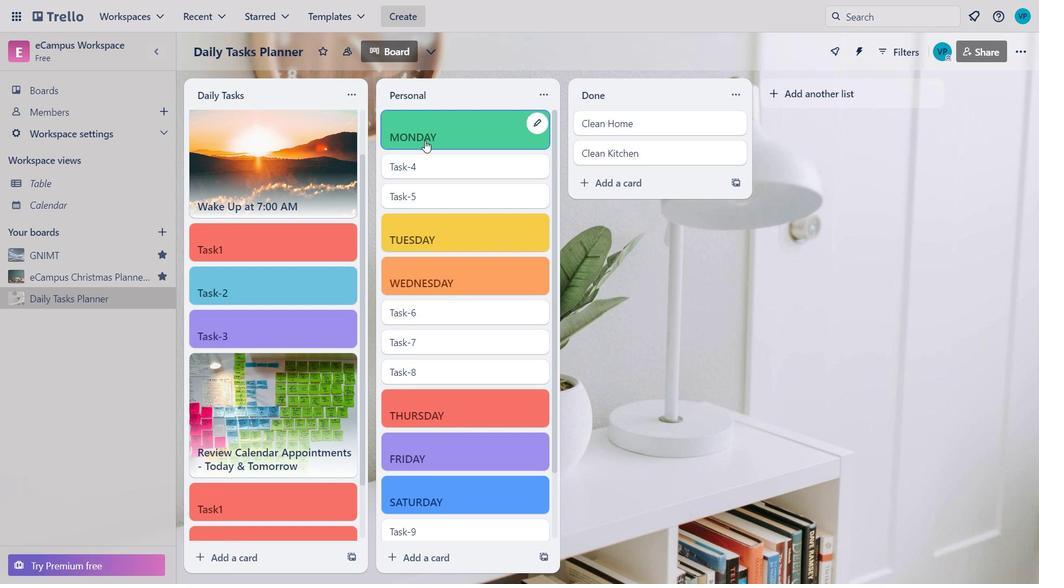 
Action: Mouse moved to (248, 143)
Screenshot: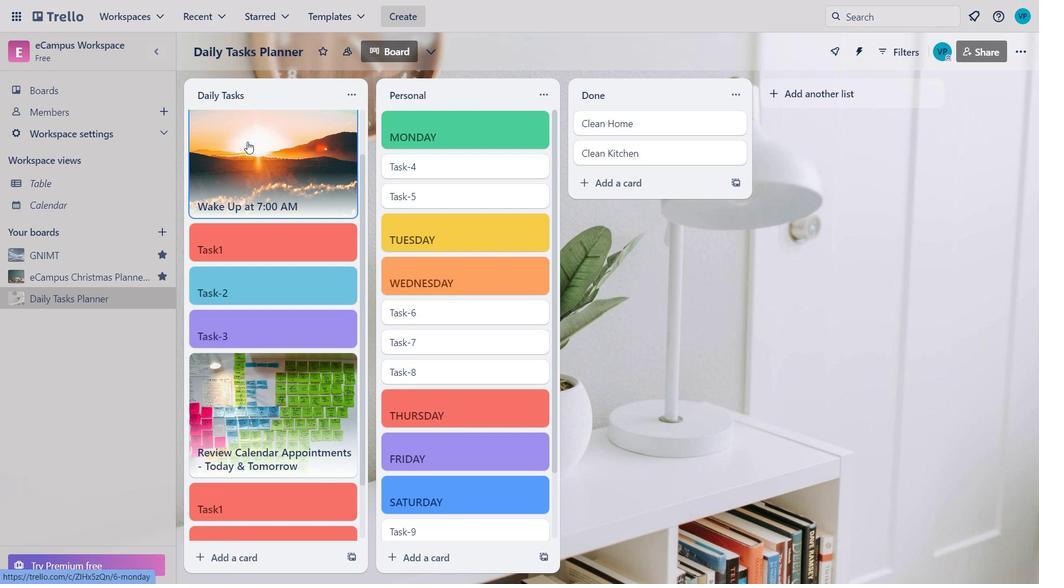 
Action: Mouse scrolled (248, 143) with delta (0, 0)
Screenshot: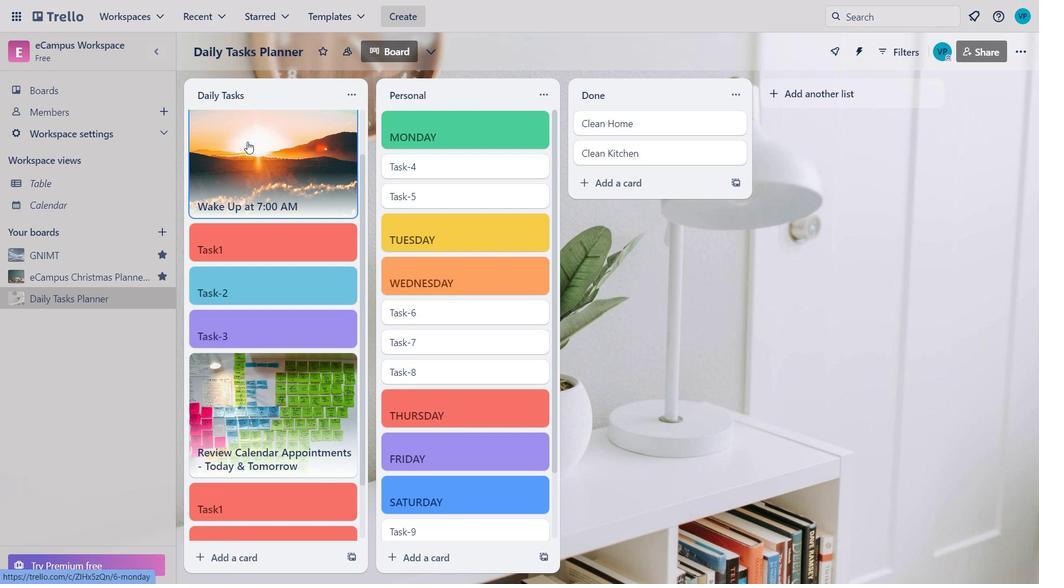 
Action: Mouse scrolled (248, 143) with delta (0, 0)
Screenshot: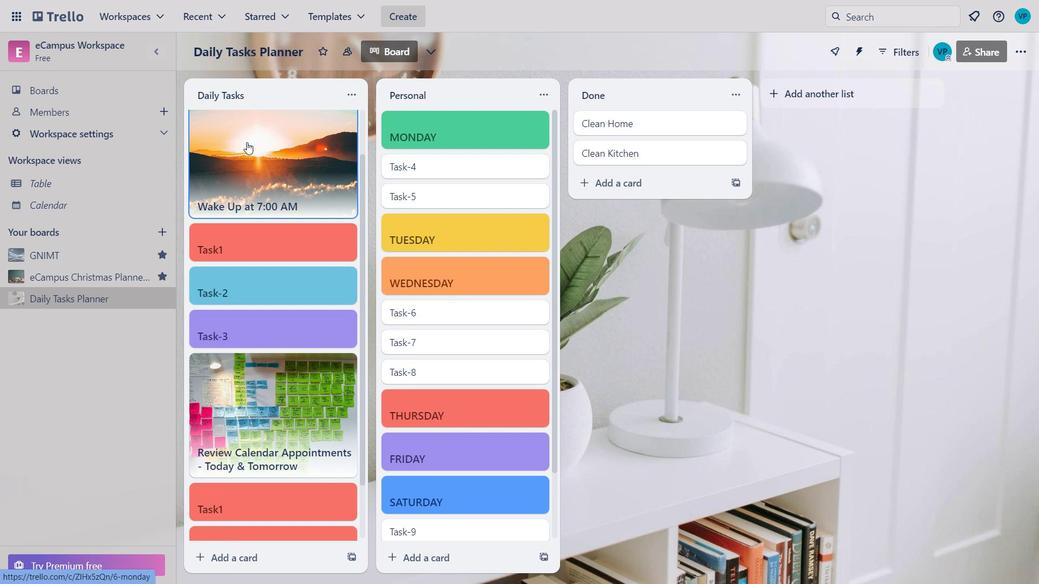 
Action: Mouse moved to (249, 143)
Screenshot: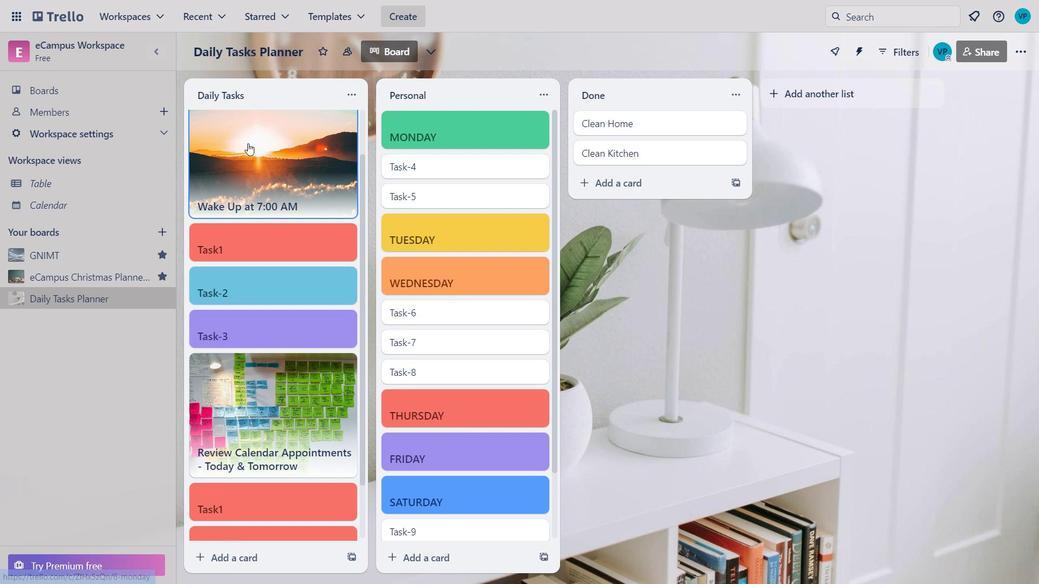 
Action: Mouse scrolled (249, 143) with delta (0, 0)
Screenshot: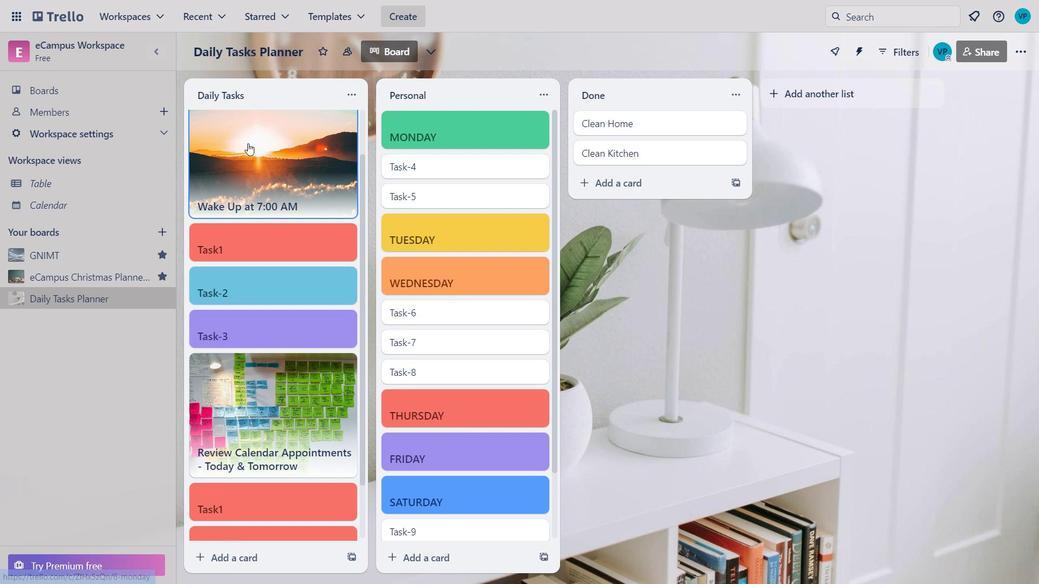 
Action: Mouse moved to (287, 190)
Screenshot: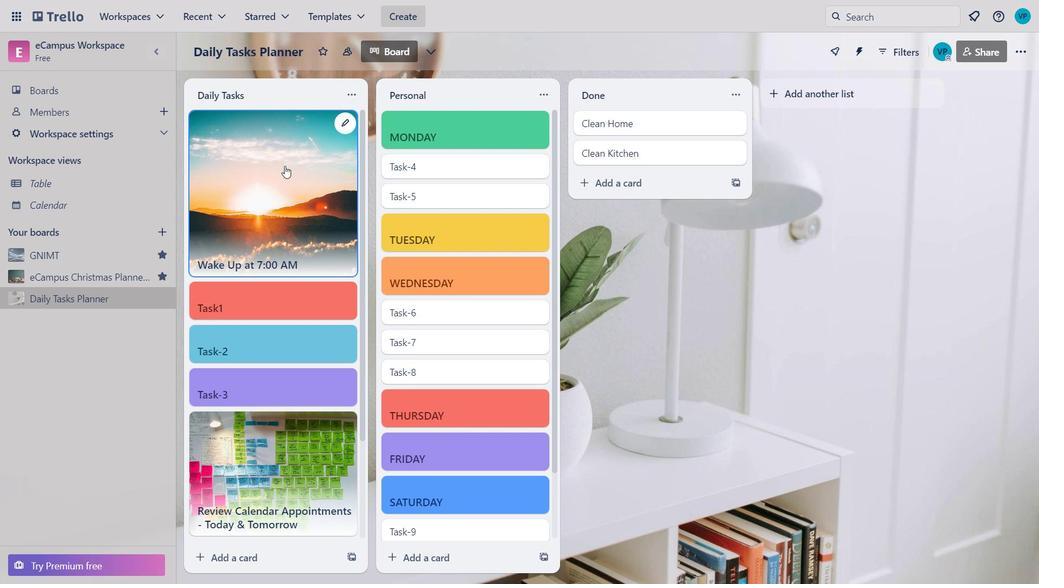 
Action: Mouse scrolled (287, 191) with delta (0, 0)
Screenshot: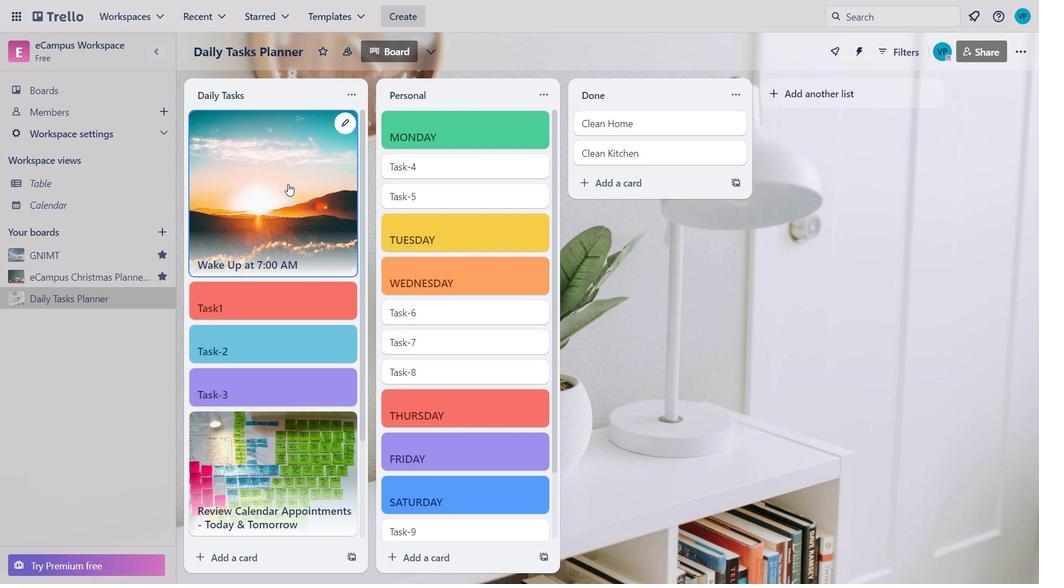 
Action: Mouse scrolled (287, 191) with delta (0, 0)
Screenshot: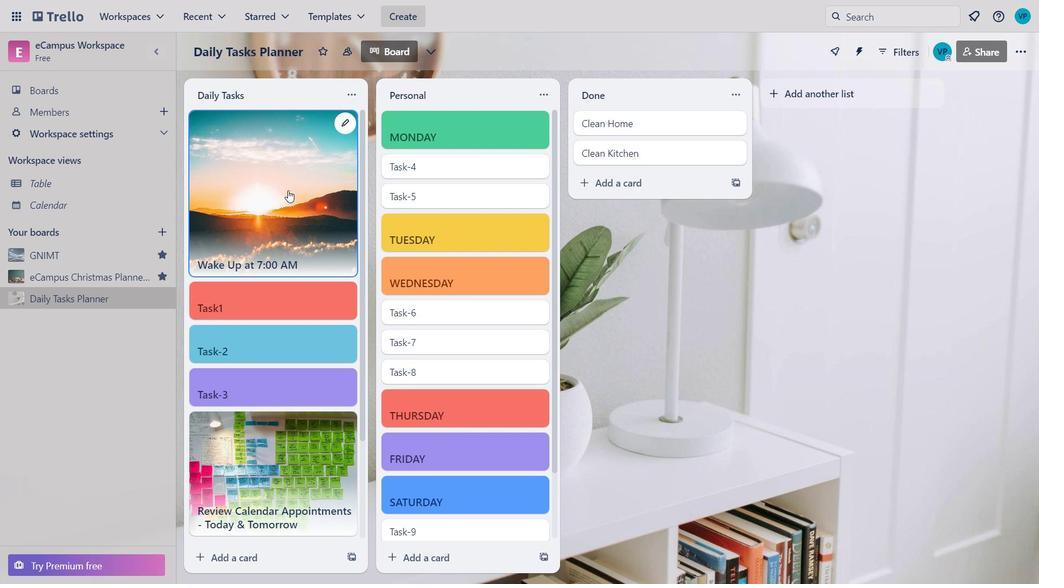 
Action: Mouse moved to (258, 280)
Screenshot: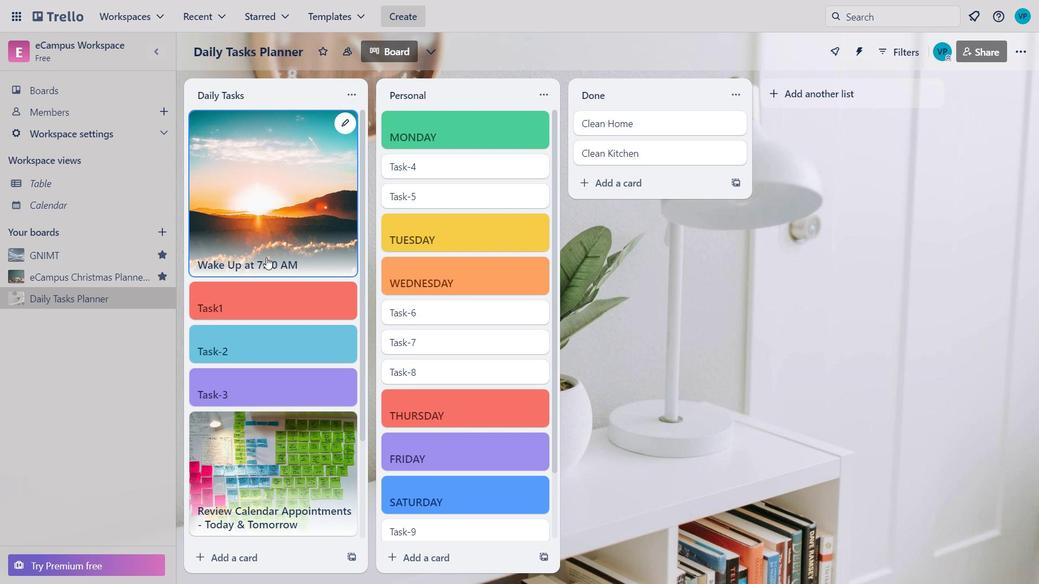 
Action: Mouse scrolled (258, 280) with delta (0, 0)
Screenshot: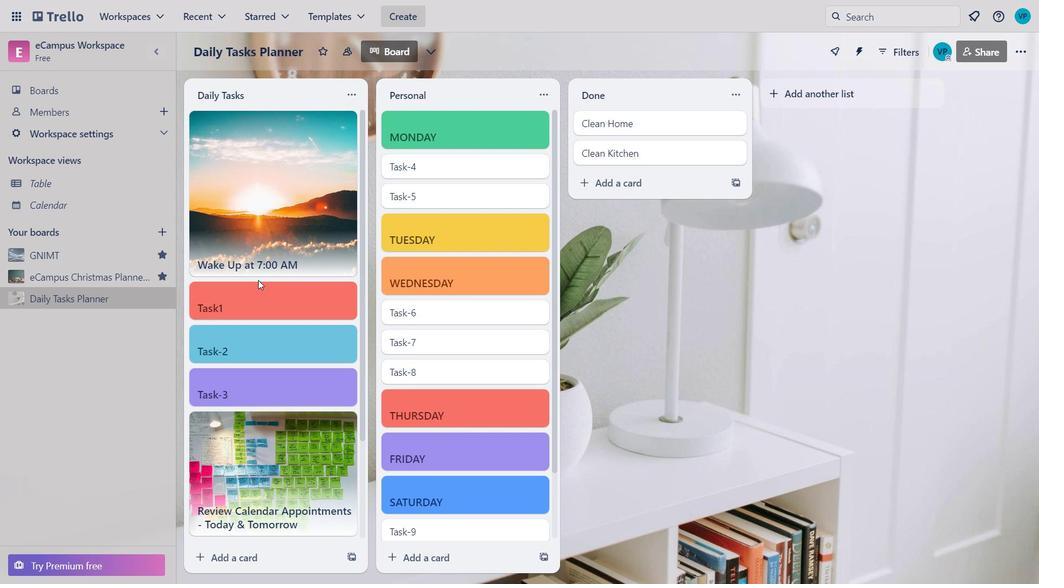 
Action: Mouse moved to (258, 216)
Screenshot: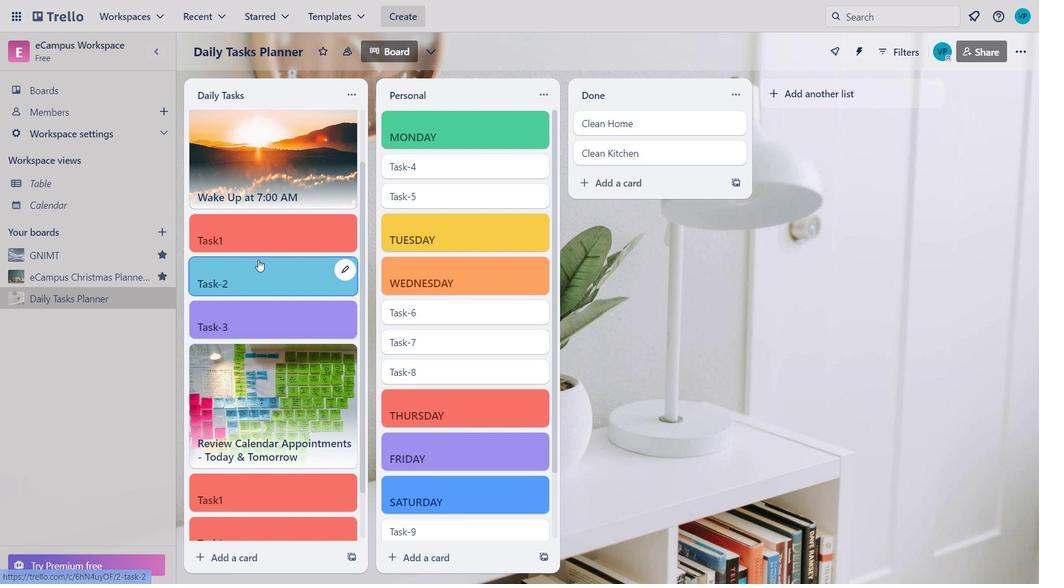 
Action: Mouse pressed left at (258, 216)
Screenshot: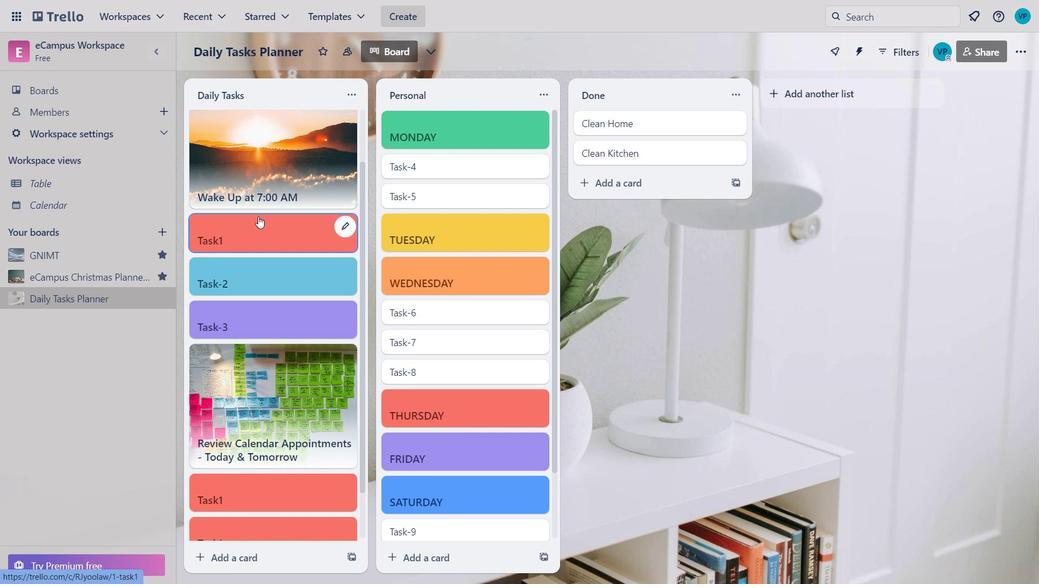 
Action: Mouse moved to (743, 50)
Screenshot: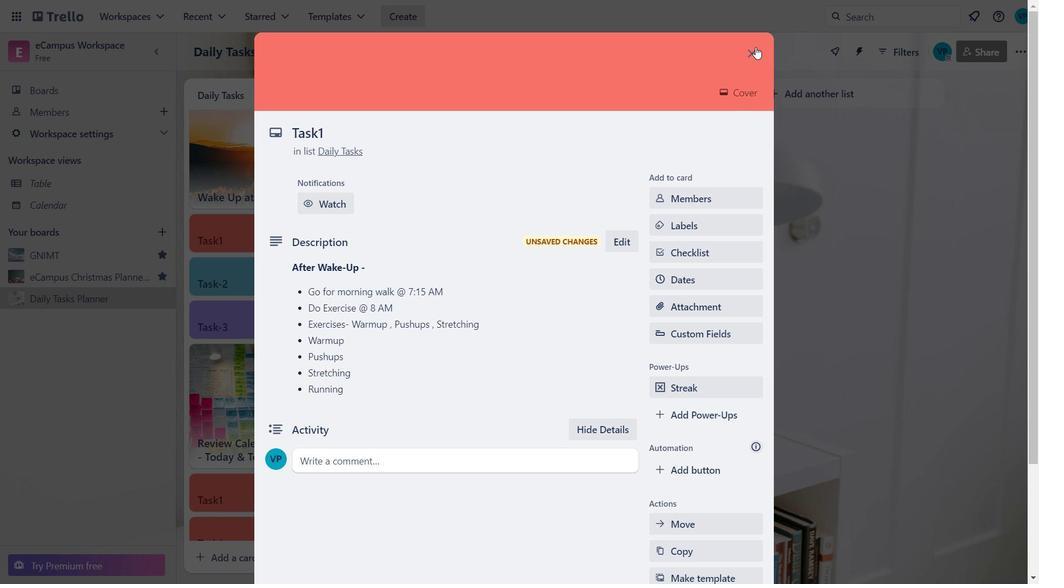 
Action: Mouse pressed left at (743, 50)
Screenshot: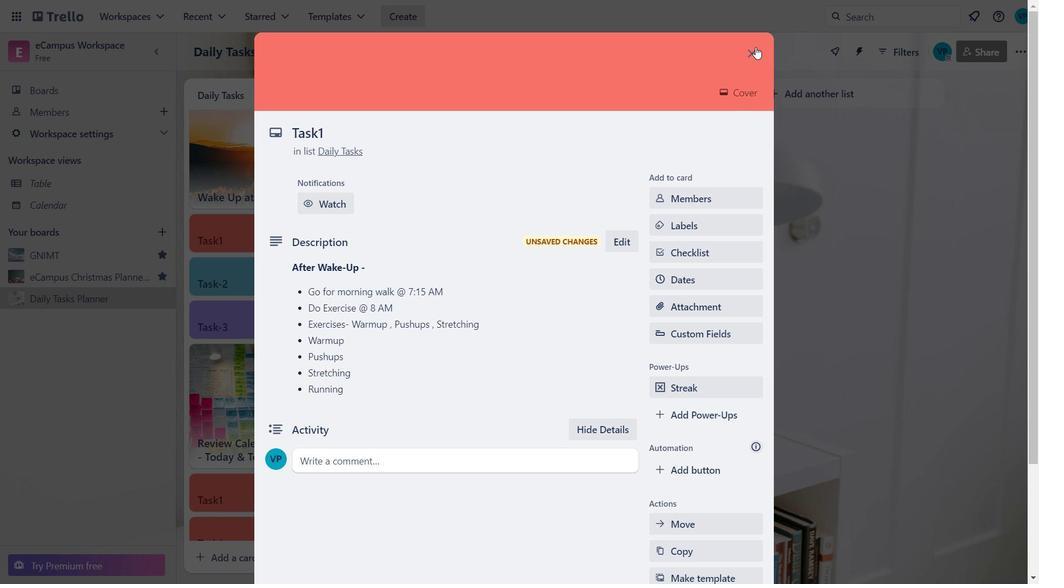 
Action: Mouse moved to (368, 125)
Screenshot: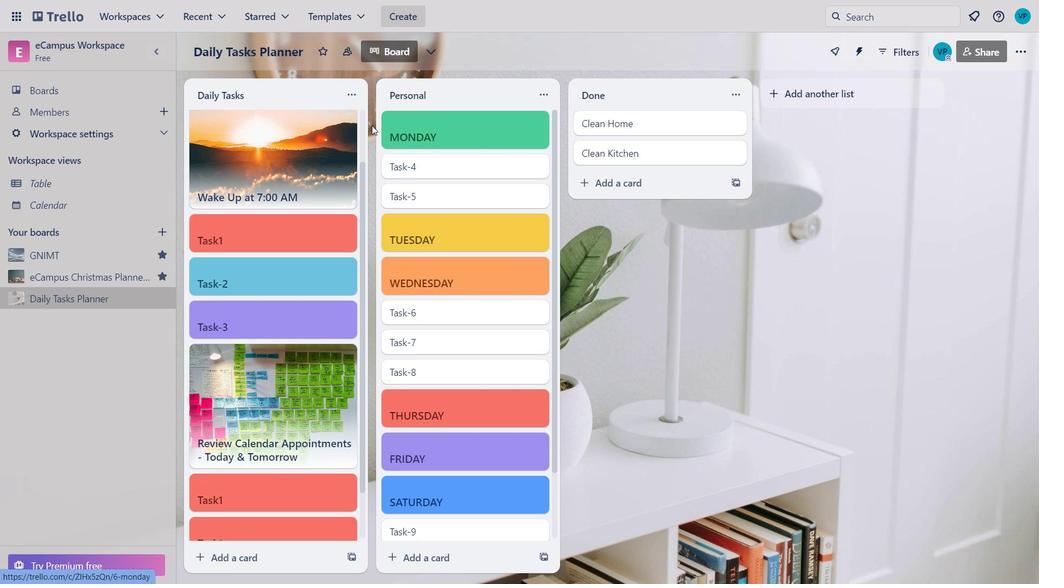 
Action: Mouse scrolled (368, 125) with delta (0, 0)
Screenshot: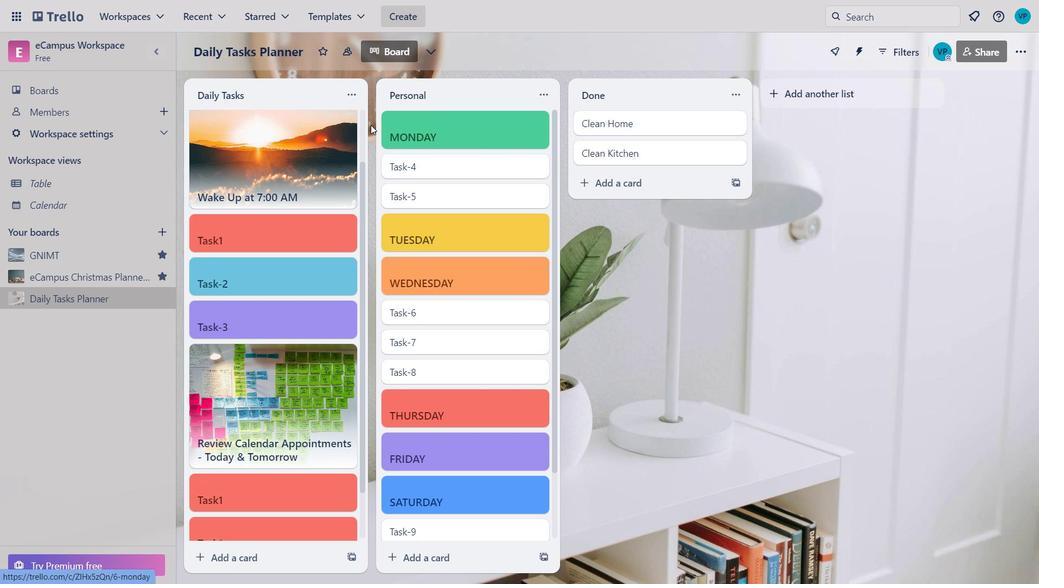 
Action: Mouse moved to (361, 130)
Screenshot: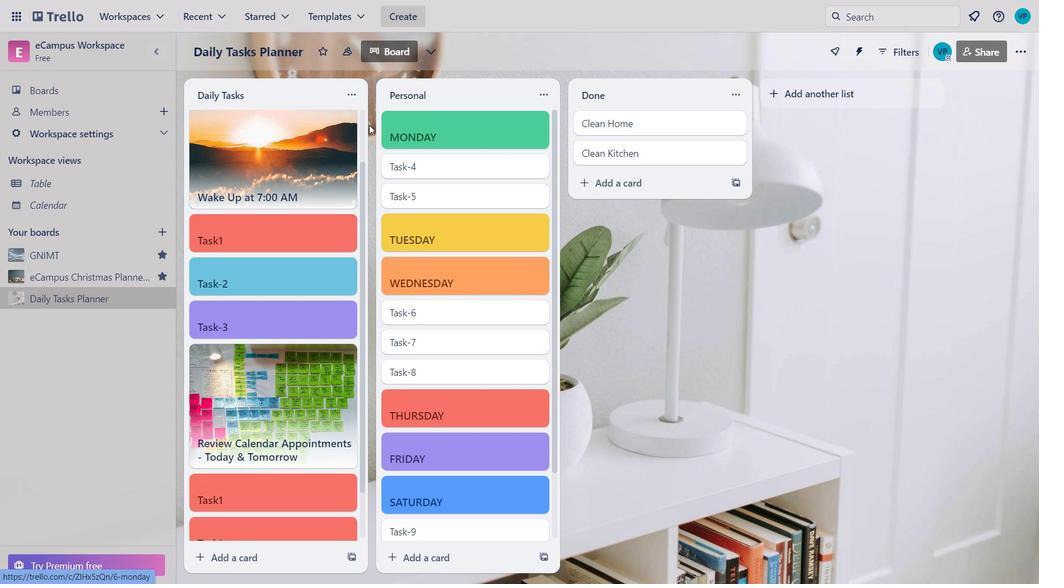 
Action: Mouse scrolled (361, 130) with delta (0, 0)
Screenshot: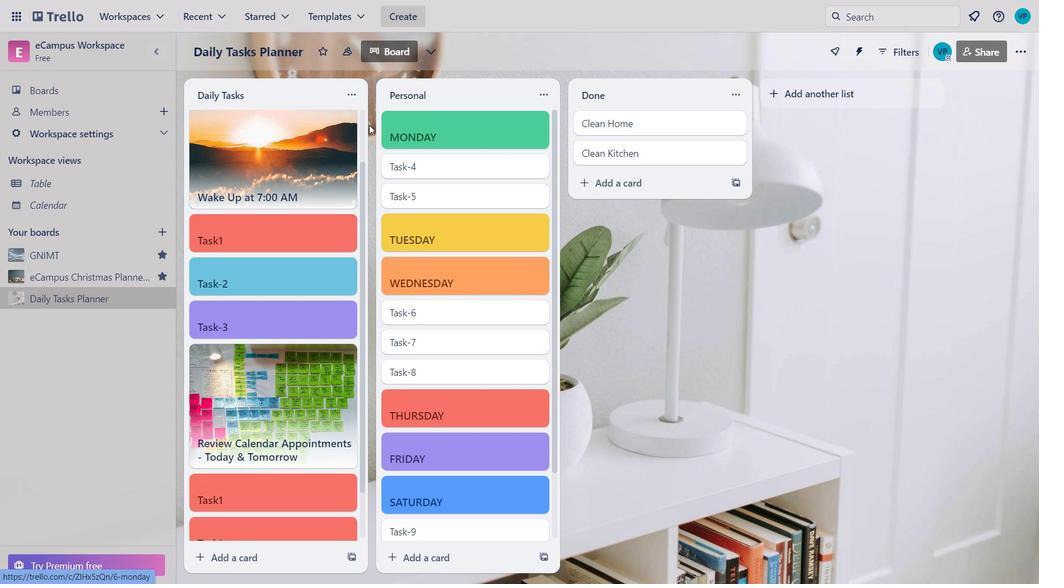 
Action: Mouse moved to (260, 174)
Screenshot: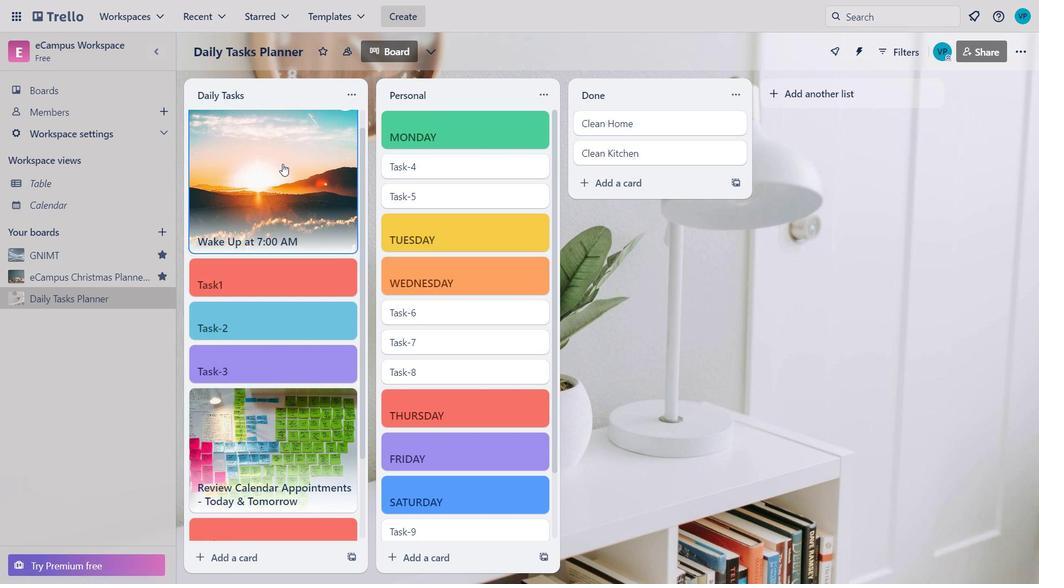 
Action: Mouse scrolled (260, 174) with delta (0, 0)
Screenshot: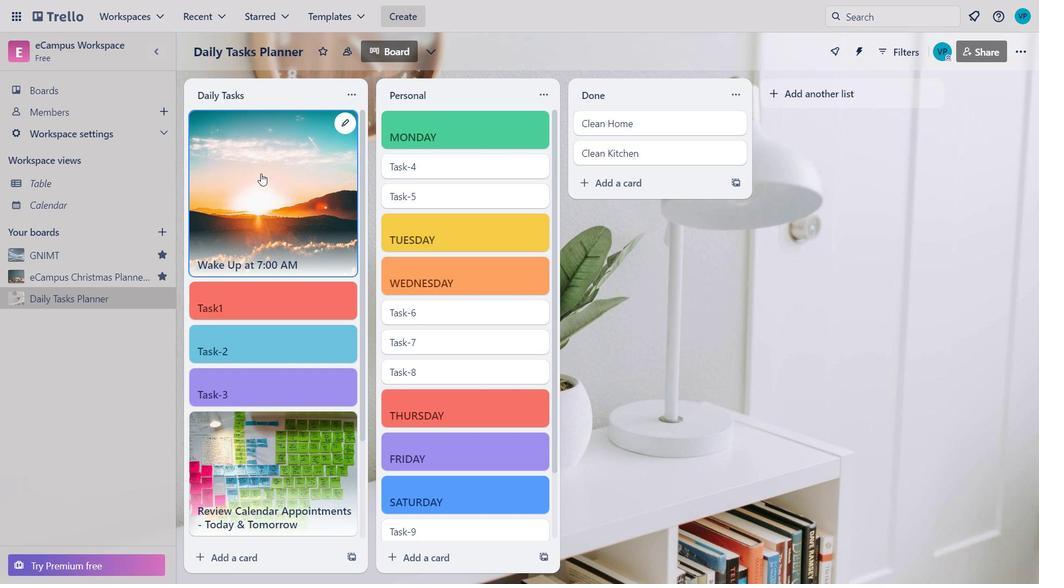 
Action: Mouse moved to (259, 174)
Screenshot: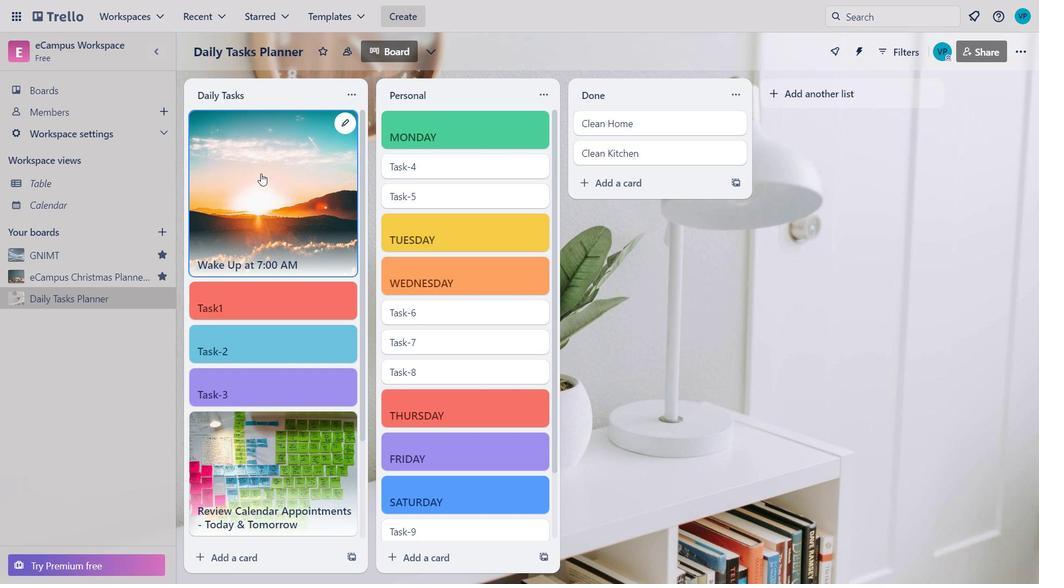 
Action: Mouse scrolled (259, 174) with delta (0, 0)
Screenshot: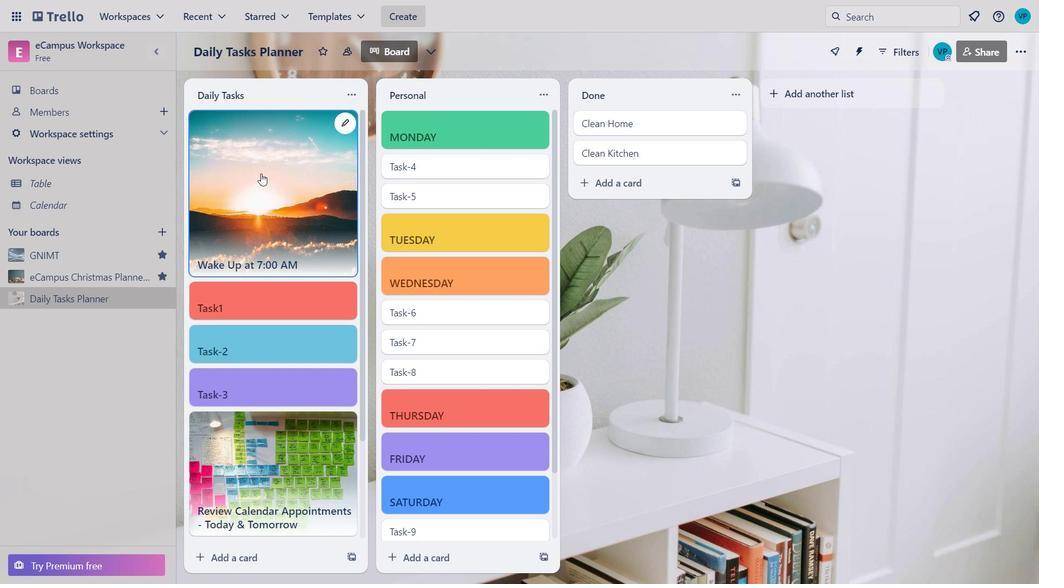 
Action: Mouse moved to (259, 172)
Screenshot: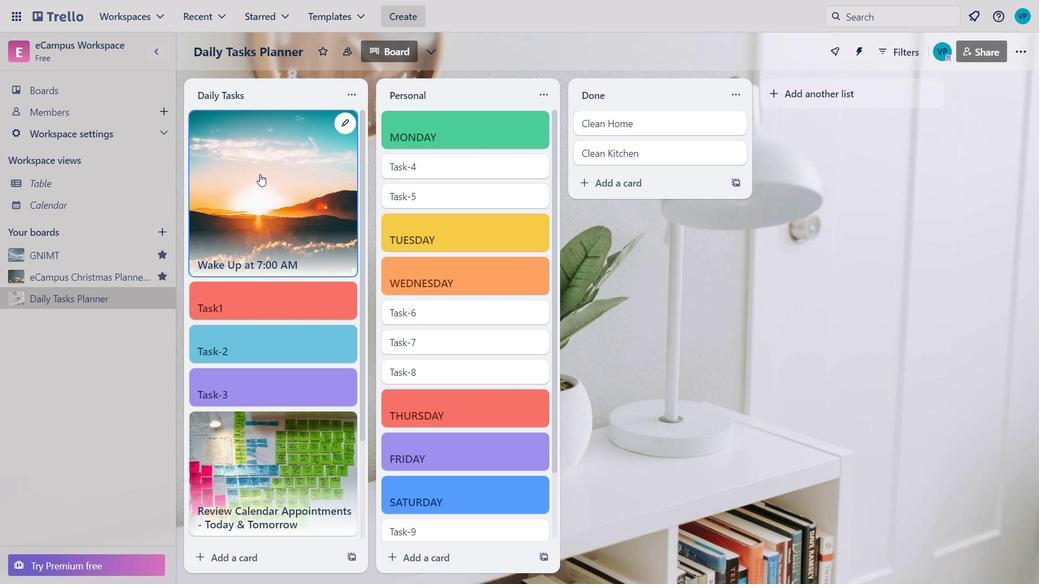 
Action: Mouse scrolled (259, 171) with delta (0, 0)
Screenshot: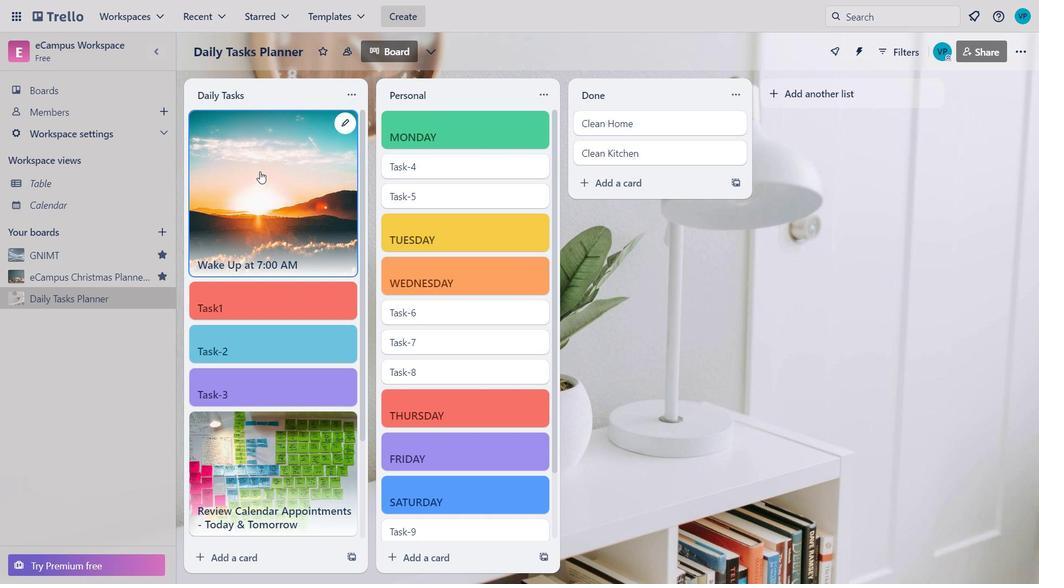
Action: Mouse scrolled (259, 171) with delta (0, 0)
Screenshot: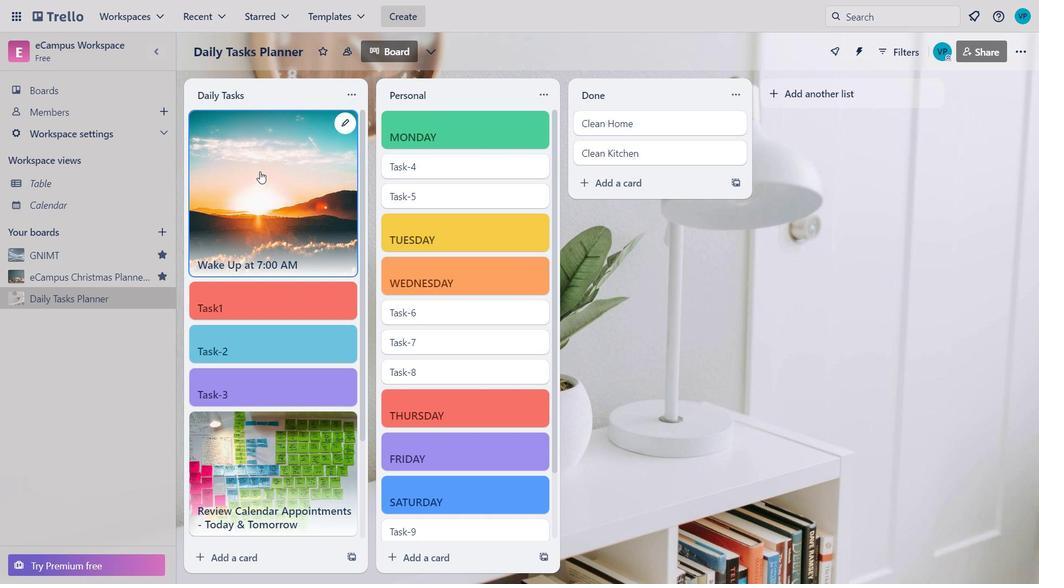 
Action: Mouse scrolled (259, 171) with delta (0, 0)
Screenshot: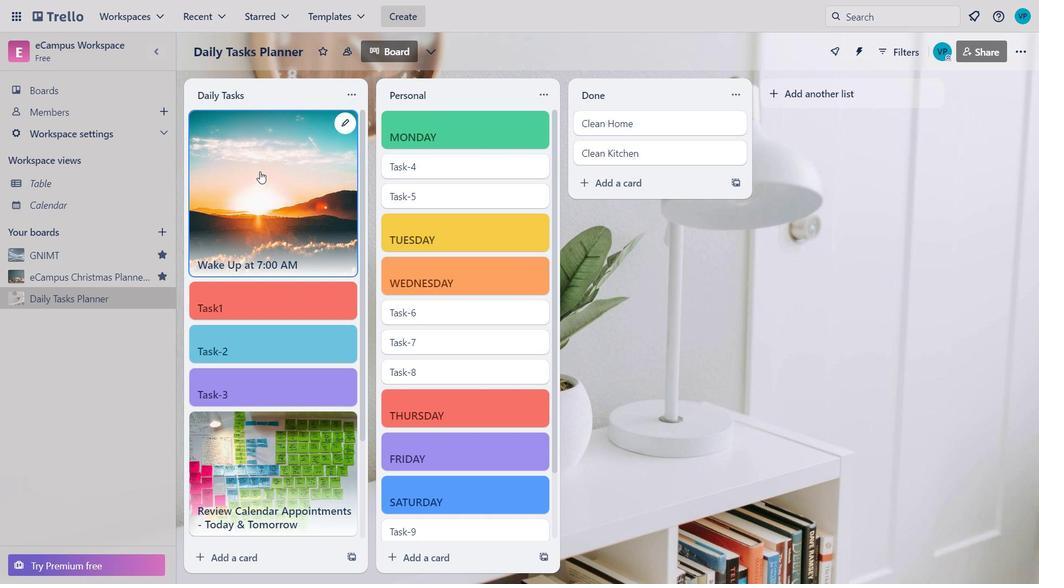 
Action: Mouse moved to (259, 172)
Screenshot: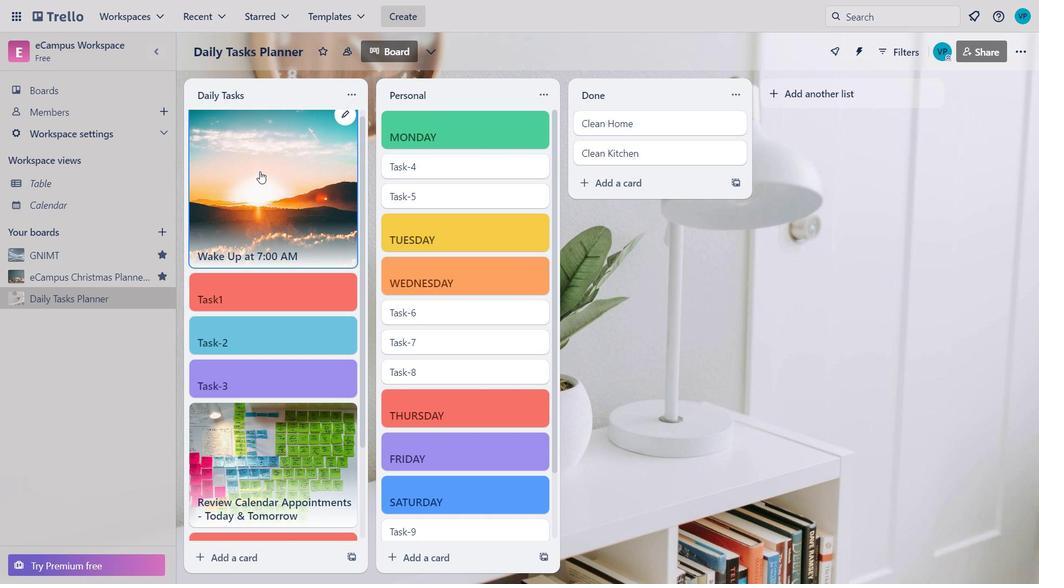 
Action: Mouse scrolled (259, 171) with delta (0, 0)
Screenshot: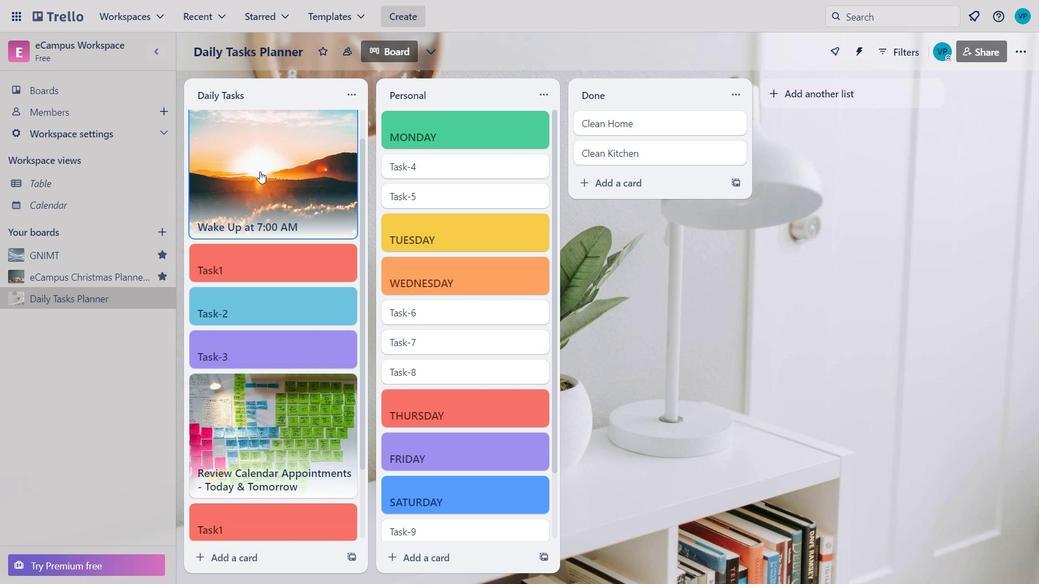 
Action: Mouse moved to (234, 439)
